 Task: Compose an email with the signature Isla Howard with the subject Request for feedback on a community service project and the message I would like to request a meeting to discuss the project specifications. from softage.2@softage.net to softage.6@softage.net with an attached image file Google_Map_screenshot.jpg Undo the message and rewrite the message as Could you please provide a list of the project milestones? Send the email. Finally, move the email from Sent Items to the label Halloween costumes
Action: Mouse moved to (159, 429)
Screenshot: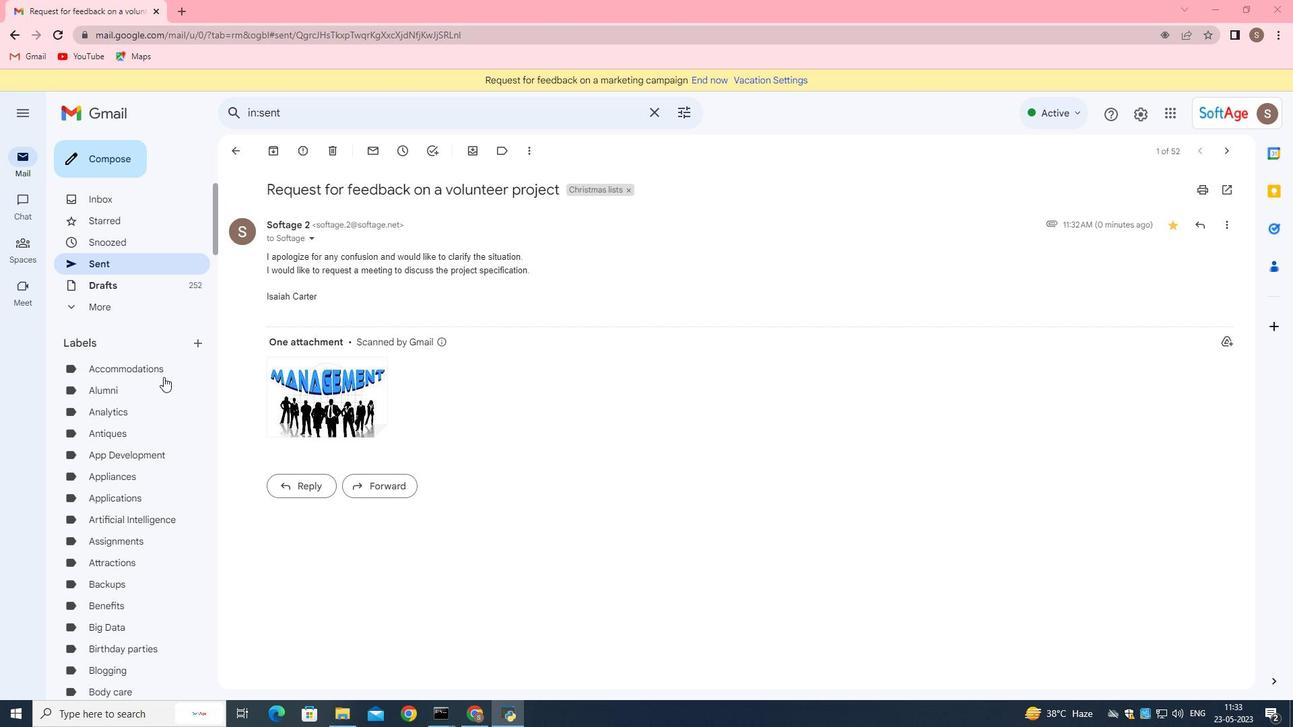 
Action: Mouse scrolled (159, 428) with delta (0, 0)
Screenshot: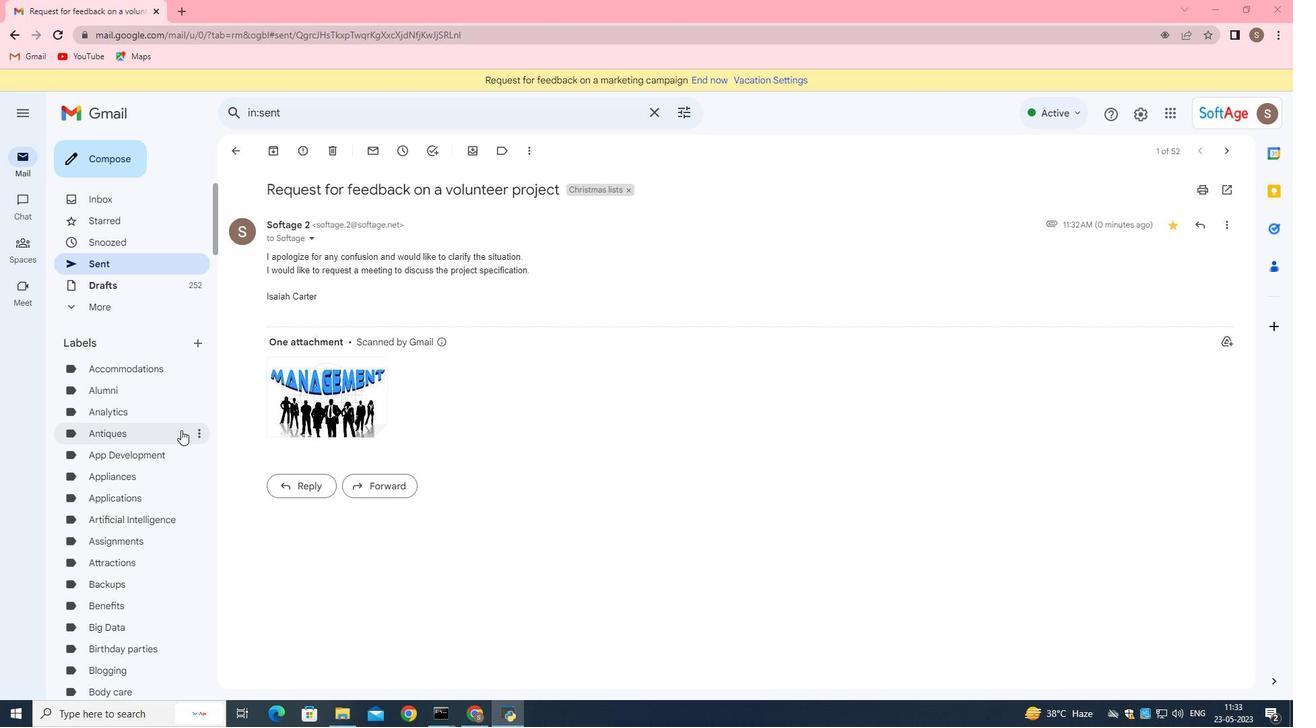 
Action: Mouse scrolled (159, 428) with delta (0, 0)
Screenshot: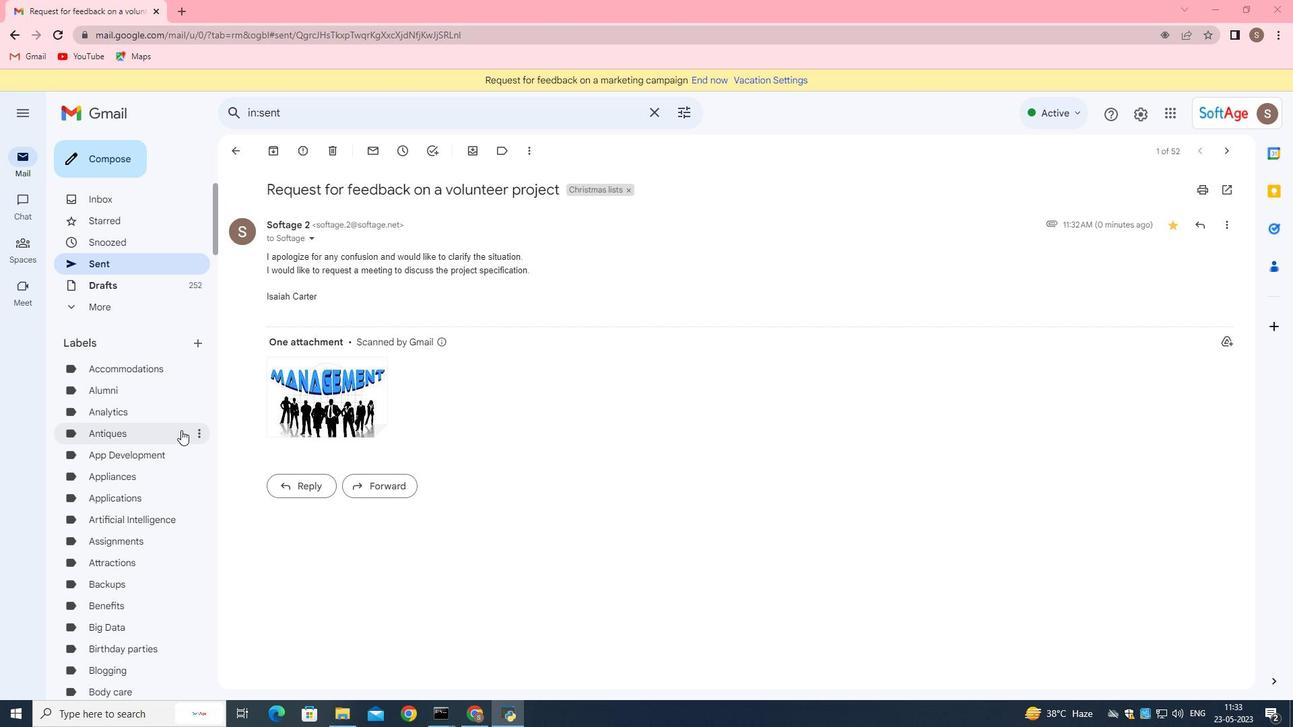 
Action: Mouse scrolled (159, 428) with delta (0, 0)
Screenshot: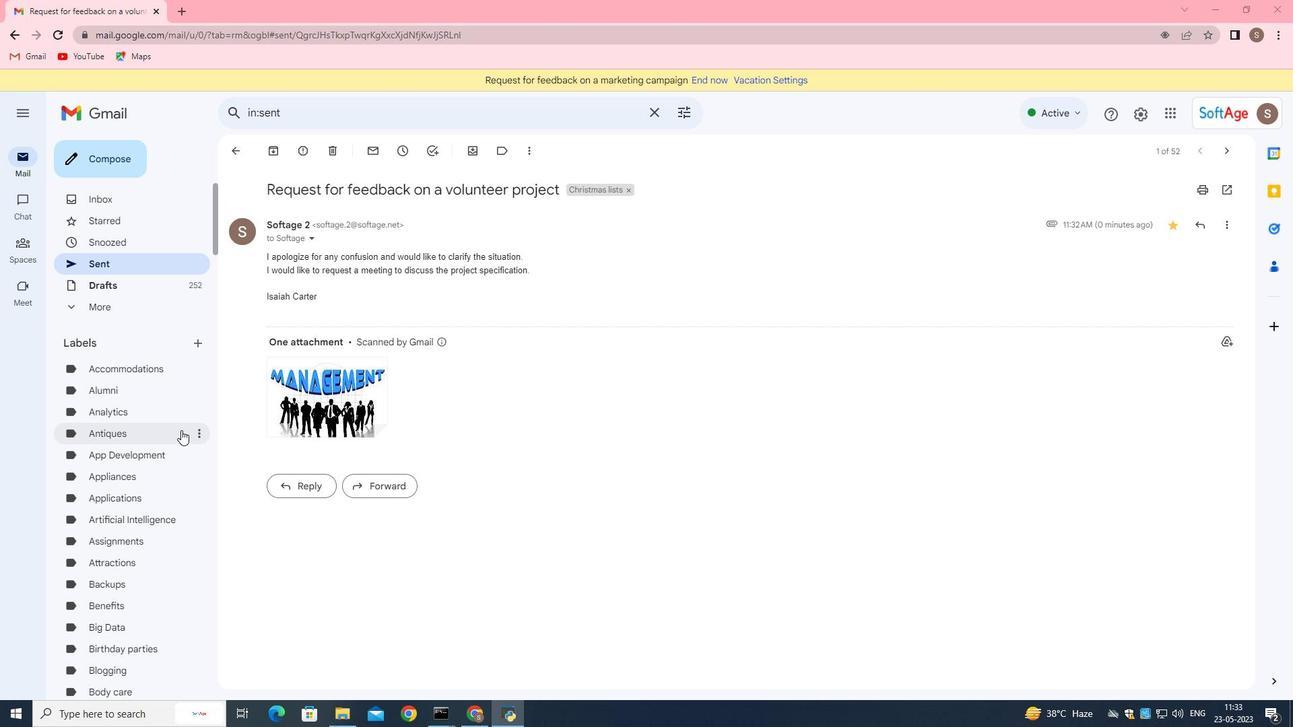 
Action: Mouse moved to (92, 426)
Screenshot: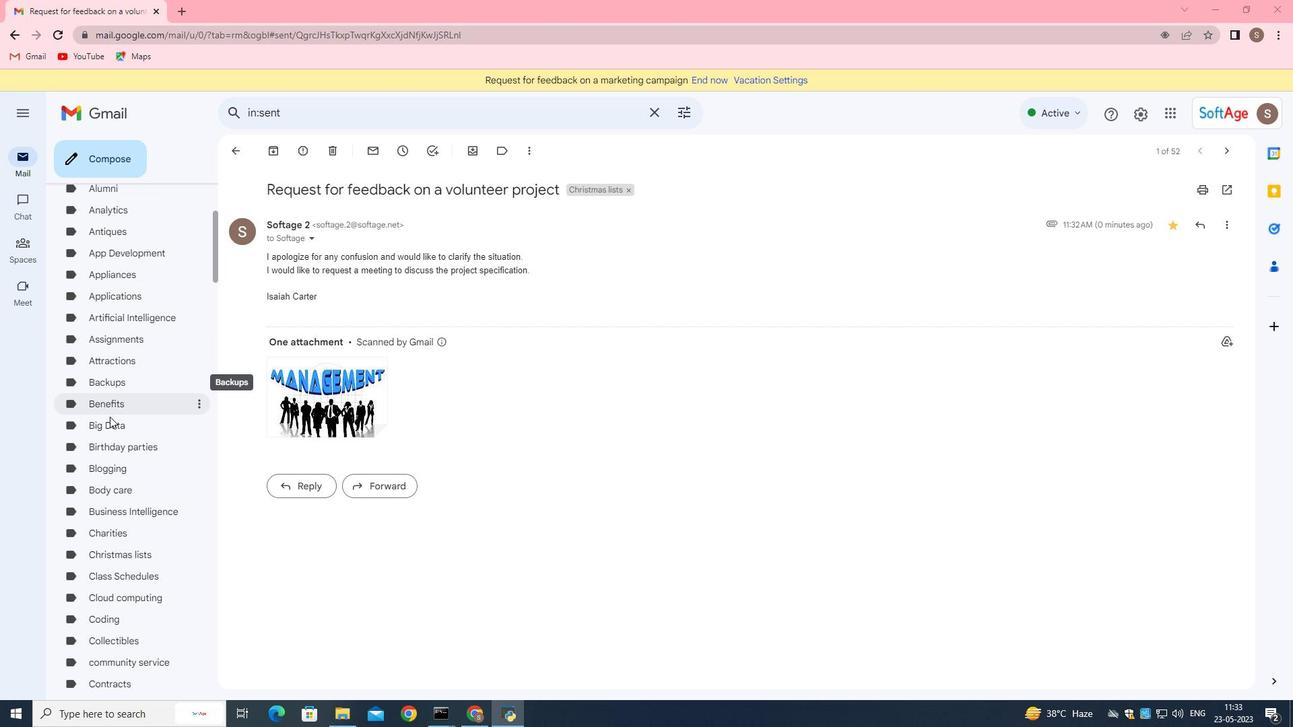 
Action: Mouse scrolled (92, 425) with delta (0, 0)
Screenshot: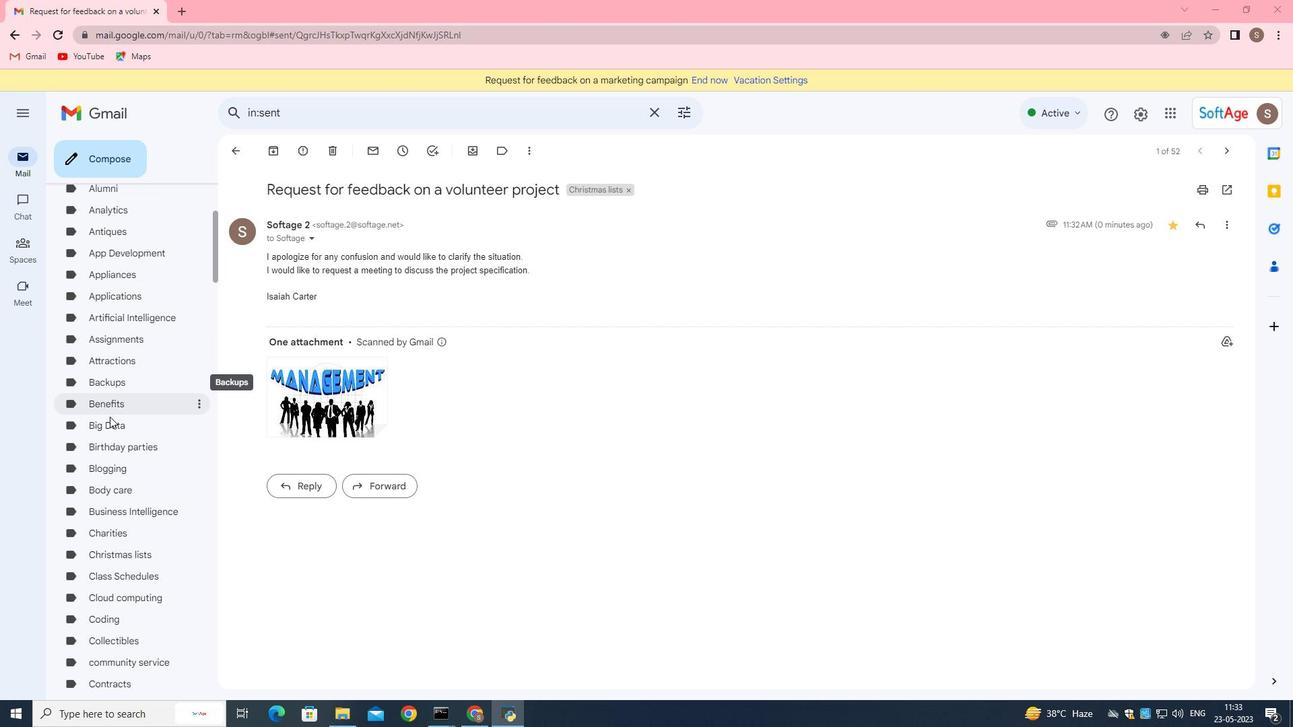 
Action: Mouse moved to (92, 427)
Screenshot: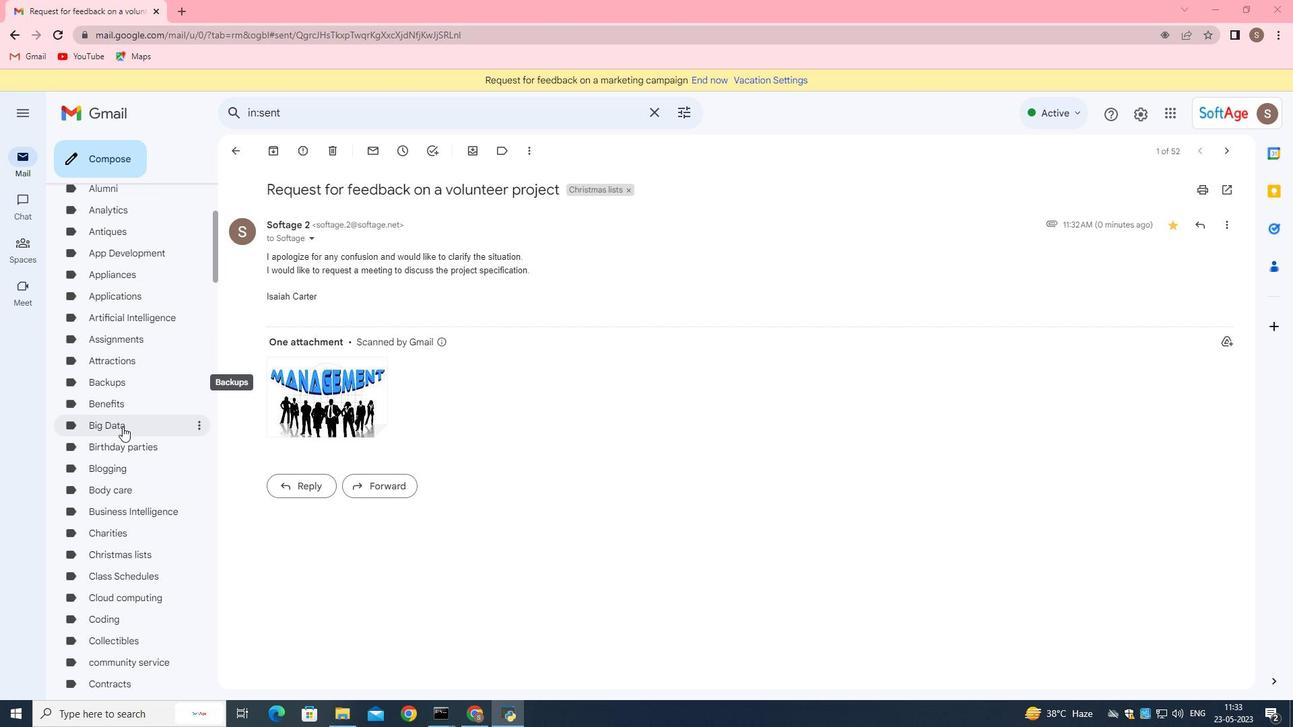 
Action: Mouse scrolled (92, 426) with delta (0, 0)
Screenshot: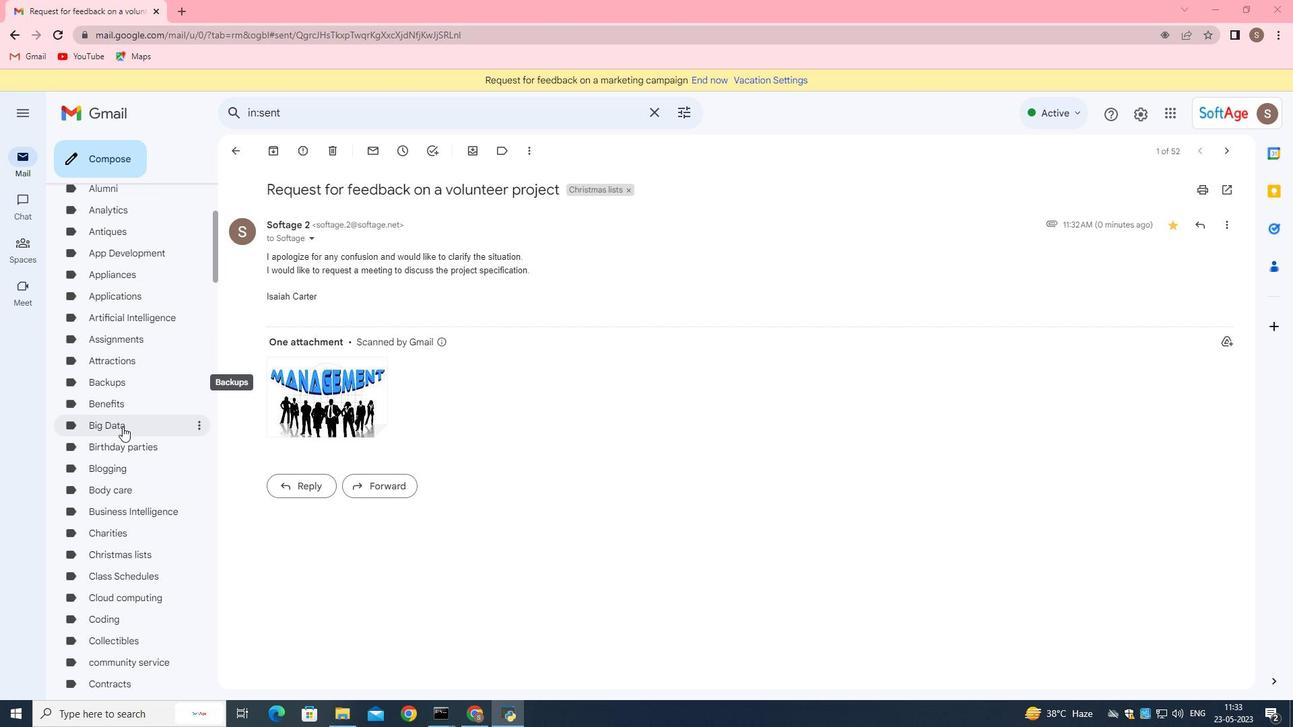 
Action: Mouse scrolled (92, 426) with delta (0, 0)
Screenshot: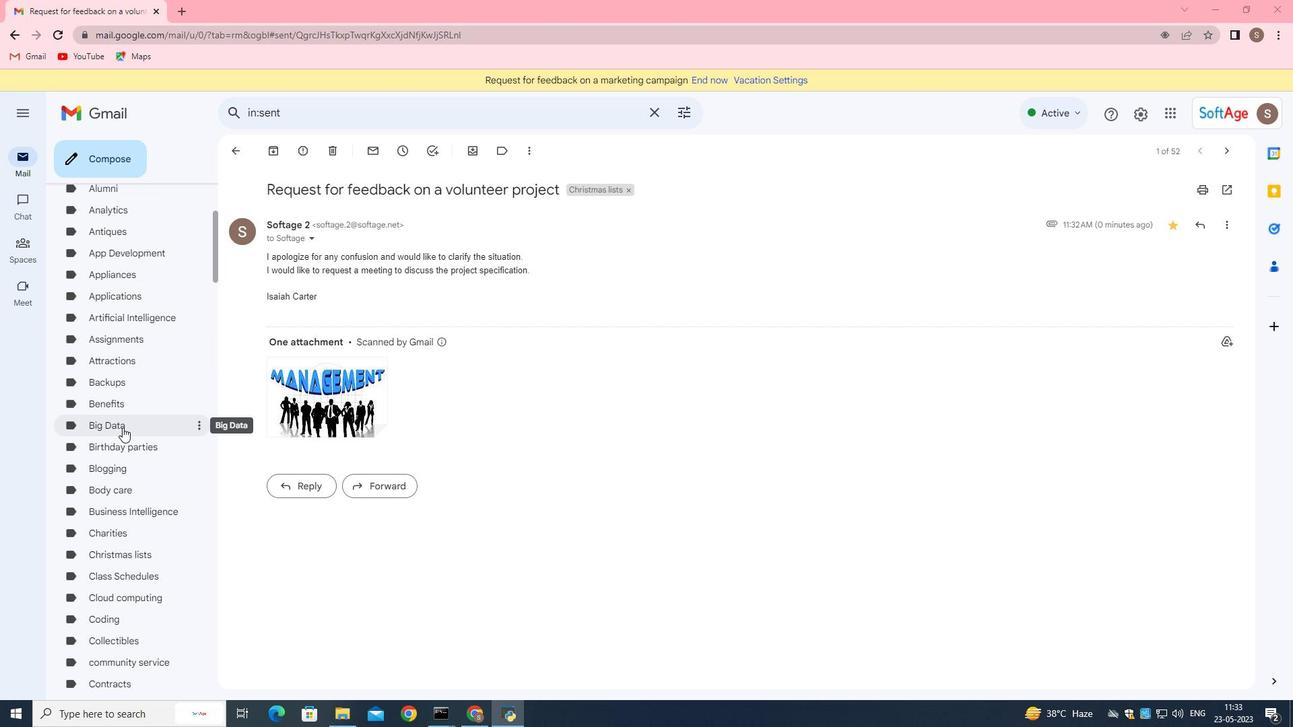 
Action: Mouse moved to (92, 428)
Screenshot: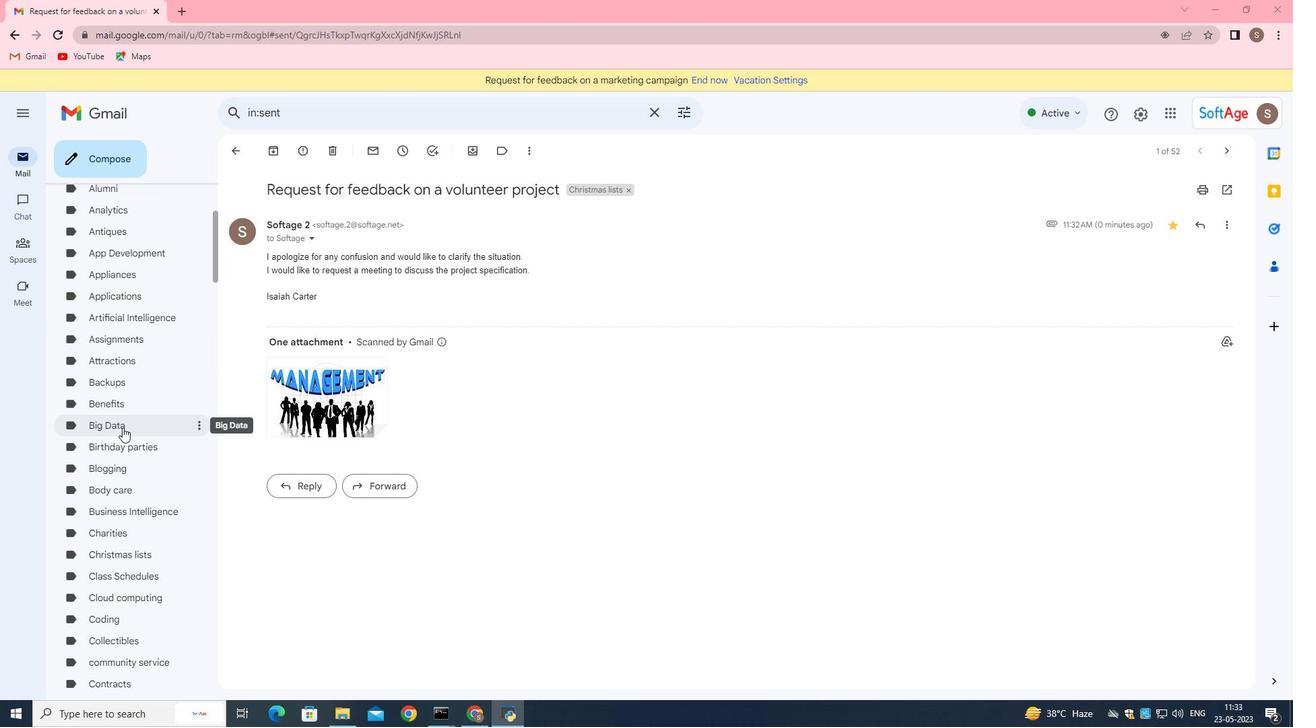 
Action: Mouse scrolled (92, 427) with delta (0, 0)
Screenshot: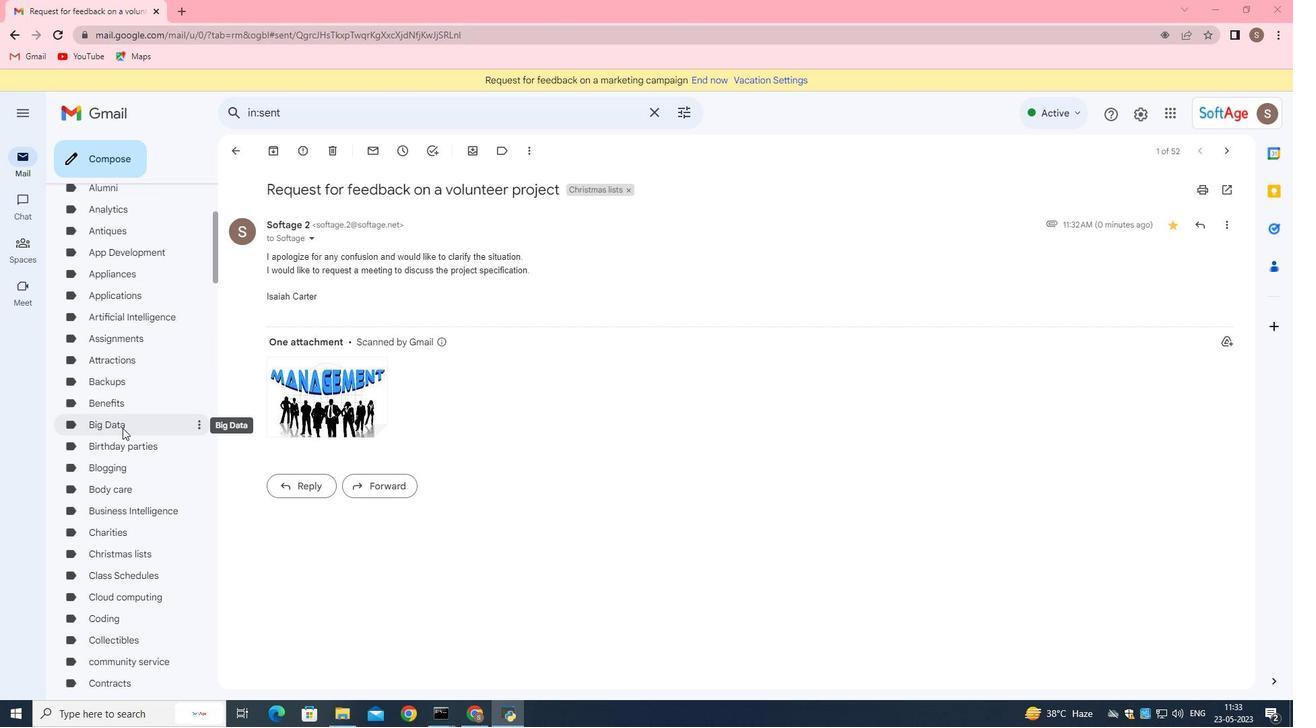 
Action: Mouse moved to (94, 430)
Screenshot: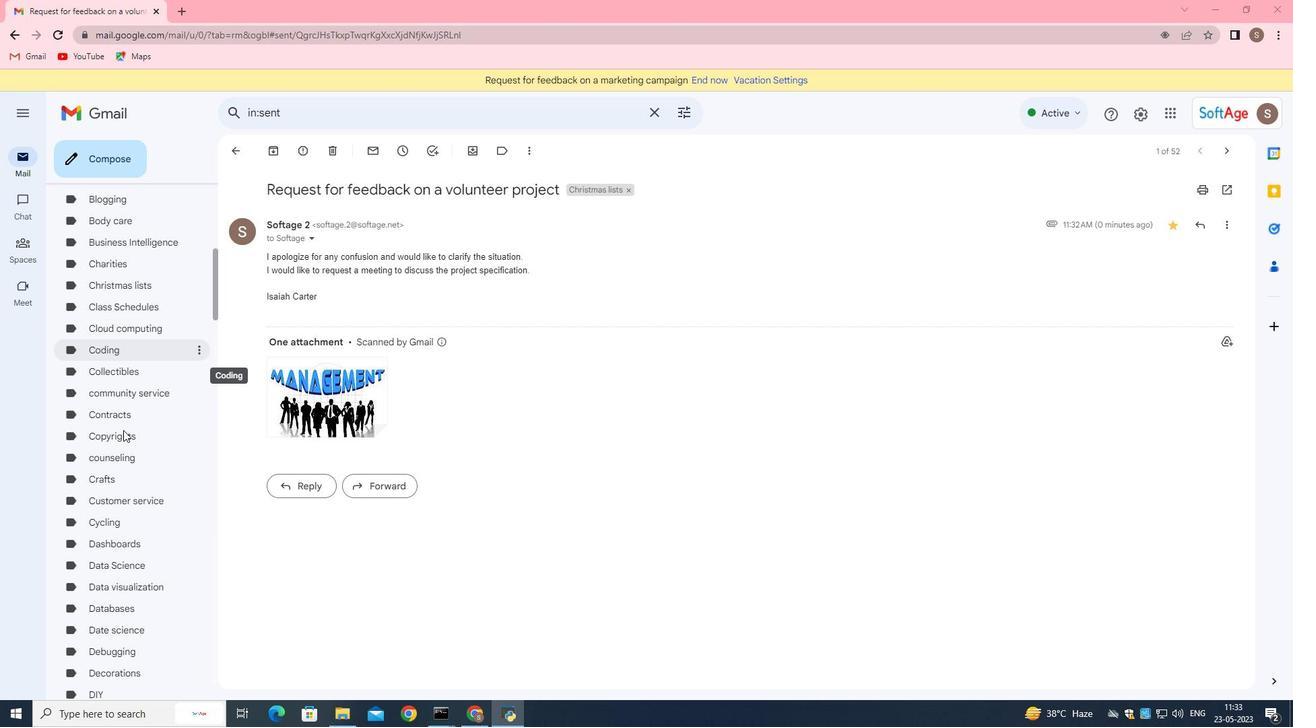 
Action: Mouse scrolled (94, 429) with delta (0, 0)
Screenshot: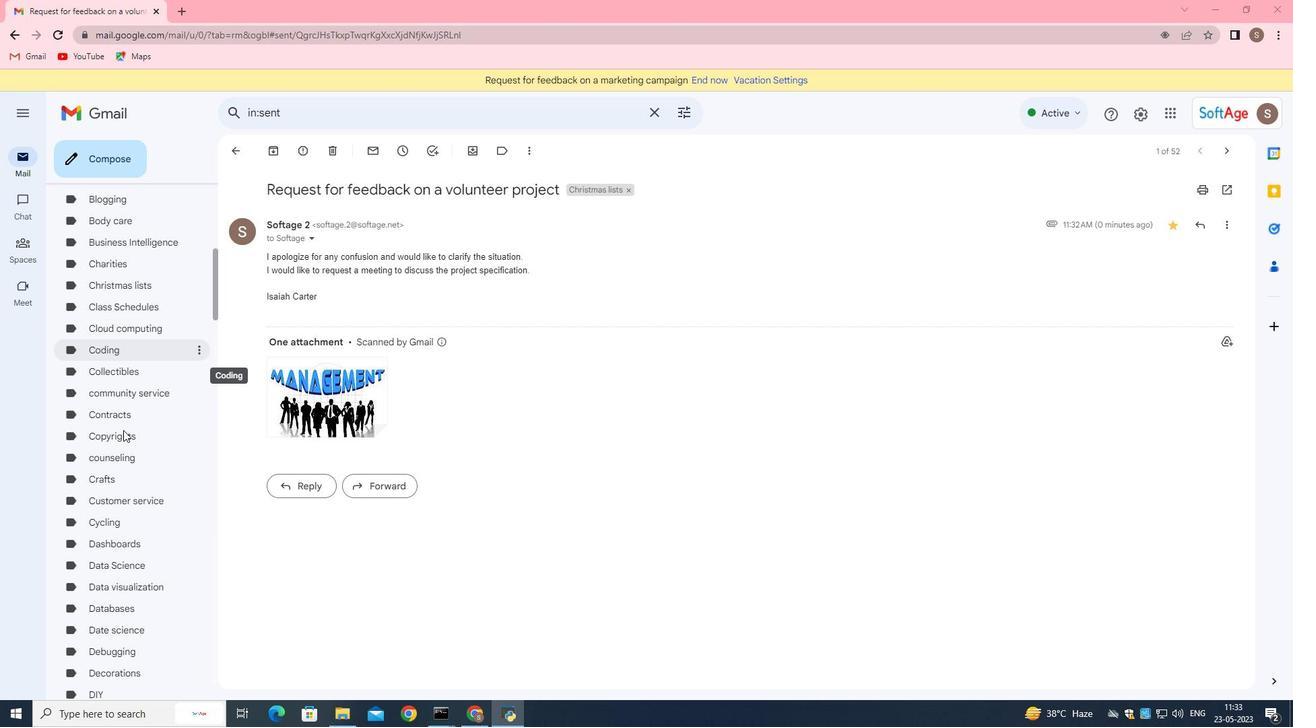 
Action: Mouse scrolled (94, 429) with delta (0, 0)
Screenshot: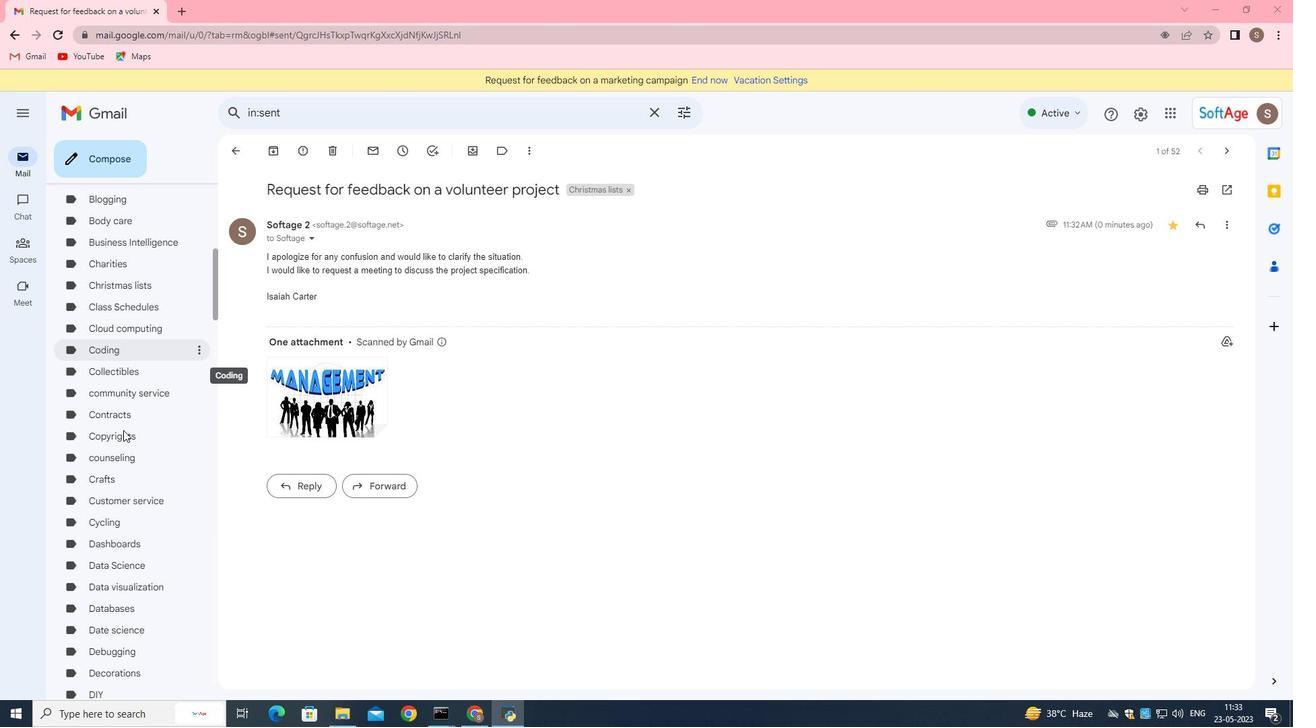 
Action: Mouse scrolled (94, 429) with delta (0, 0)
Screenshot: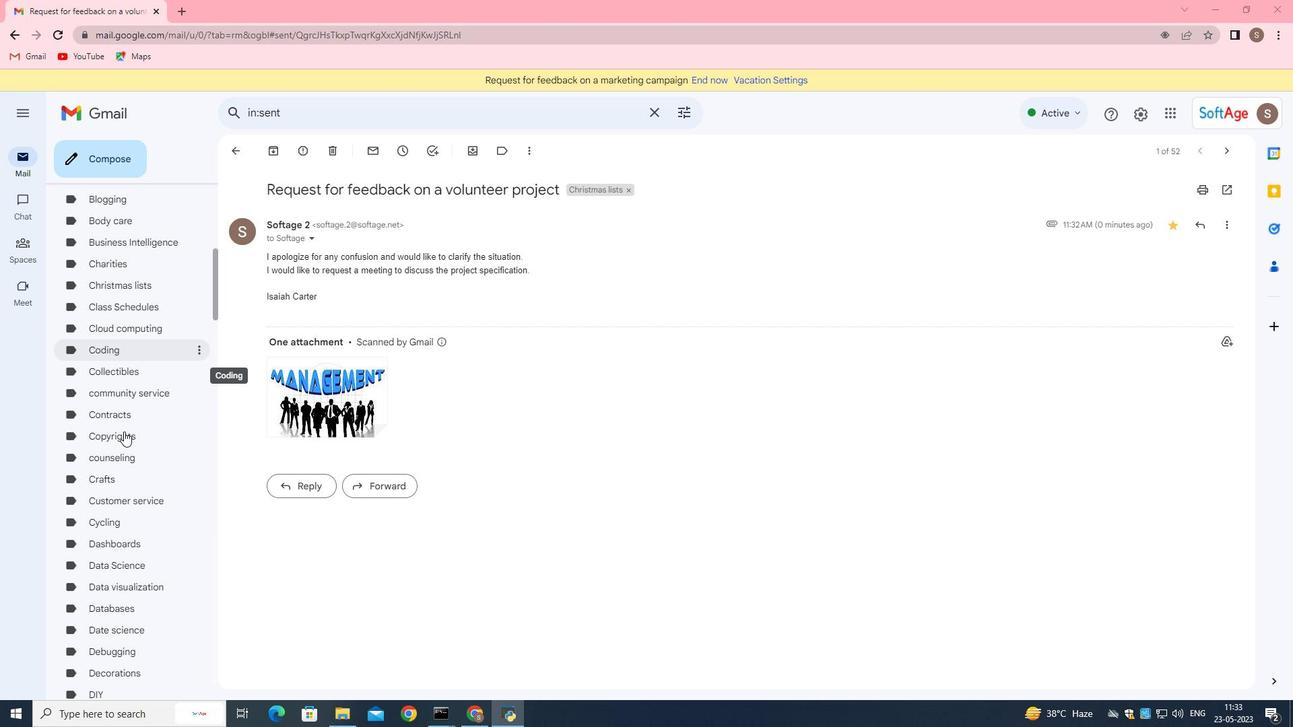 
Action: Mouse scrolled (94, 429) with delta (0, 0)
Screenshot: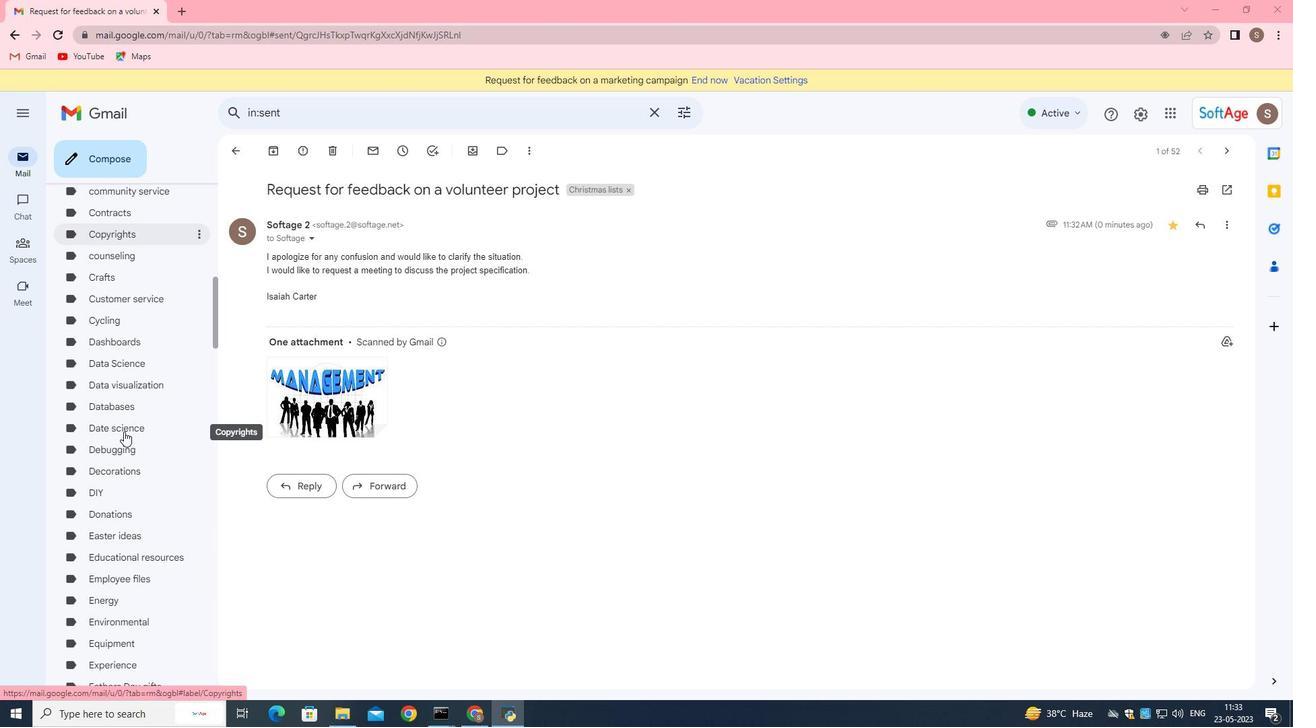
Action: Mouse moved to (95, 431)
Screenshot: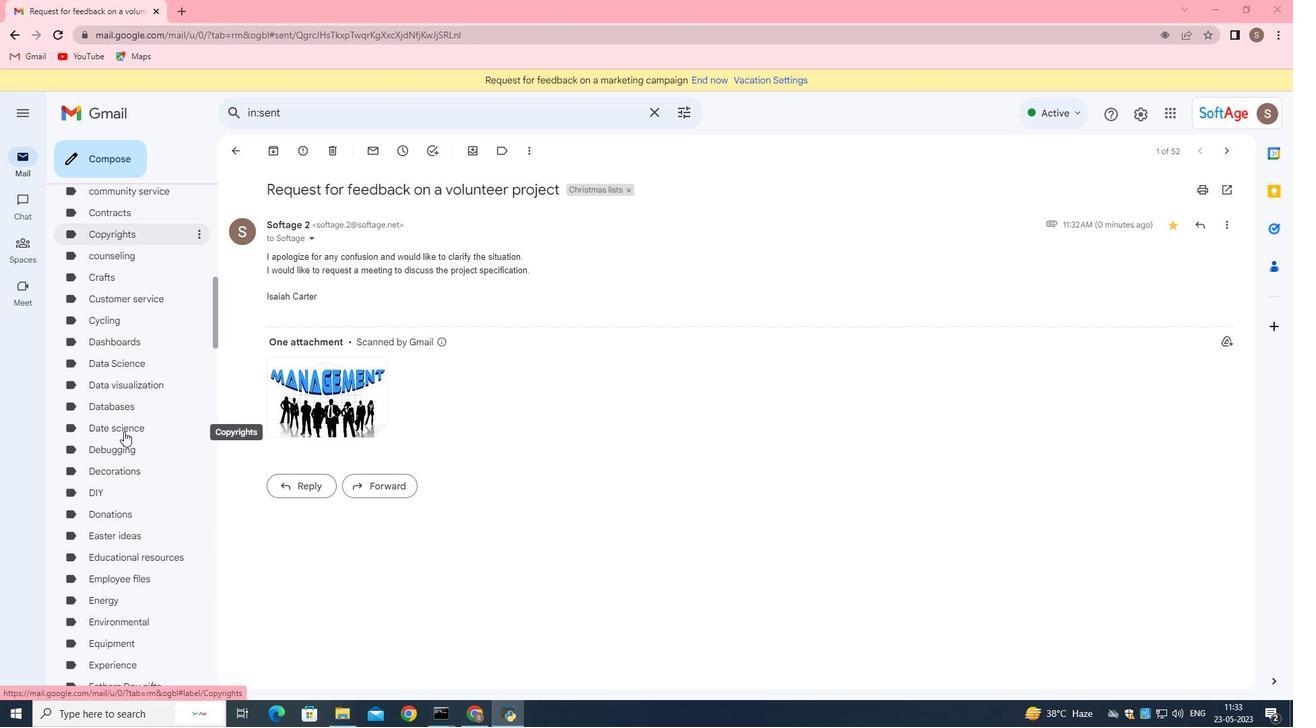 
Action: Mouse scrolled (95, 430) with delta (0, 0)
Screenshot: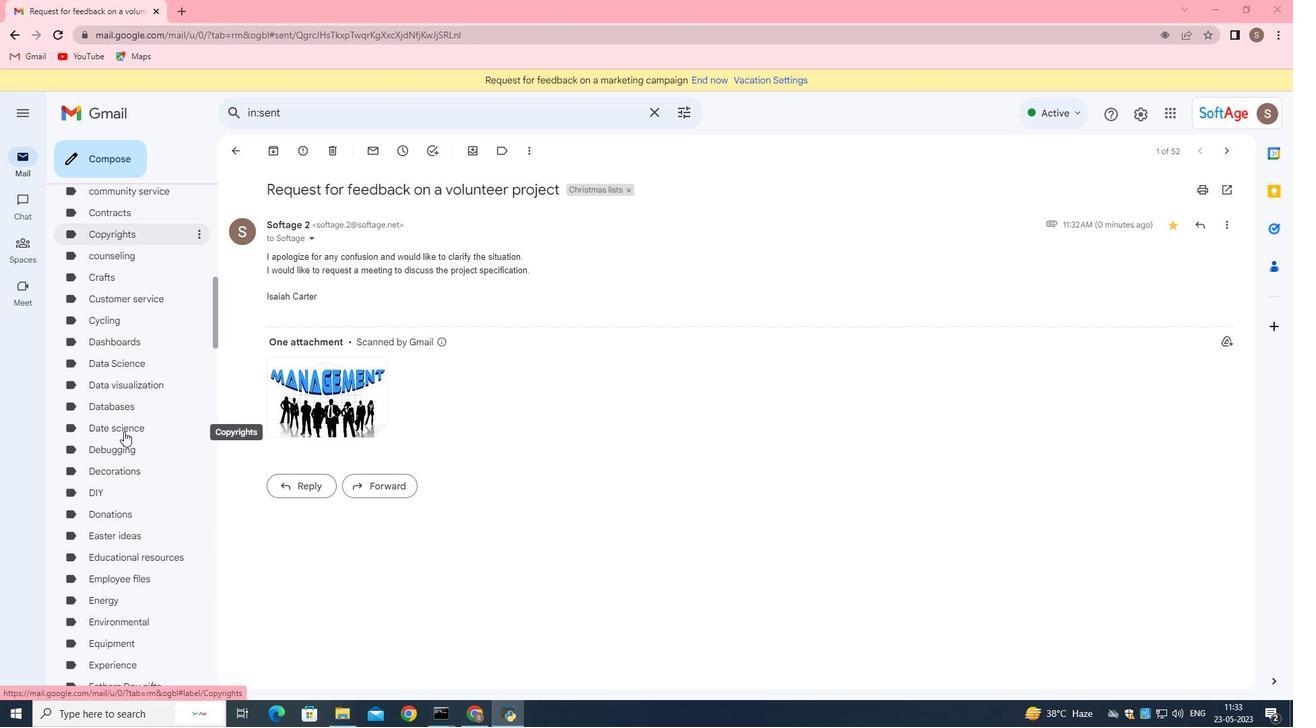 
Action: Mouse scrolled (95, 430) with delta (0, 0)
Screenshot: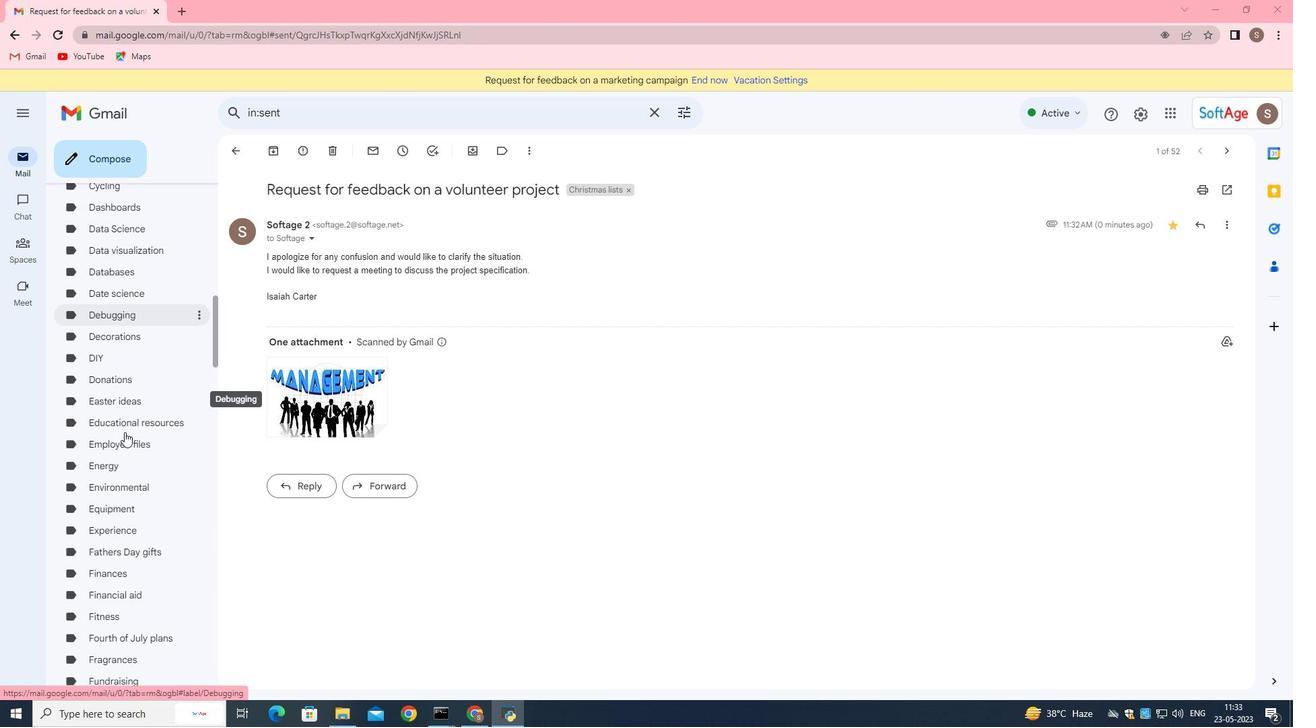 
Action: Mouse scrolled (95, 430) with delta (0, 0)
Screenshot: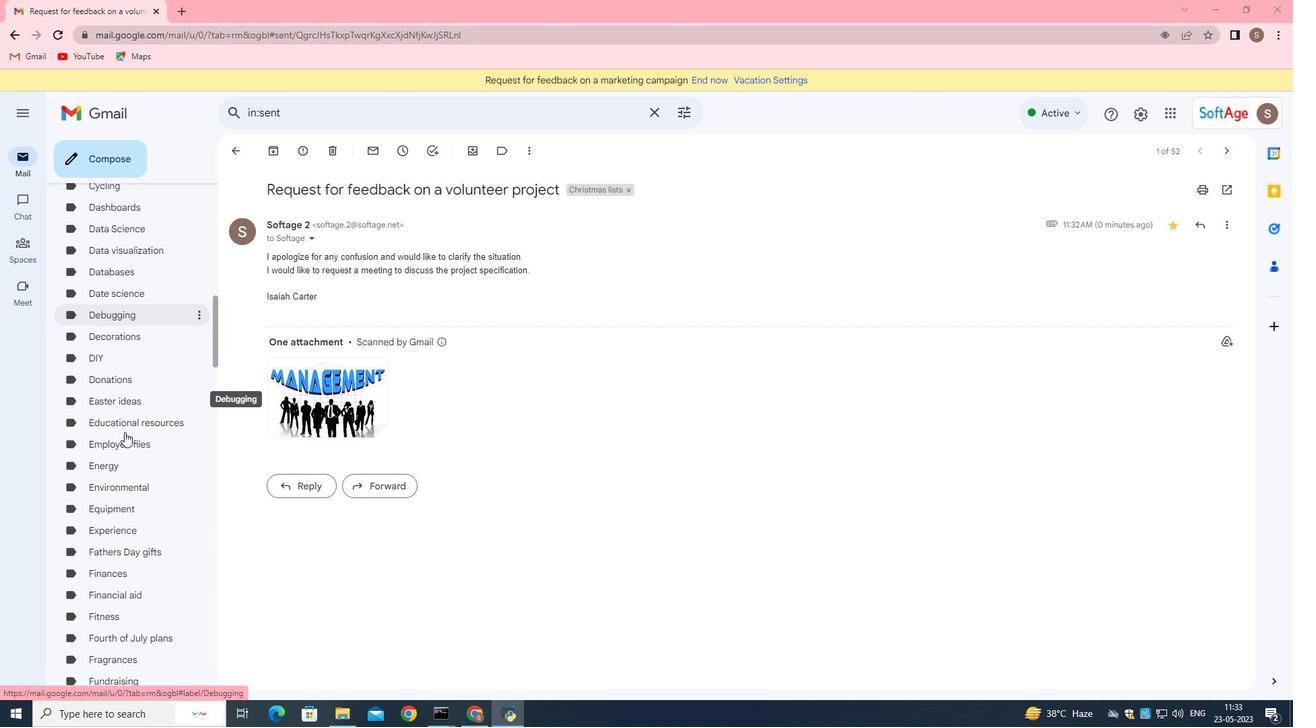 
Action: Mouse moved to (95, 431)
Screenshot: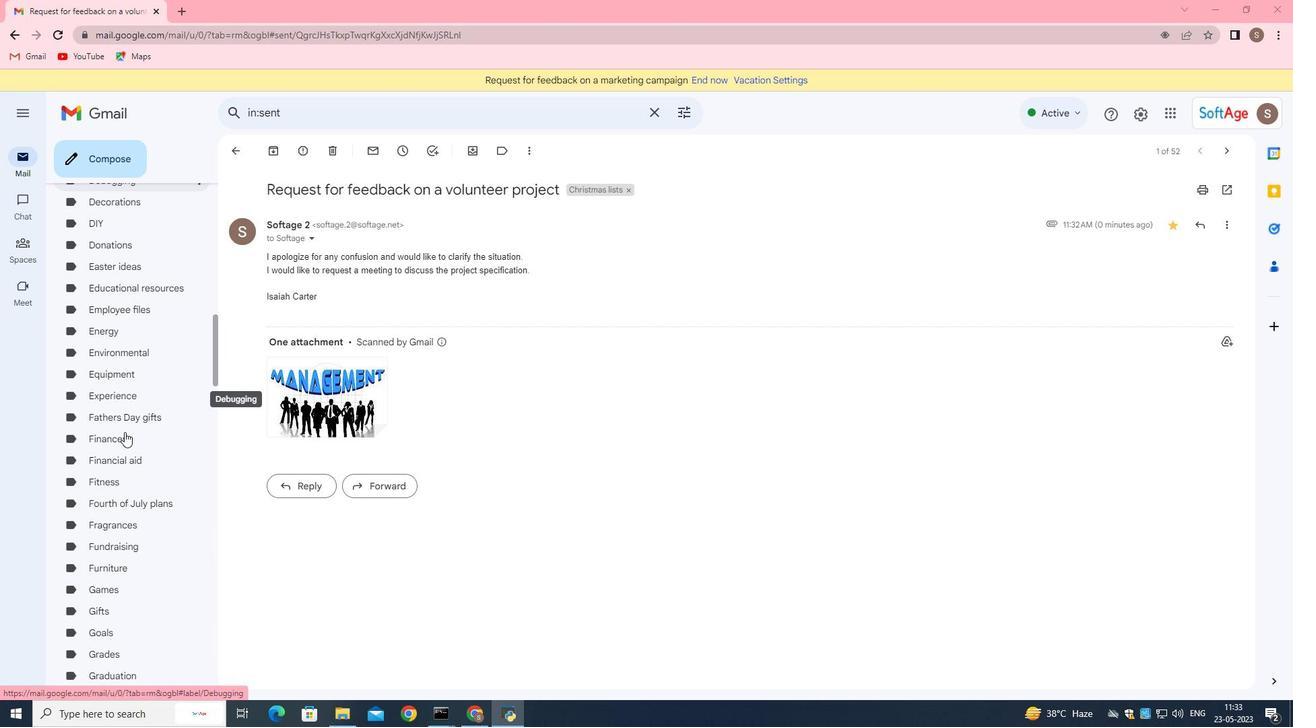 
Action: Mouse scrolled (95, 431) with delta (0, 0)
Screenshot: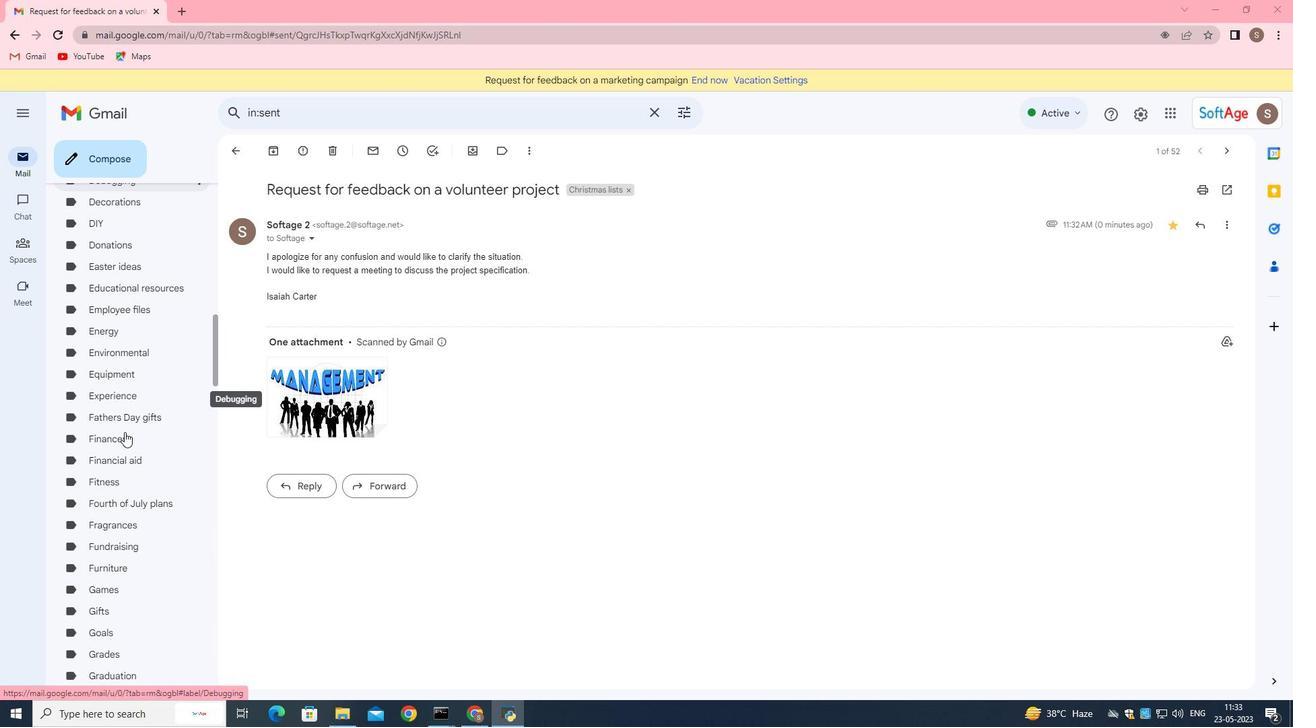 
Action: Mouse scrolled (95, 431) with delta (0, 0)
Screenshot: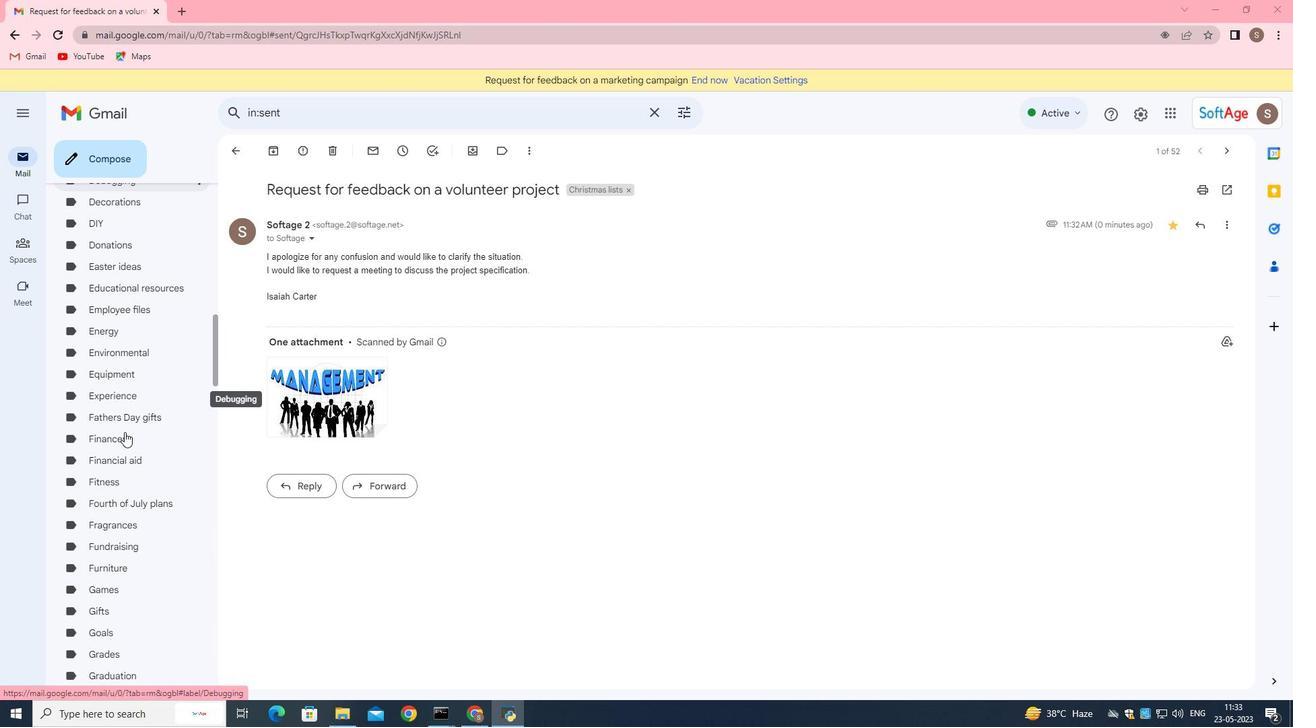 
Action: Mouse moved to (95, 433)
Screenshot: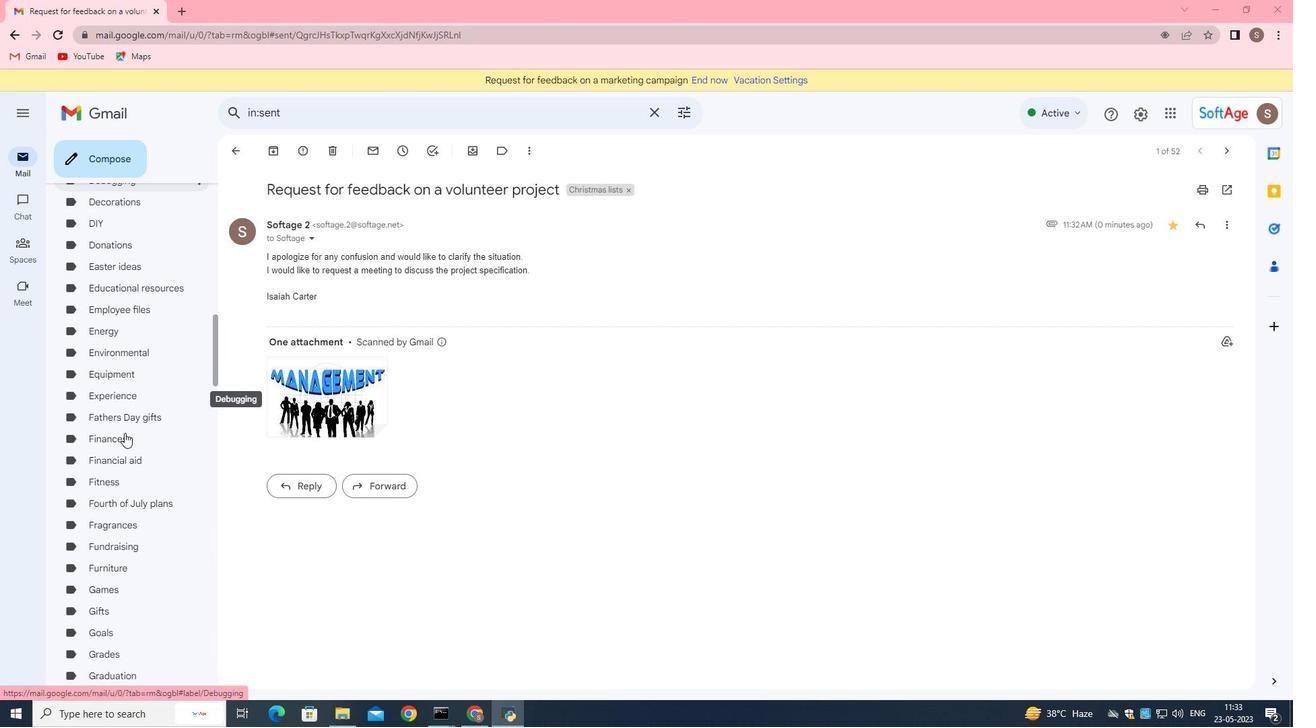 
Action: Mouse scrolled (95, 432) with delta (0, 0)
Screenshot: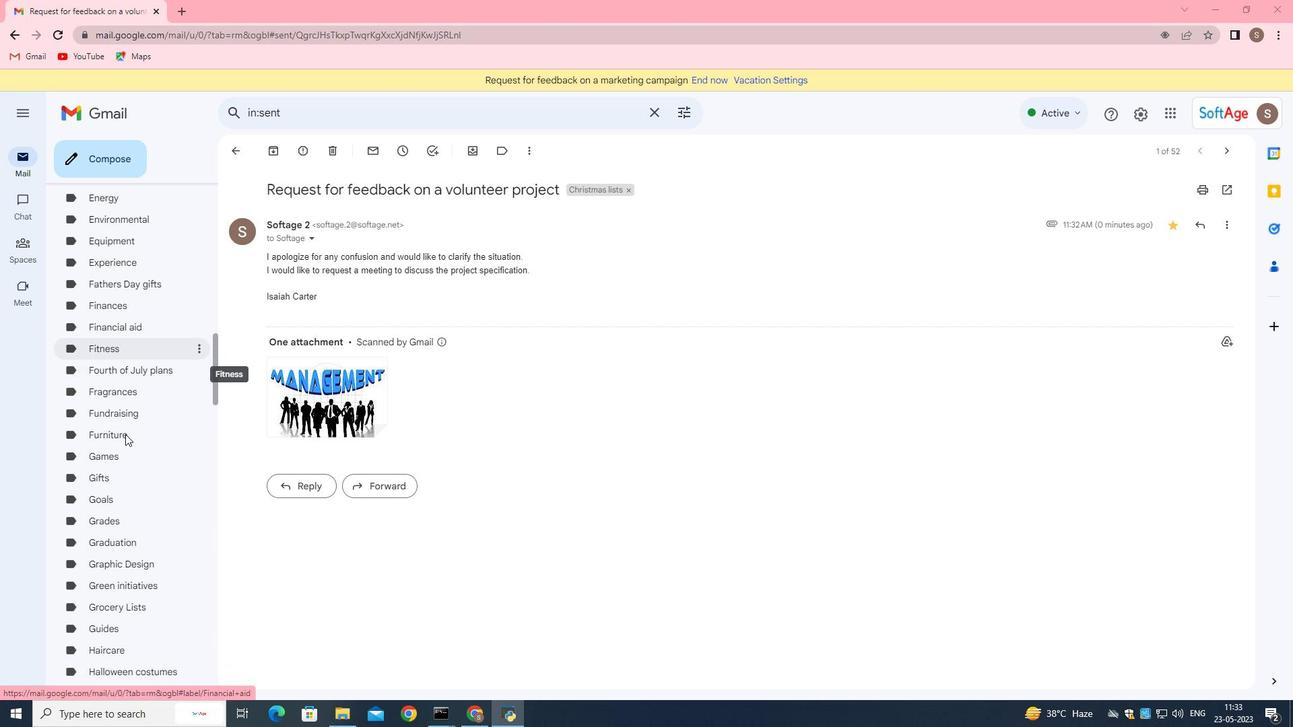 
Action: Mouse moved to (95, 435)
Screenshot: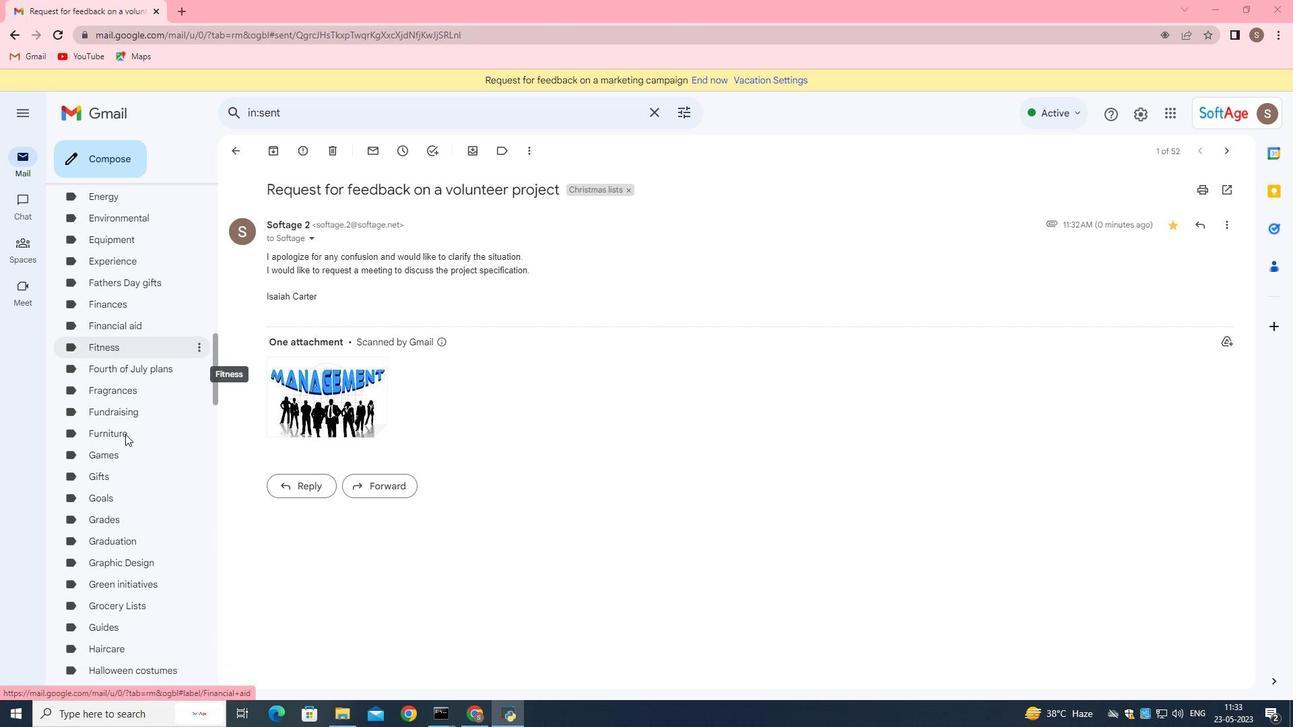 
Action: Mouse scrolled (95, 435) with delta (0, 0)
Screenshot: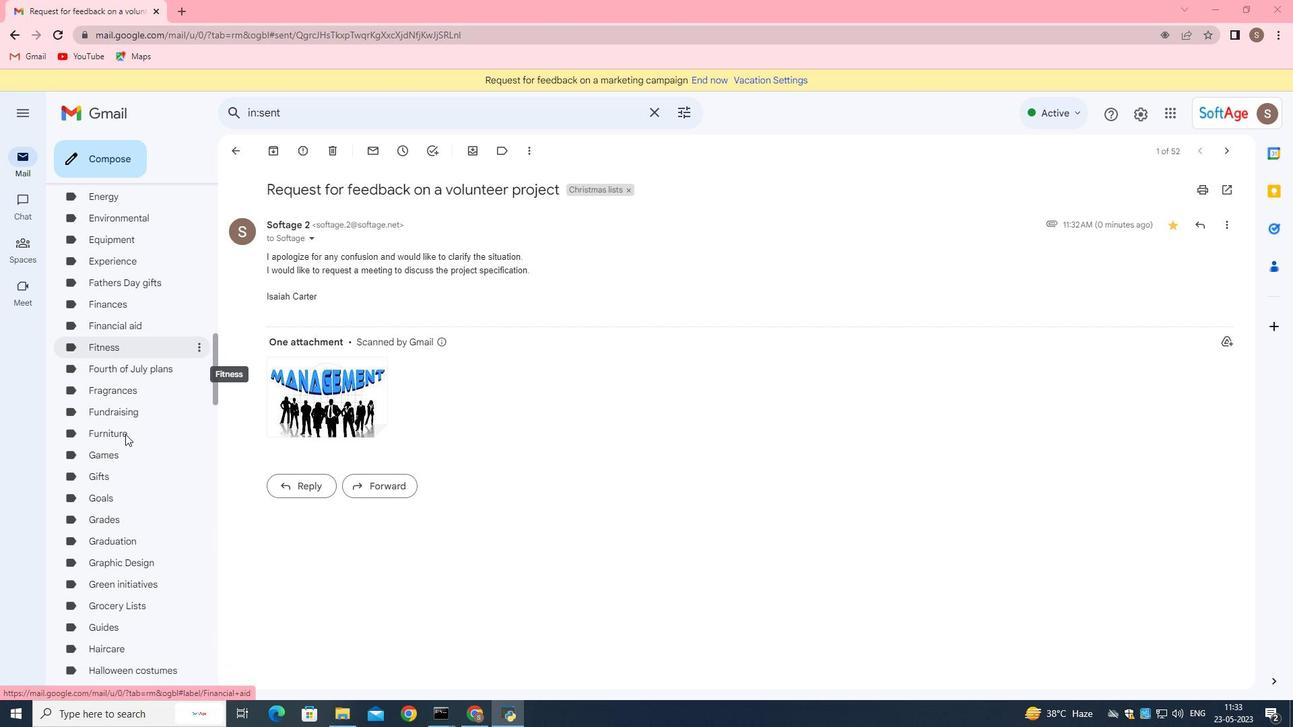 
Action: Mouse moved to (94, 435)
Screenshot: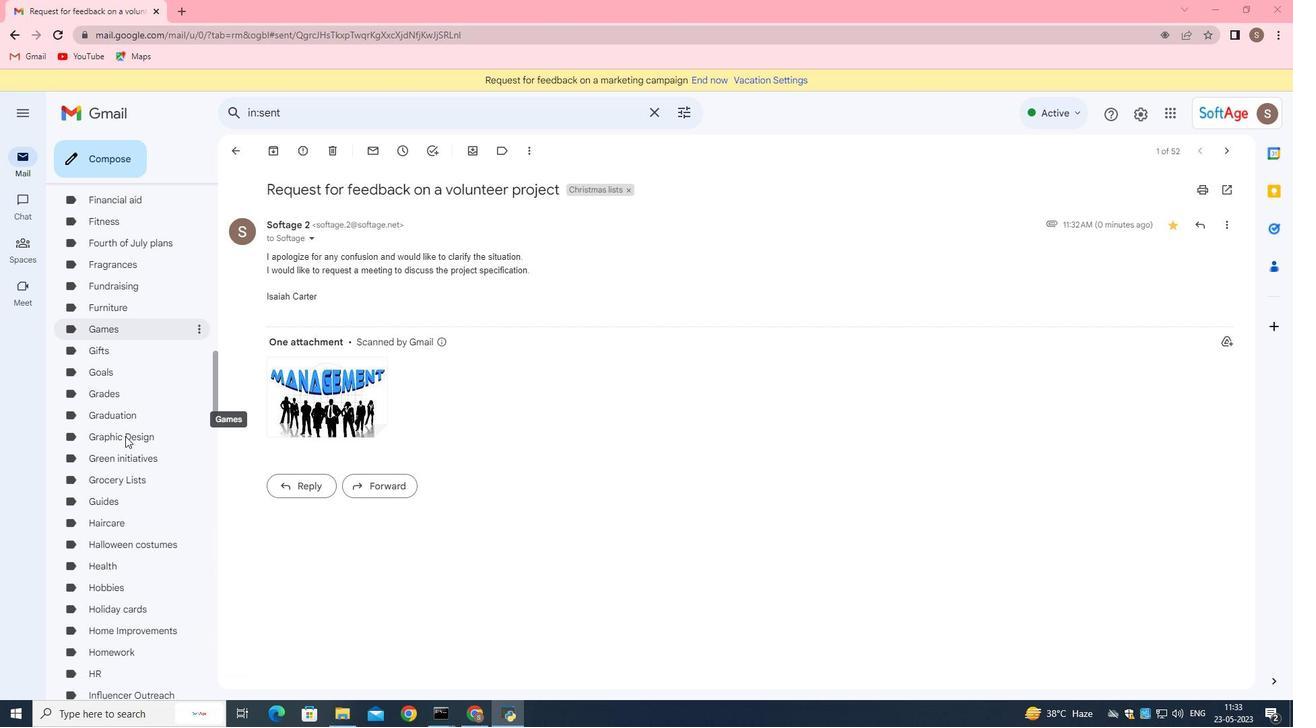 
Action: Mouse scrolled (94, 436) with delta (0, 0)
Screenshot: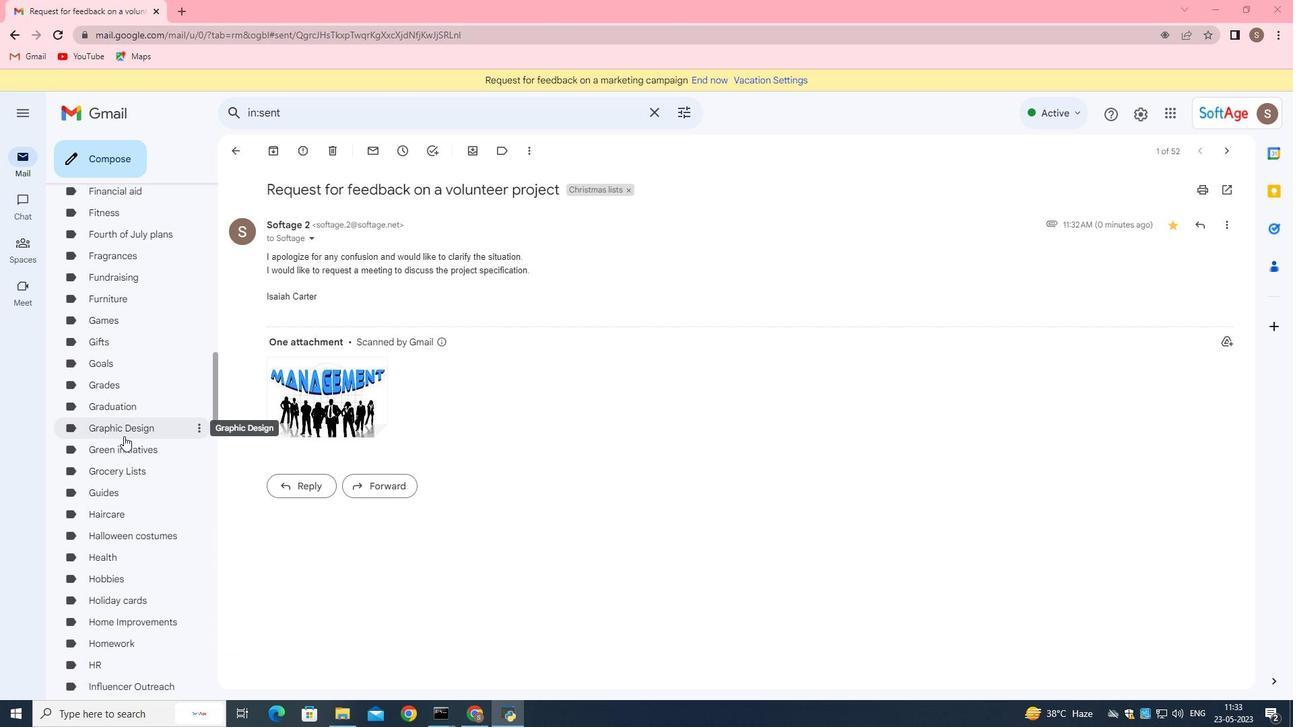 
Action: Mouse scrolled (94, 436) with delta (0, 0)
Screenshot: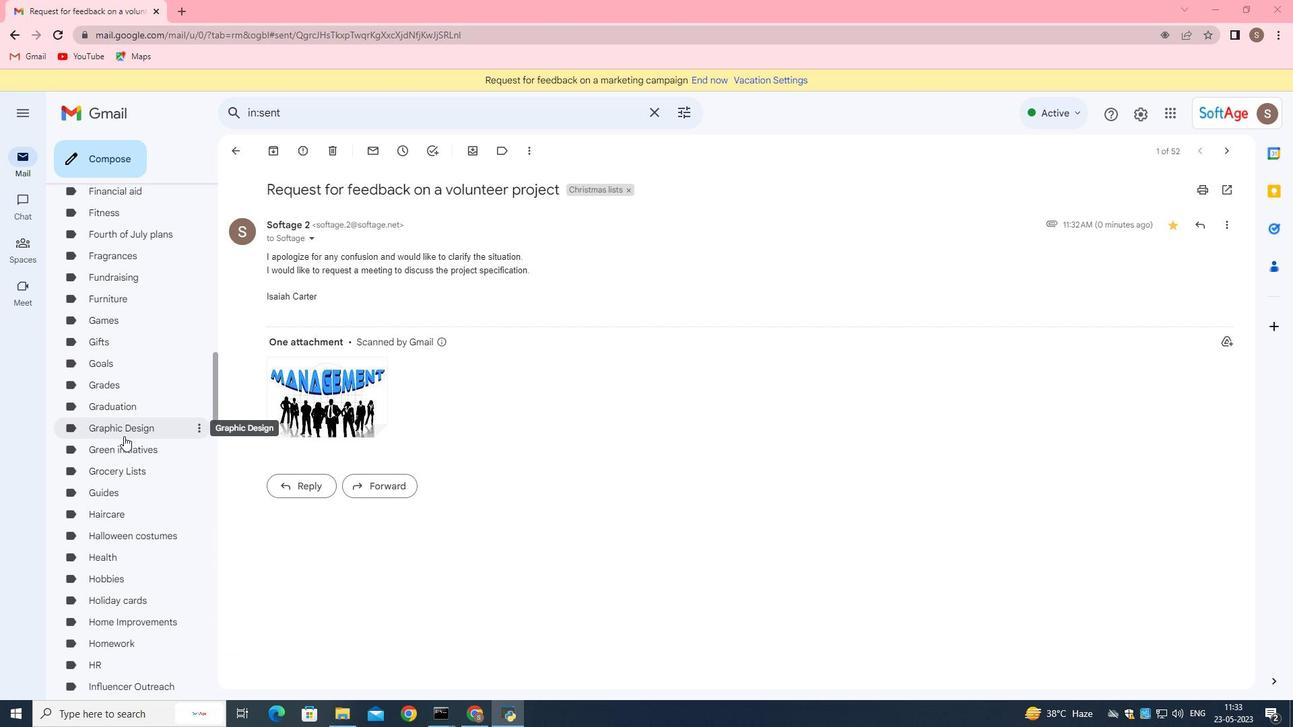 
Action: Mouse scrolled (94, 436) with delta (0, 0)
Screenshot: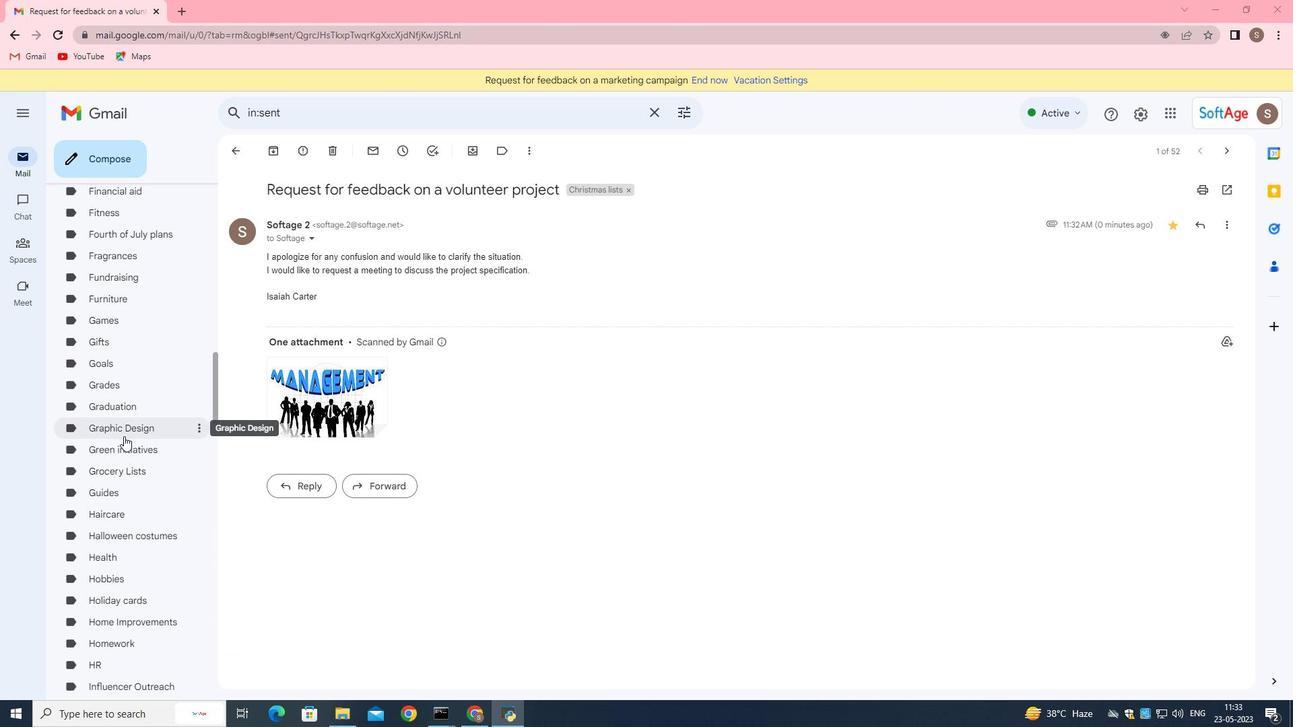 
Action: Mouse moved to (74, 385)
Screenshot: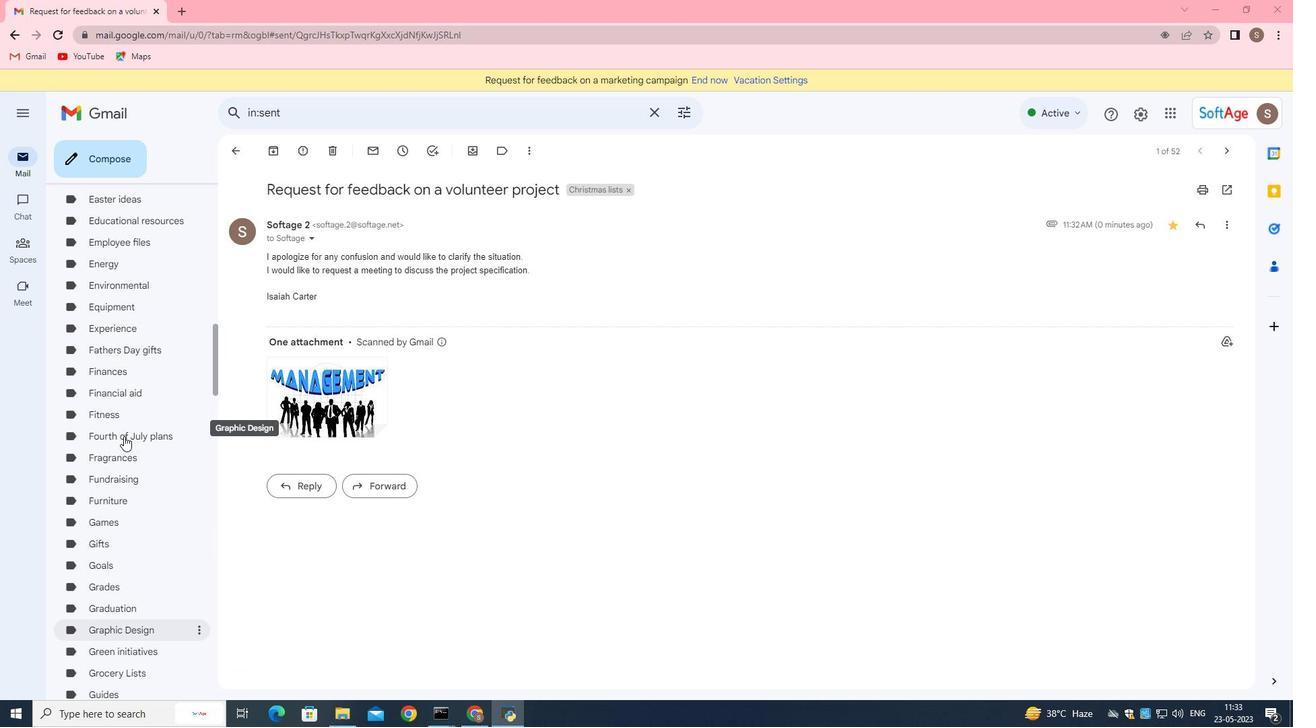 
Action: Mouse scrolled (74, 386) with delta (0, 0)
Screenshot: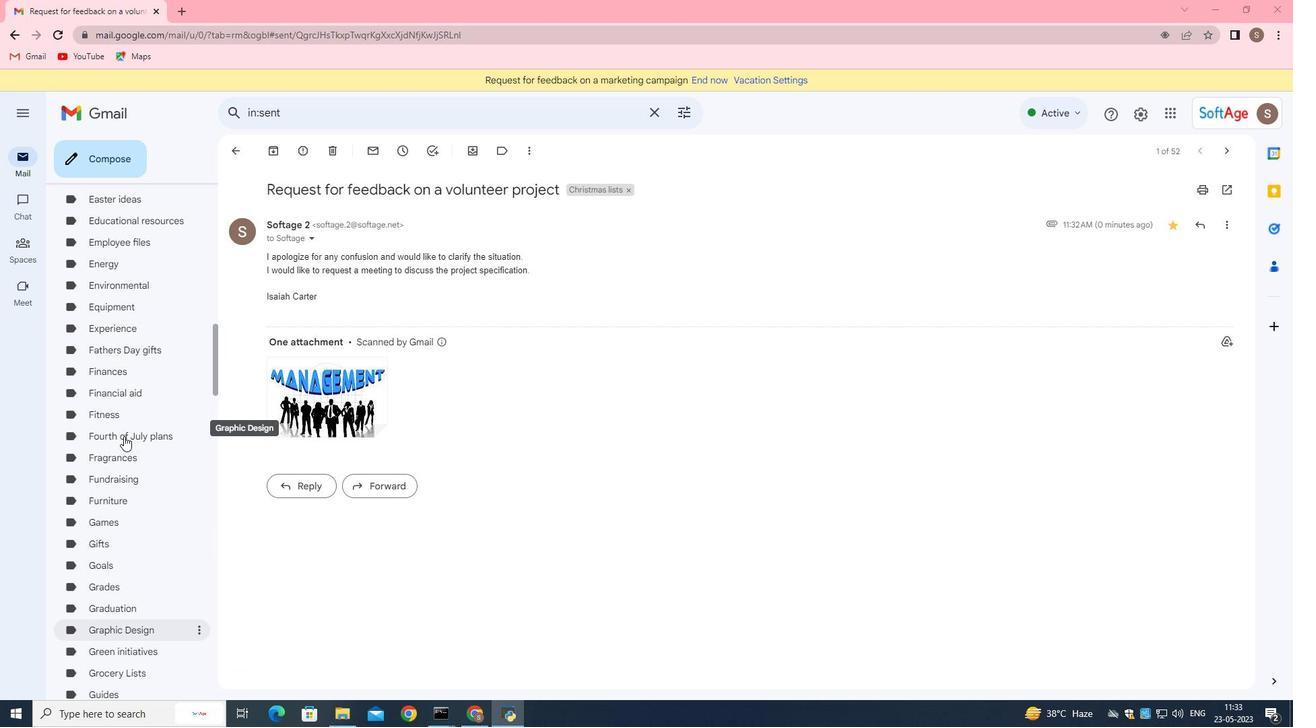 
Action: Mouse moved to (72, 374)
Screenshot: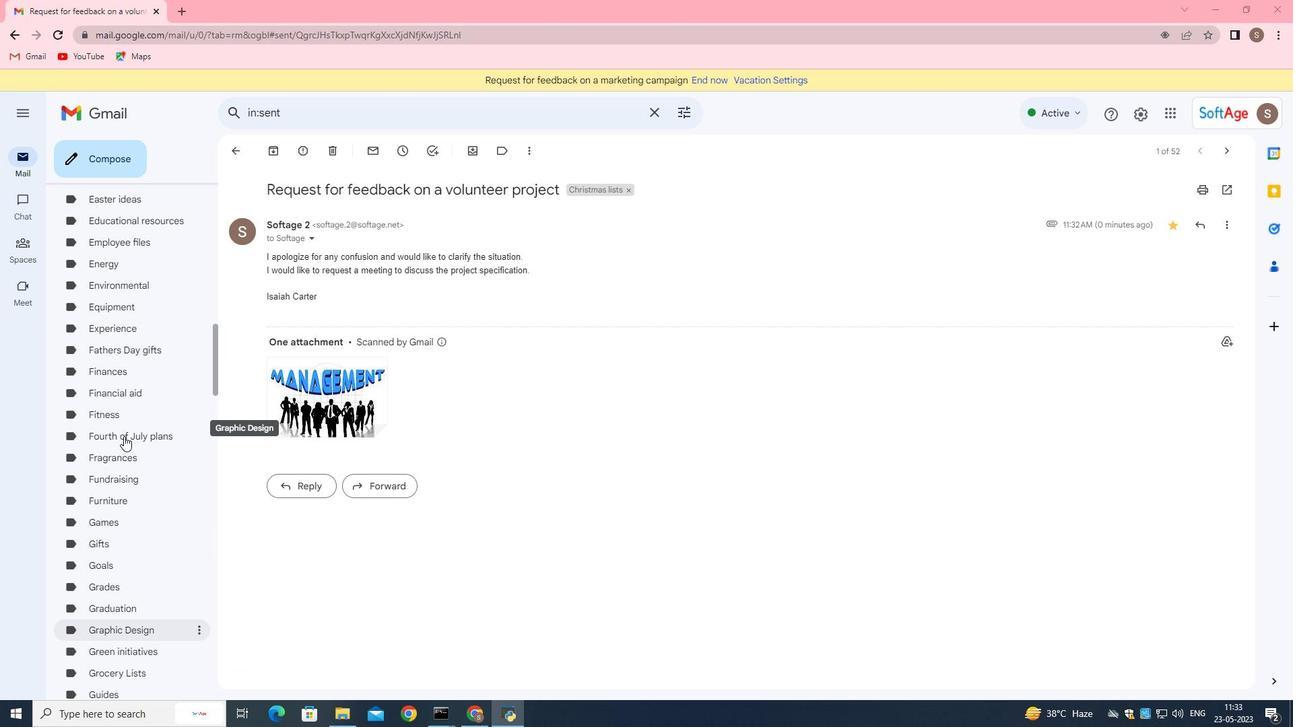 
Action: Mouse scrolled (72, 375) with delta (0, 0)
Screenshot: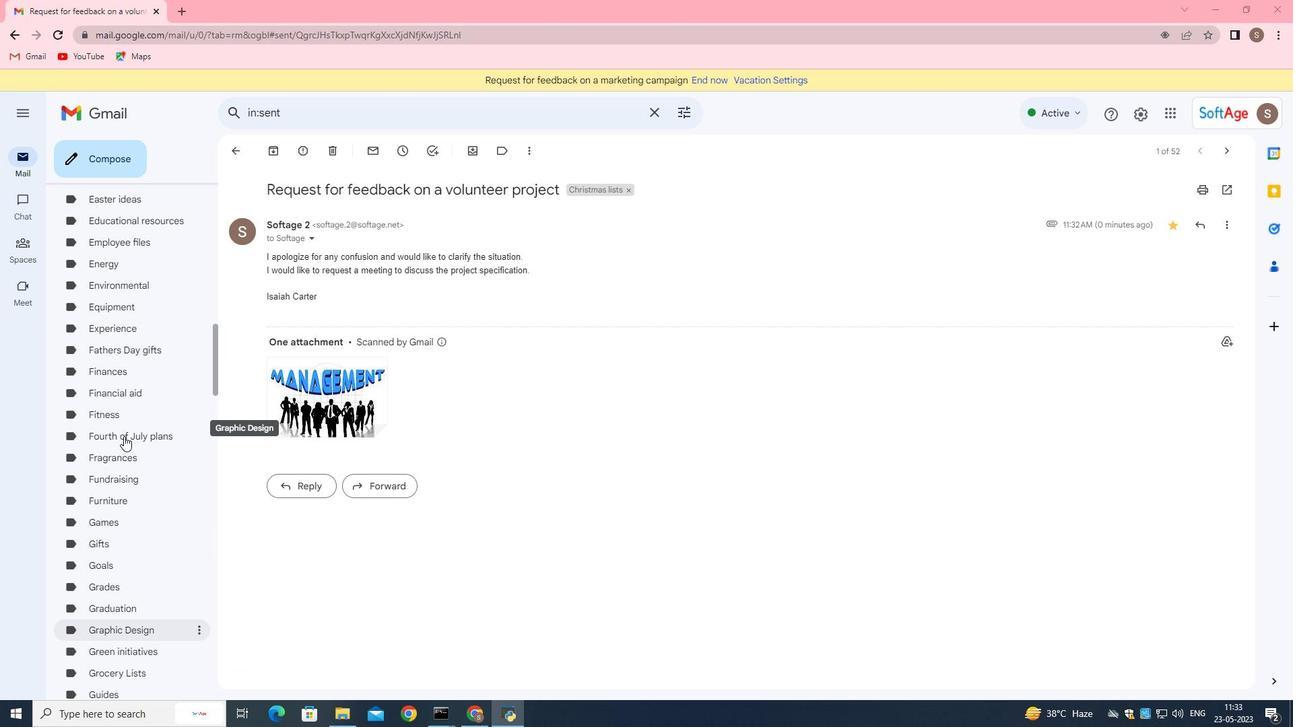 
Action: Mouse moved to (69, 359)
Screenshot: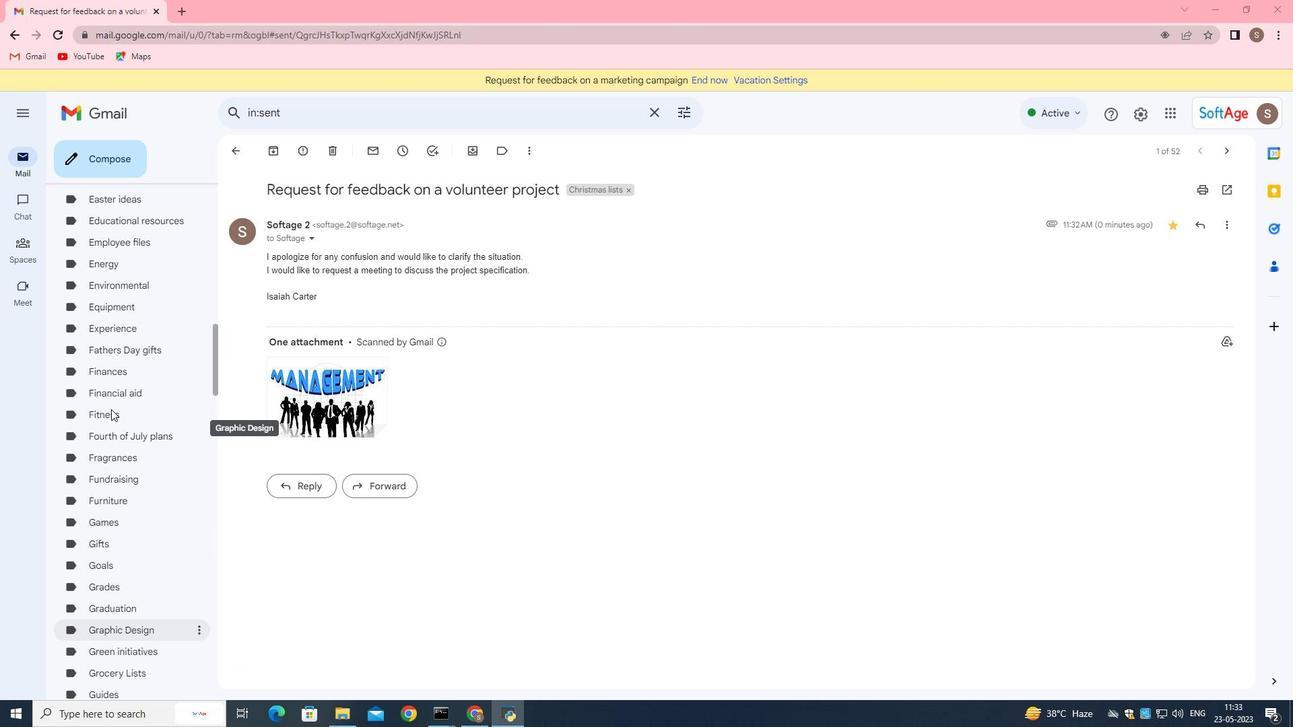 
Action: Mouse scrolled (69, 360) with delta (0, 0)
Screenshot: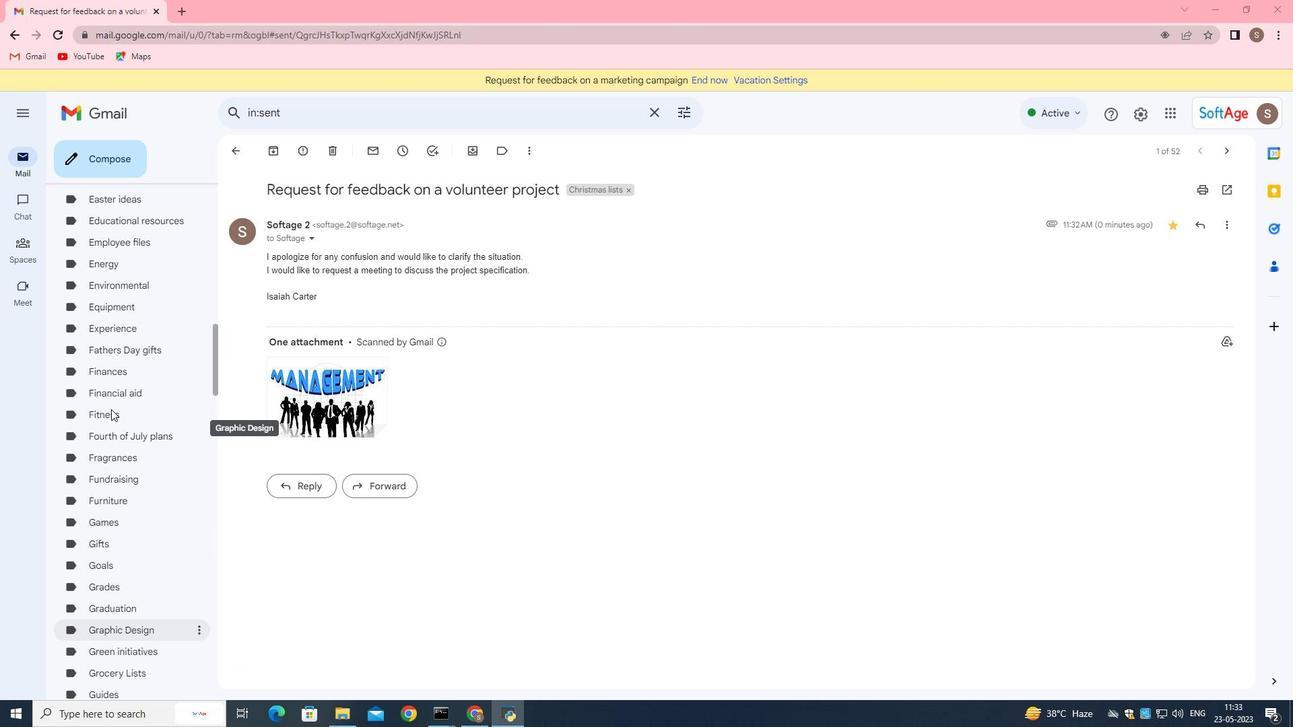
Action: Mouse moved to (39, 102)
Screenshot: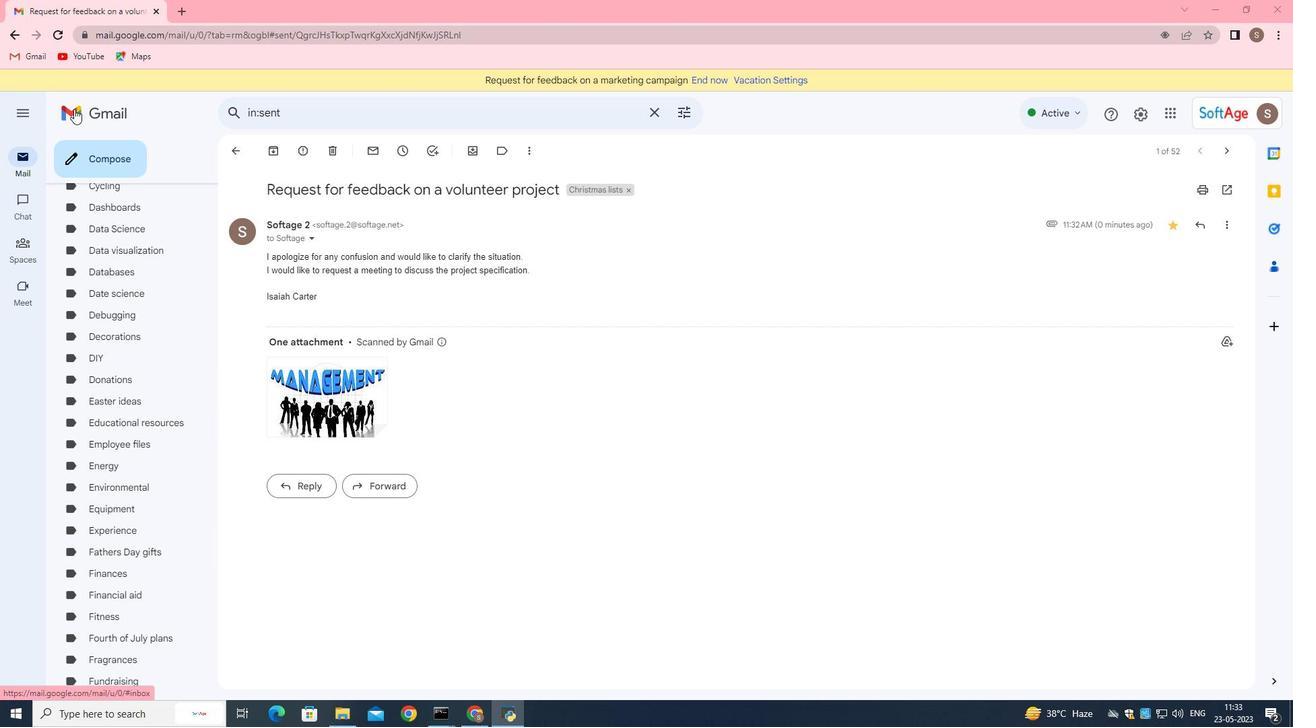 
Action: Mouse pressed left at (39, 102)
Screenshot: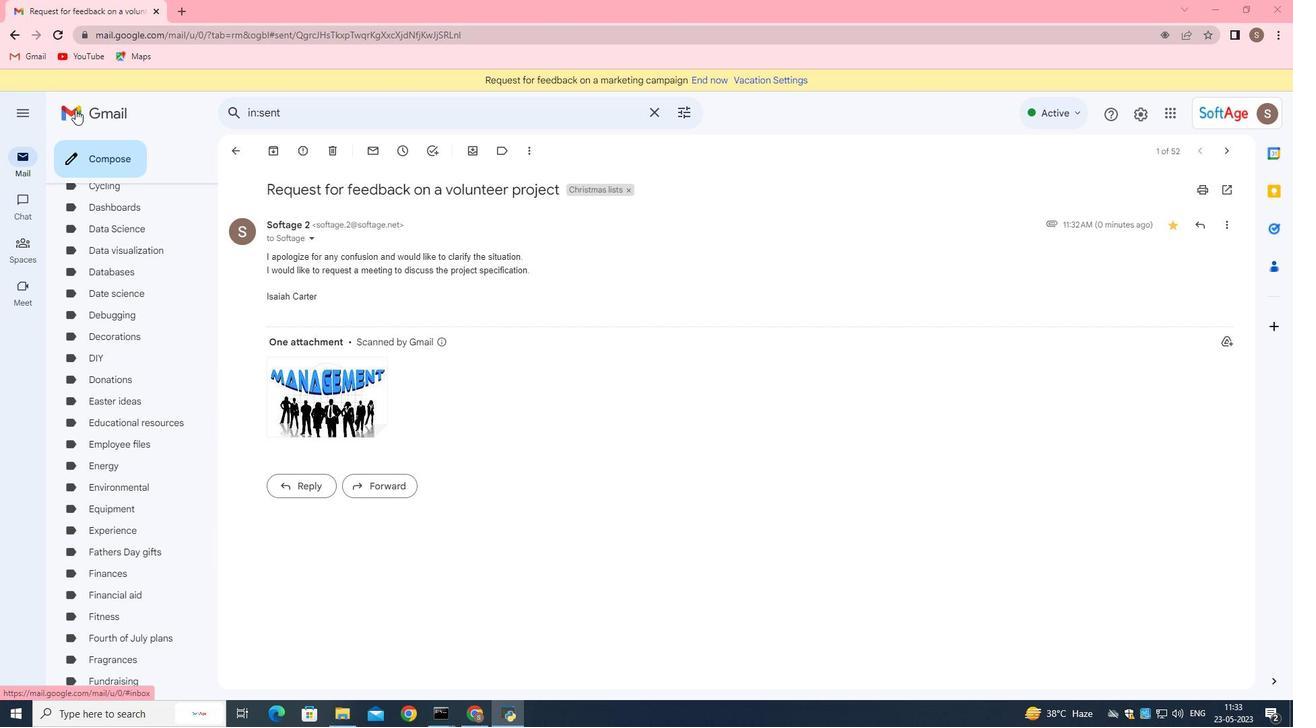
Action: Mouse moved to (78, 150)
Screenshot: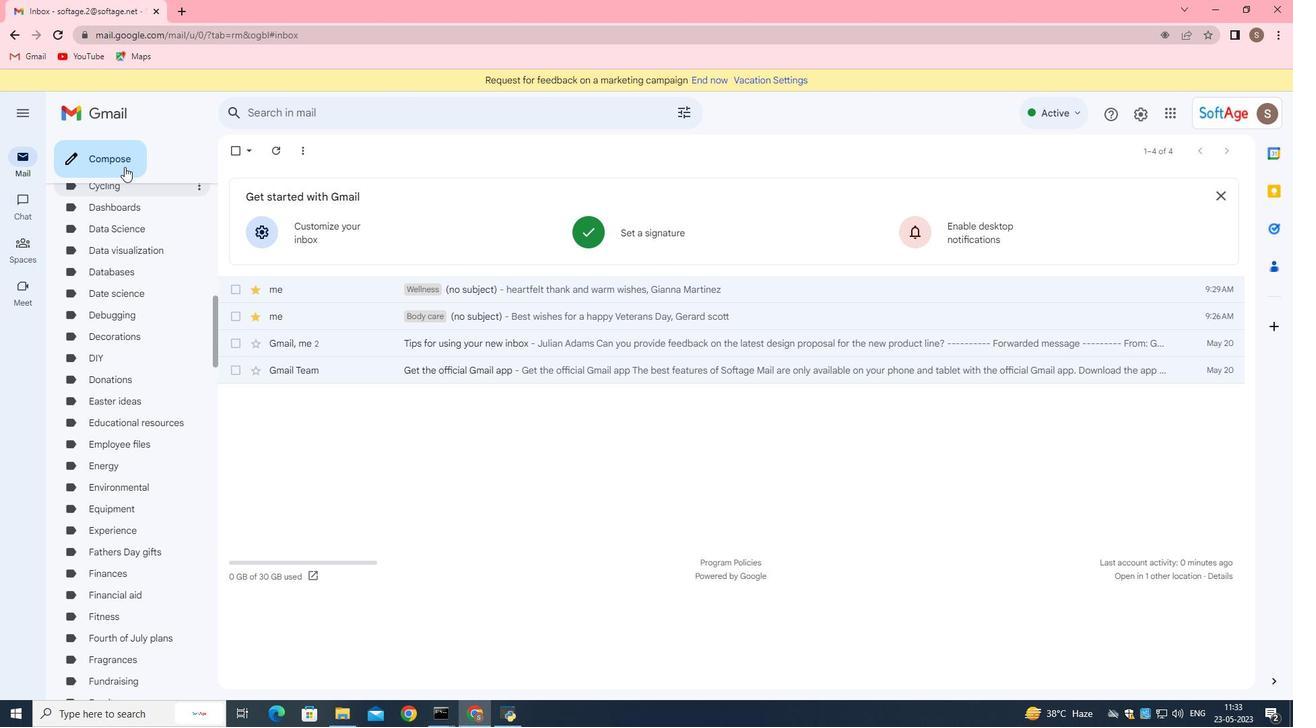 
Action: Mouse pressed left at (78, 150)
Screenshot: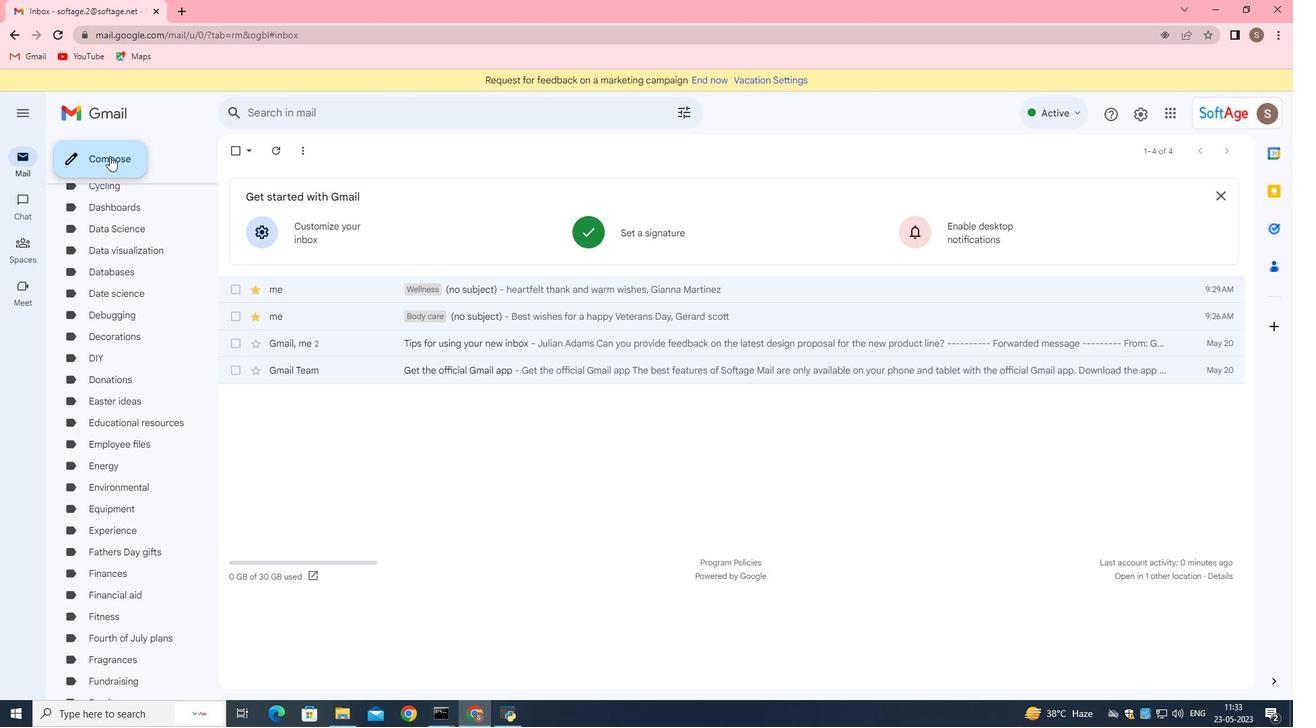 
Action: Mouse moved to (350, 656)
Screenshot: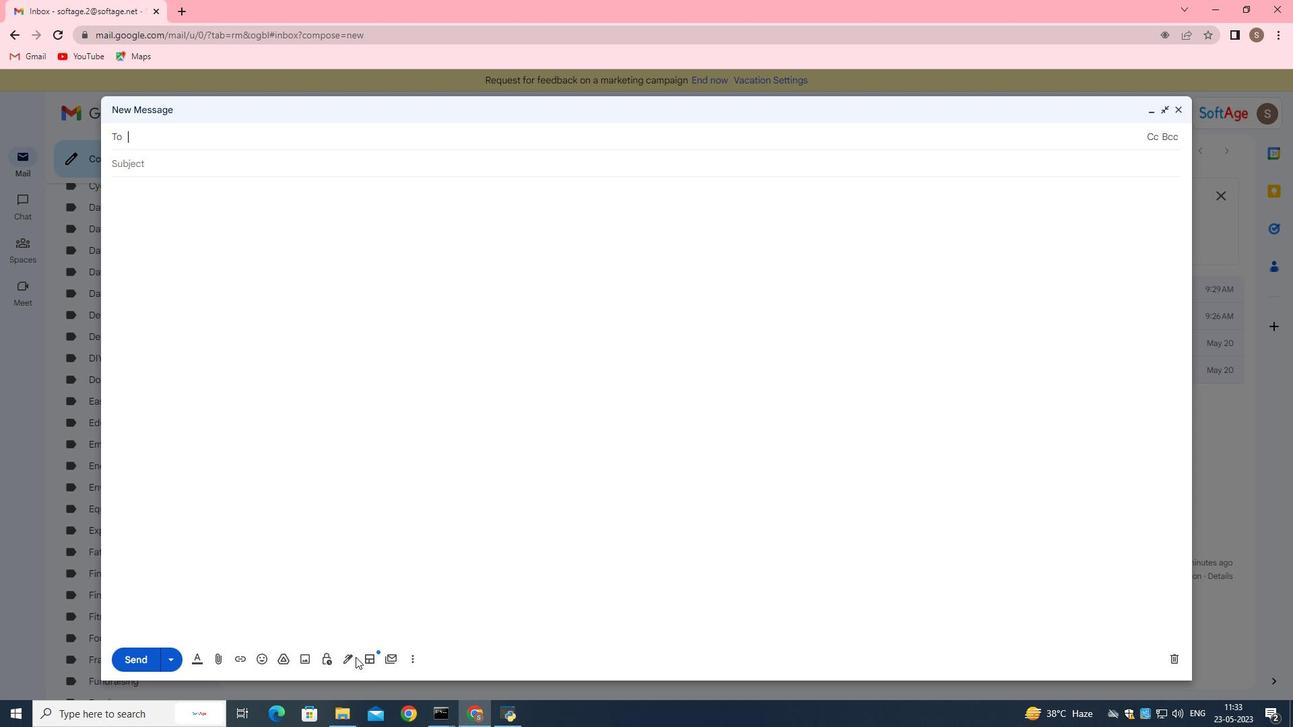 
Action: Mouse pressed left at (350, 656)
Screenshot: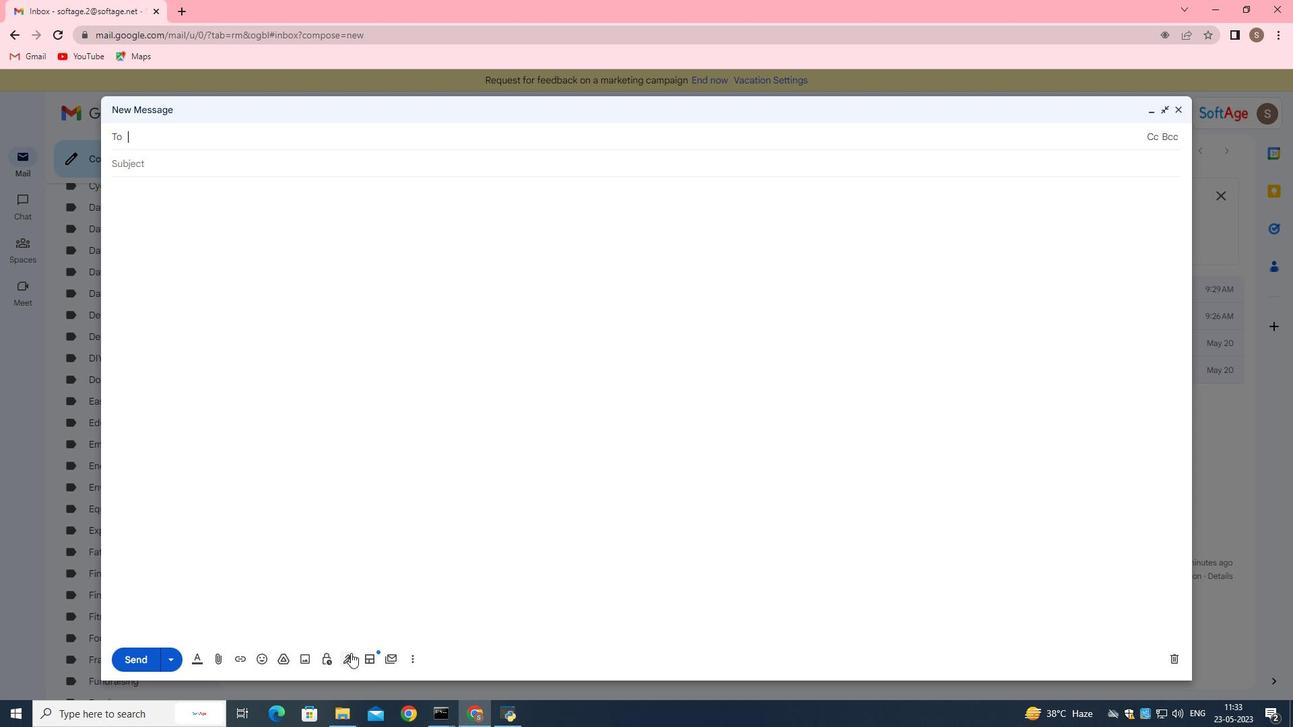 
Action: Mouse moved to (390, 589)
Screenshot: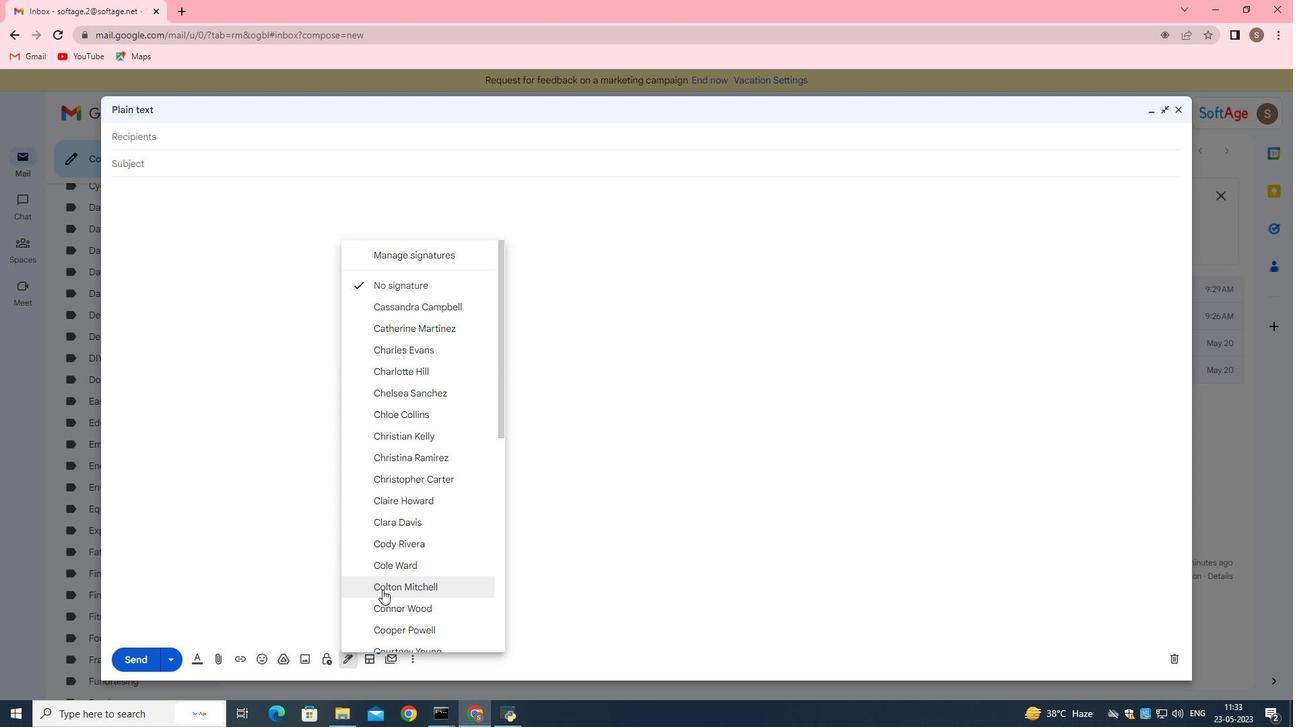 
Action: Mouse scrolled (390, 588) with delta (0, 0)
Screenshot: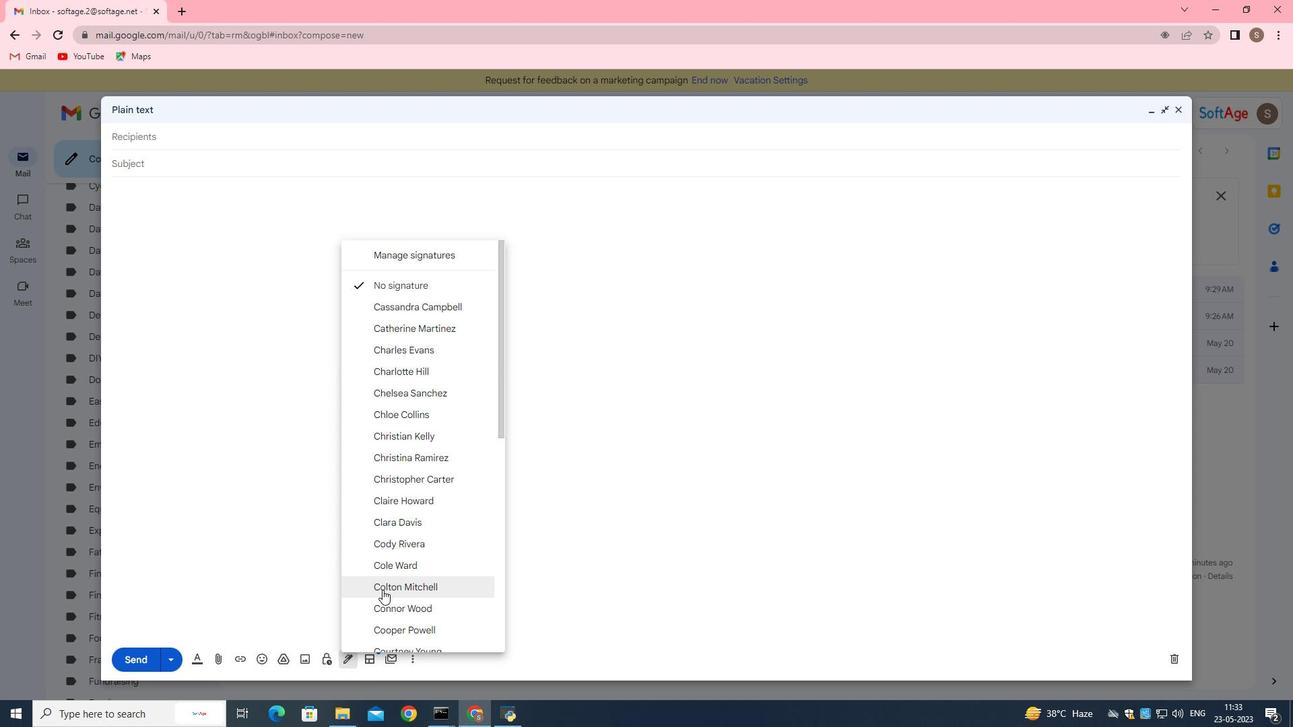 
Action: Mouse scrolled (390, 588) with delta (0, 0)
Screenshot: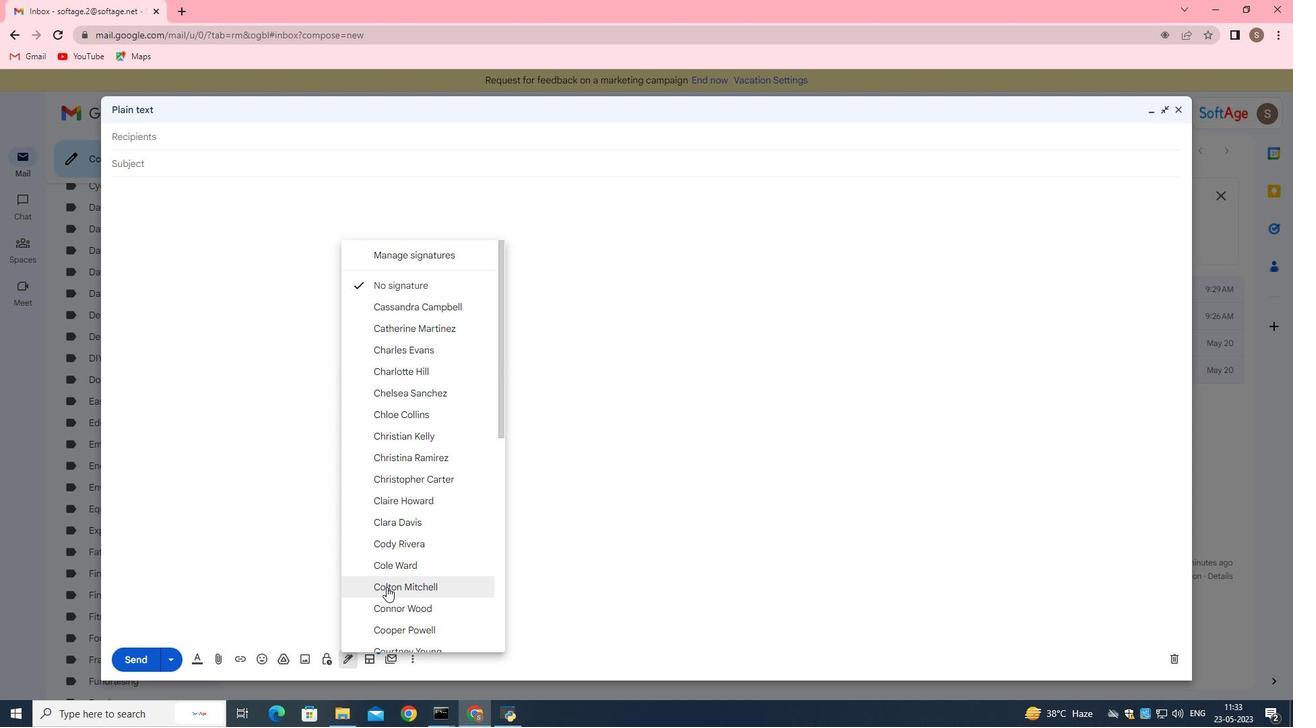 
Action: Mouse scrolled (390, 588) with delta (0, 0)
Screenshot: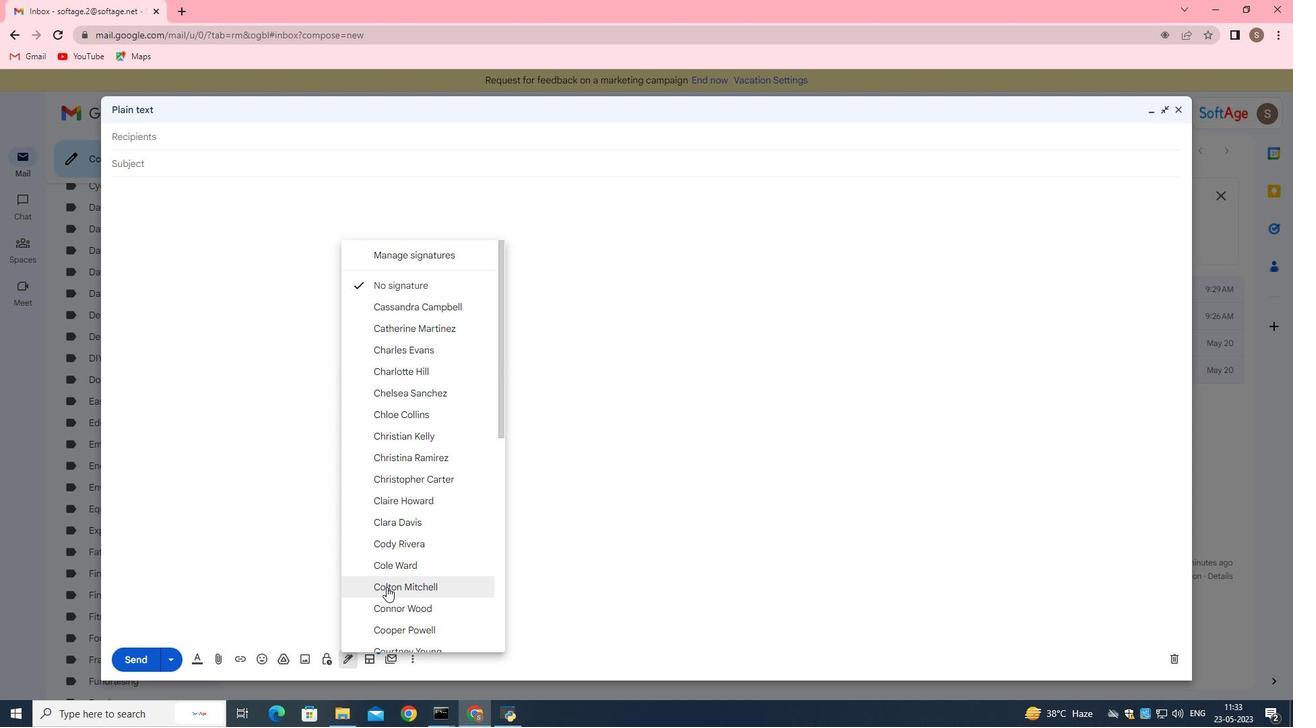 
Action: Mouse scrolled (390, 588) with delta (0, 0)
Screenshot: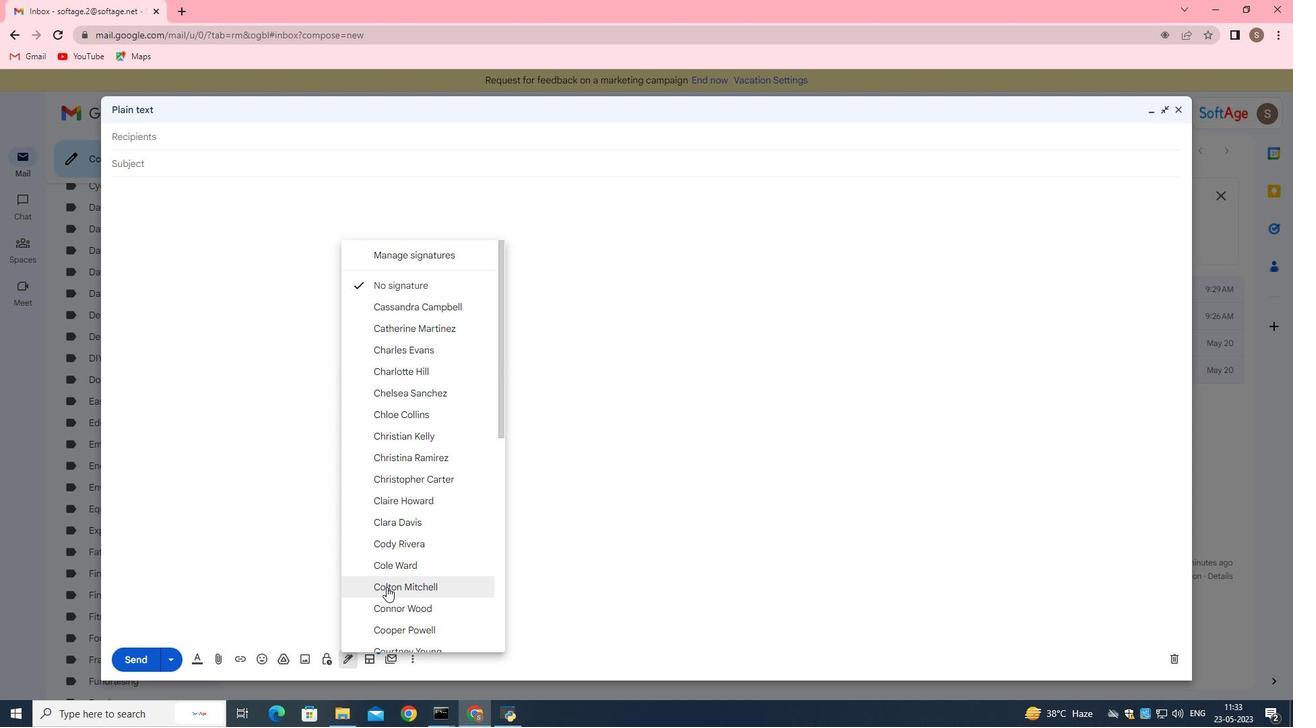
Action: Mouse scrolled (390, 588) with delta (0, 0)
Screenshot: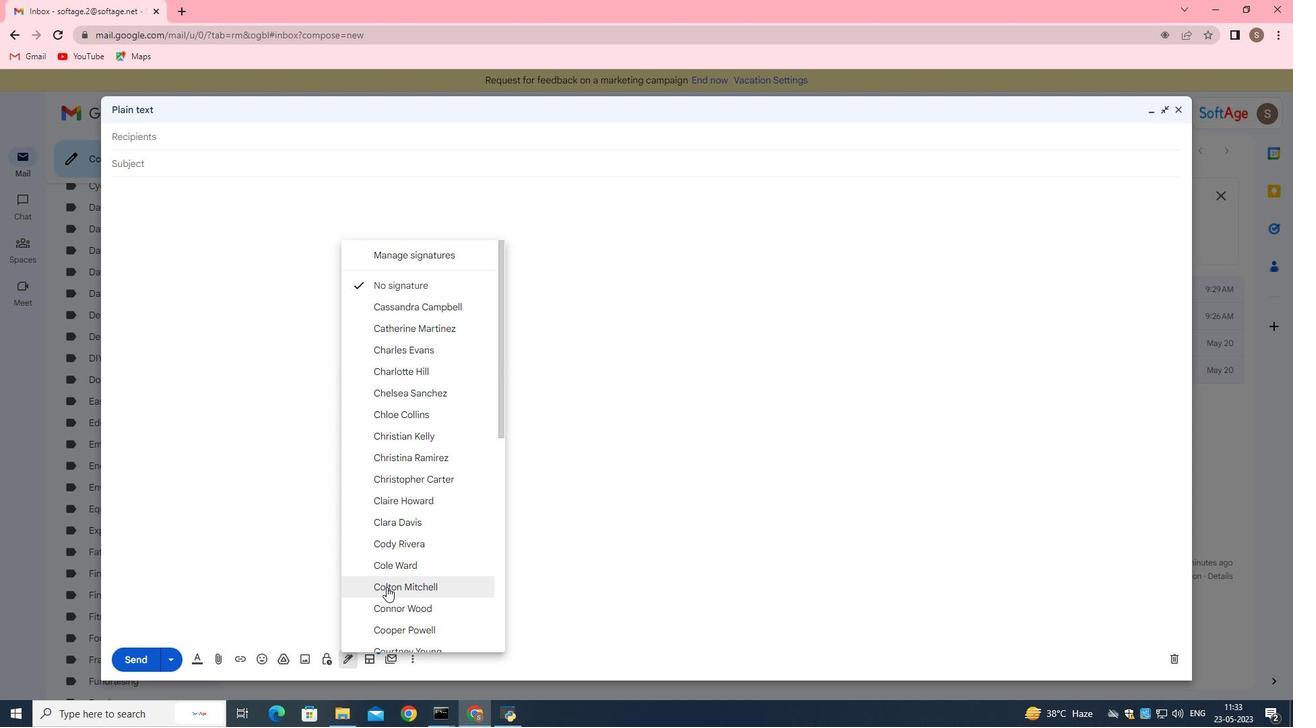 
Action: Mouse scrolled (390, 588) with delta (0, 0)
Screenshot: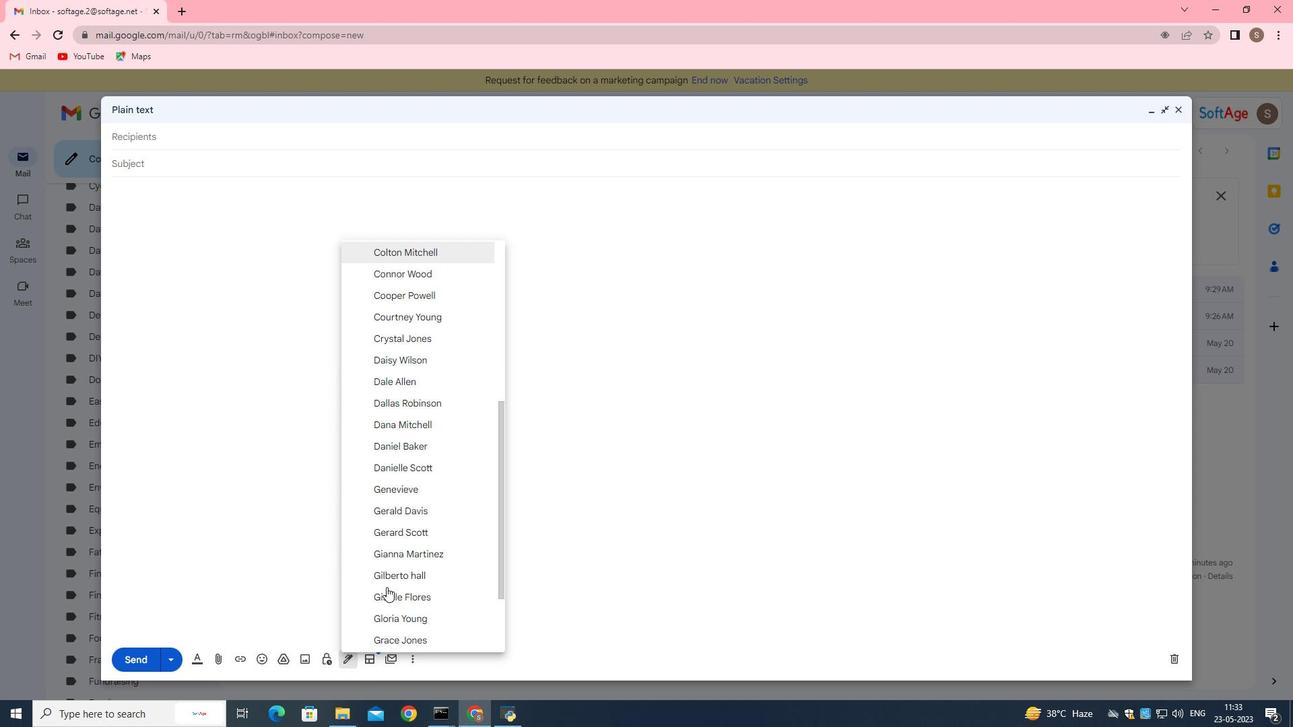 
Action: Mouse moved to (391, 589)
Screenshot: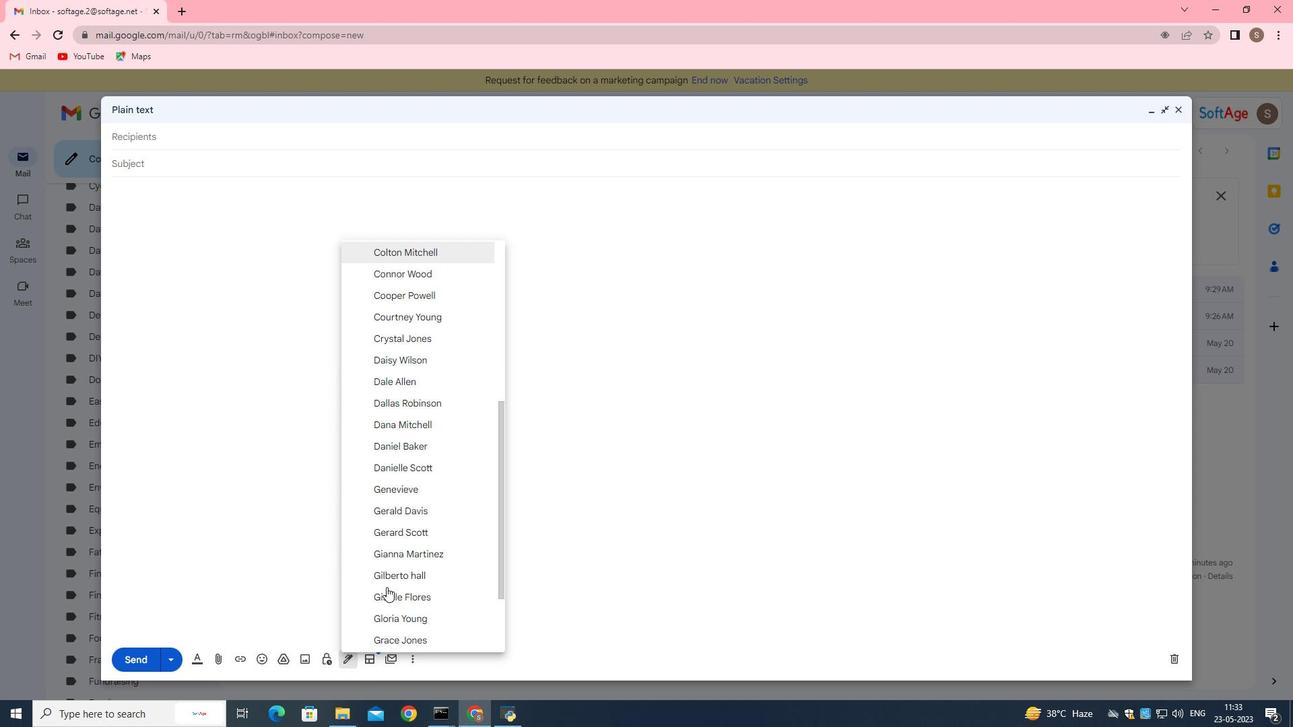 
Action: Mouse scrolled (391, 588) with delta (0, 0)
Screenshot: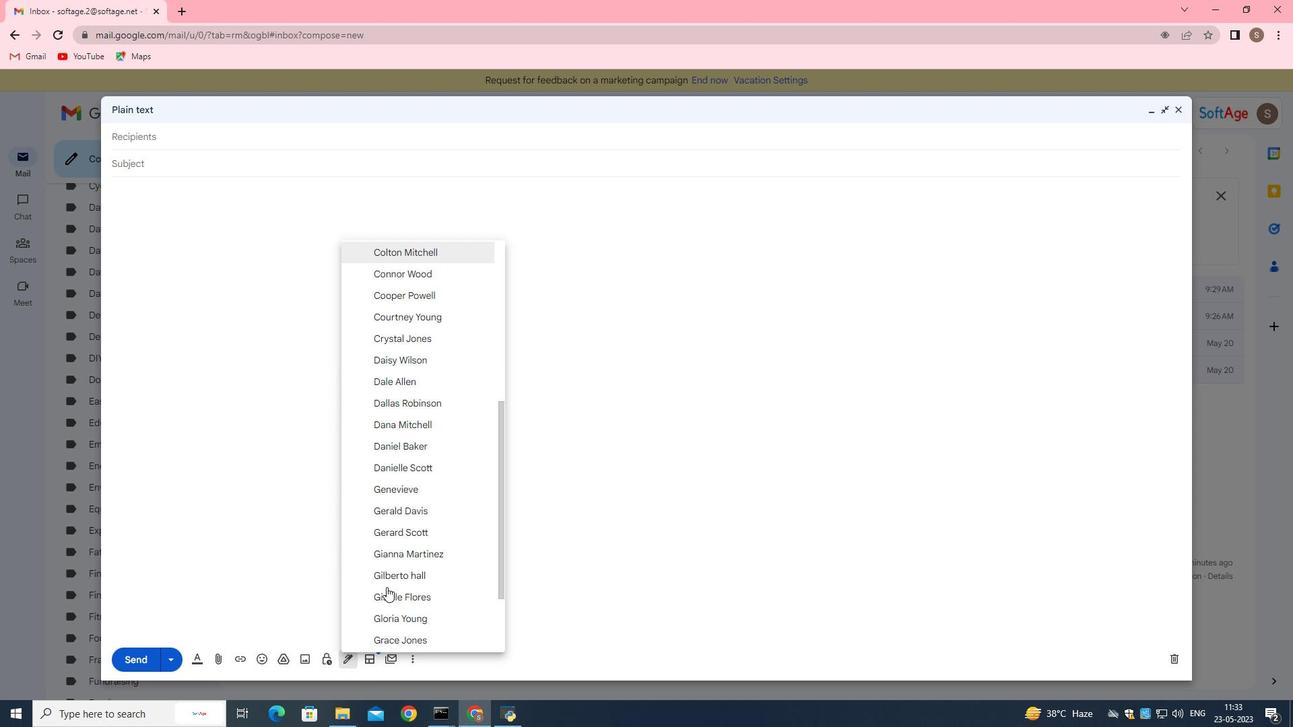 
Action: Mouse scrolled (391, 588) with delta (0, 0)
Screenshot: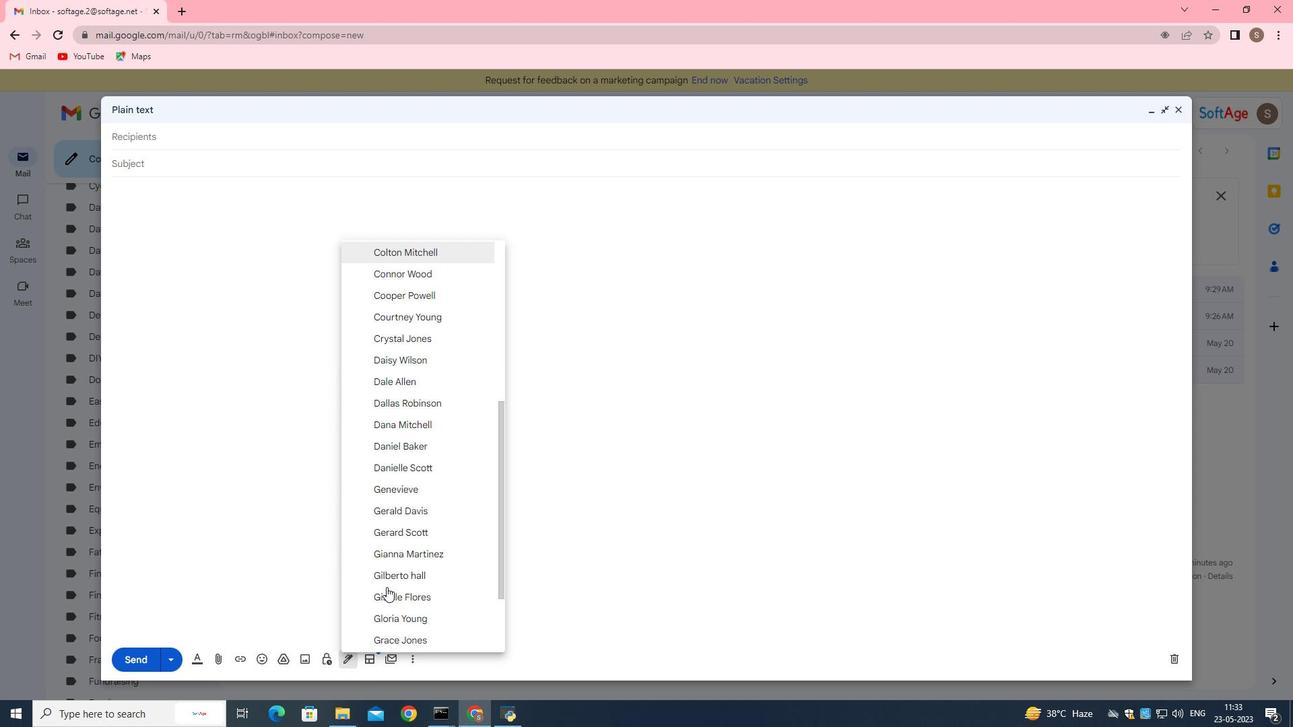 
Action: Mouse moved to (392, 589)
Screenshot: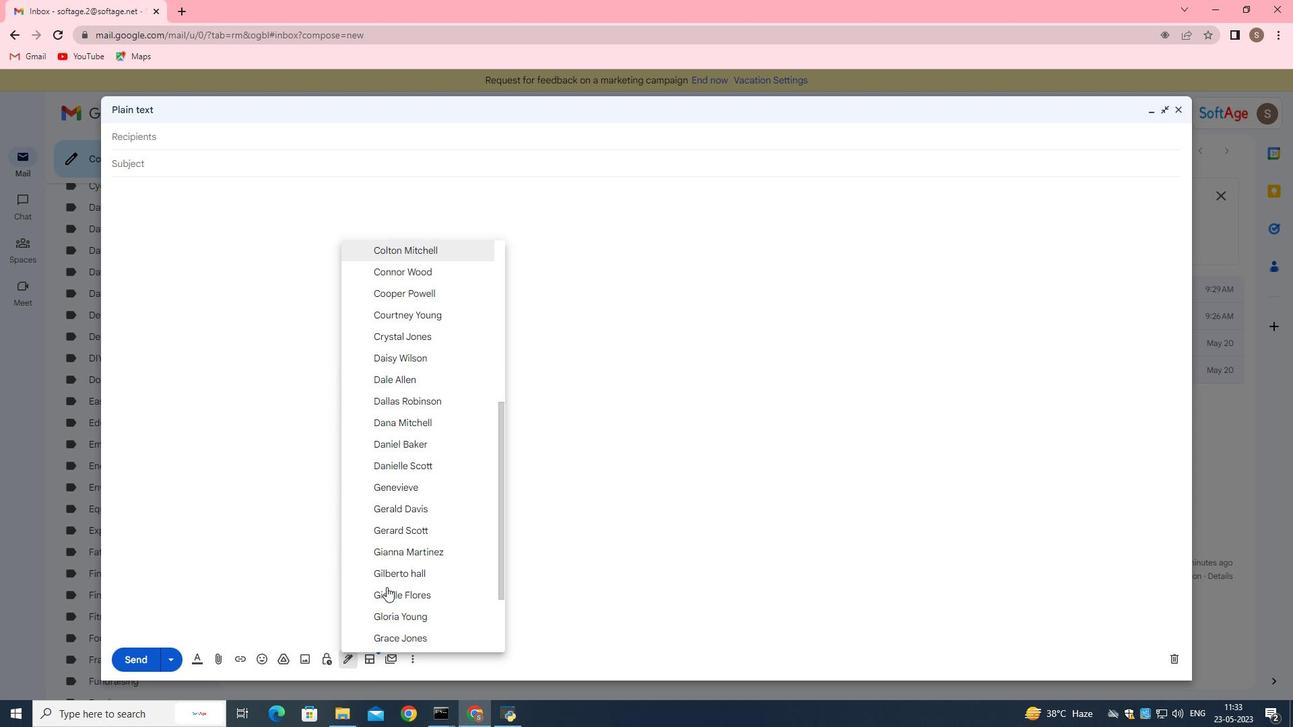 
Action: Mouse scrolled (392, 588) with delta (0, 0)
Screenshot: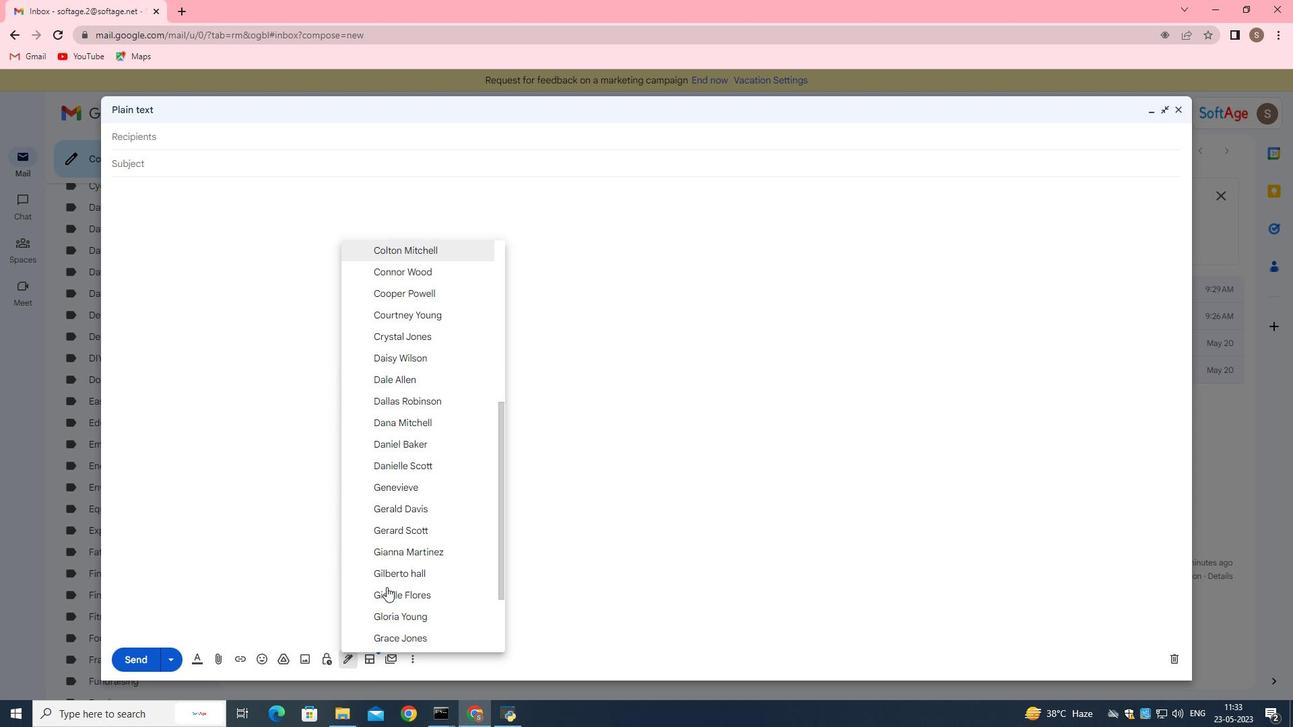 
Action: Mouse moved to (392, 590)
Screenshot: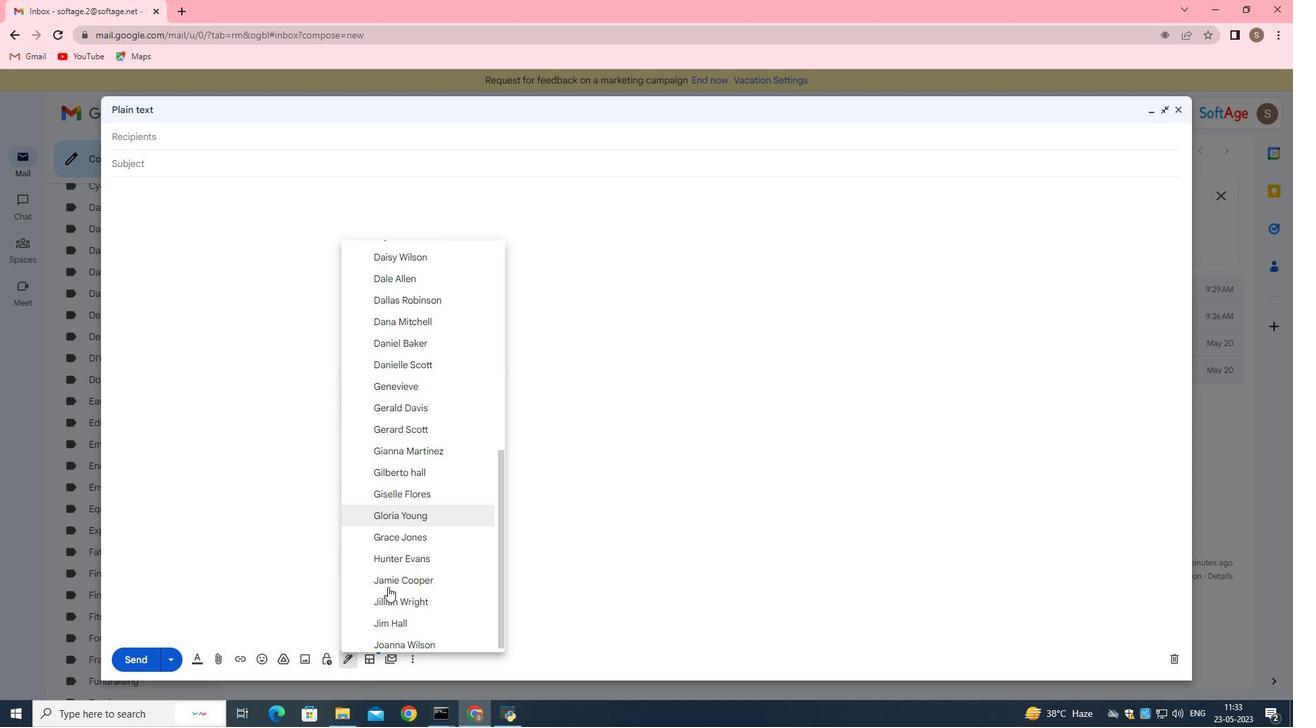 
Action: Mouse scrolled (392, 589) with delta (0, 0)
Screenshot: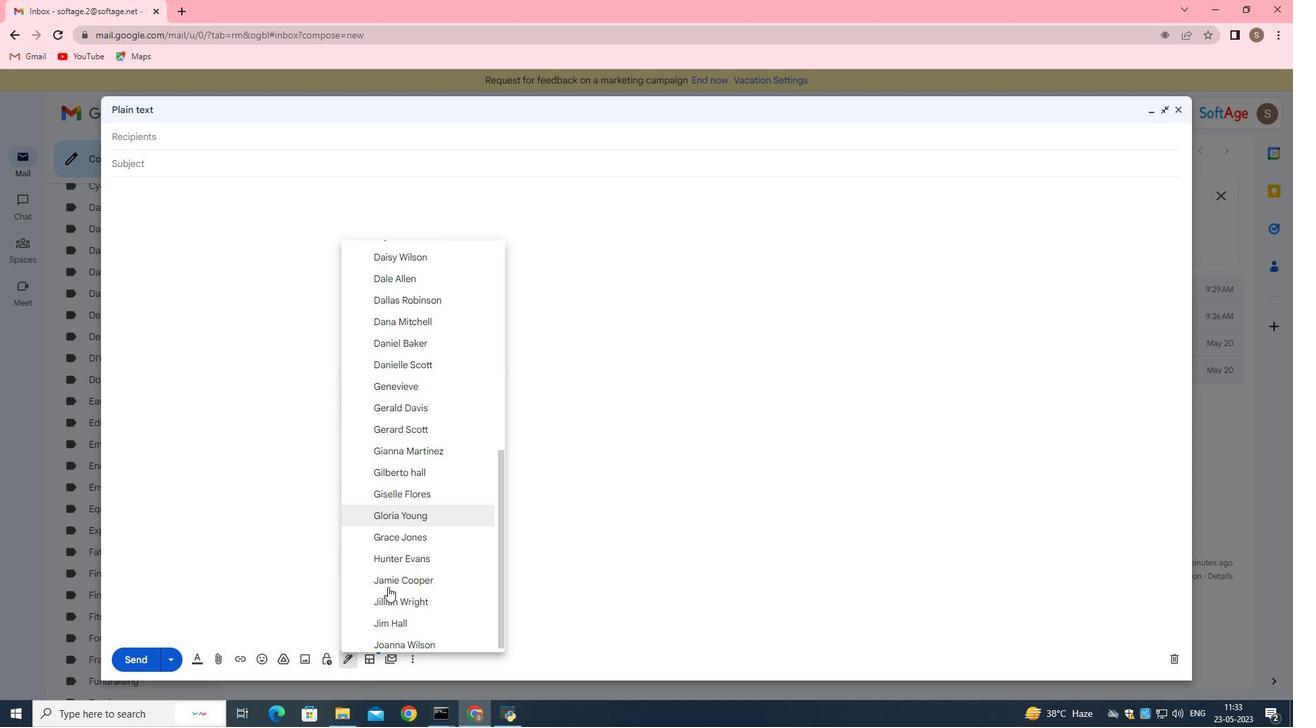 
Action: Mouse moved to (392, 590)
Screenshot: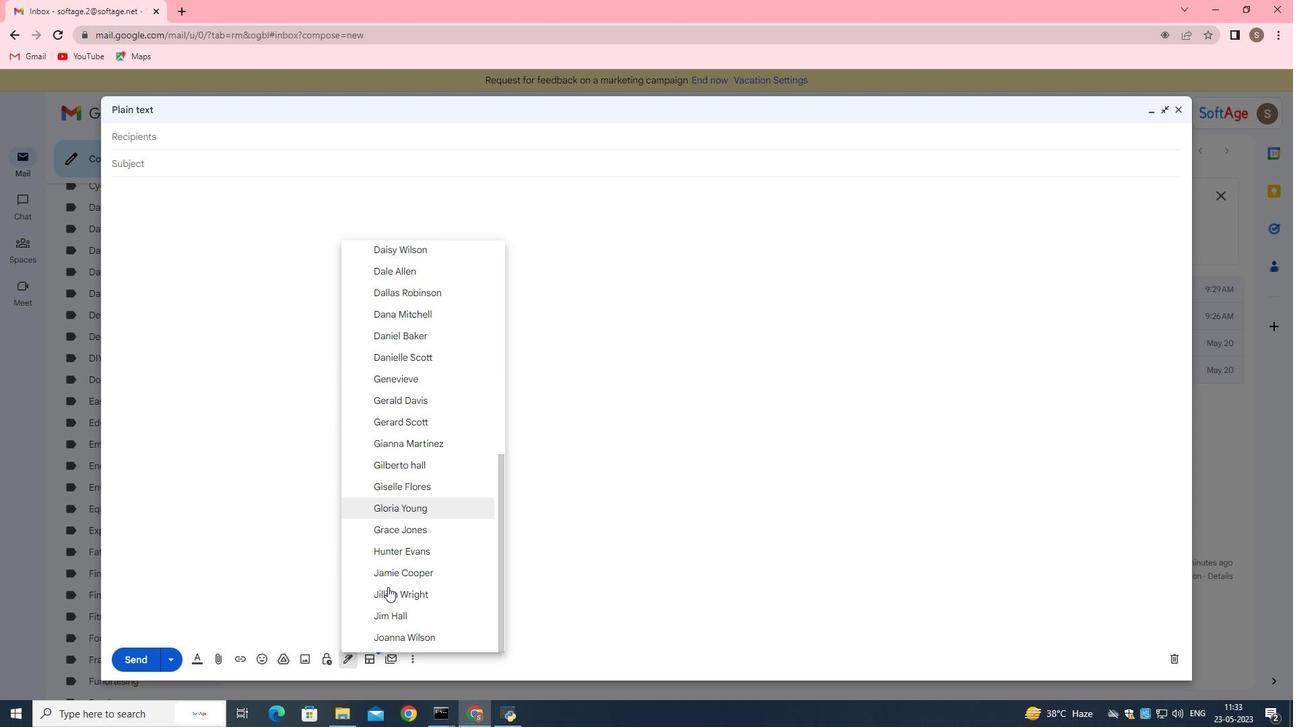
Action: Mouse scrolled (392, 589) with delta (0, 0)
Screenshot: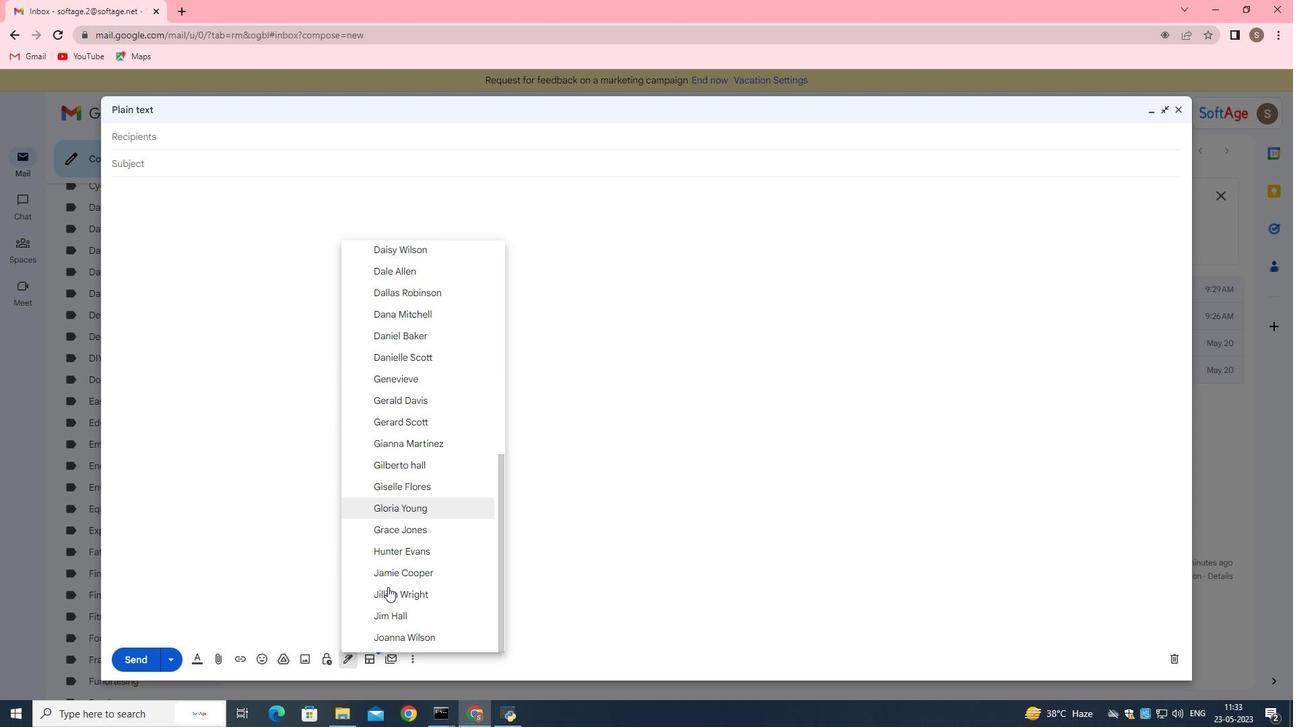 
Action: Mouse moved to (392, 590)
Screenshot: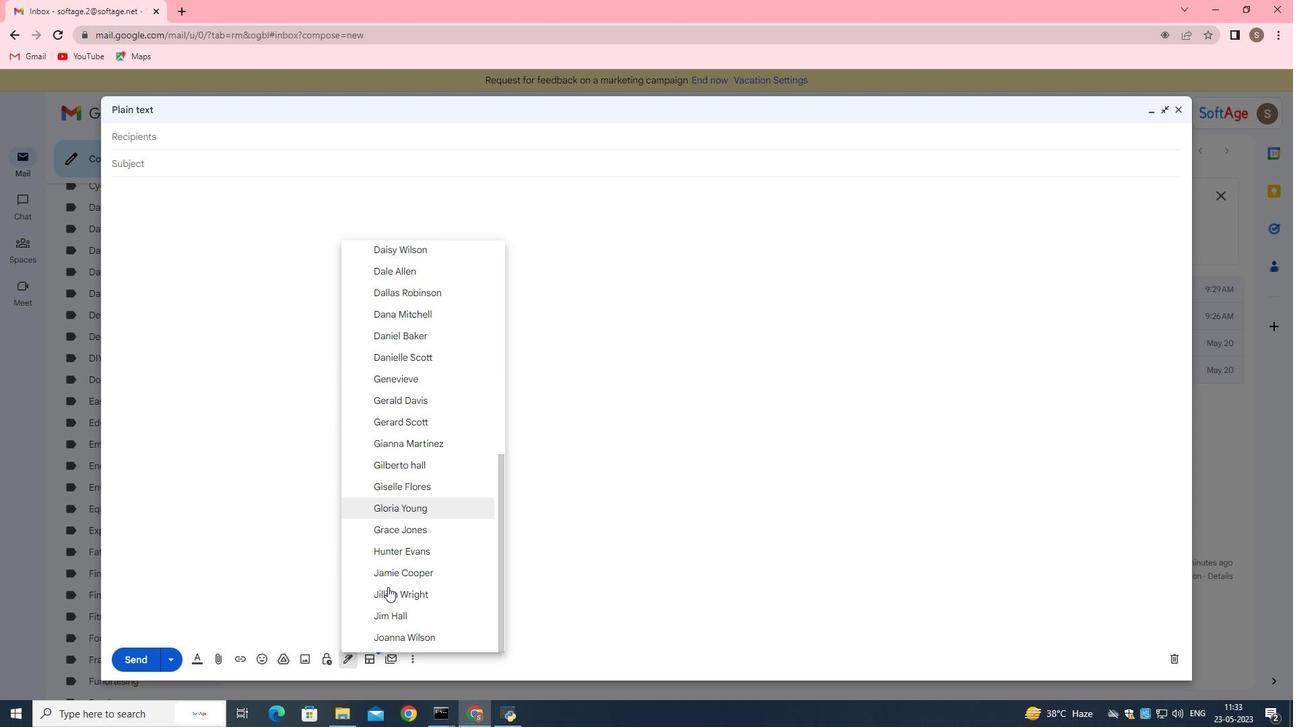 
Action: Mouse scrolled (392, 590) with delta (0, 0)
Screenshot: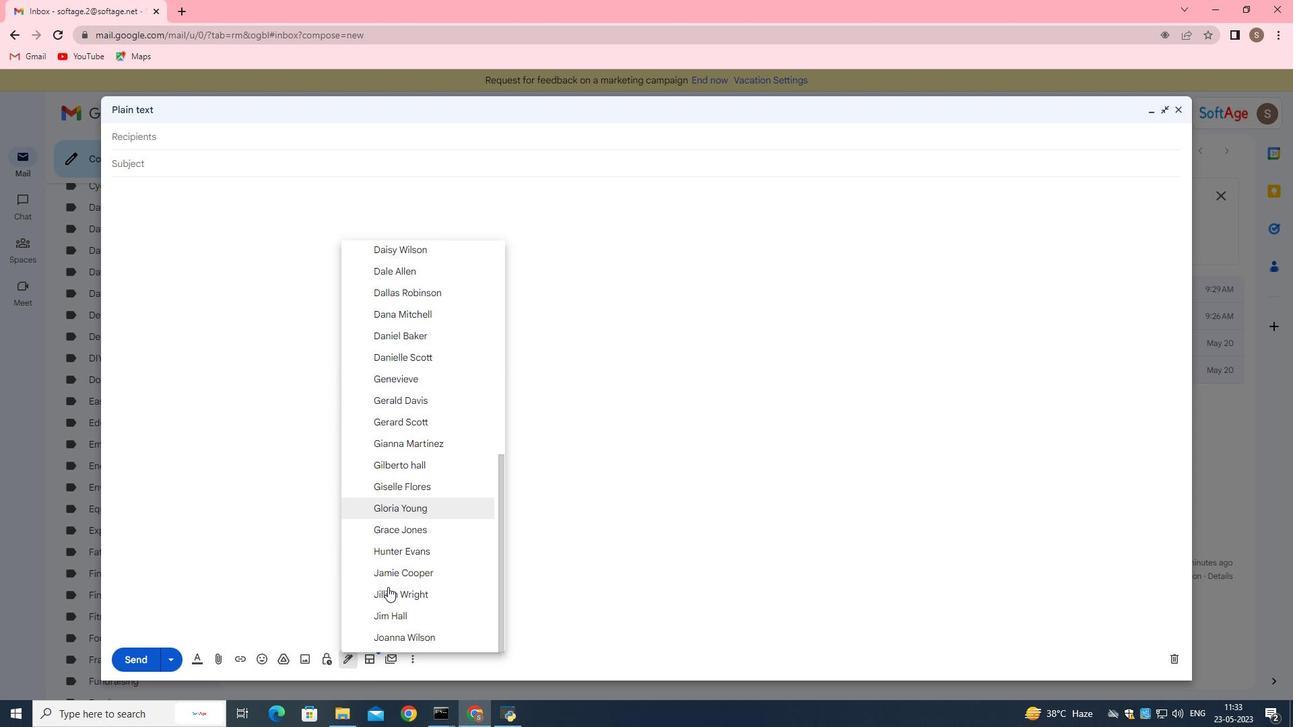 
Action: Mouse scrolled (392, 590) with delta (0, 0)
Screenshot: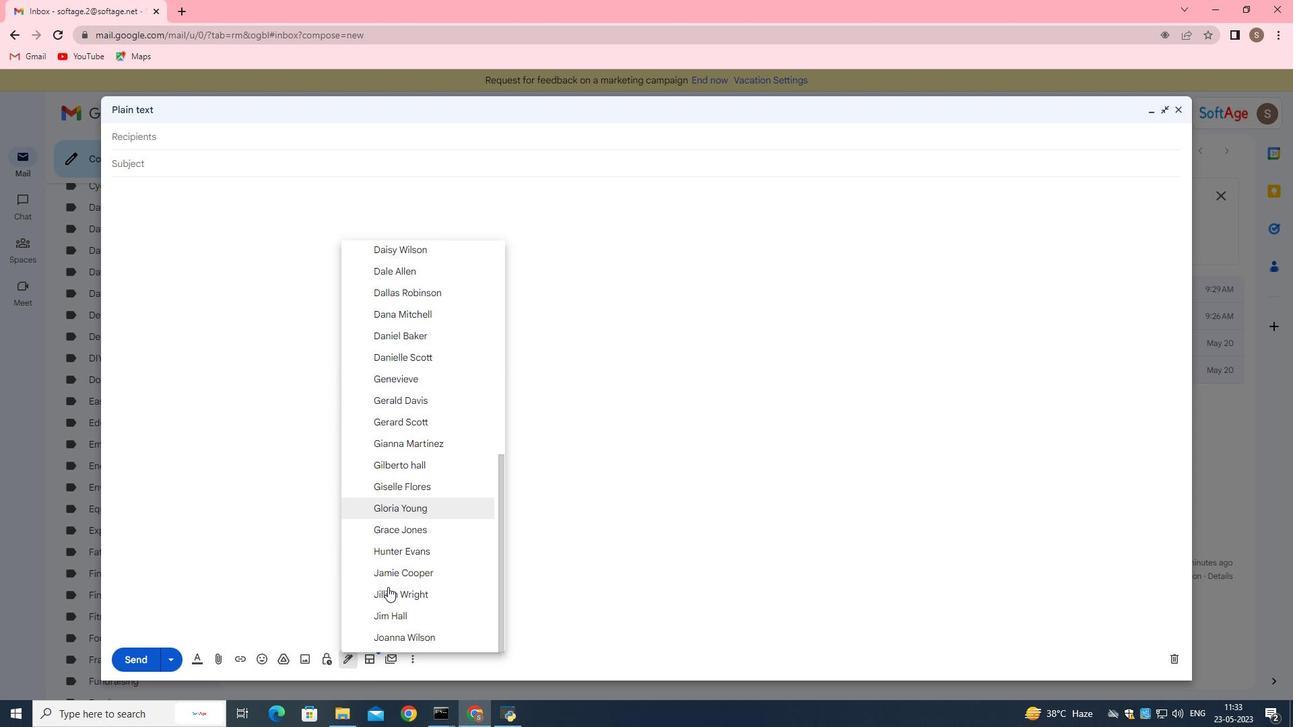 
Action: Mouse moved to (392, 590)
Screenshot: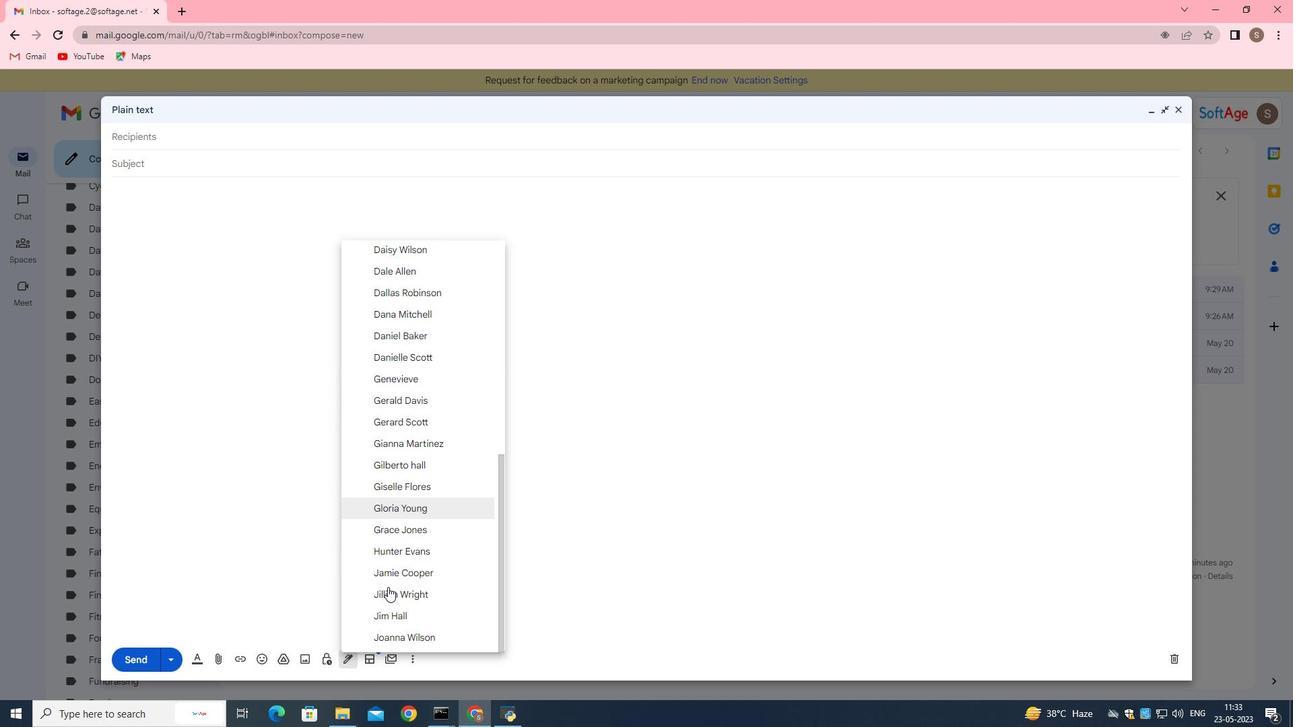 
Action: Mouse scrolled (392, 590) with delta (0, 0)
Screenshot: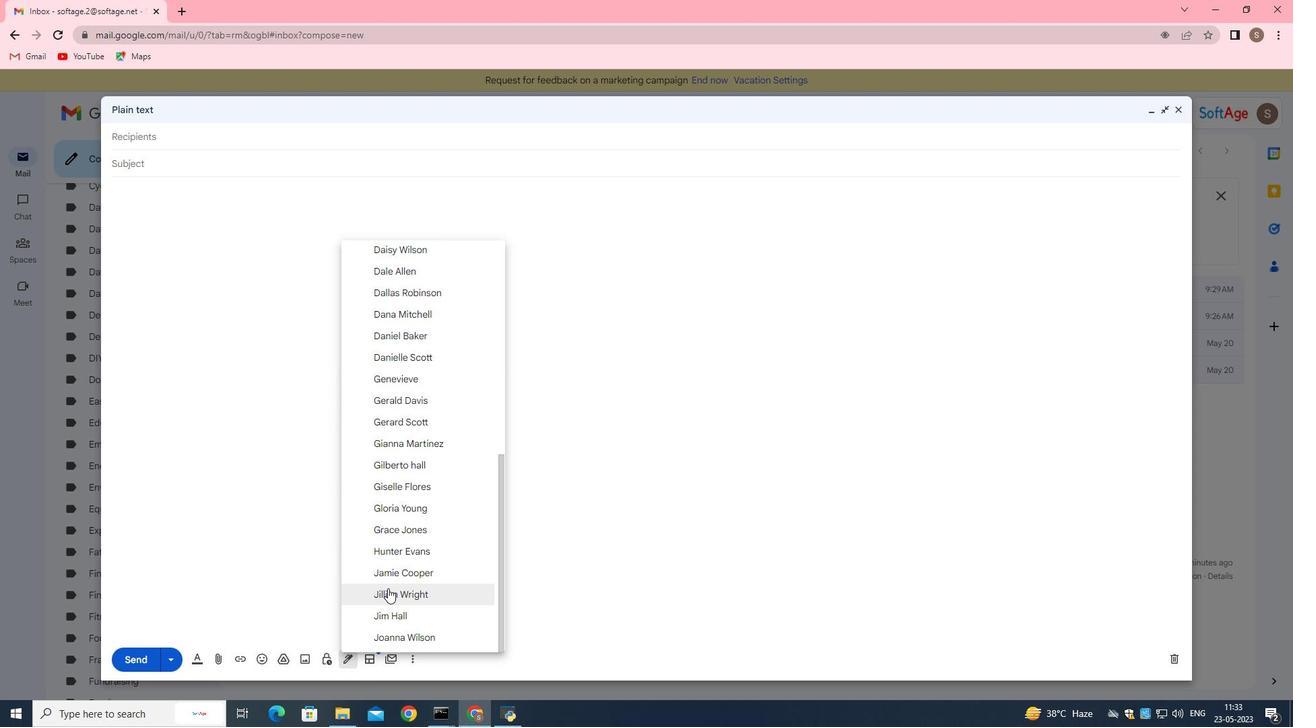 
Action: Mouse moved to (392, 592)
Screenshot: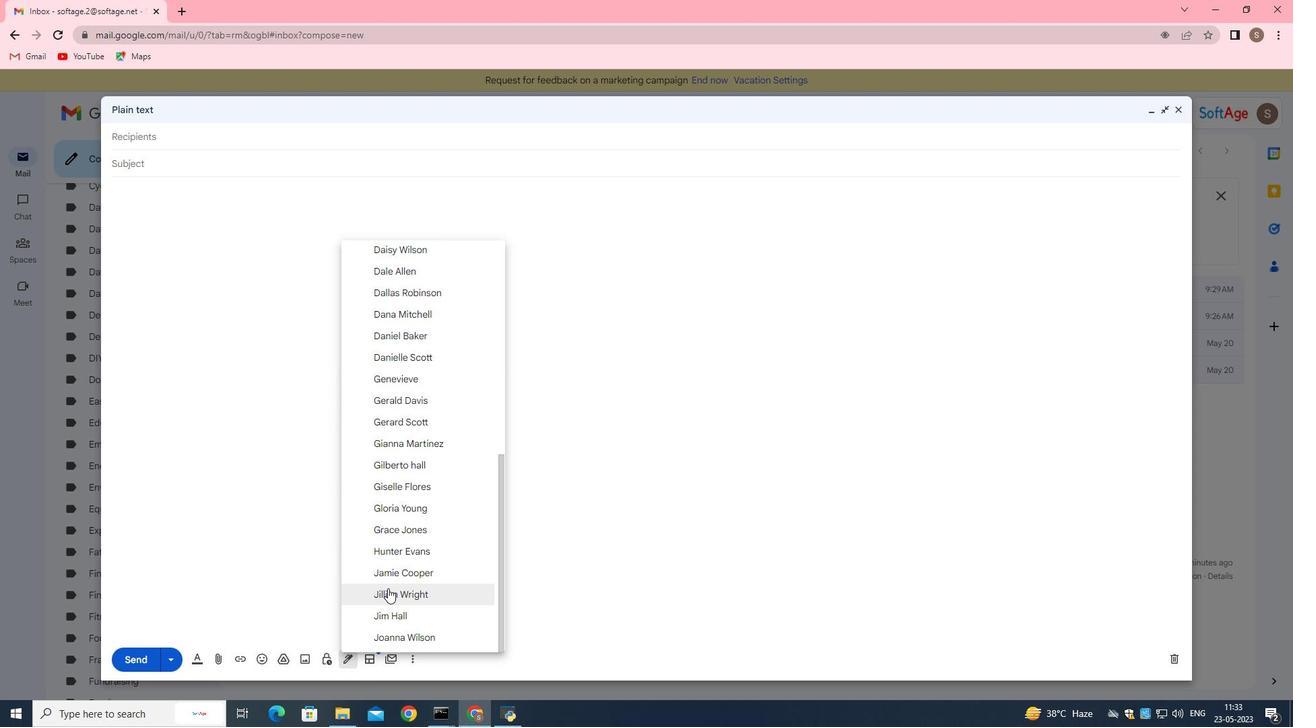 
Action: Mouse scrolled (392, 591) with delta (0, 0)
Screenshot: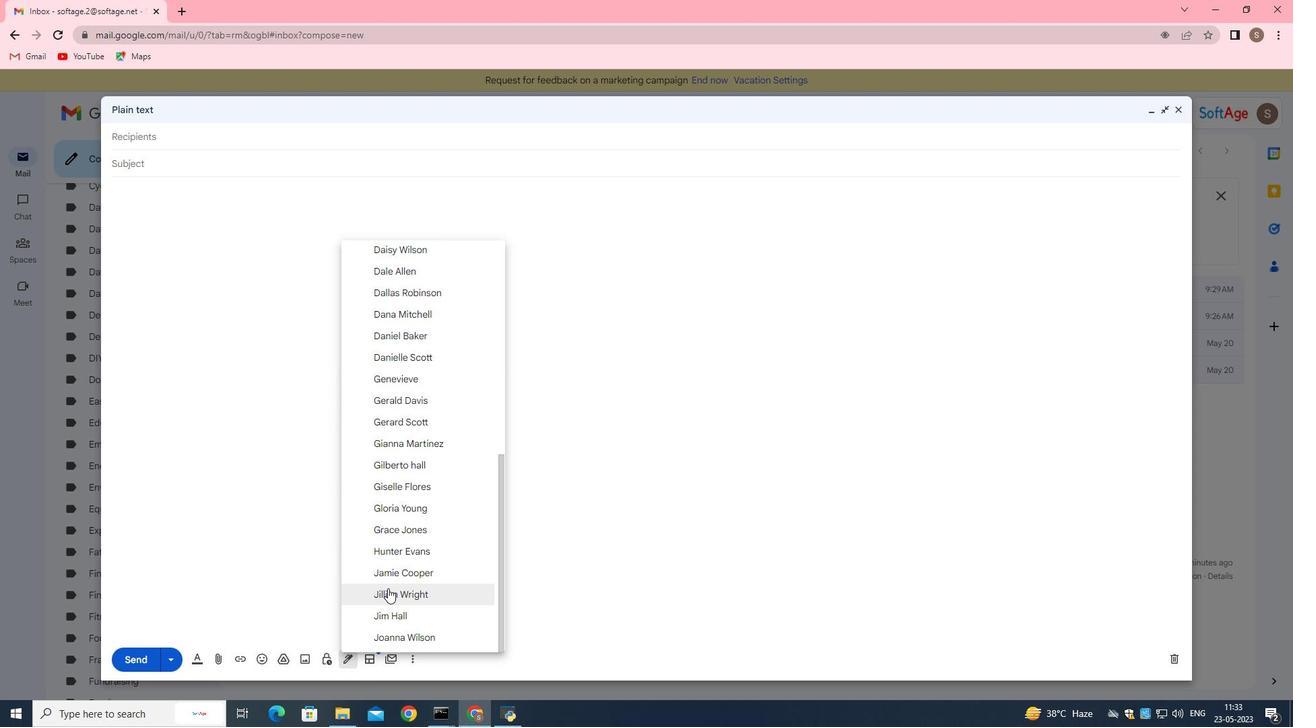 
Action: Mouse moved to (417, 644)
Screenshot: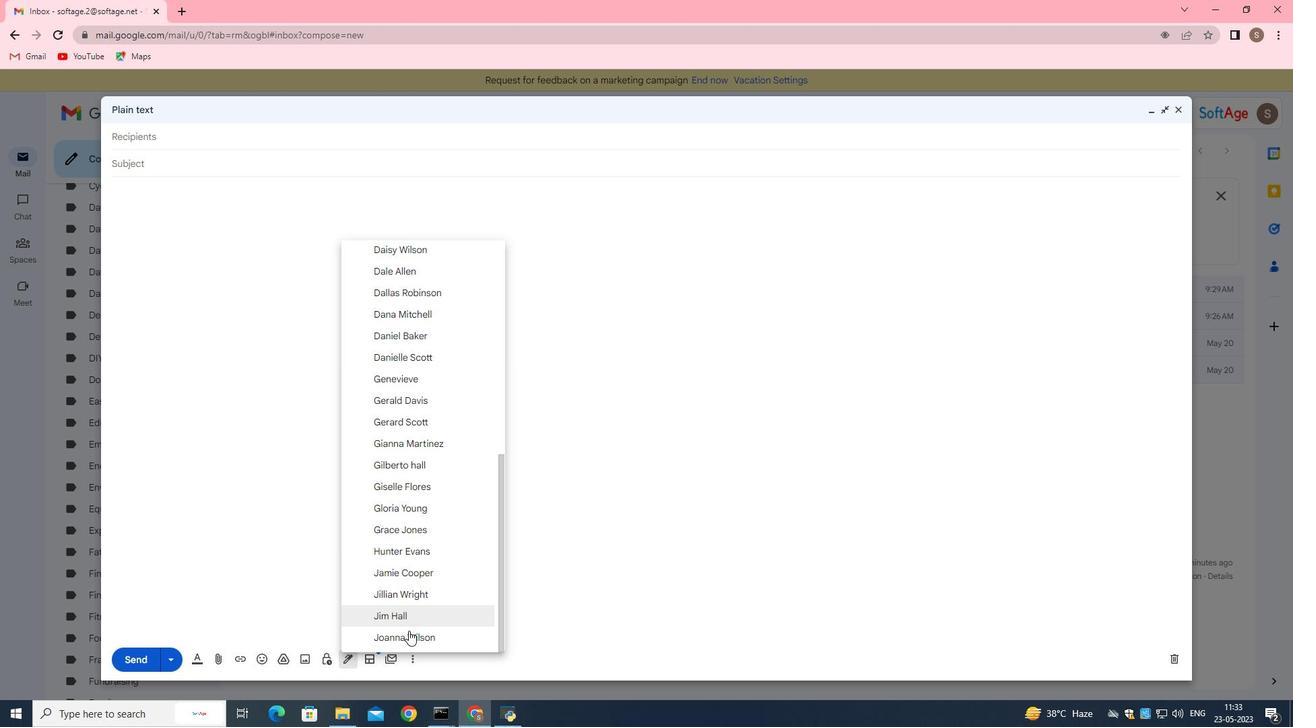
Action: Mouse pressed left at (417, 644)
Screenshot: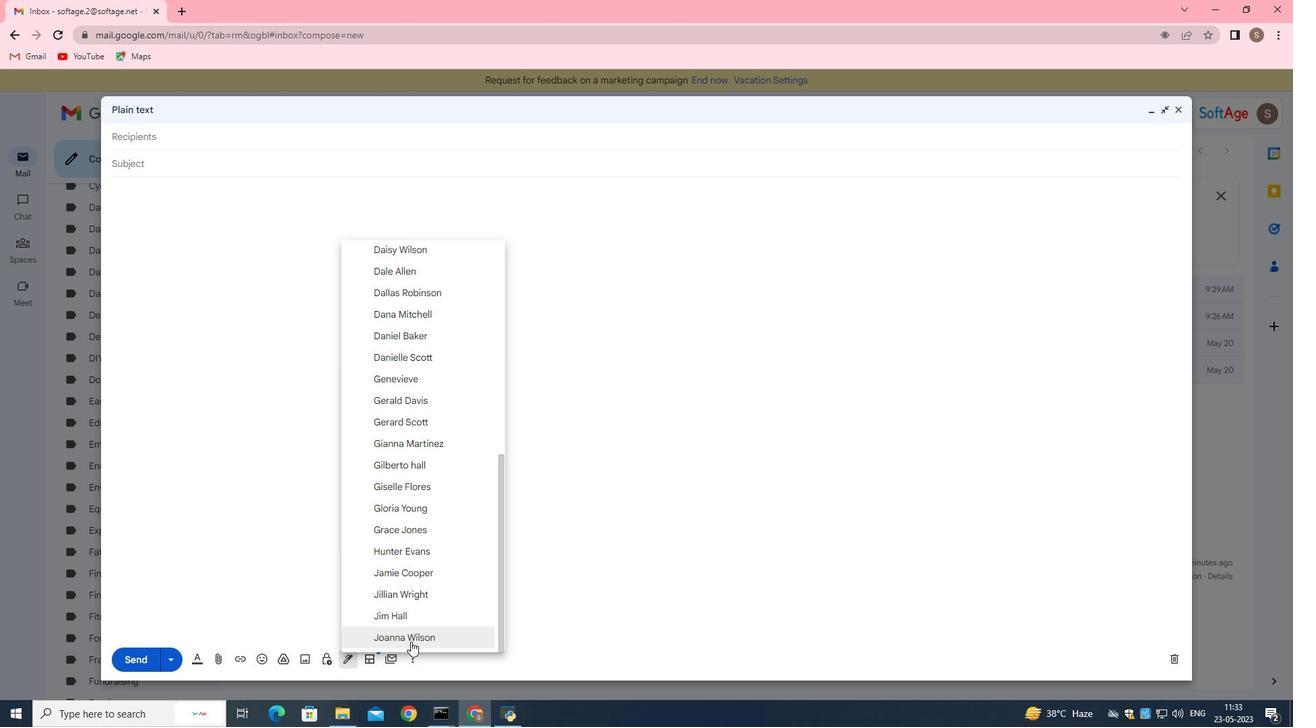 
Action: Mouse moved to (152, 216)
Screenshot: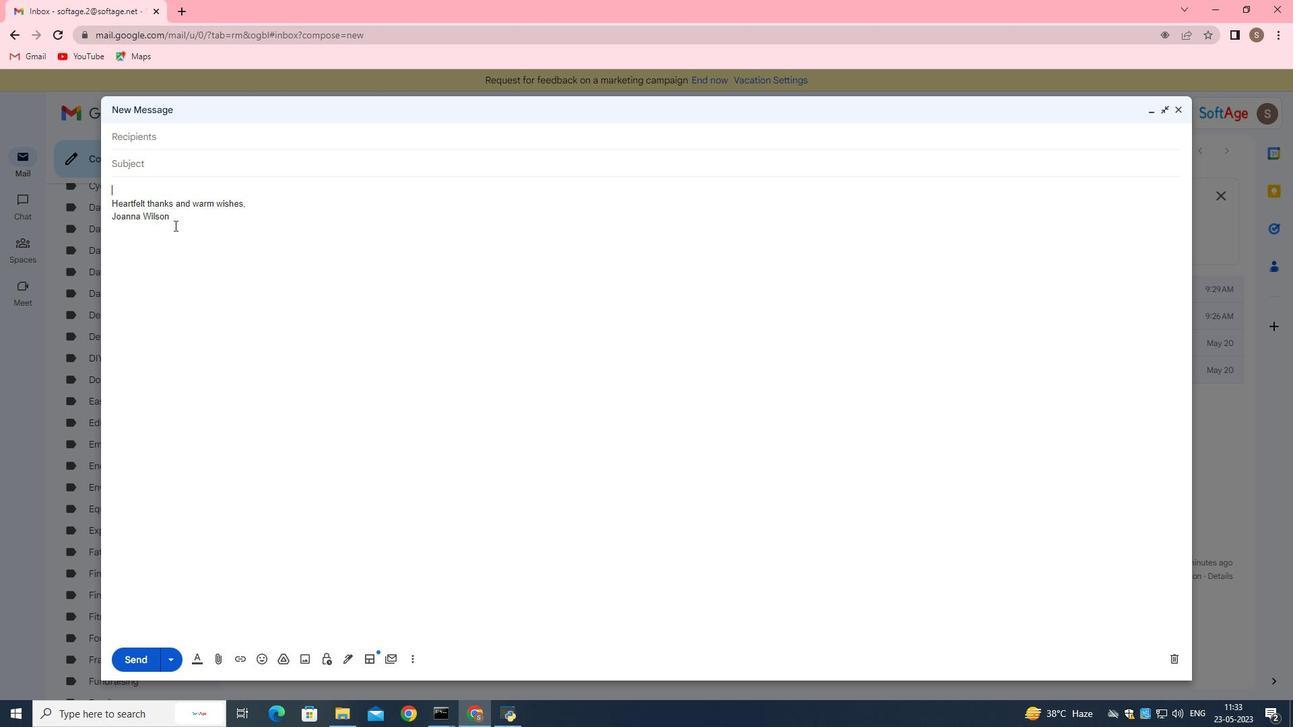 
Action: Mouse pressed left at (152, 216)
Screenshot: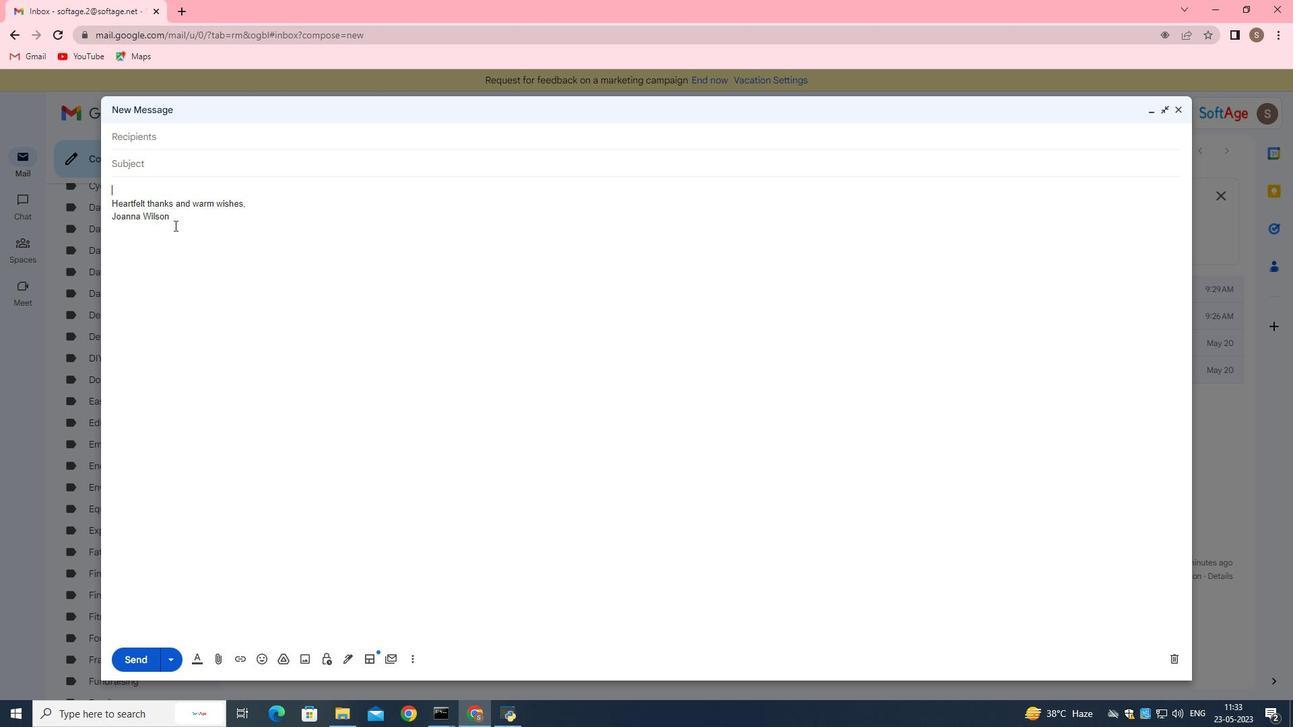
Action: Mouse moved to (64, 221)
Screenshot: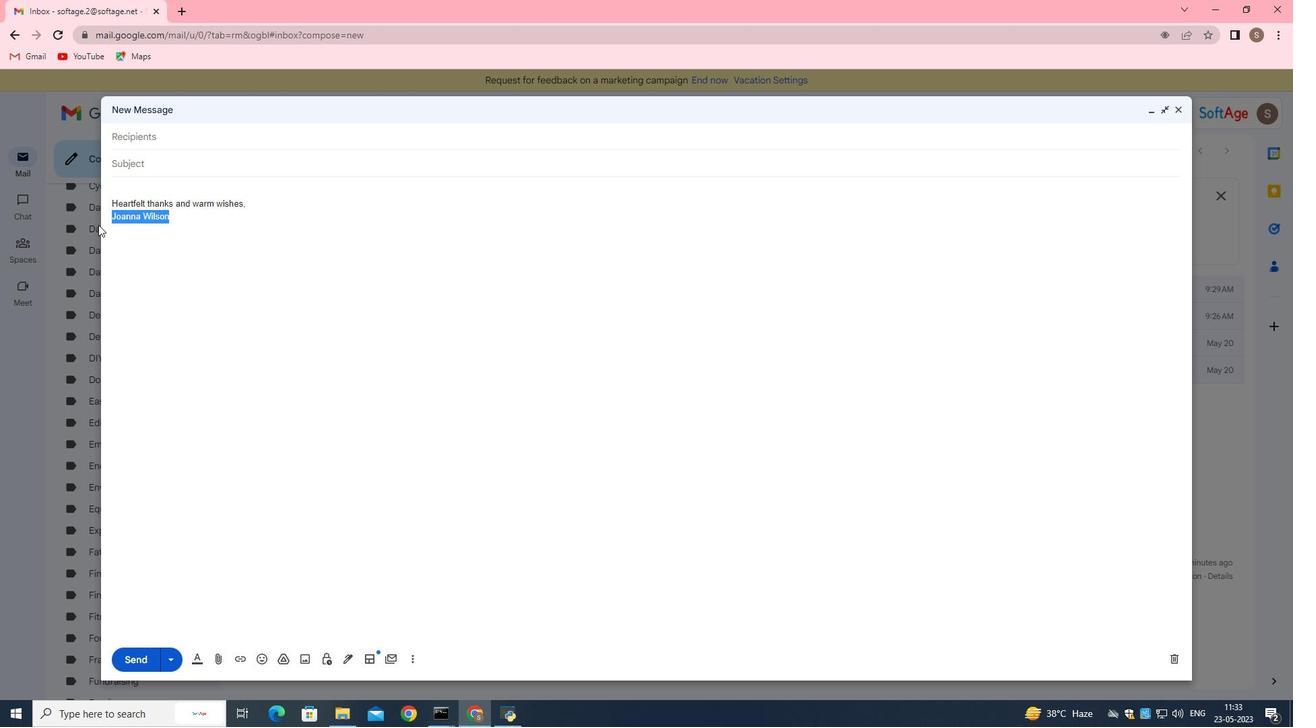 
Action: Key pressed <Key.backspace>
Screenshot: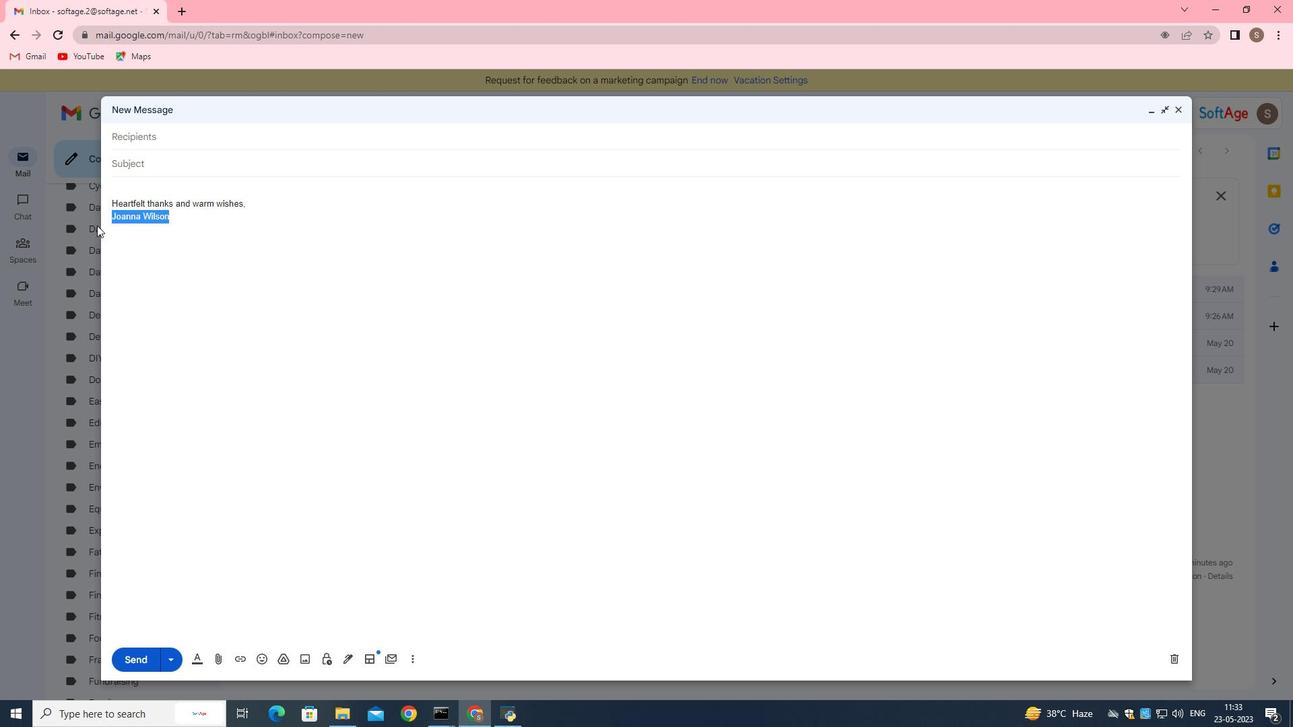 
Action: Mouse moved to (347, 663)
Screenshot: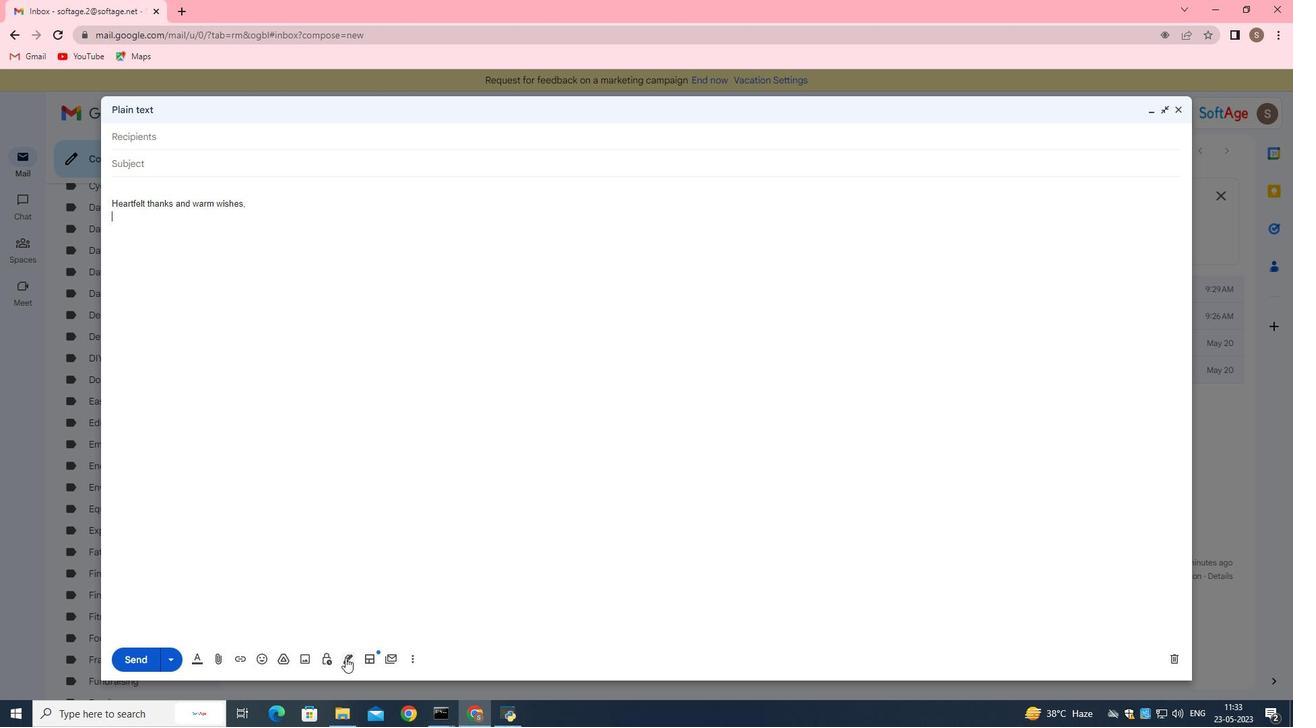 
Action: Mouse pressed left at (347, 663)
Screenshot: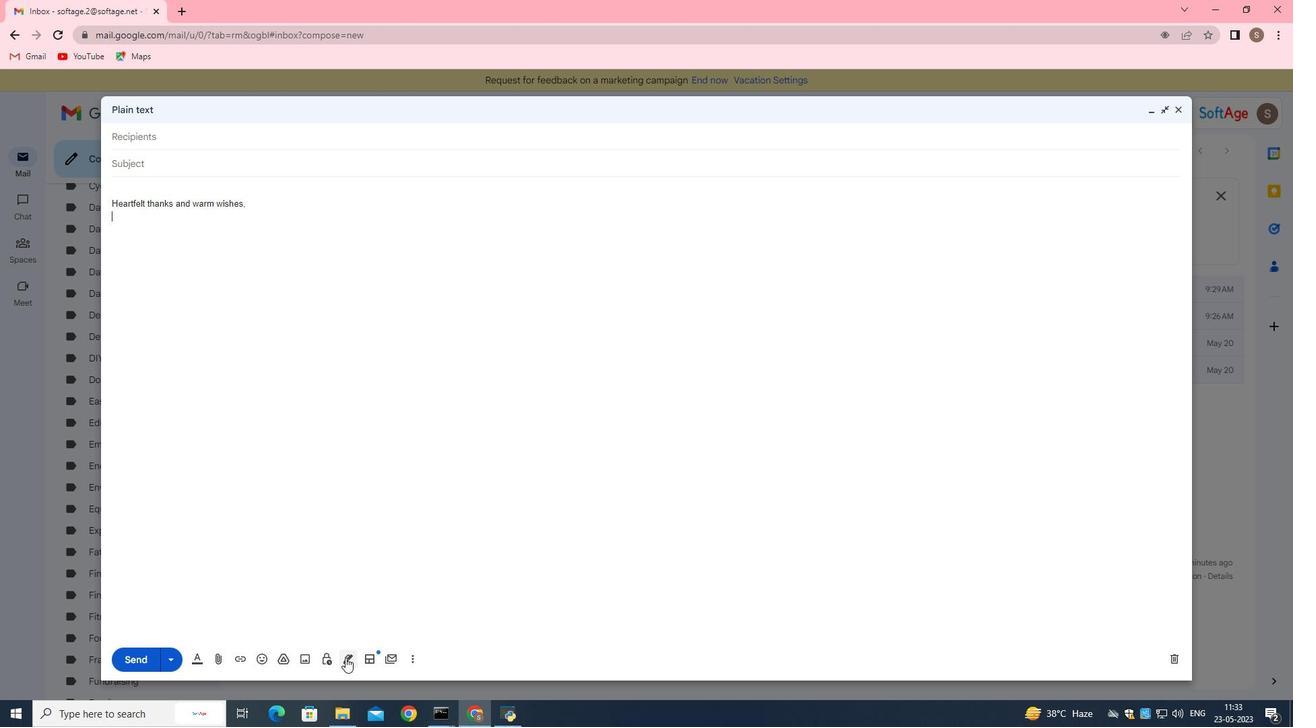 
Action: Mouse moved to (407, 329)
Screenshot: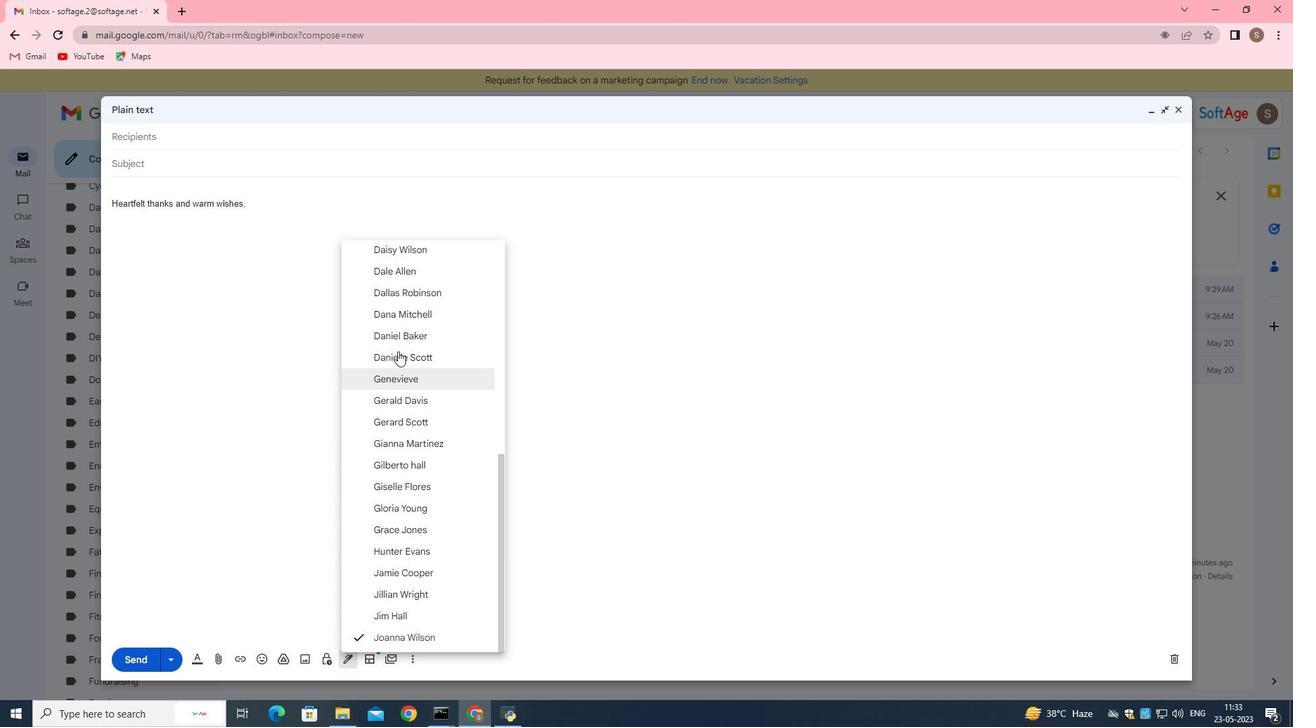 
Action: Mouse scrolled (407, 330) with delta (0, 0)
Screenshot: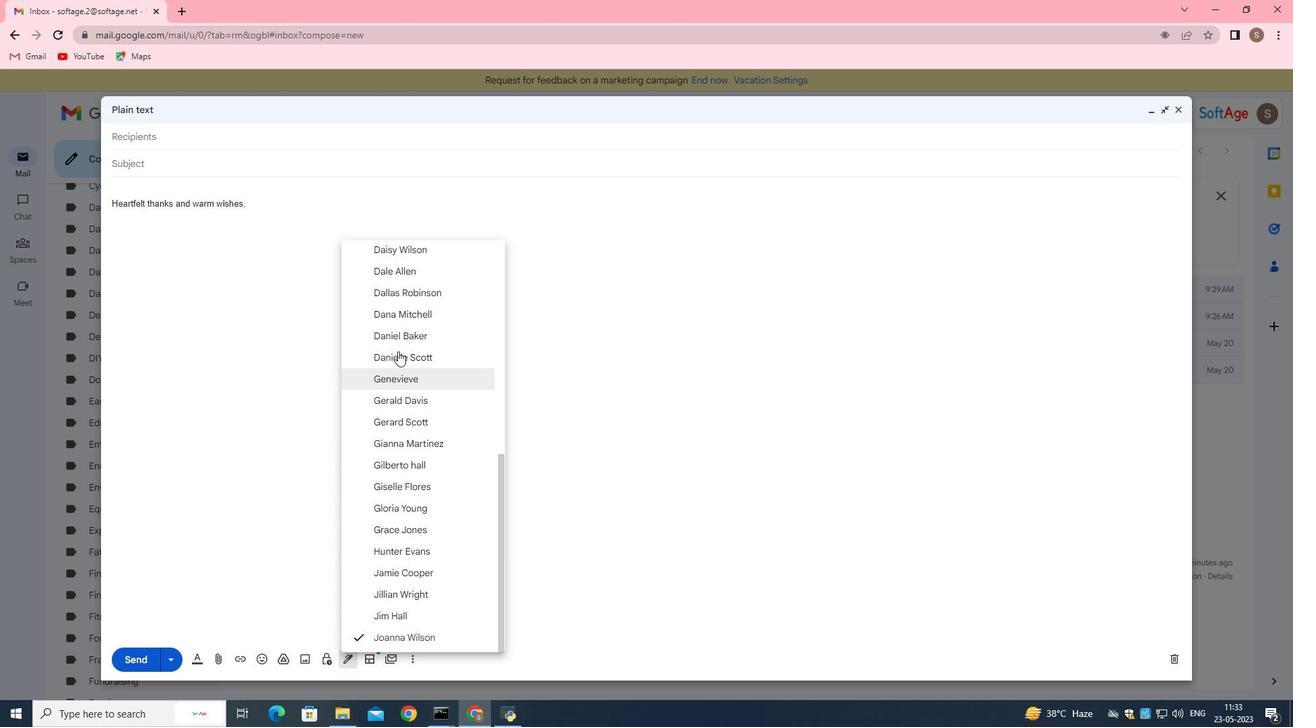 
Action: Mouse moved to (407, 327)
Screenshot: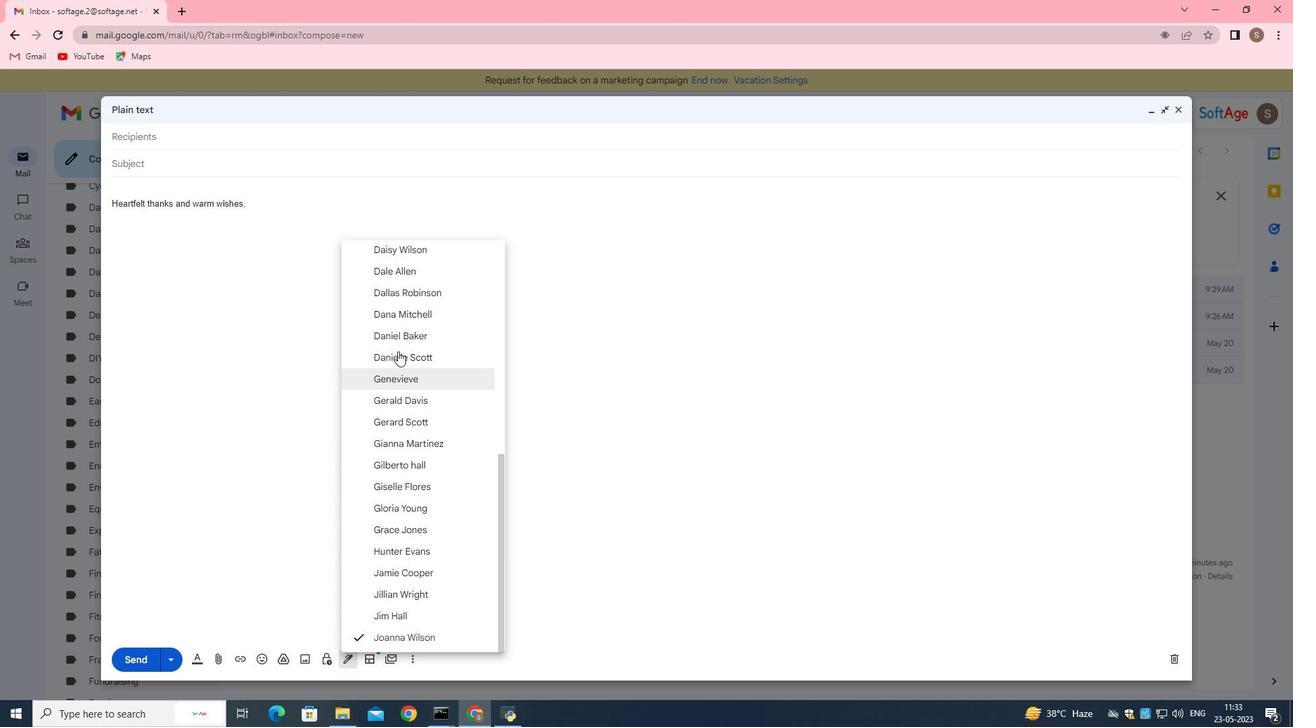 
Action: Mouse scrolled (407, 328) with delta (0, 0)
Screenshot: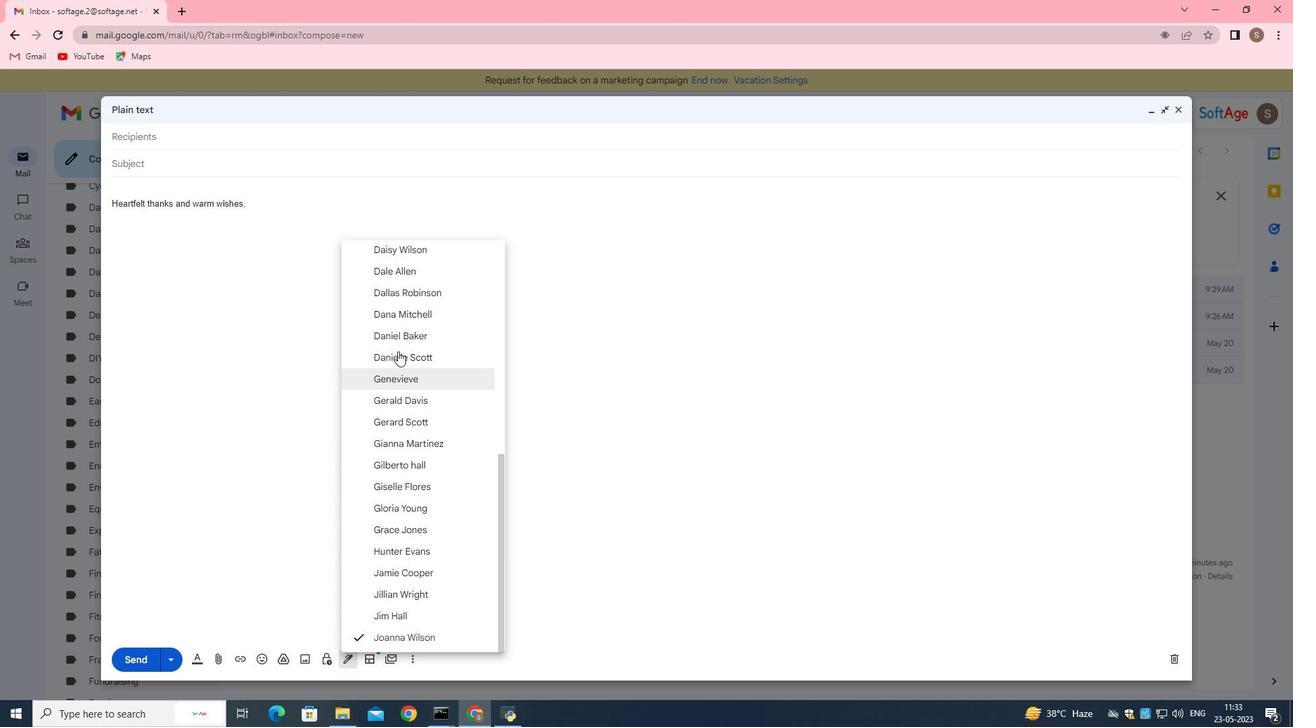 
Action: Mouse moved to (407, 324)
Screenshot: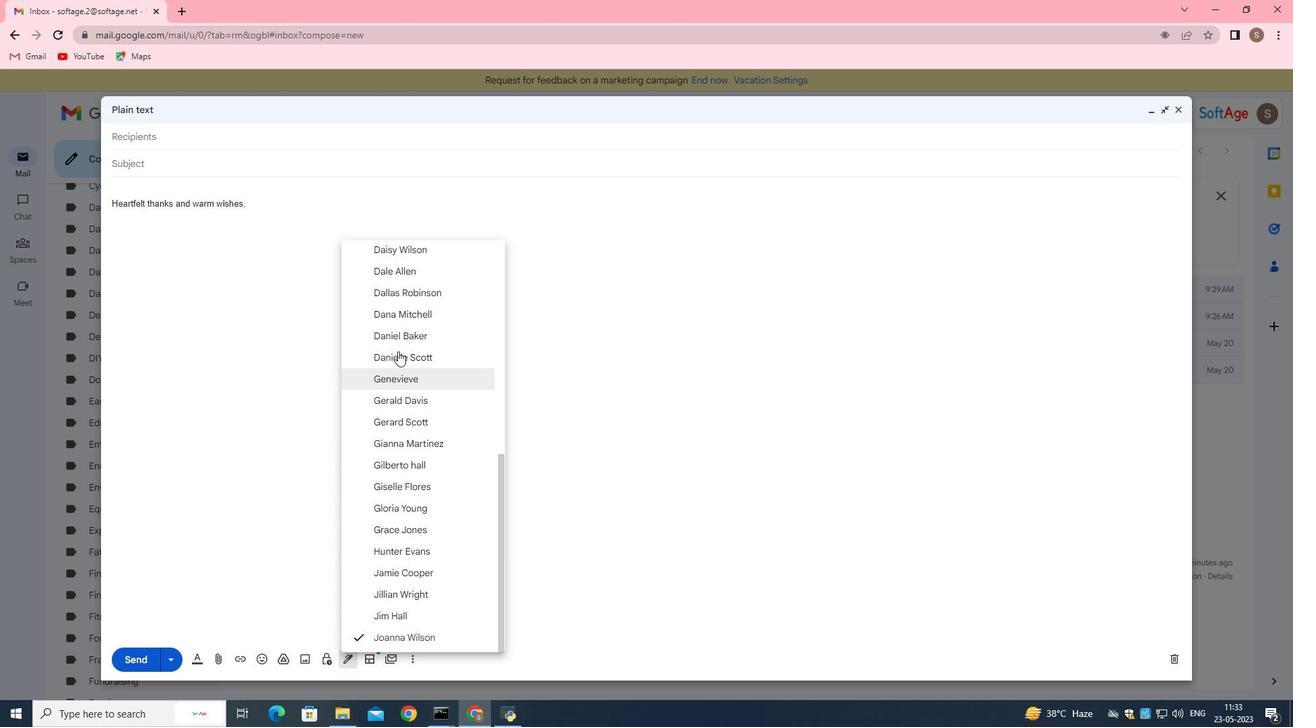 
Action: Mouse scrolled (407, 325) with delta (0, 1)
Screenshot: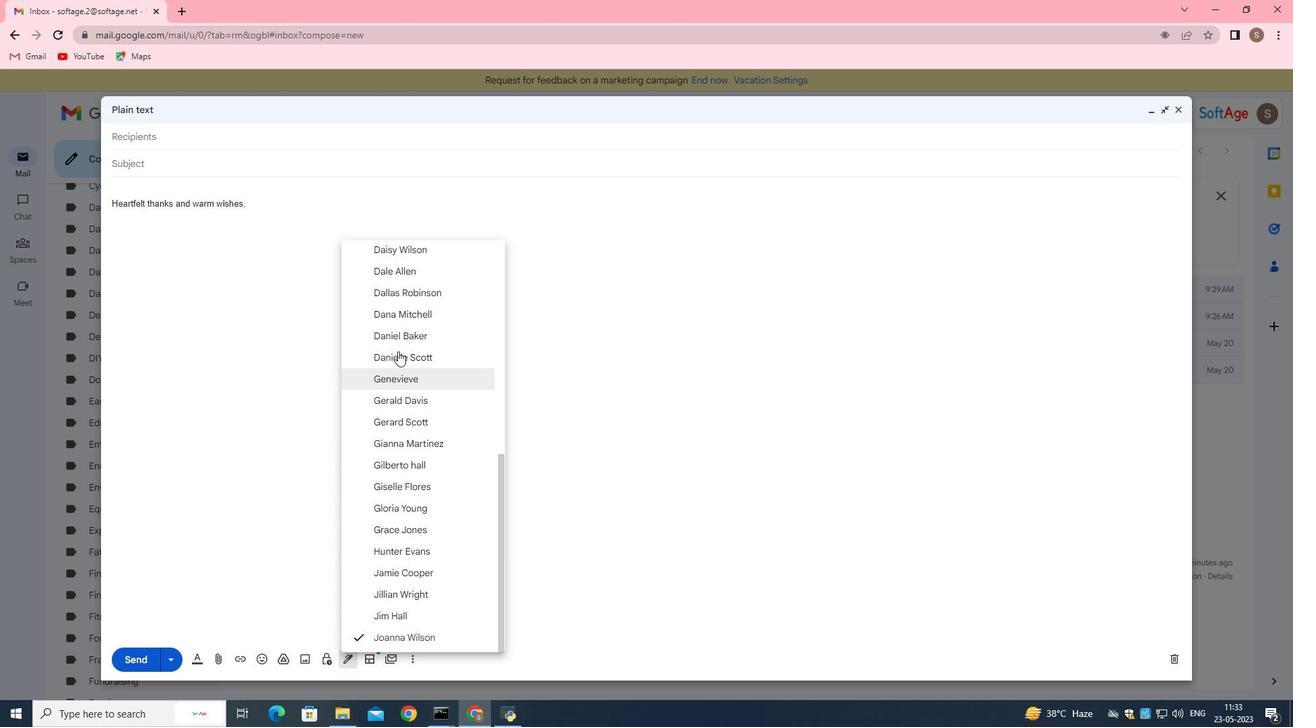 
Action: Mouse moved to (406, 315)
Screenshot: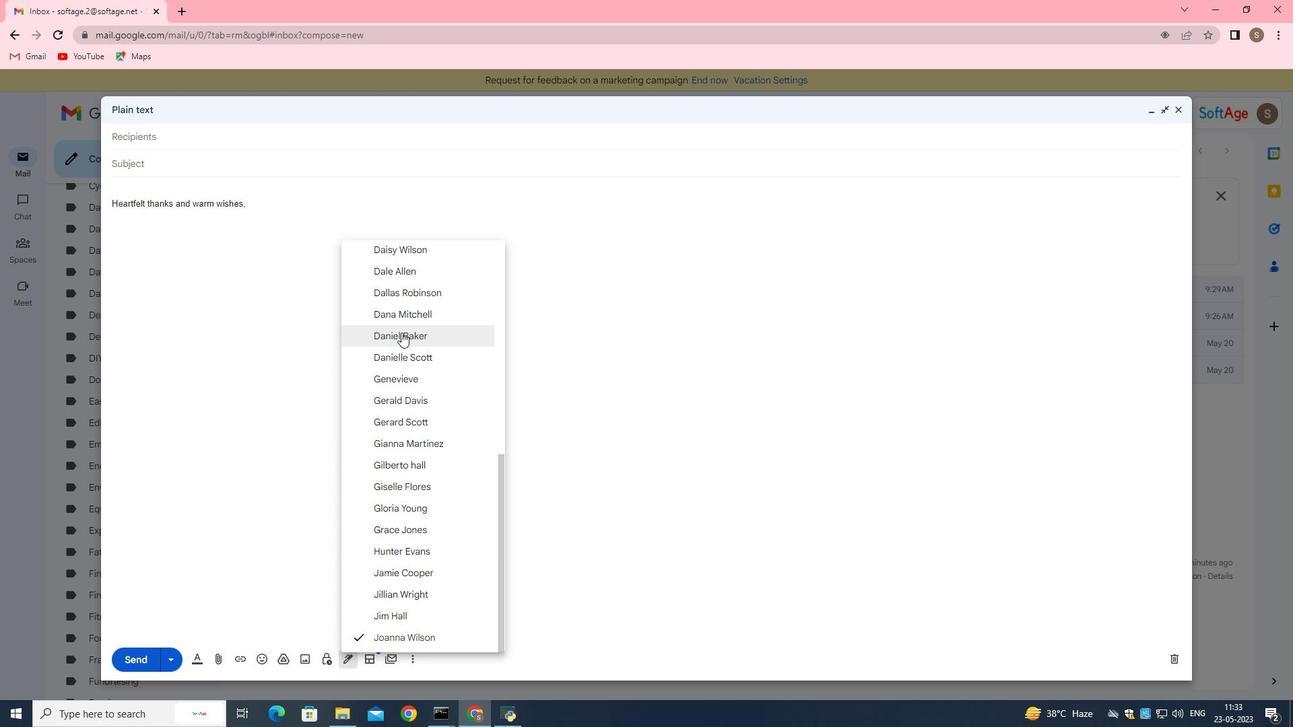 
Action: Mouse scrolled (406, 317) with delta (0, 0)
Screenshot: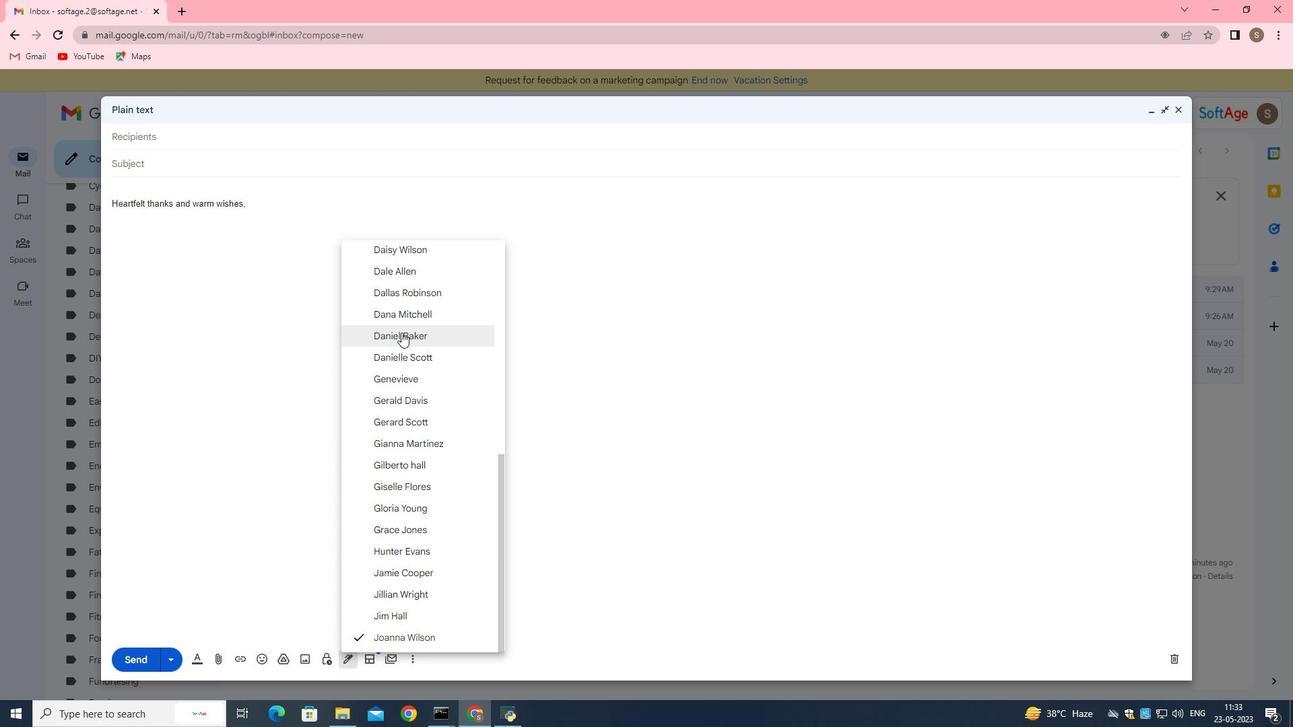 
Action: Mouse moved to (409, 312)
Screenshot: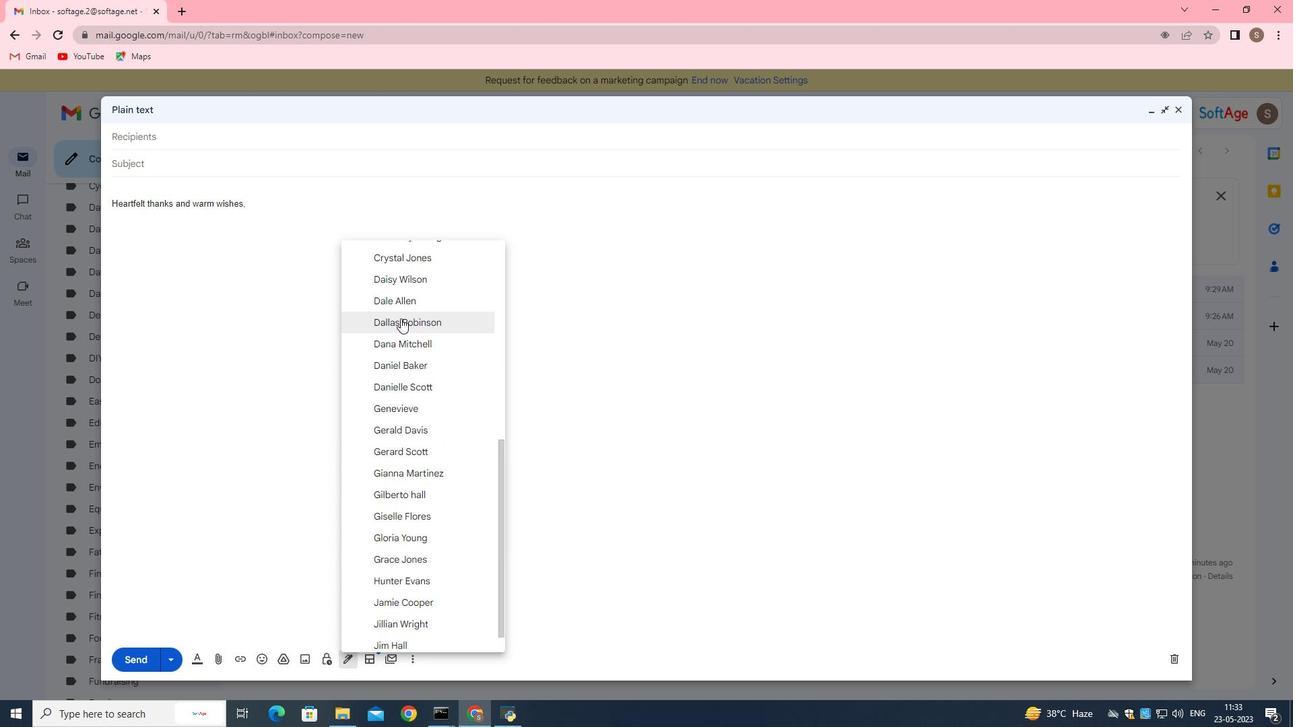 
Action: Mouse scrolled (409, 313) with delta (0, 0)
Screenshot: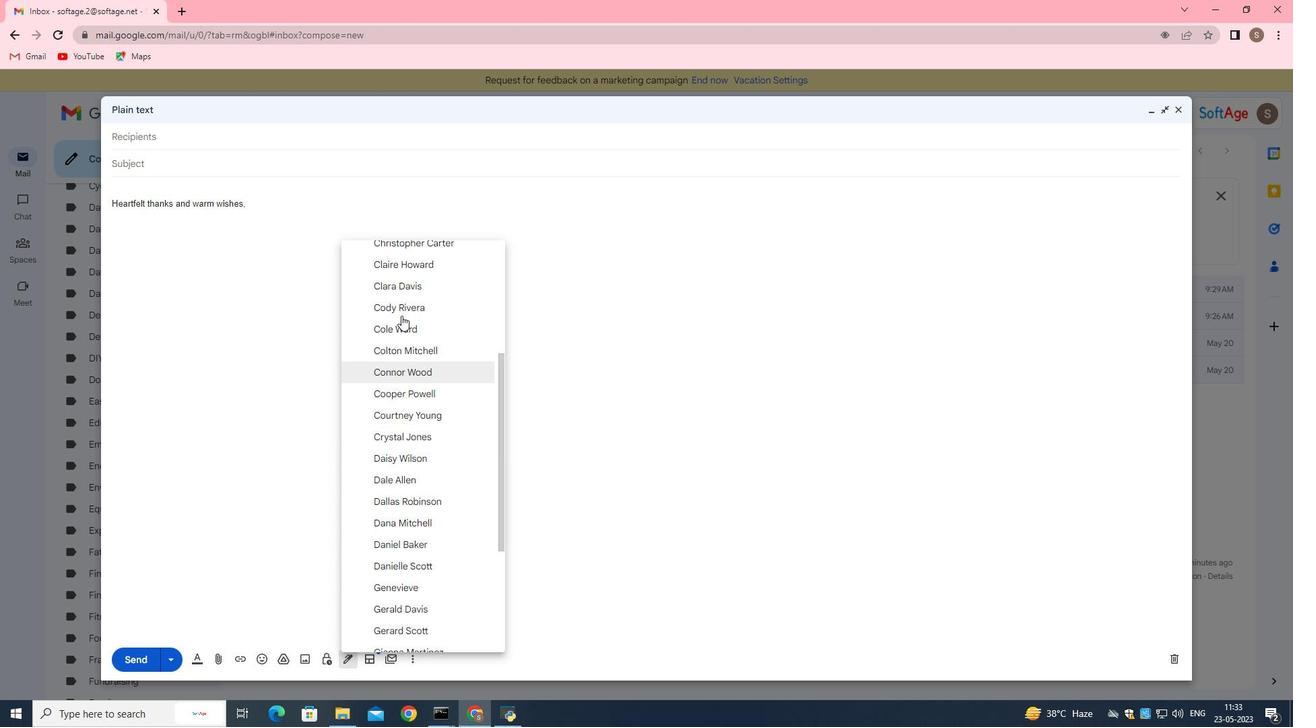 
Action: Mouse scrolled (409, 313) with delta (0, 0)
Screenshot: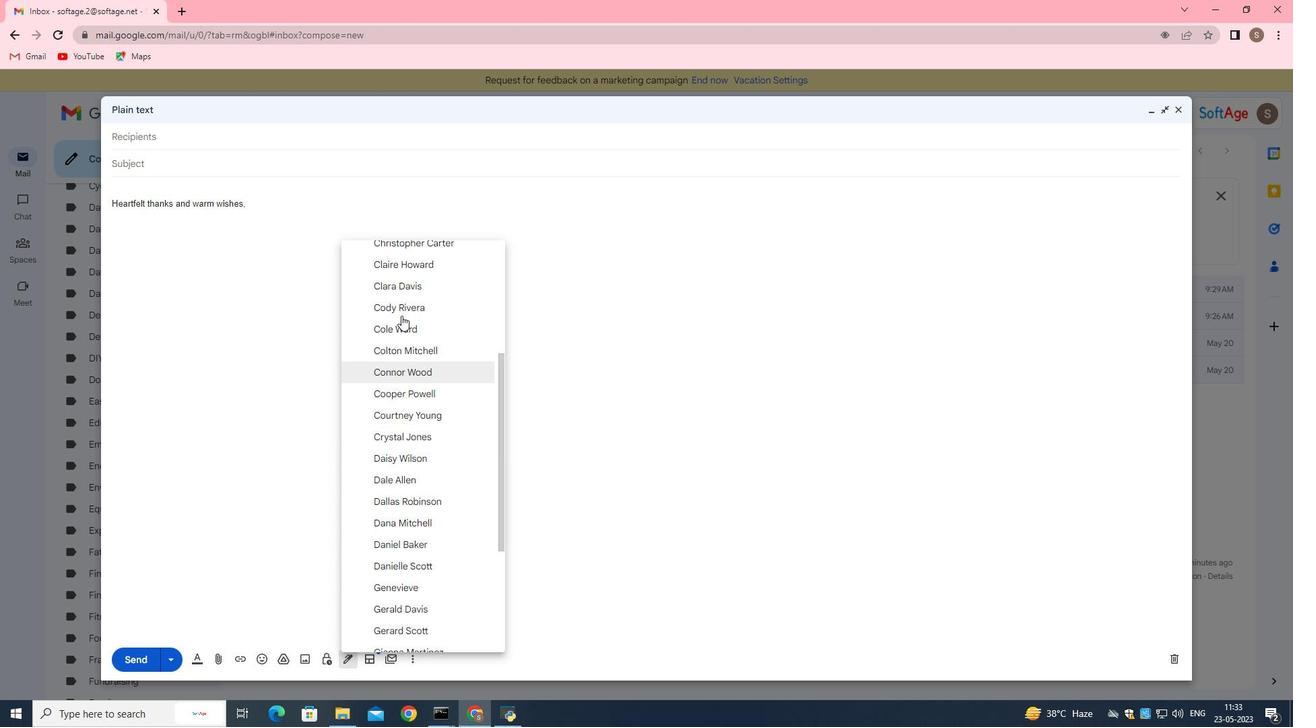 
Action: Mouse scrolled (409, 313) with delta (0, 0)
Screenshot: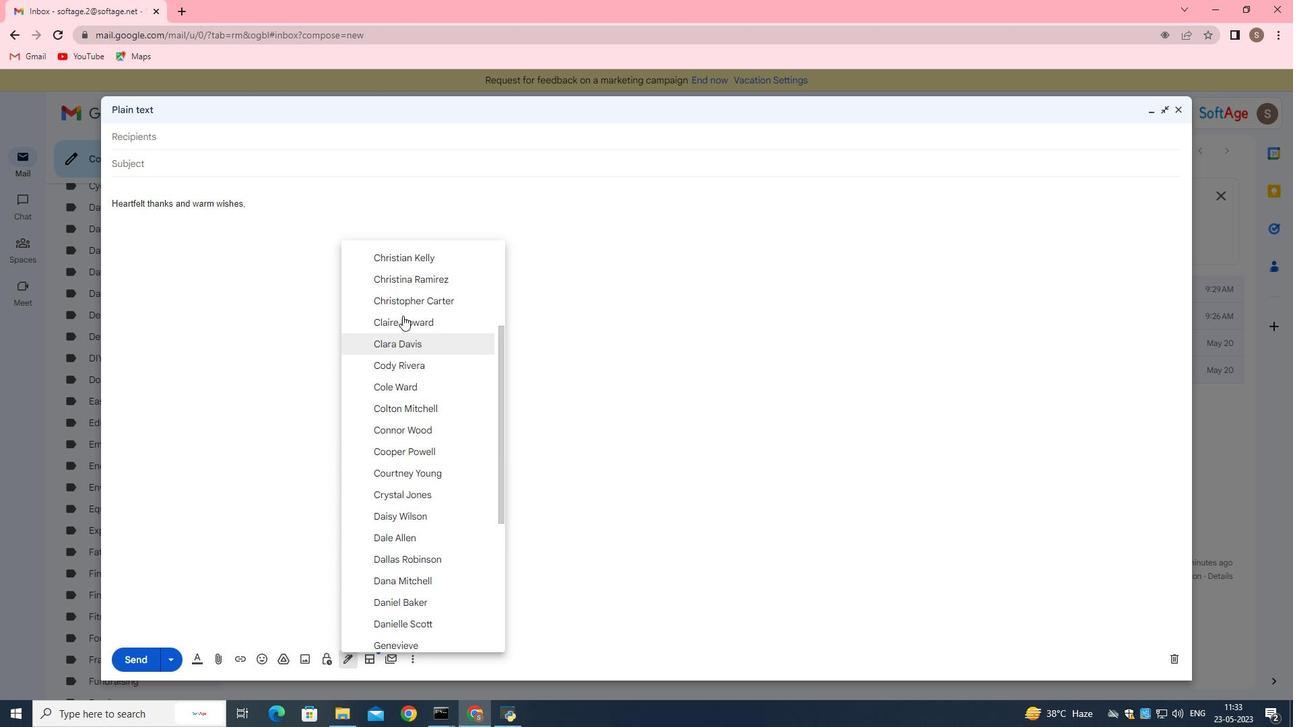 
Action: Mouse moved to (409, 312)
Screenshot: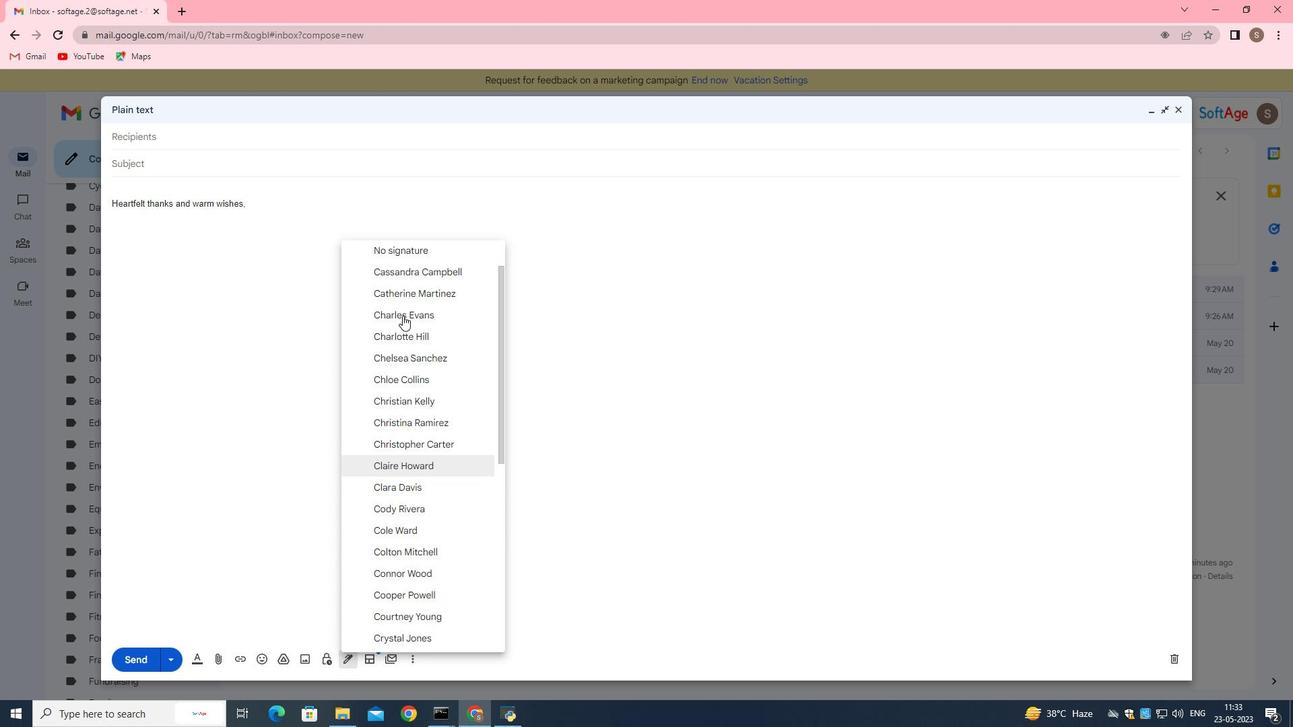 
Action: Mouse scrolled (409, 313) with delta (0, 0)
Screenshot: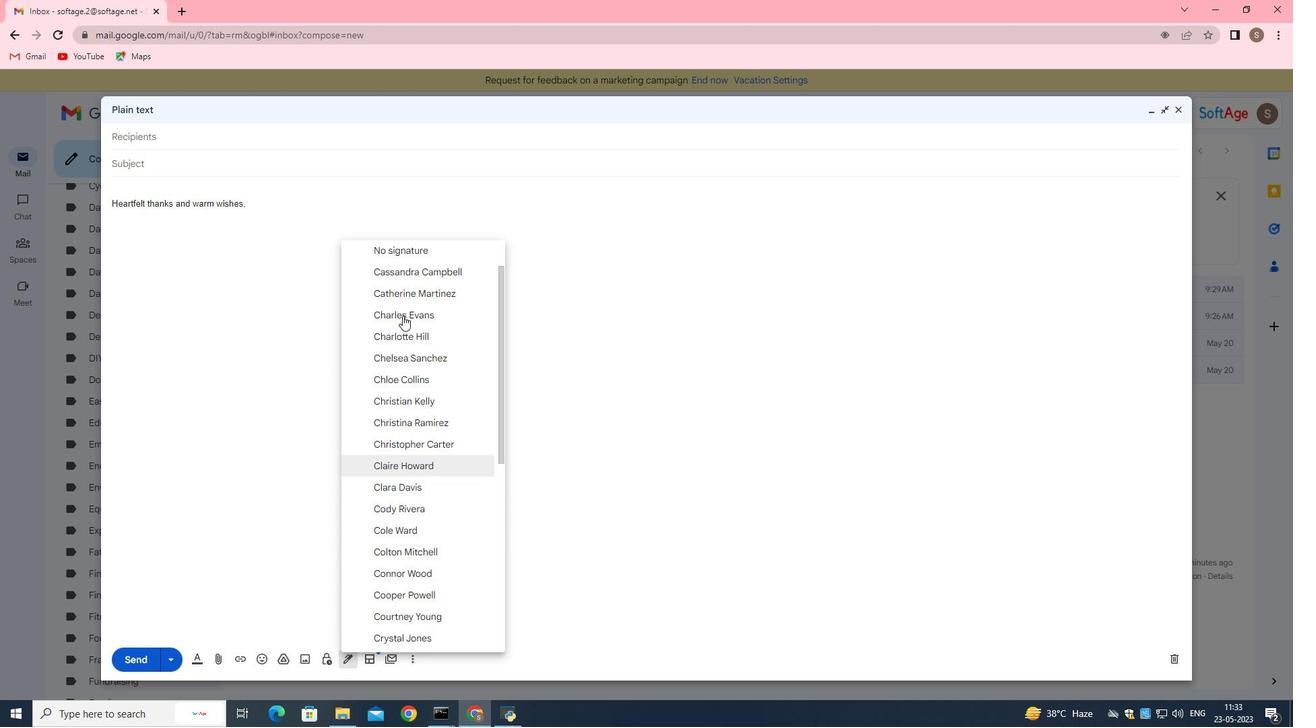 
Action: Mouse moved to (409, 311)
Screenshot: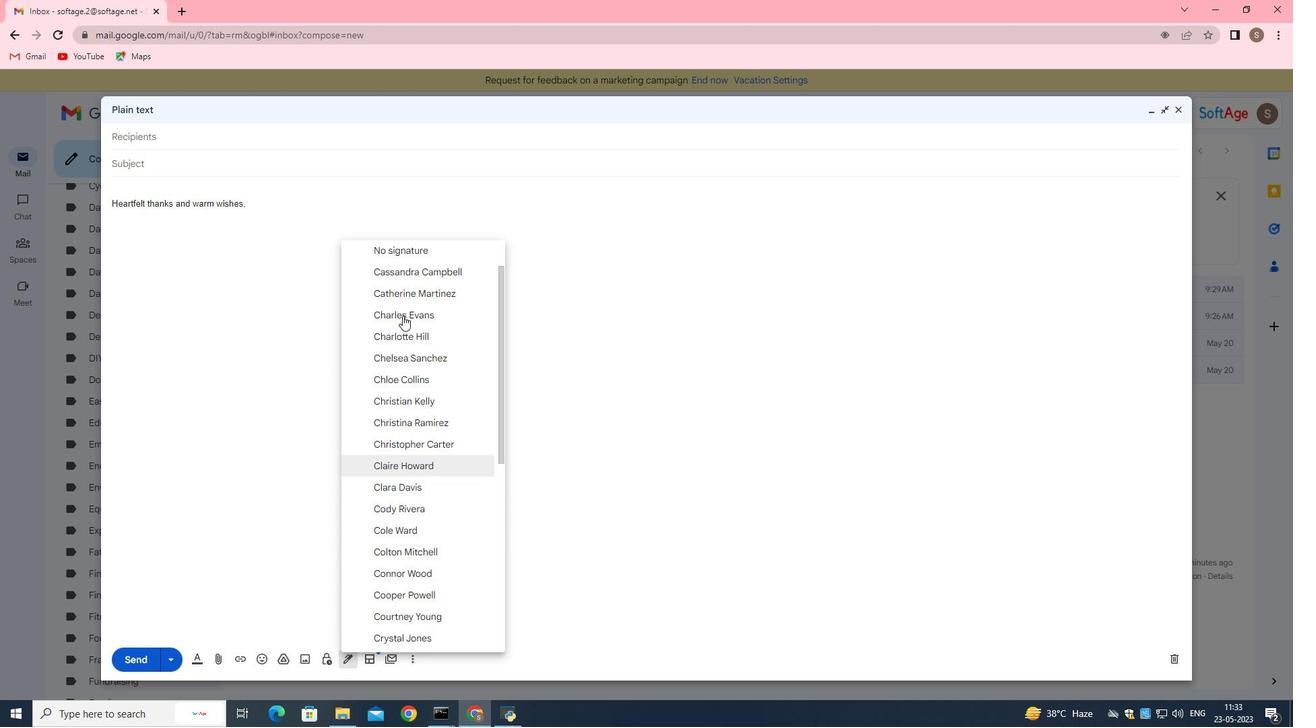 
Action: Mouse scrolled (409, 312) with delta (0, 0)
Screenshot: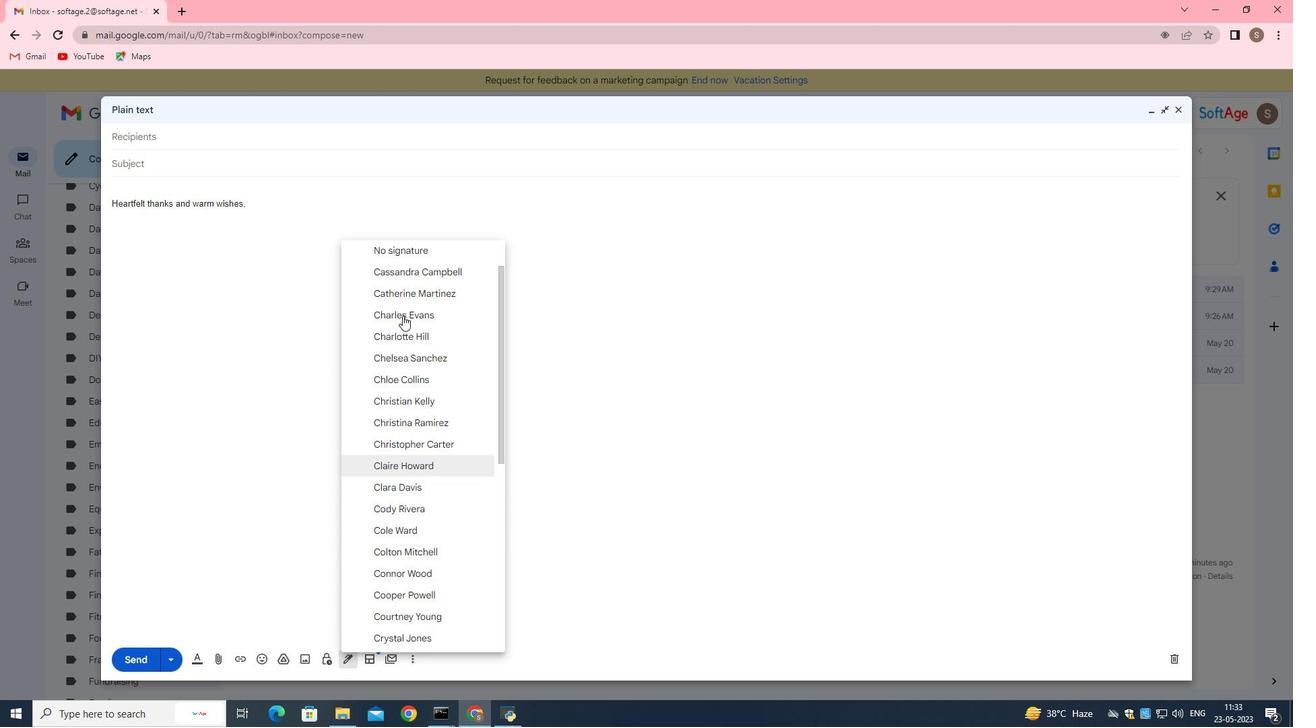 
Action: Mouse moved to (409, 310)
Screenshot: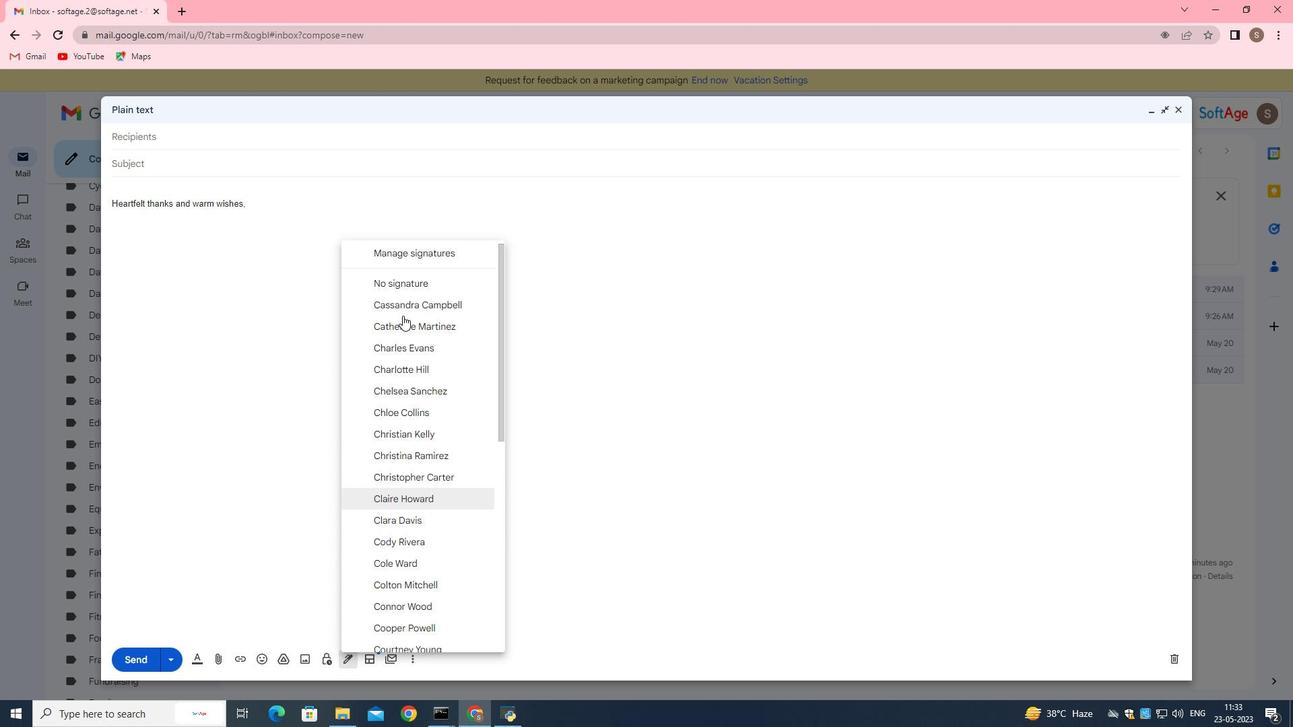 
Action: Mouse scrolled (409, 311) with delta (0, 0)
Screenshot: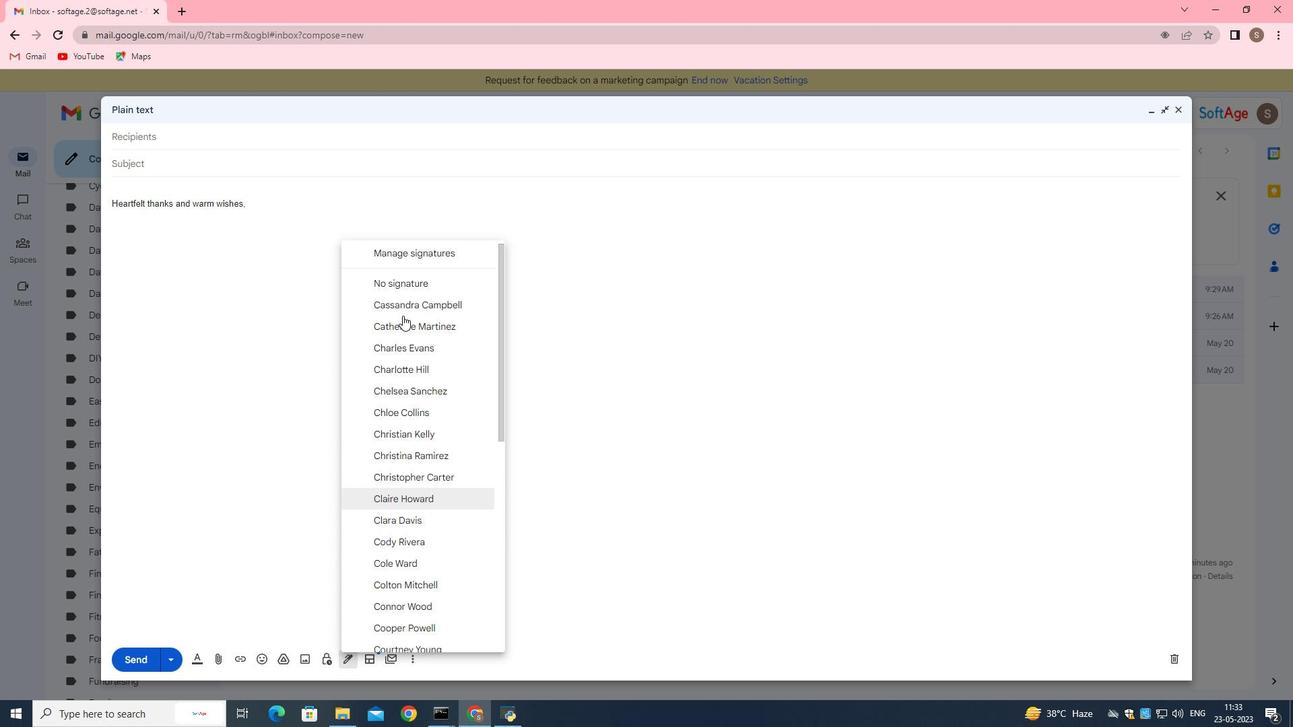 
Action: Mouse moved to (413, 278)
Screenshot: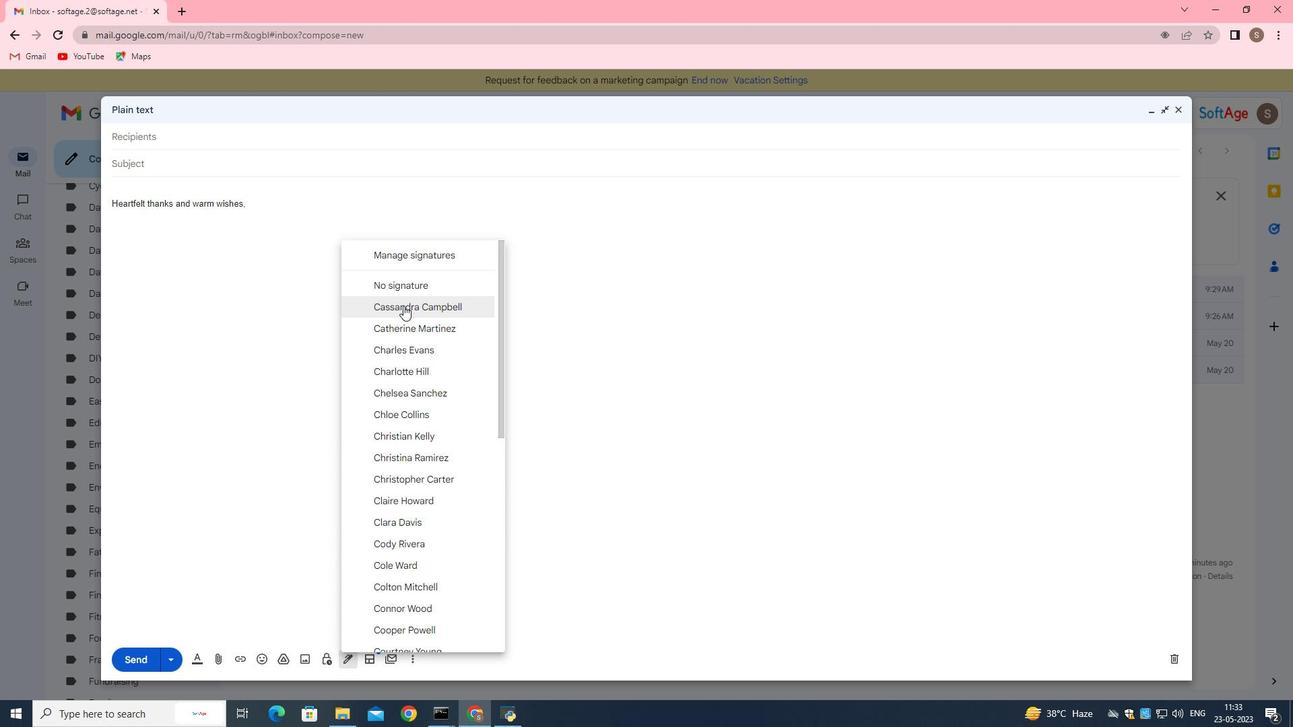 
Action: Mouse scrolled (413, 278) with delta (0, 0)
Screenshot: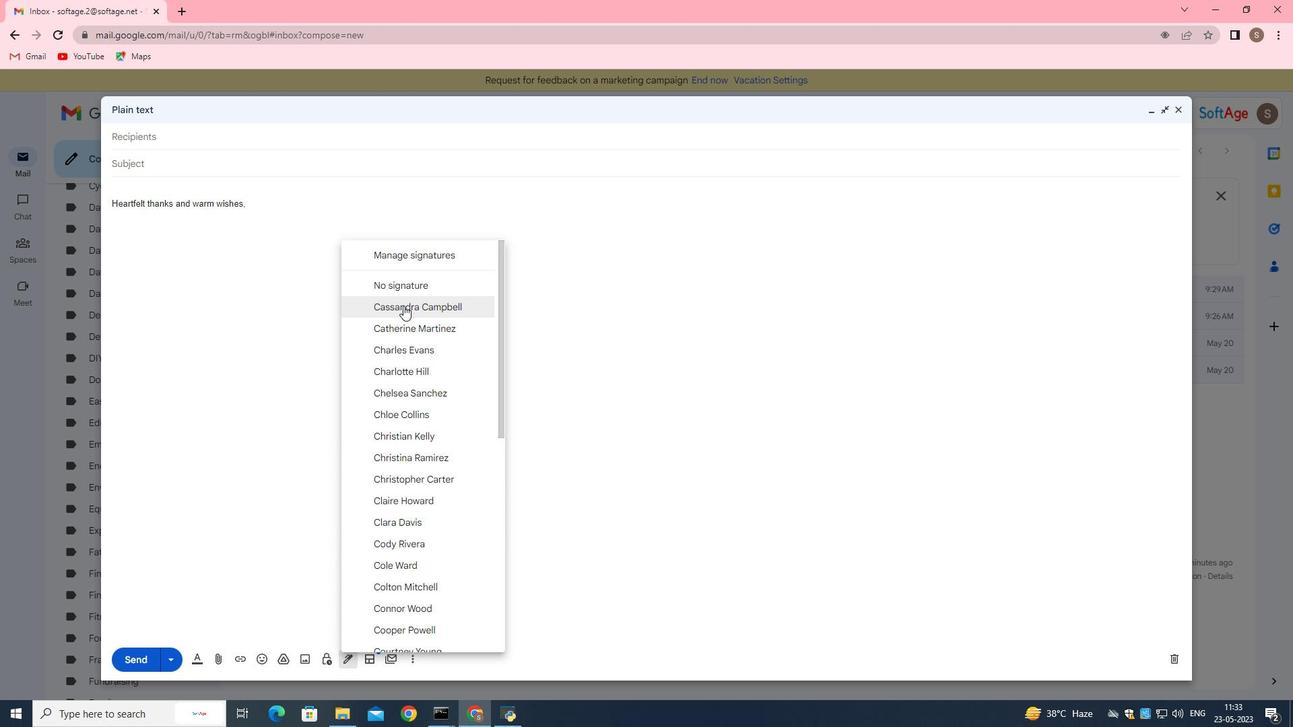 
Action: Mouse moved to (419, 253)
Screenshot: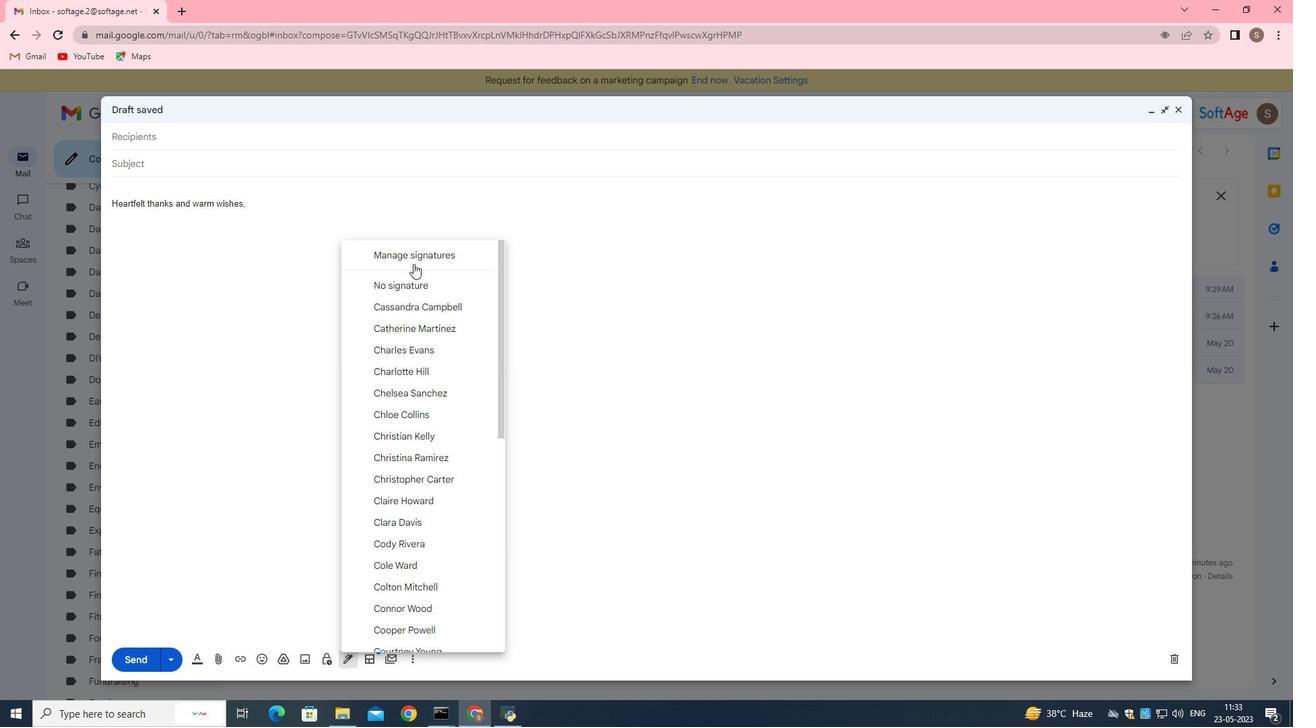 
Action: Mouse pressed left at (419, 253)
Screenshot: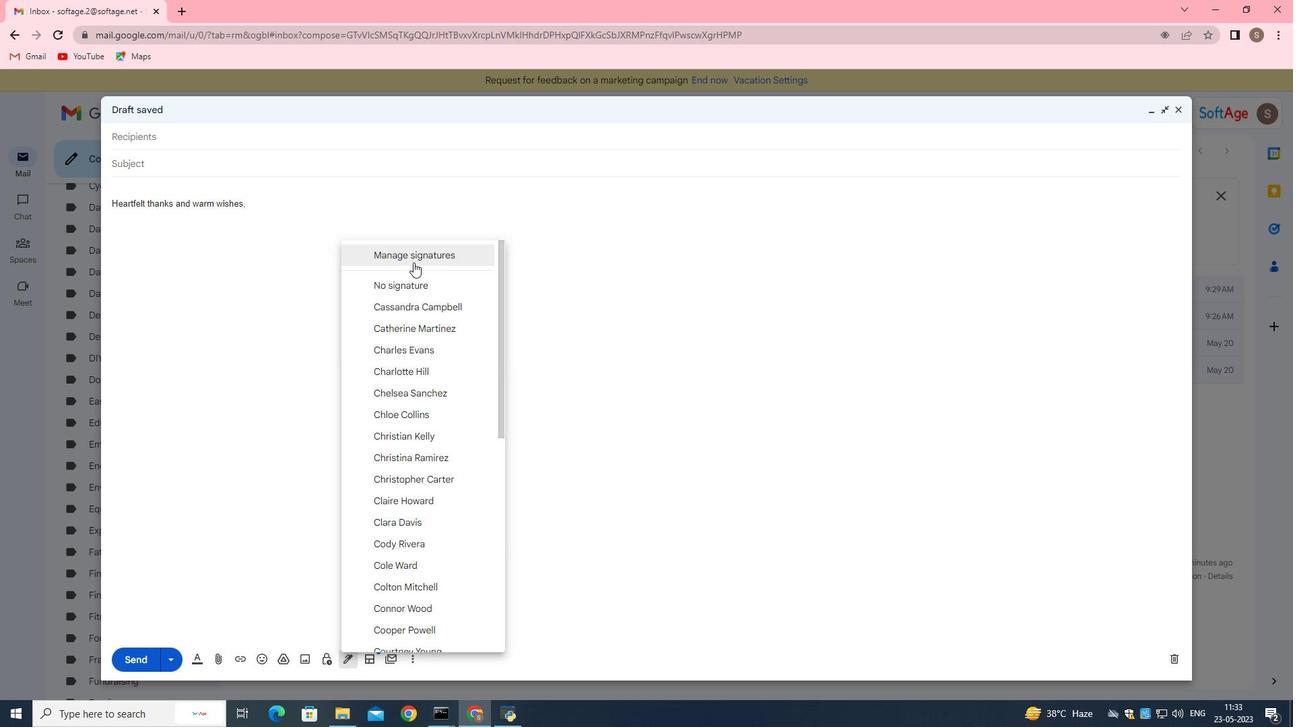 
Action: Mouse moved to (1251, 109)
Screenshot: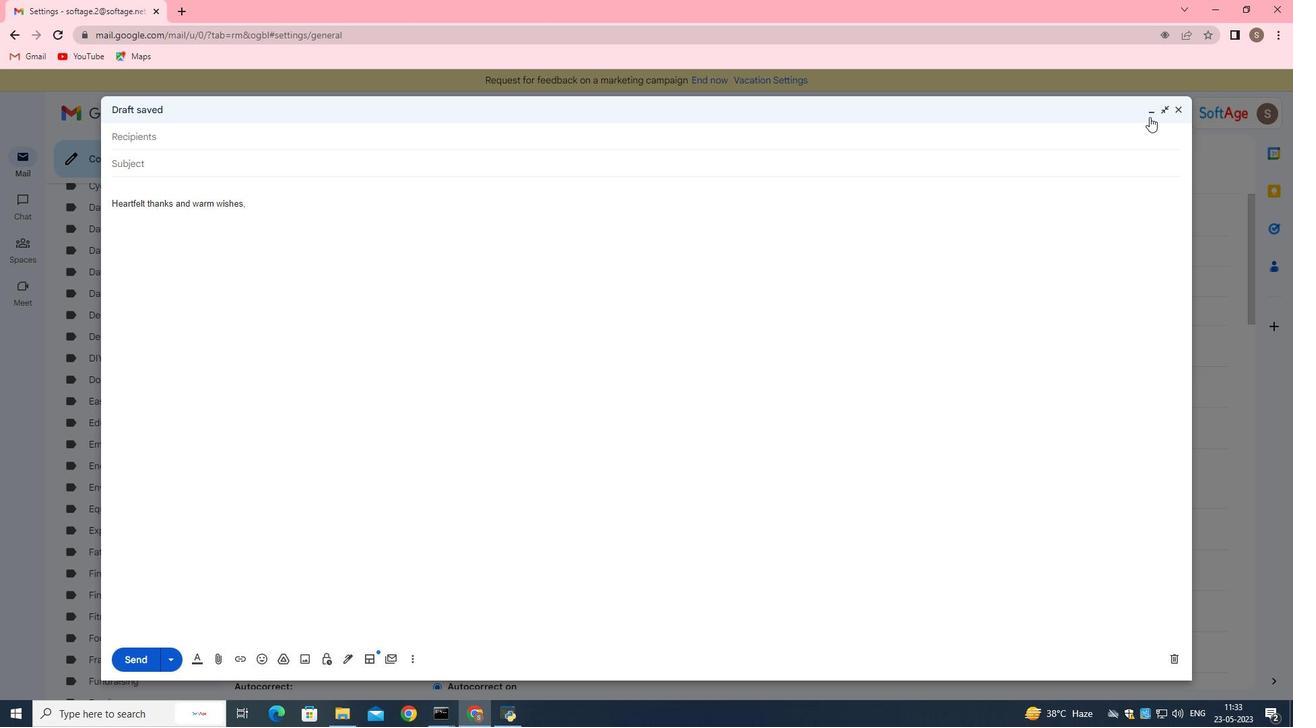 
Action: Mouse pressed left at (1251, 109)
Screenshot: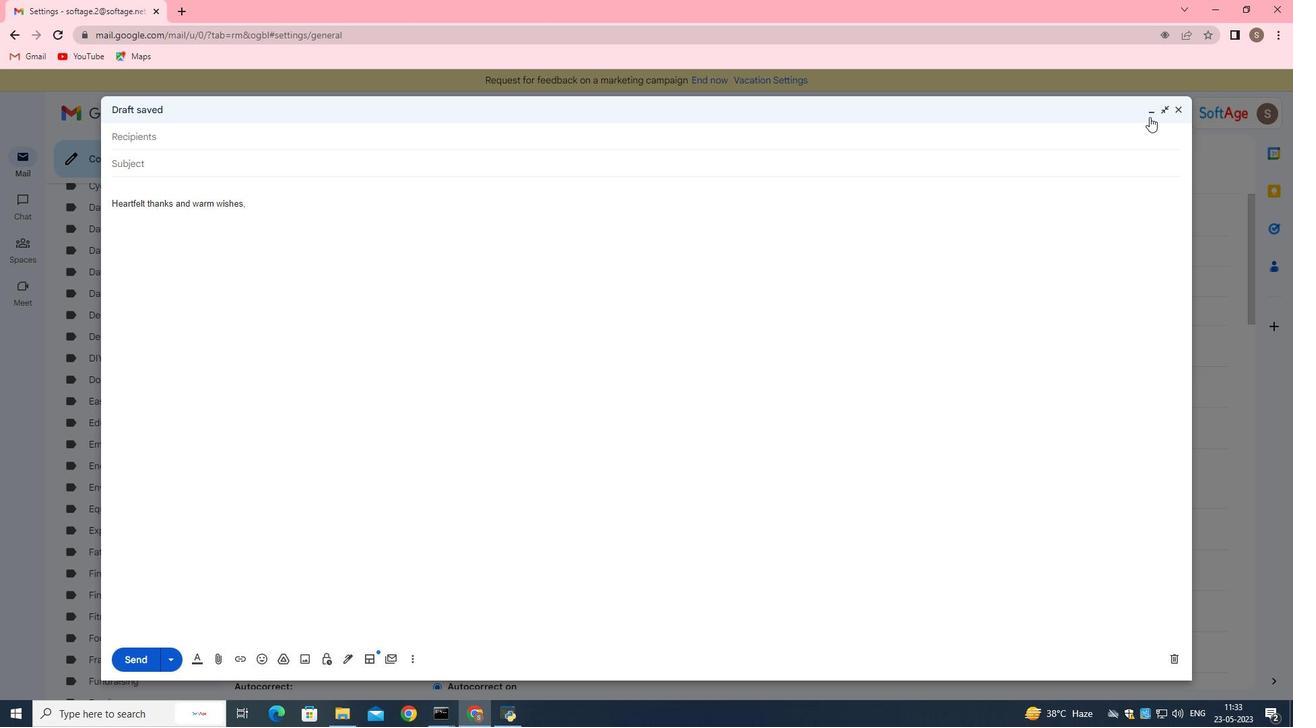 
Action: Mouse moved to (744, 574)
Screenshot: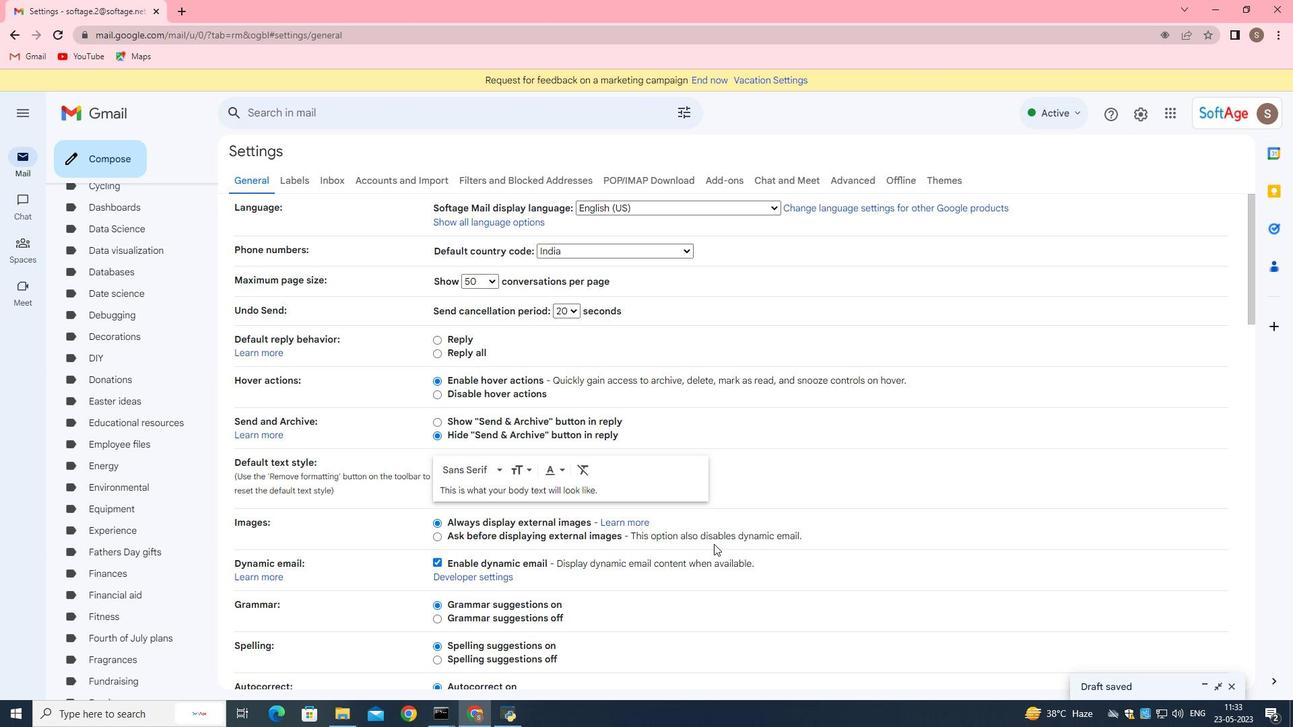
Action: Mouse scrolled (745, 569) with delta (0, 0)
Screenshot: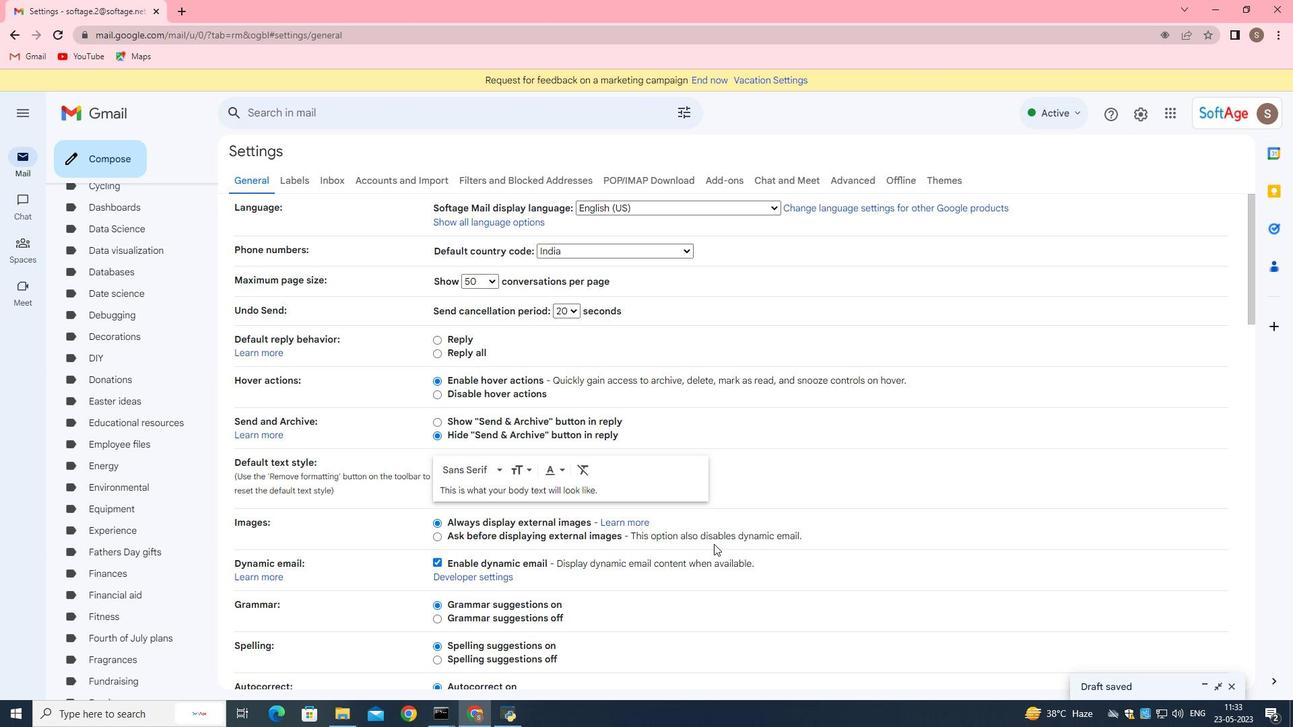 
Action: Mouse scrolled (744, 574) with delta (0, 0)
Screenshot: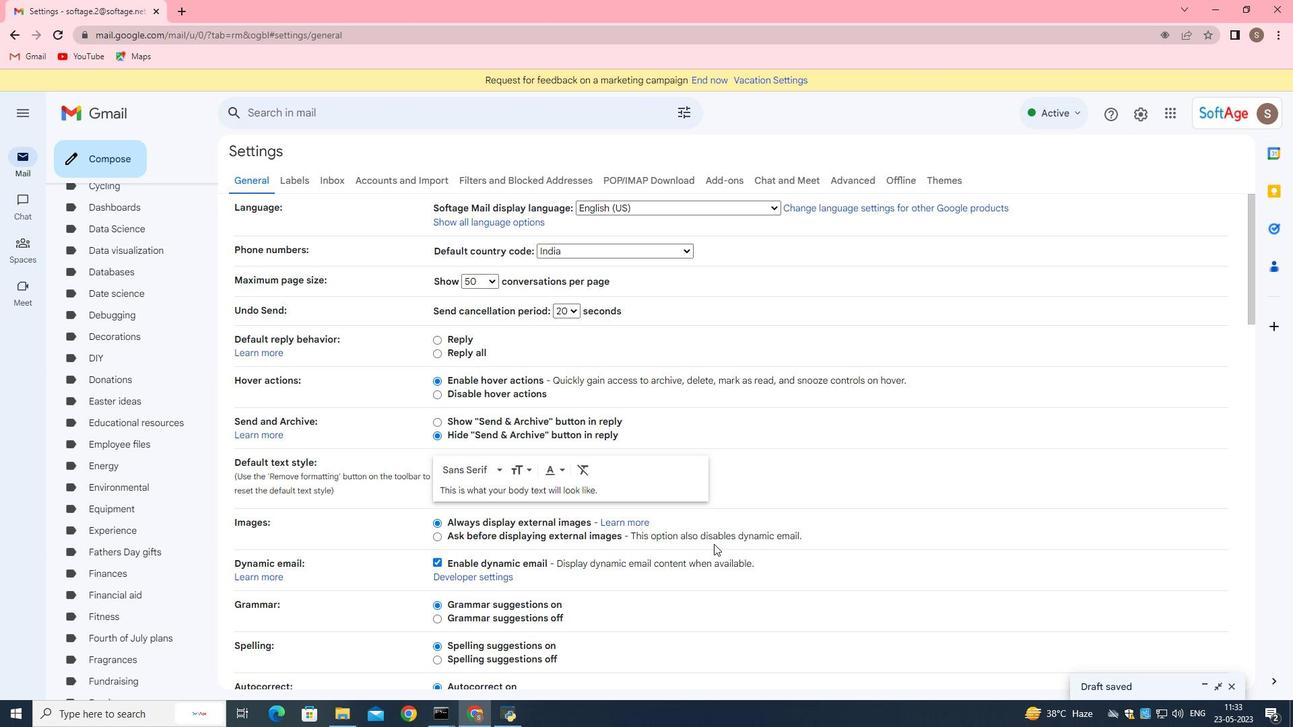 
Action: Mouse scrolled (744, 574) with delta (0, 0)
Screenshot: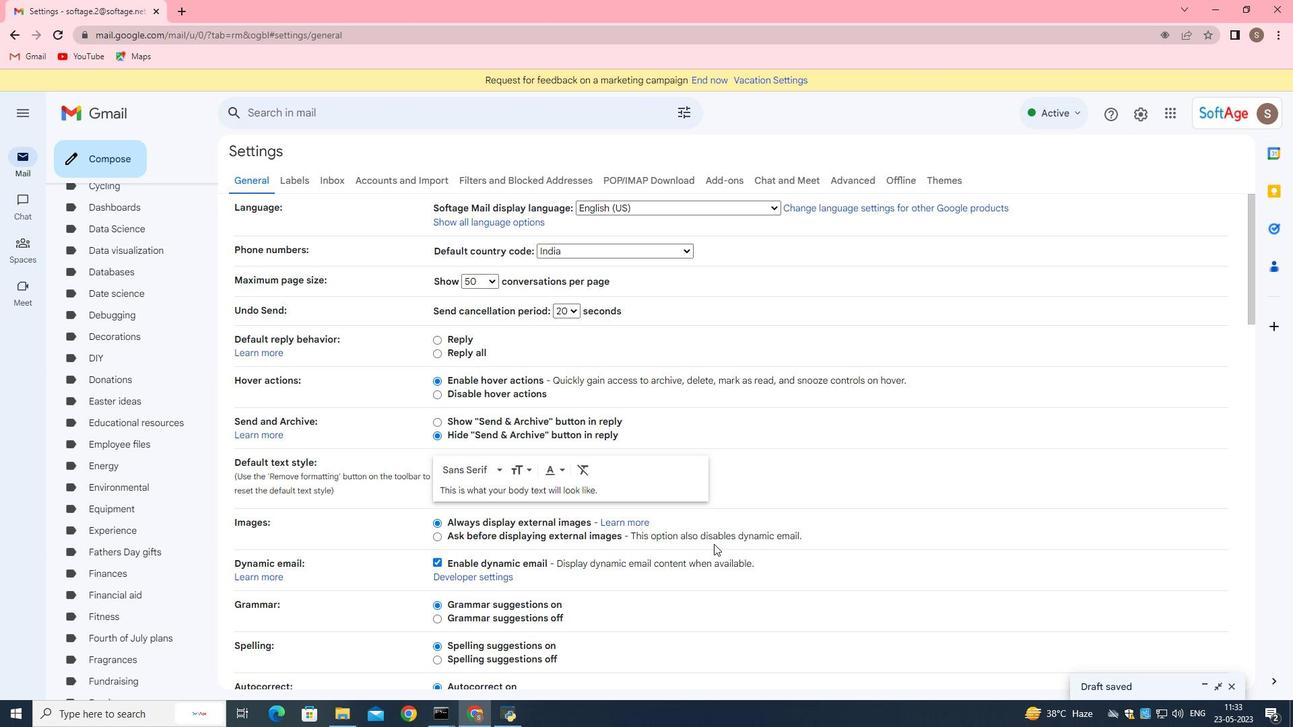 
Action: Mouse scrolled (744, 574) with delta (0, 0)
Screenshot: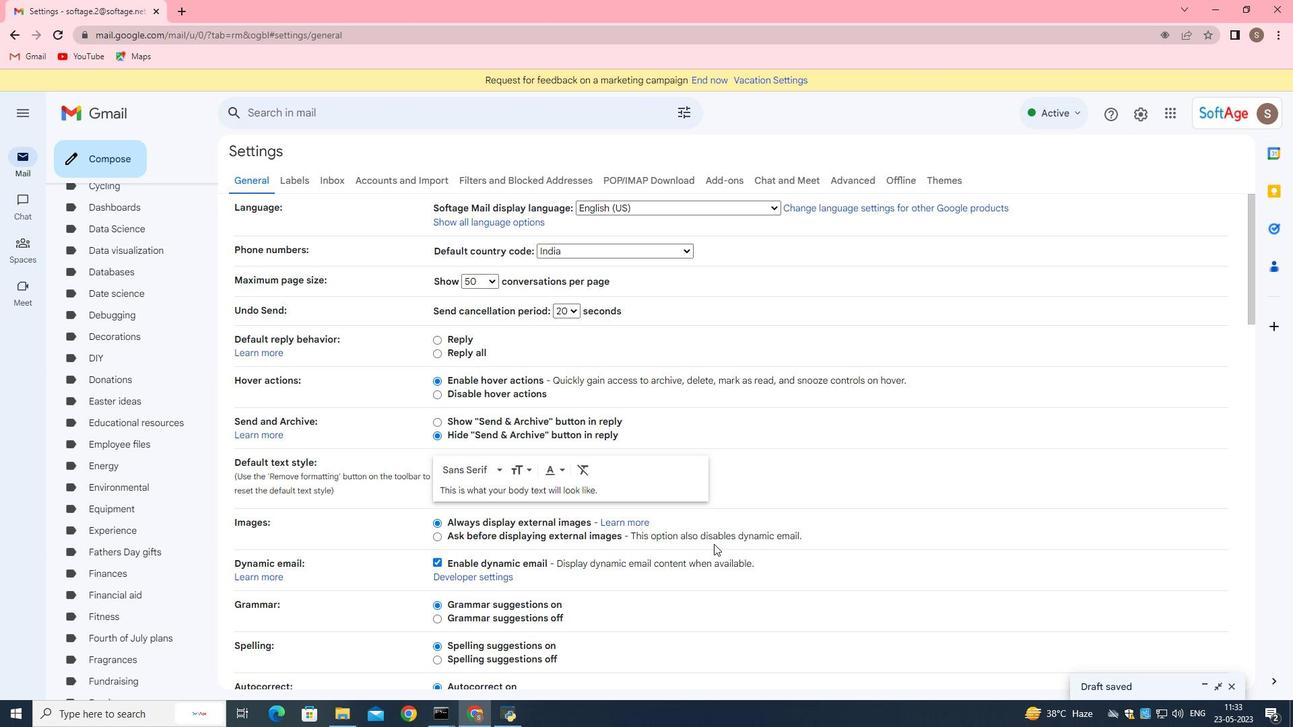 
Action: Mouse scrolled (744, 574) with delta (0, 0)
Screenshot: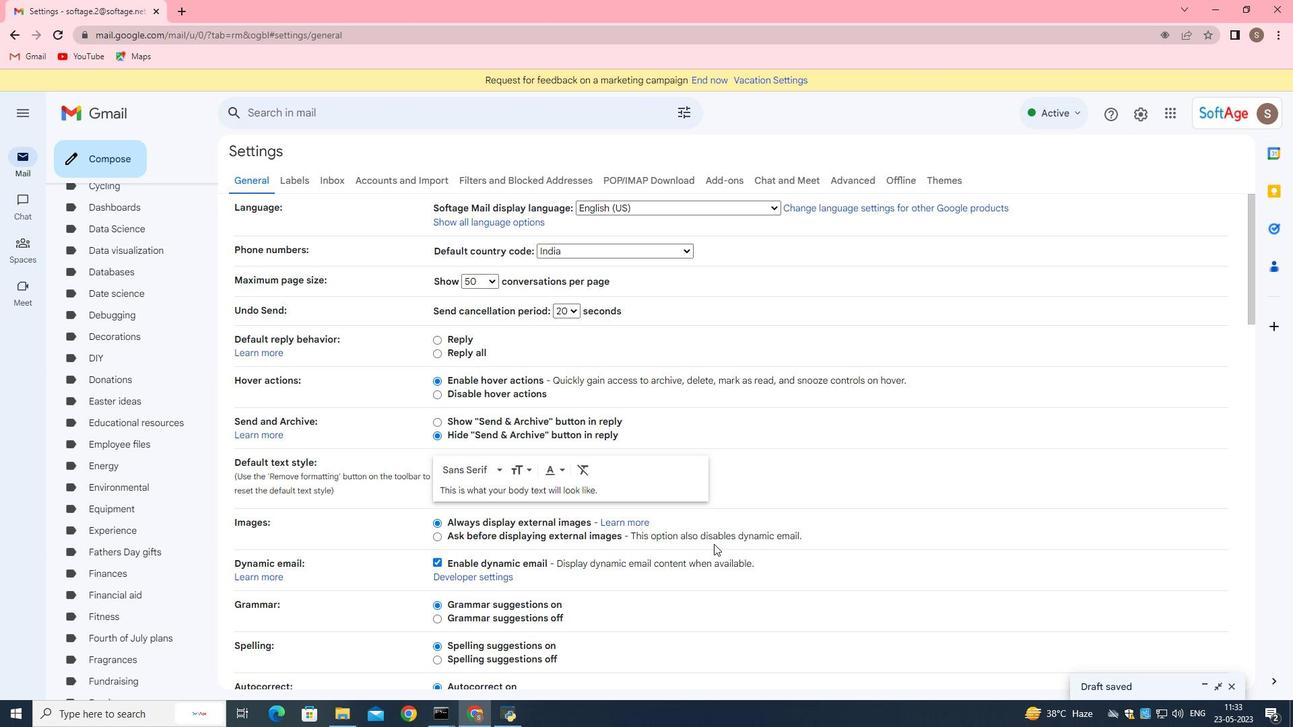 
Action: Mouse moved to (743, 571)
Screenshot: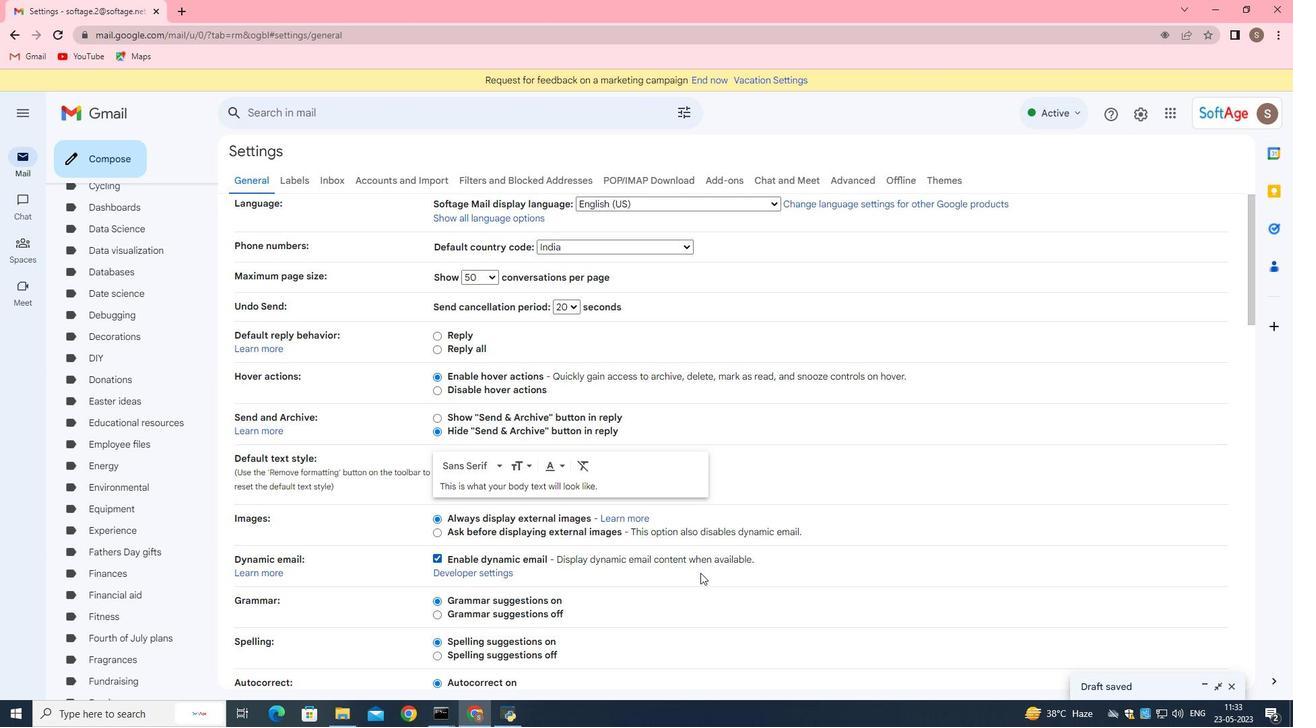 
Action: Mouse scrolled (743, 570) with delta (0, 0)
Screenshot: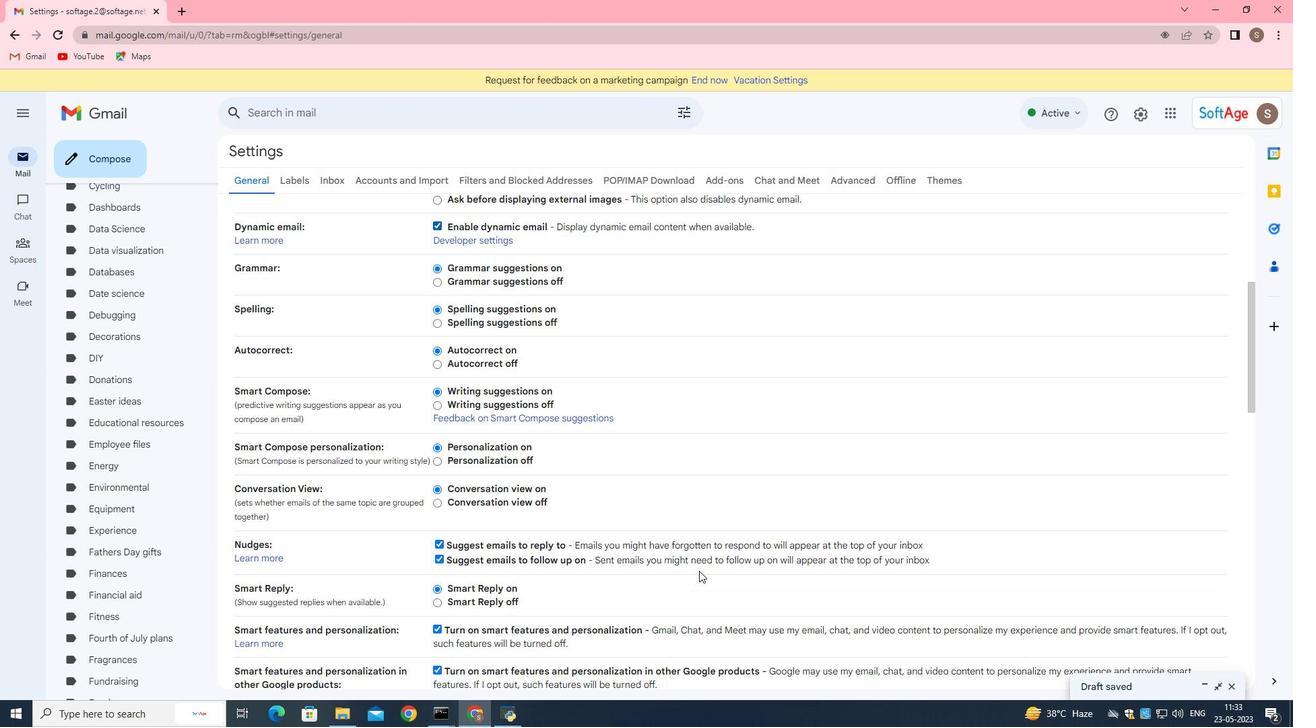 
Action: Mouse moved to (742, 571)
Screenshot: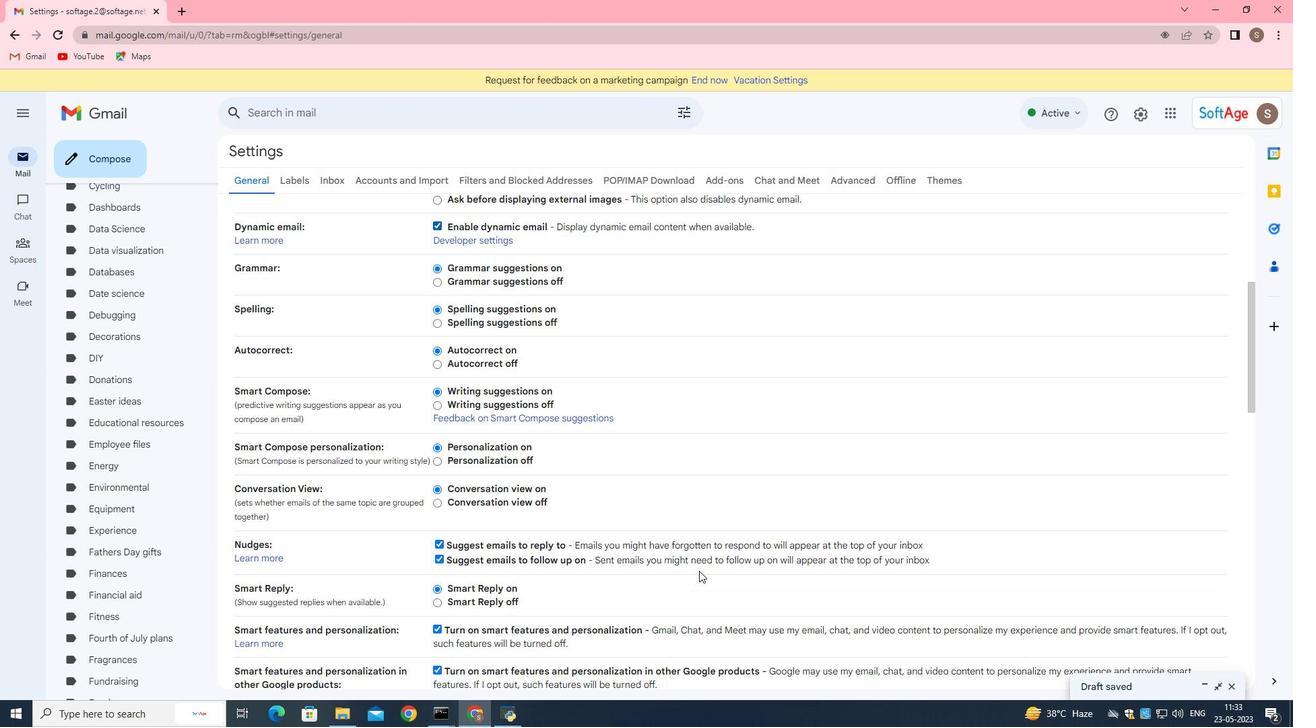 
Action: Mouse scrolled (742, 570) with delta (0, 0)
Screenshot: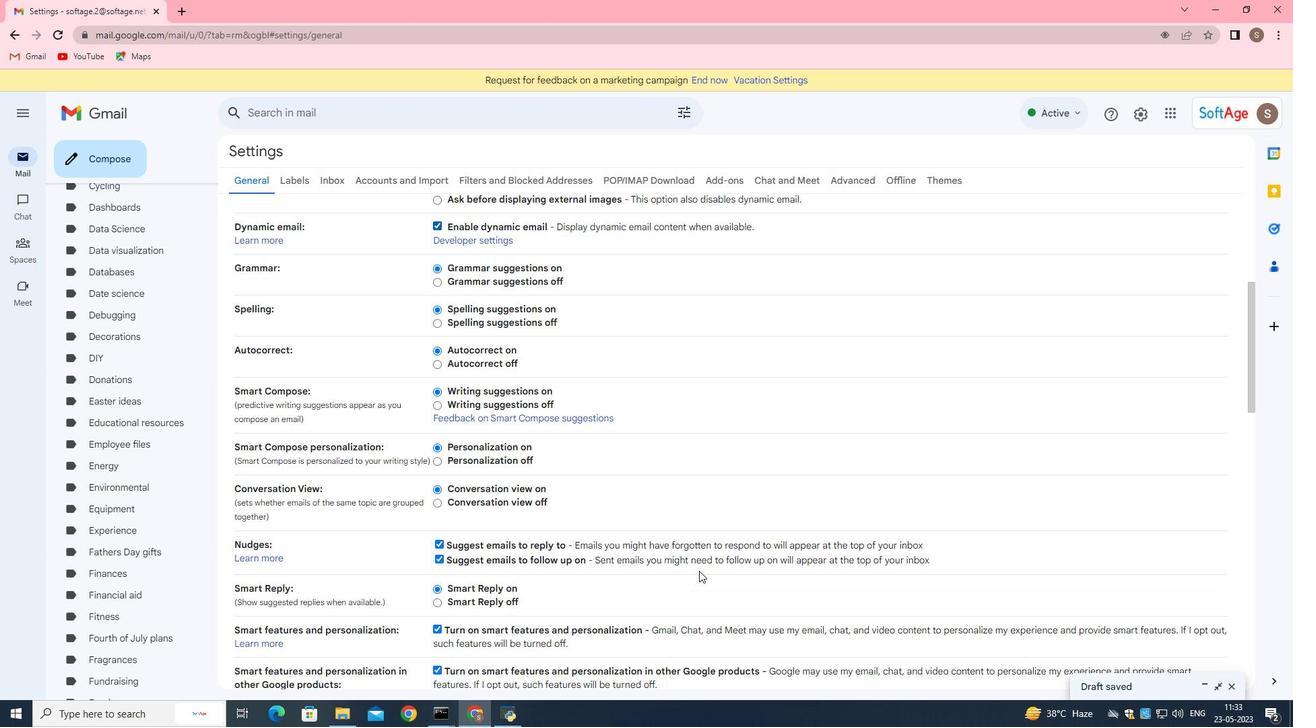 
Action: Mouse scrolled (742, 570) with delta (0, 0)
Screenshot: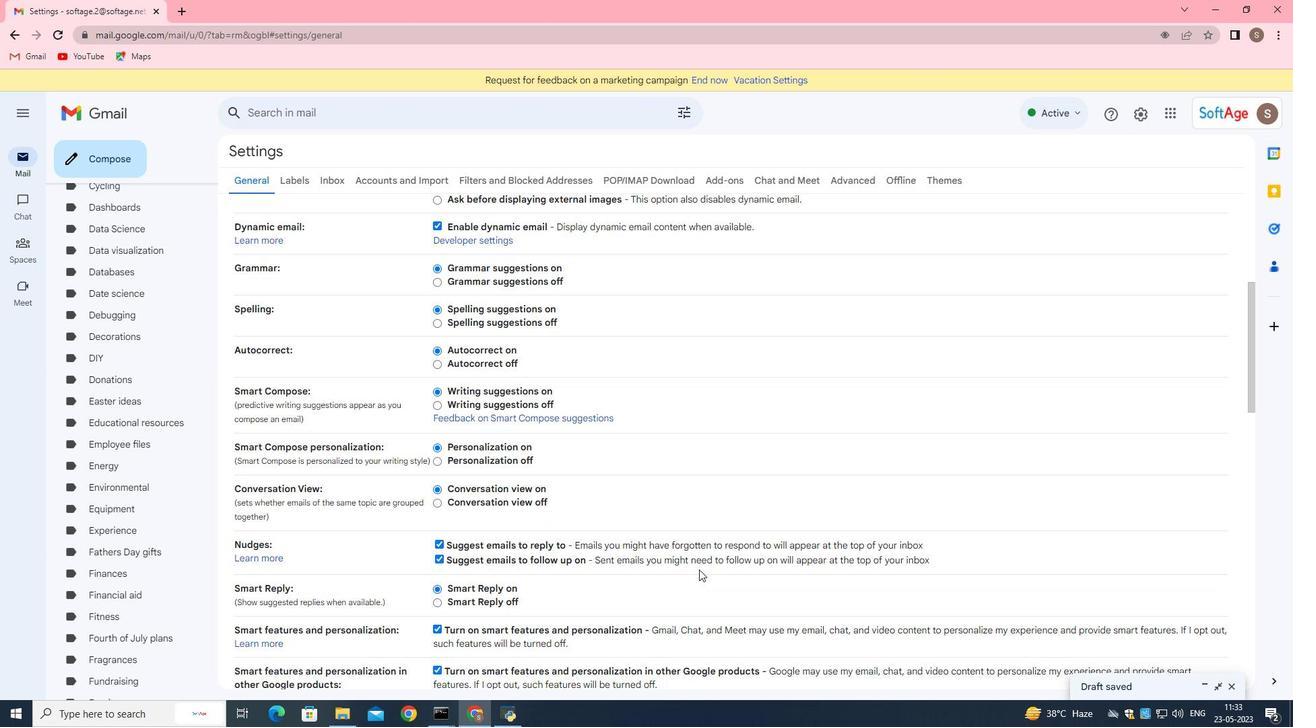 
Action: Mouse scrolled (742, 570) with delta (0, 0)
Screenshot: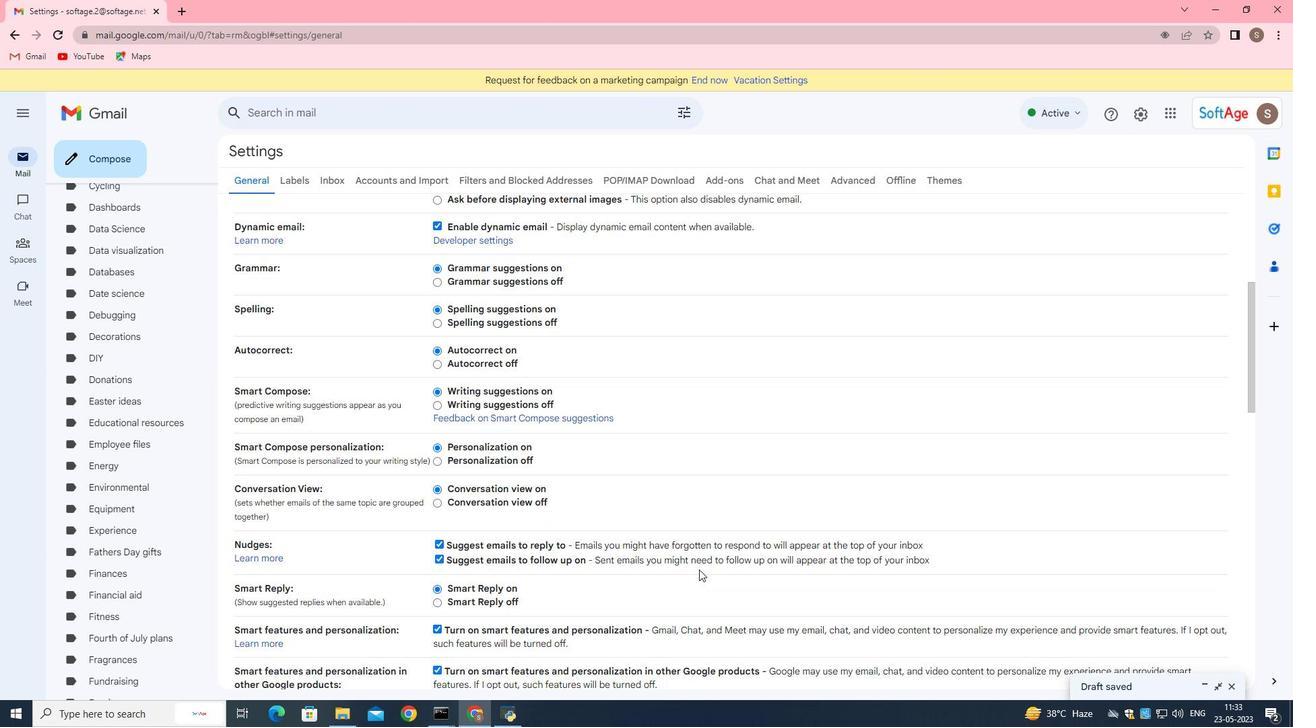 
Action: Mouse scrolled (742, 570) with delta (0, 0)
Screenshot: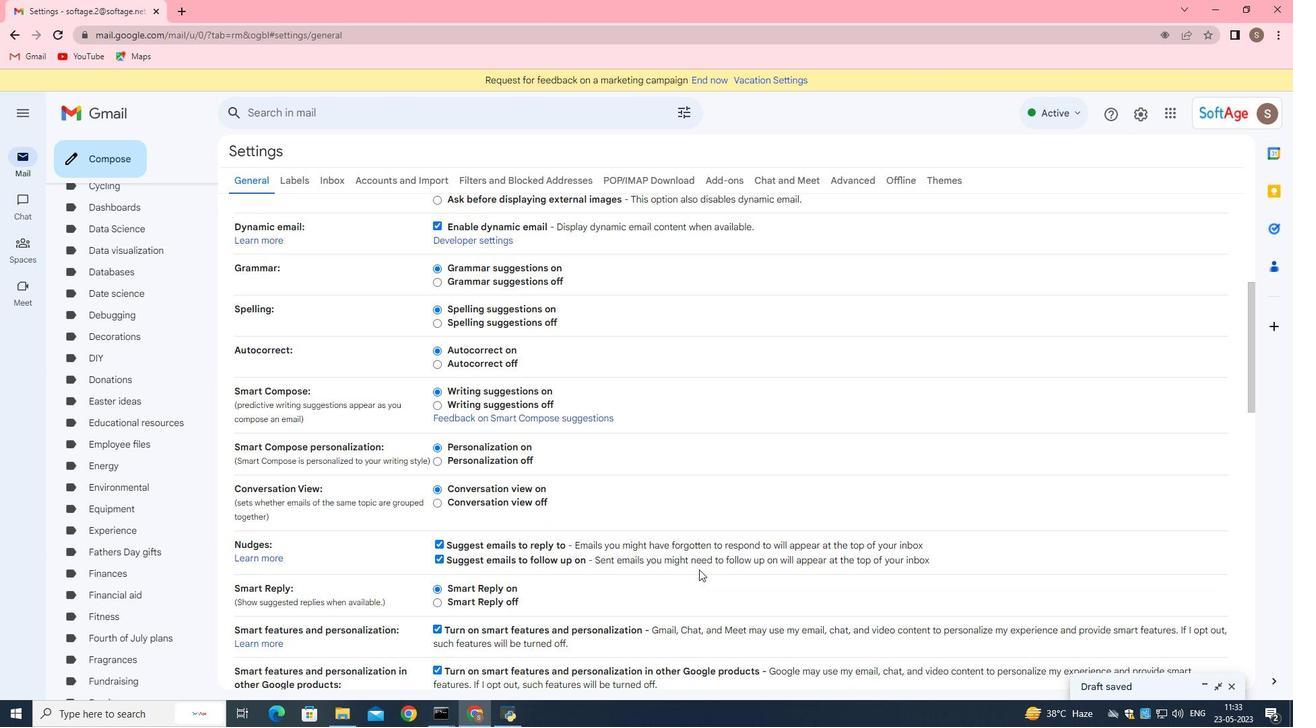 
Action: Mouse moved to (738, 561)
Screenshot: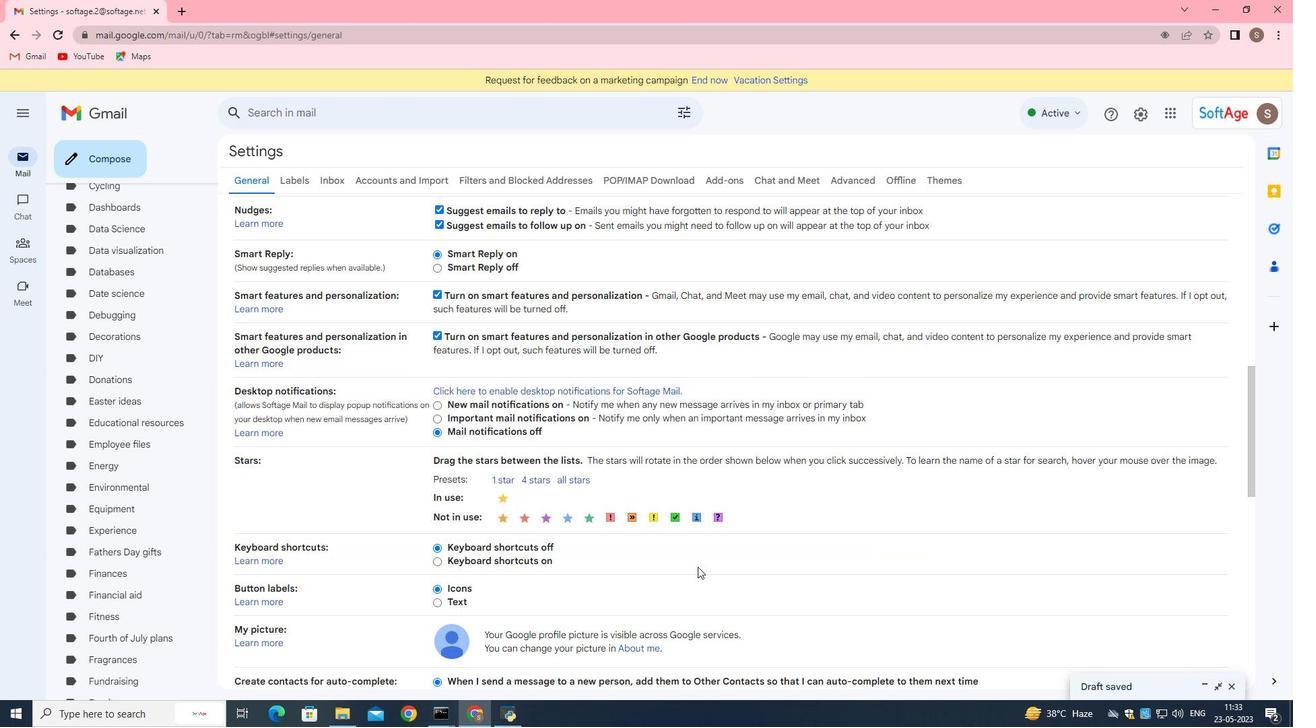 
Action: Mouse scrolled (738, 560) with delta (0, 0)
Screenshot: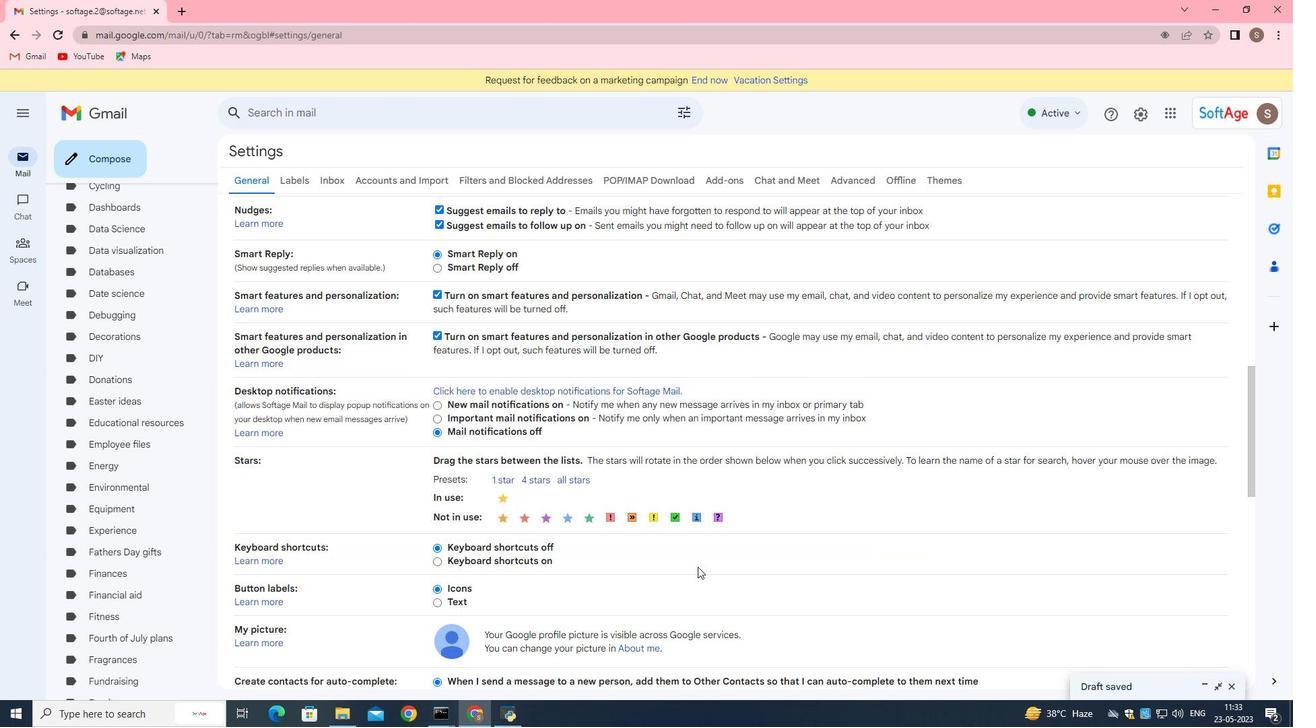 
Action: Mouse scrolled (738, 560) with delta (0, 0)
Screenshot: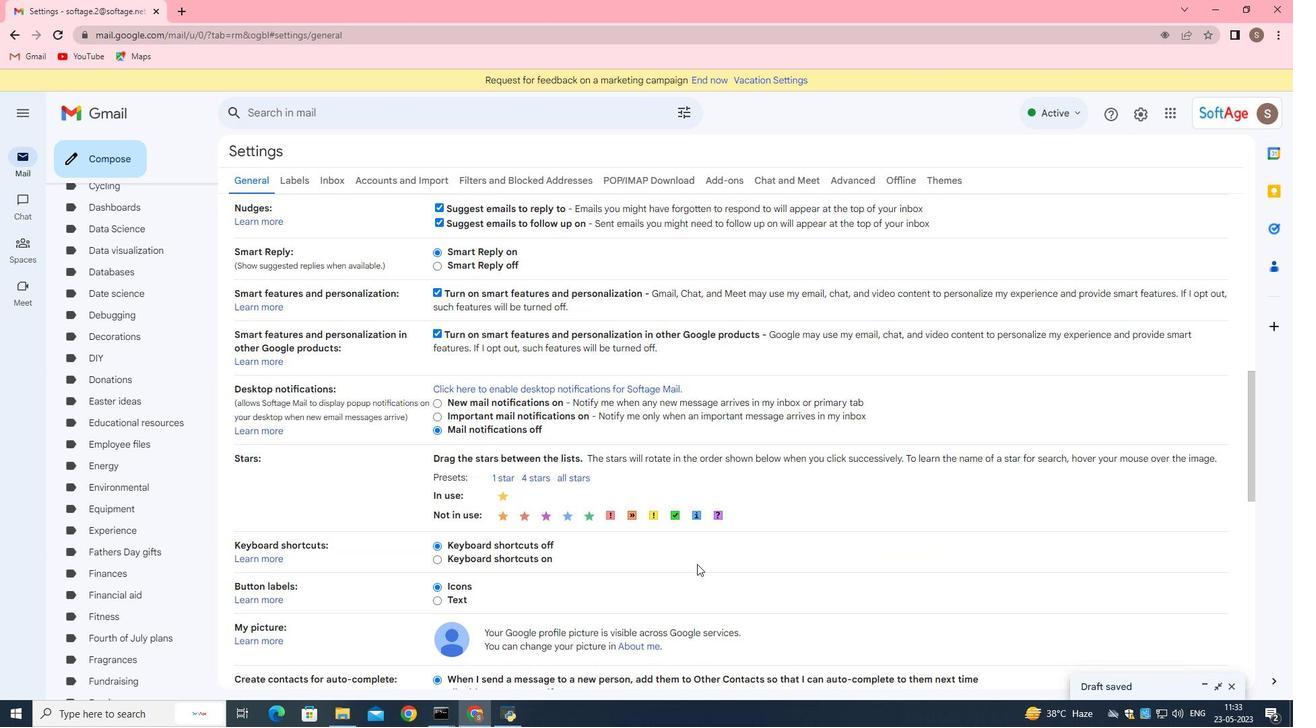 
Action: Mouse scrolled (738, 560) with delta (0, 0)
Screenshot: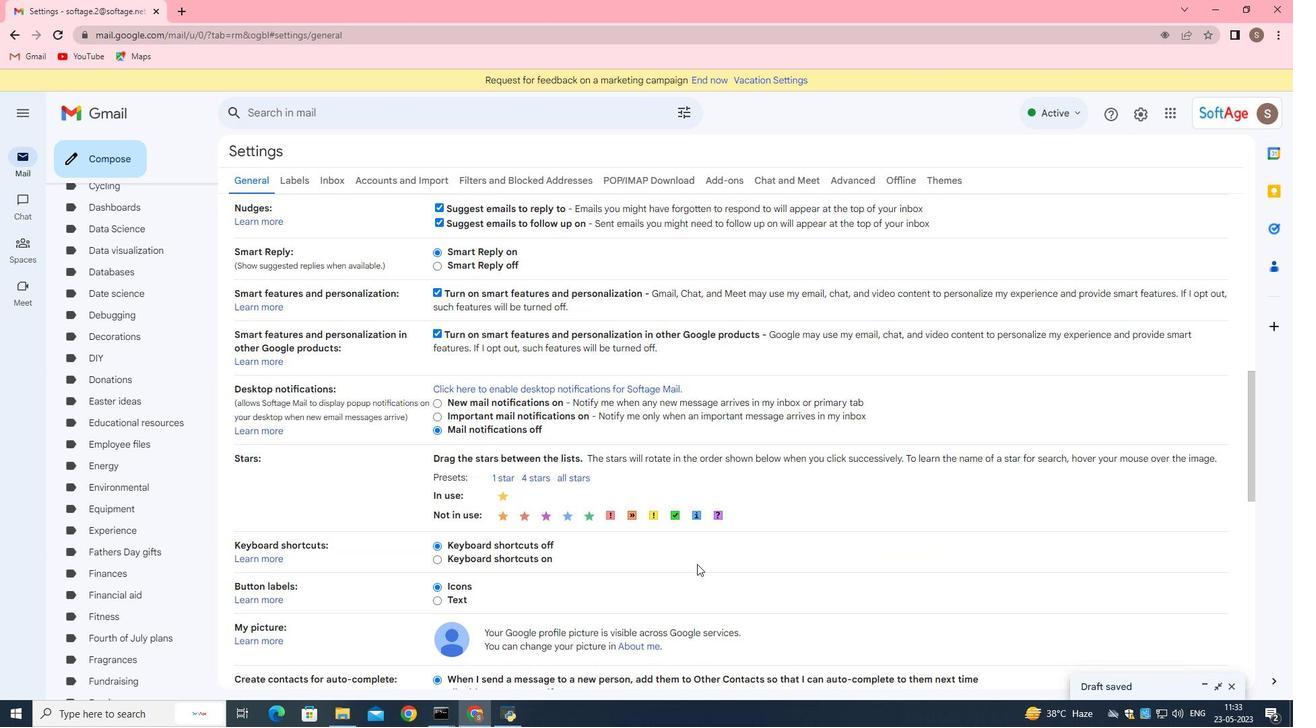 
Action: Mouse scrolled (738, 560) with delta (0, 0)
Screenshot: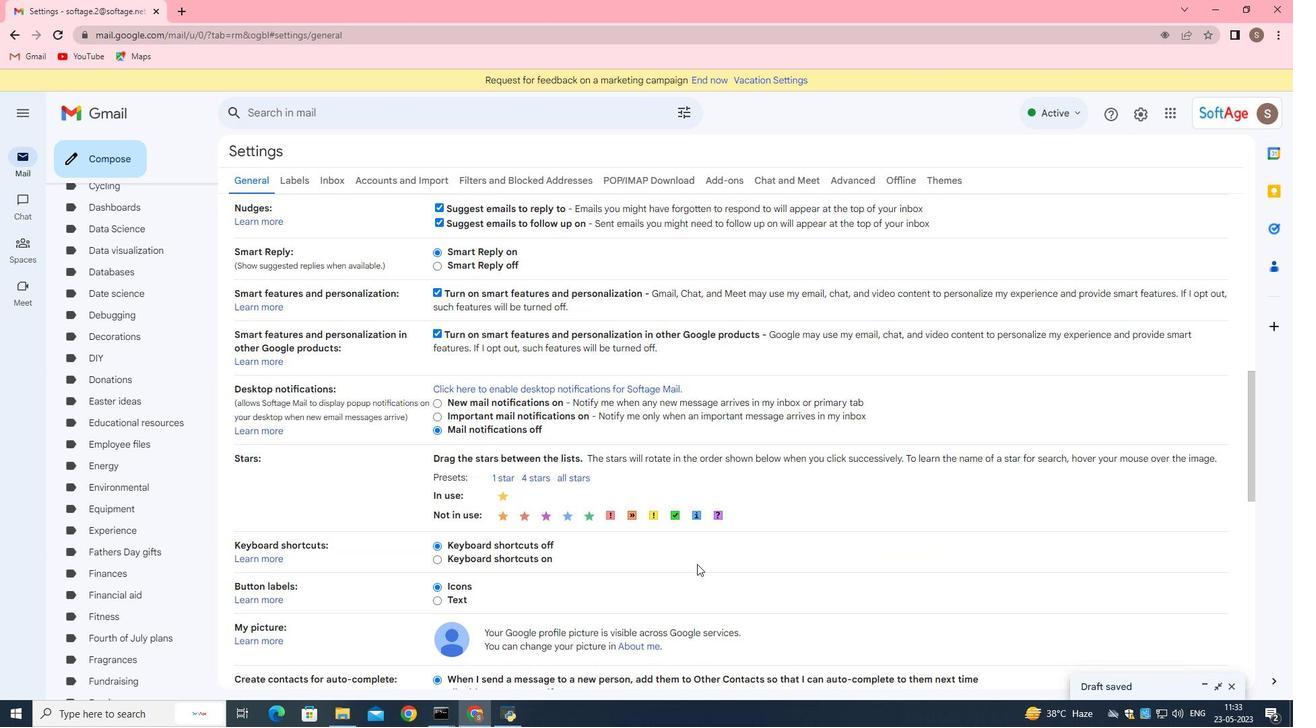 
Action: Mouse scrolled (738, 560) with delta (0, 0)
Screenshot: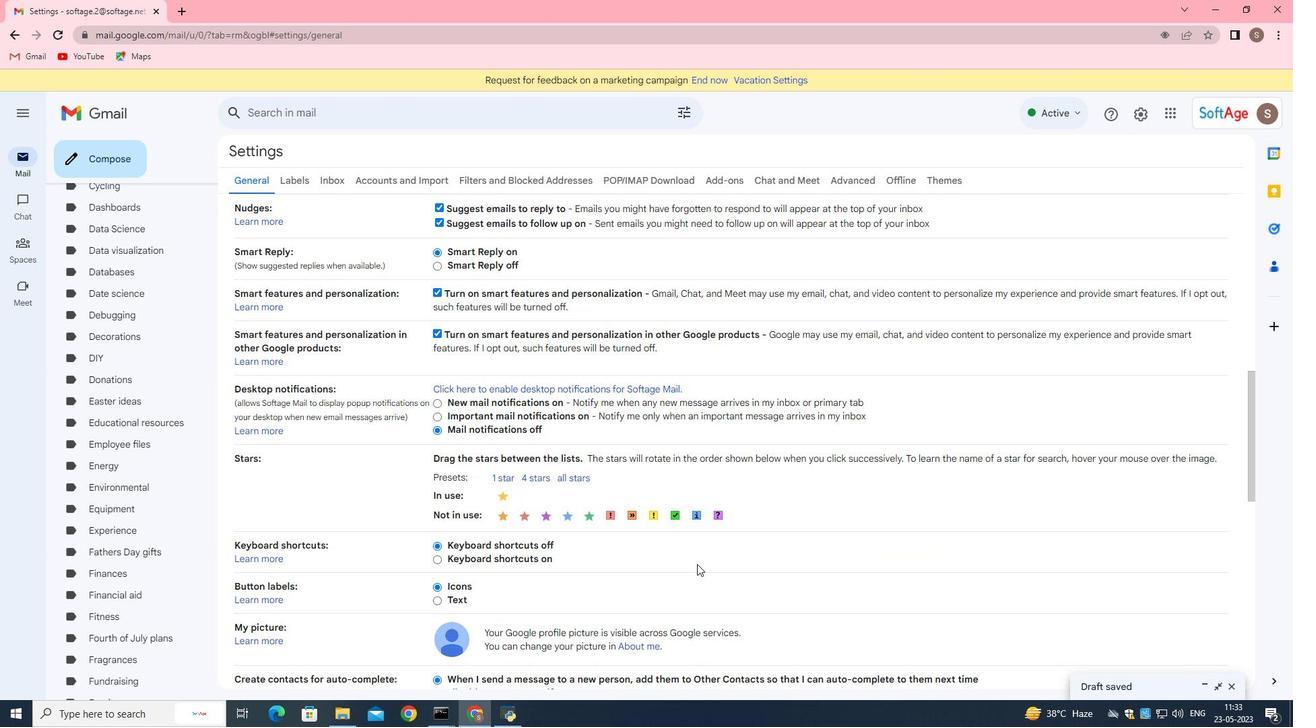 
Action: Mouse moved to (551, 507)
Screenshot: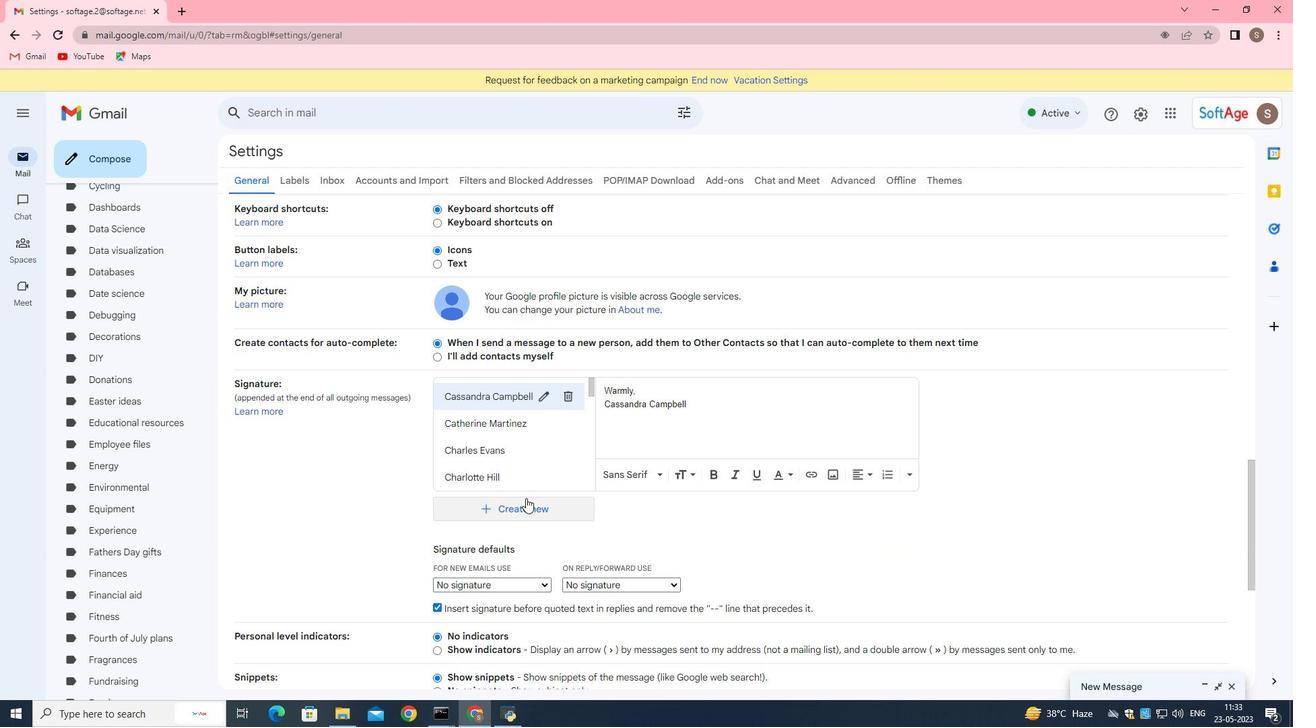 
Action: Mouse pressed left at (551, 507)
Screenshot: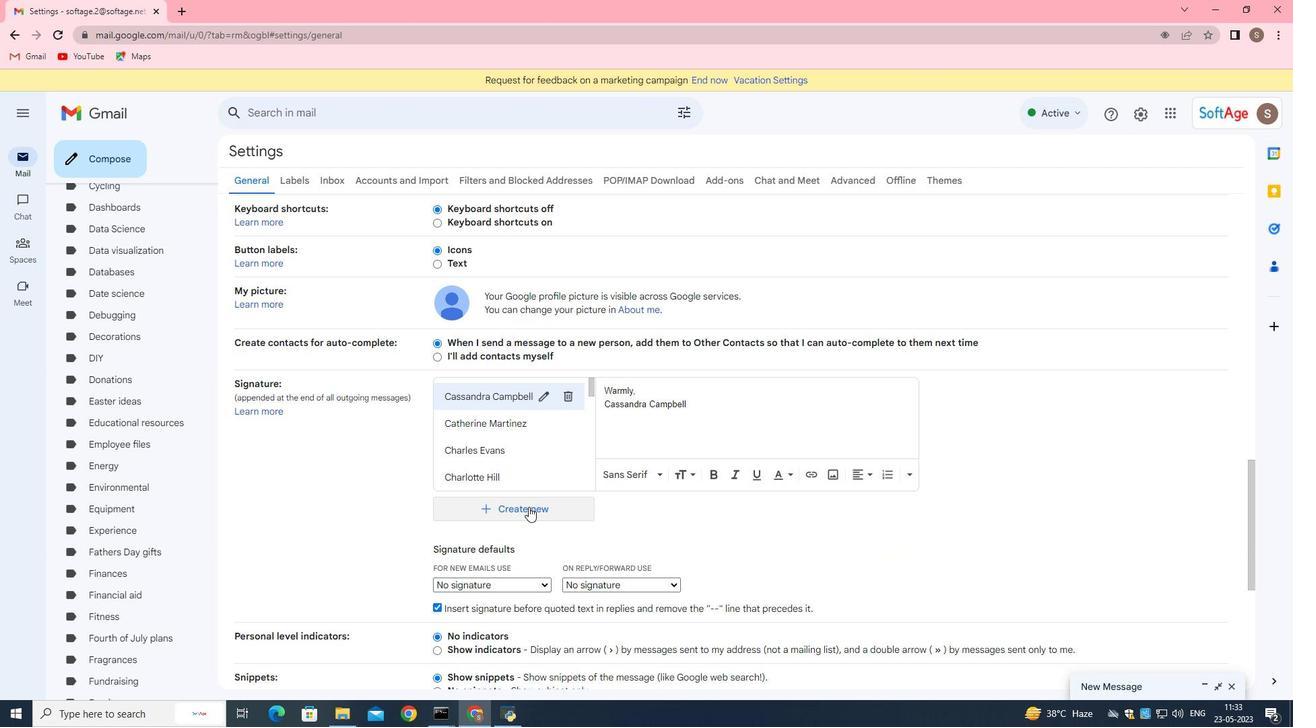 
Action: Mouse moved to (548, 506)
Screenshot: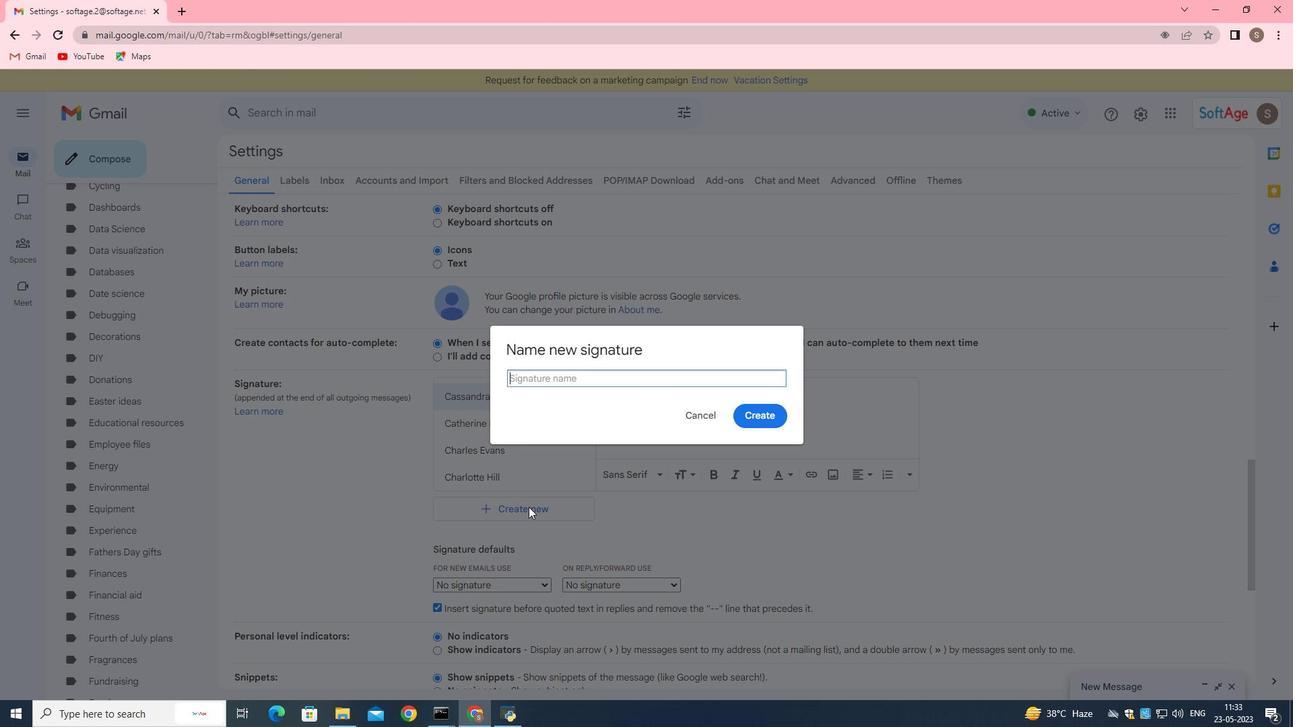 
Action: Key pressed <Key.shift><Key.shift><Key.shift><Key.shift><Key.shift><Key.shift><Key.shift><Key.shift>Isla<Key.space><Key.shift><Key.shift>Howardctrl+A<'\x03'>
Screenshot: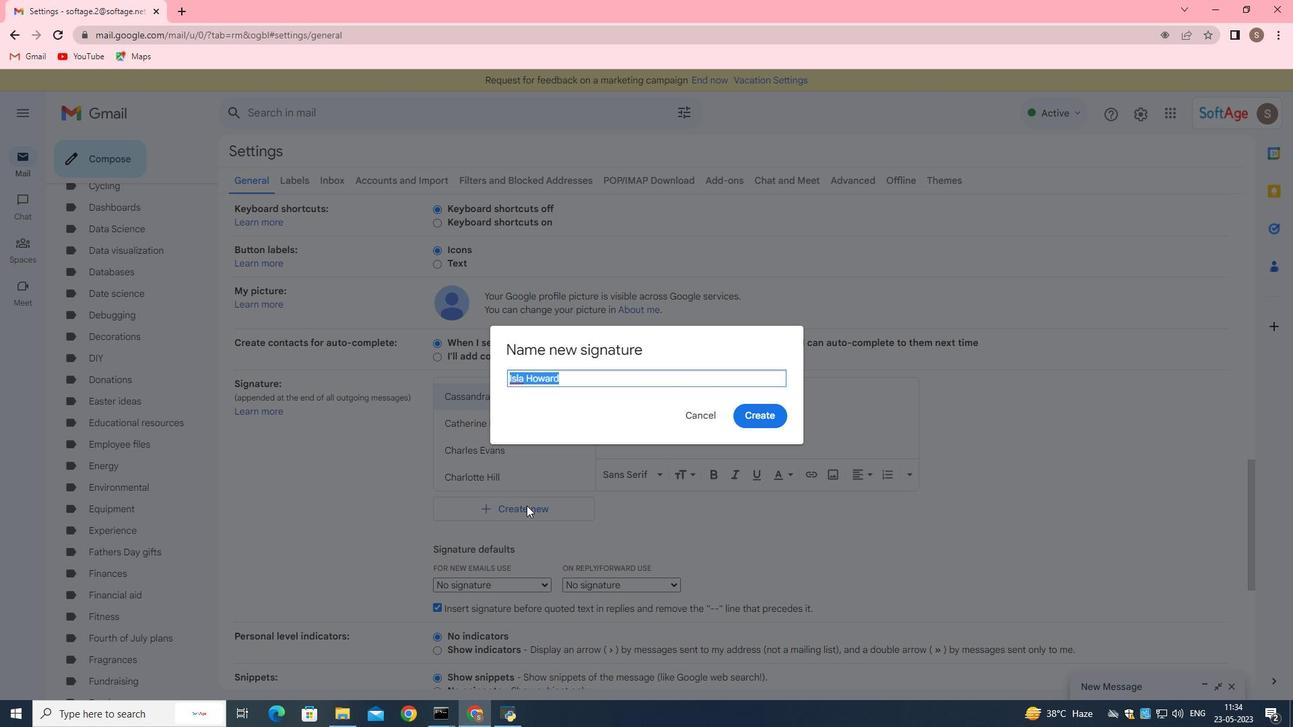 
Action: Mouse moved to (739, 444)
Screenshot: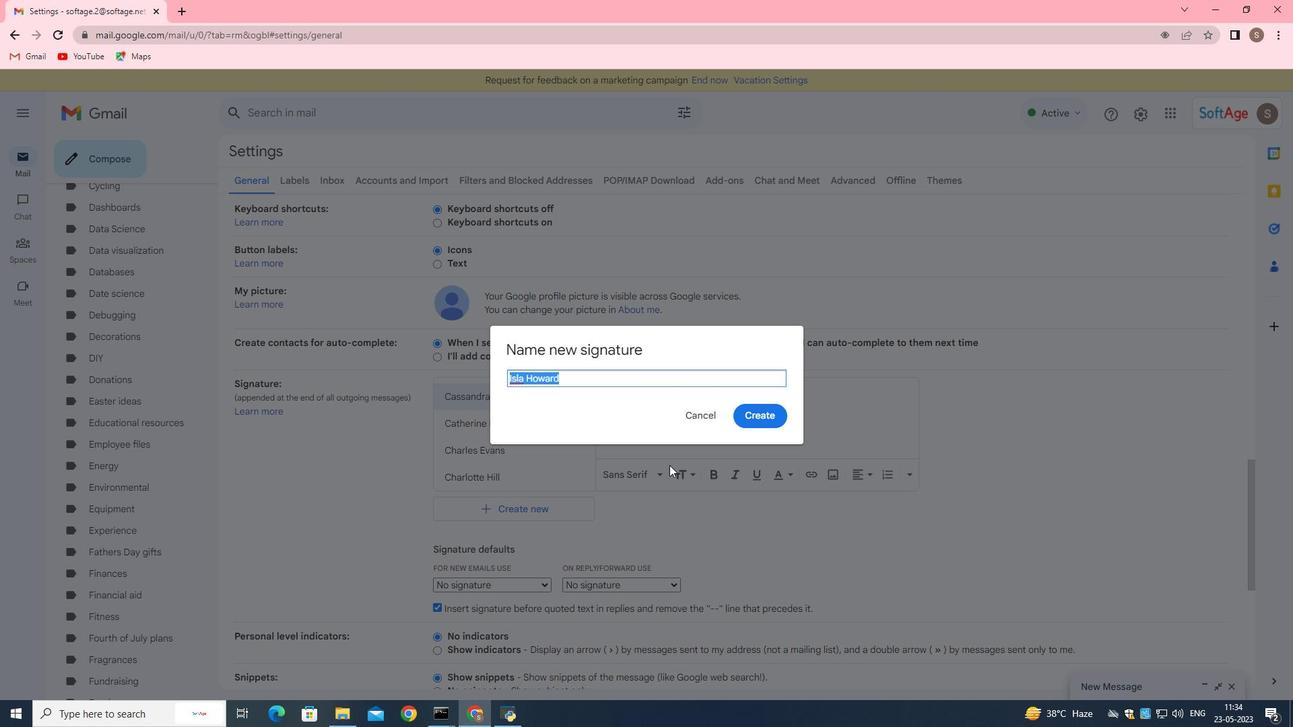 
Action: Mouse pressed left at (739, 444)
Screenshot: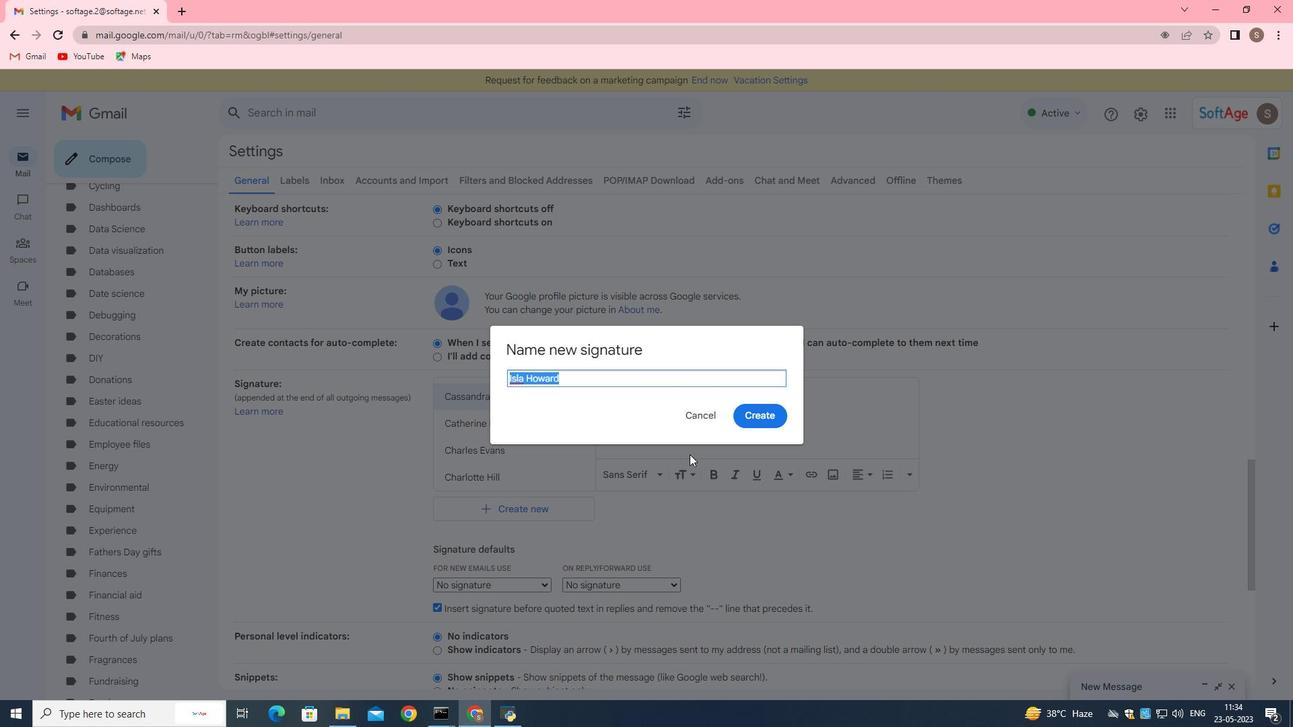 
Action: Mouse moved to (757, 389)
Screenshot: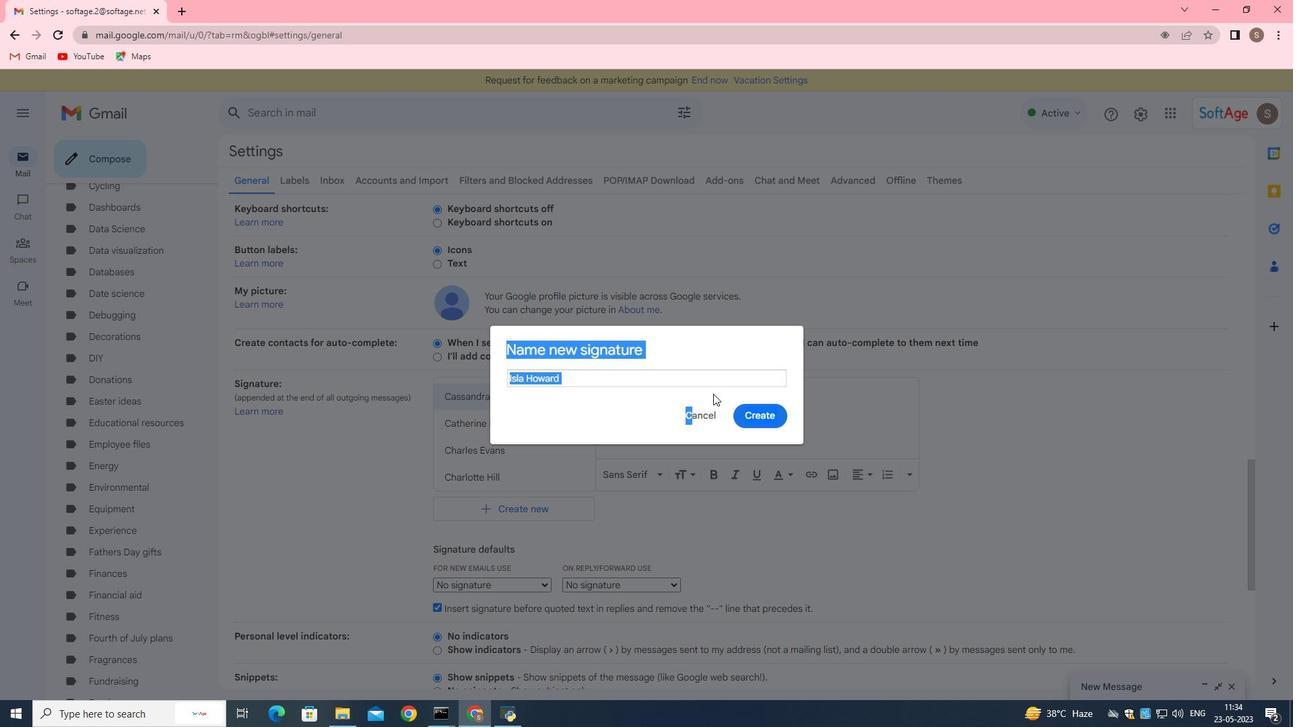 
Action: Mouse pressed left at (757, 389)
Screenshot: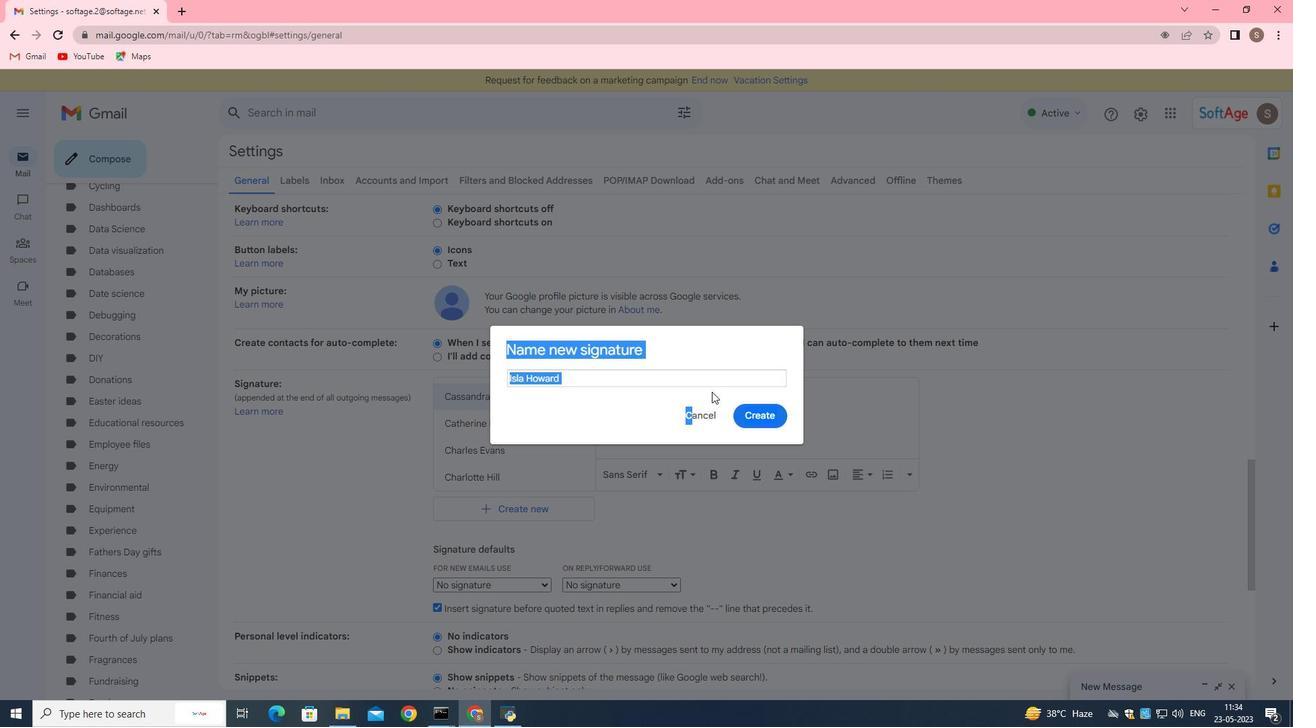 
Action: Mouse moved to (826, 411)
Screenshot: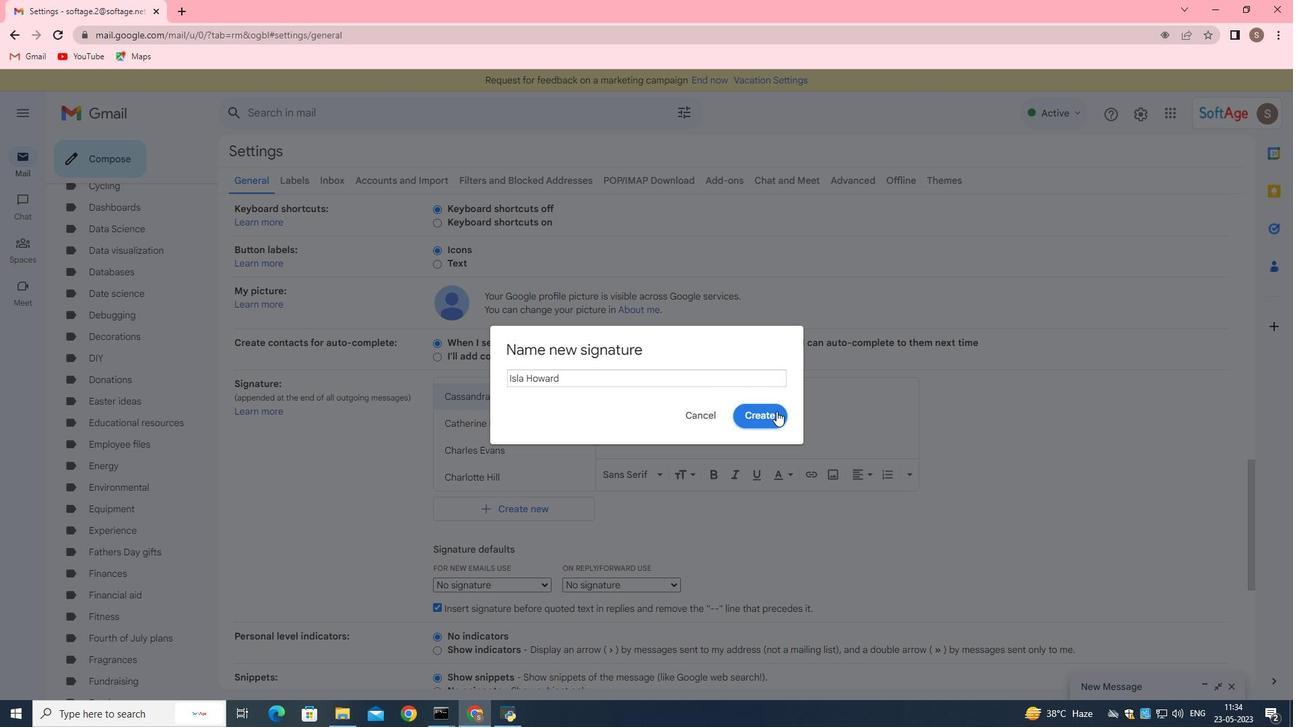 
Action: Mouse pressed left at (826, 411)
Screenshot: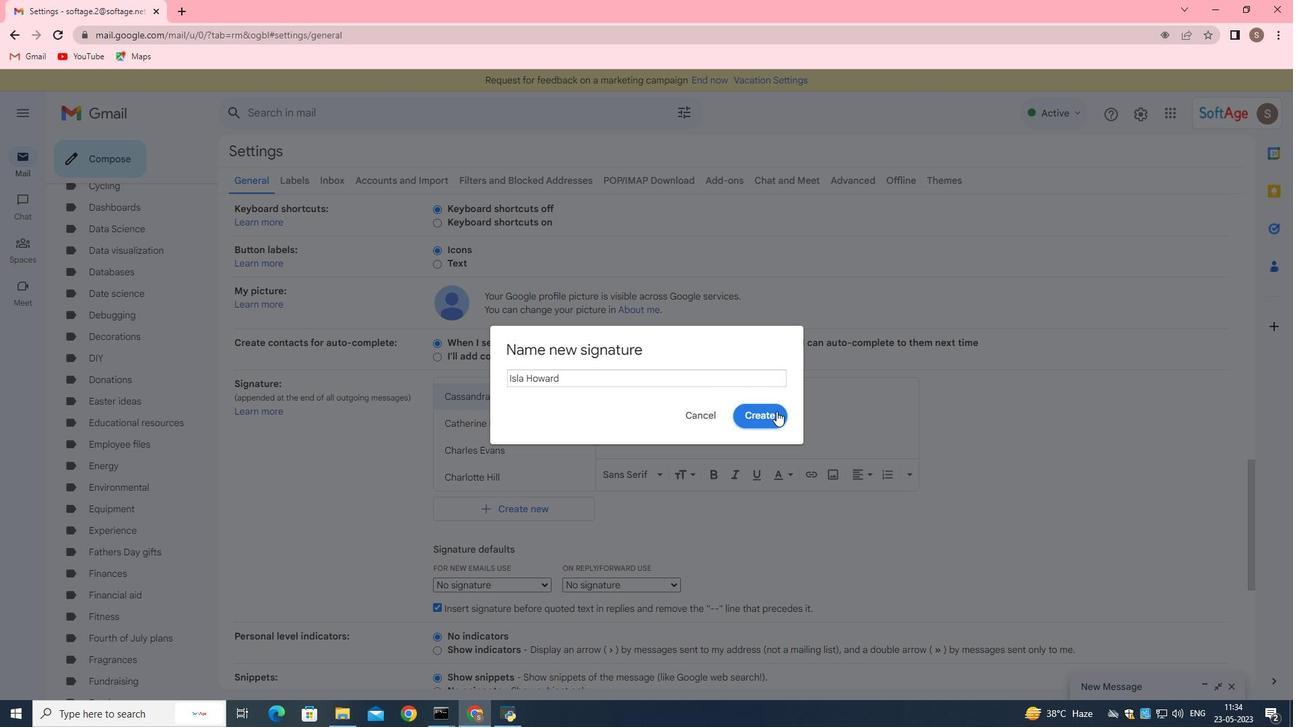 
Action: Mouse moved to (605, 382)
Screenshot: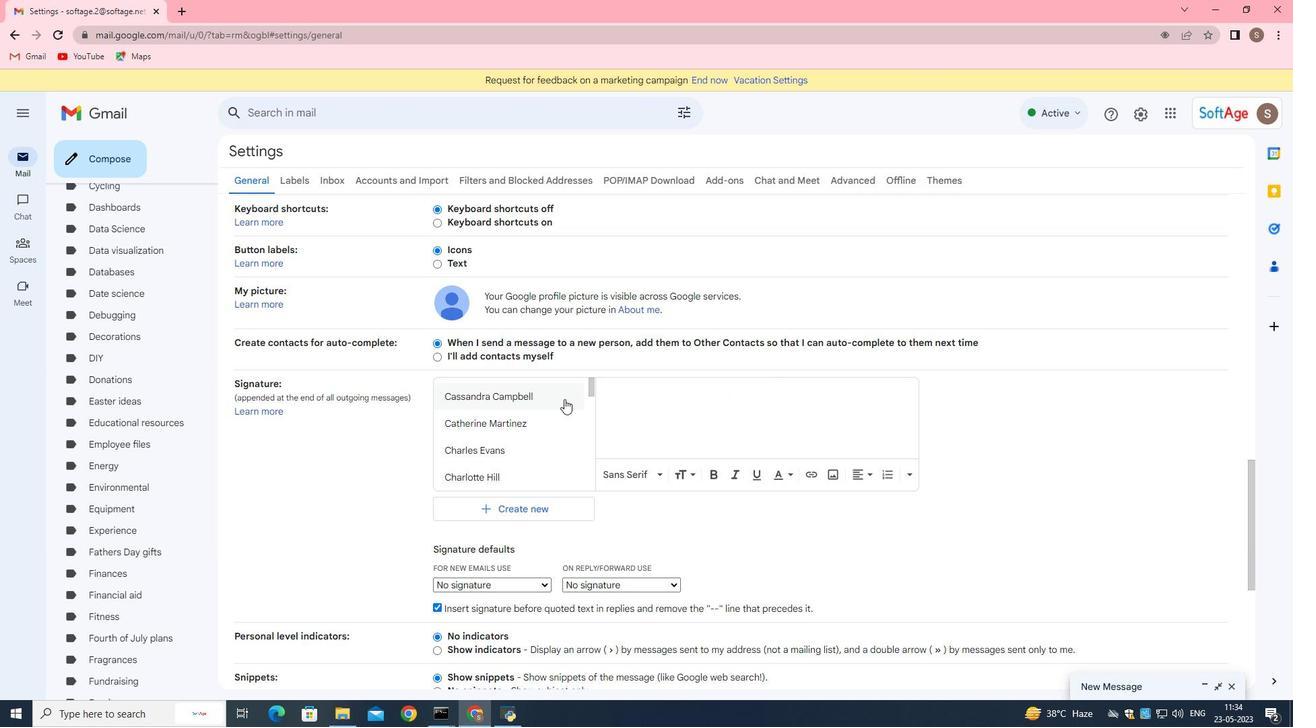 
Action: Mouse scrolled (605, 381) with delta (0, 0)
Screenshot: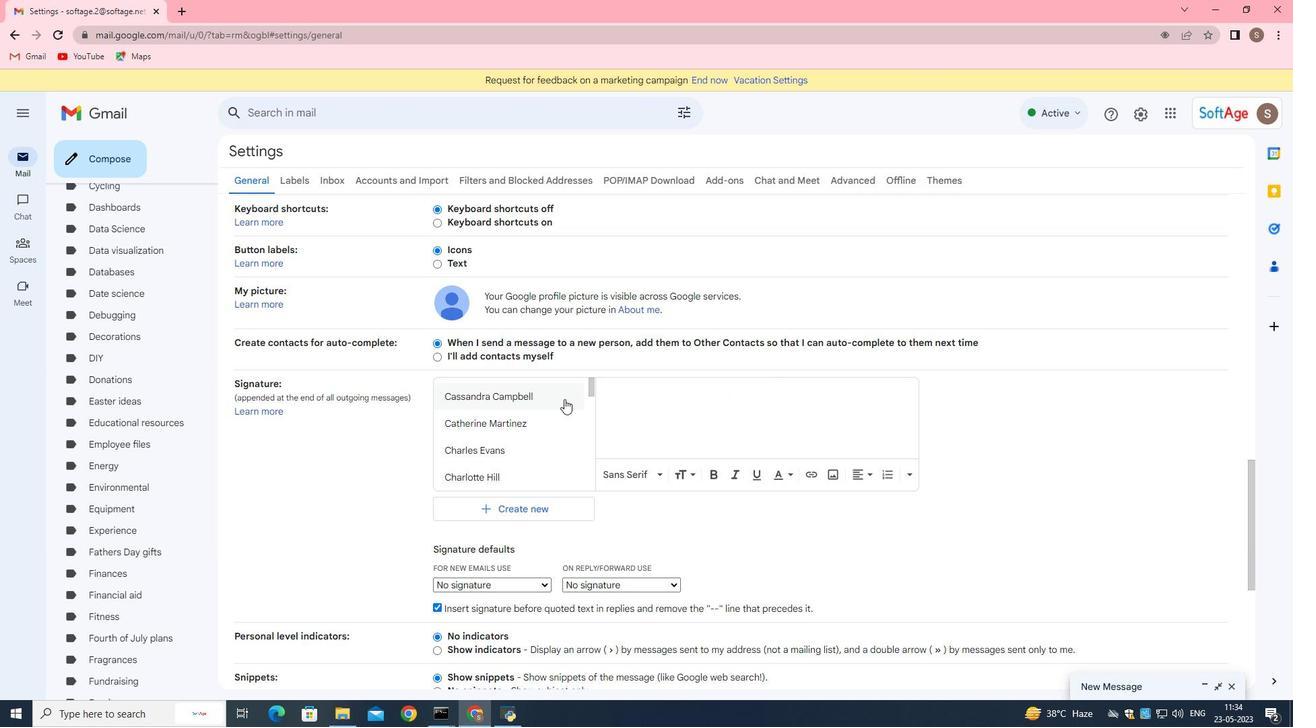 
Action: Mouse moved to (605, 380)
Screenshot: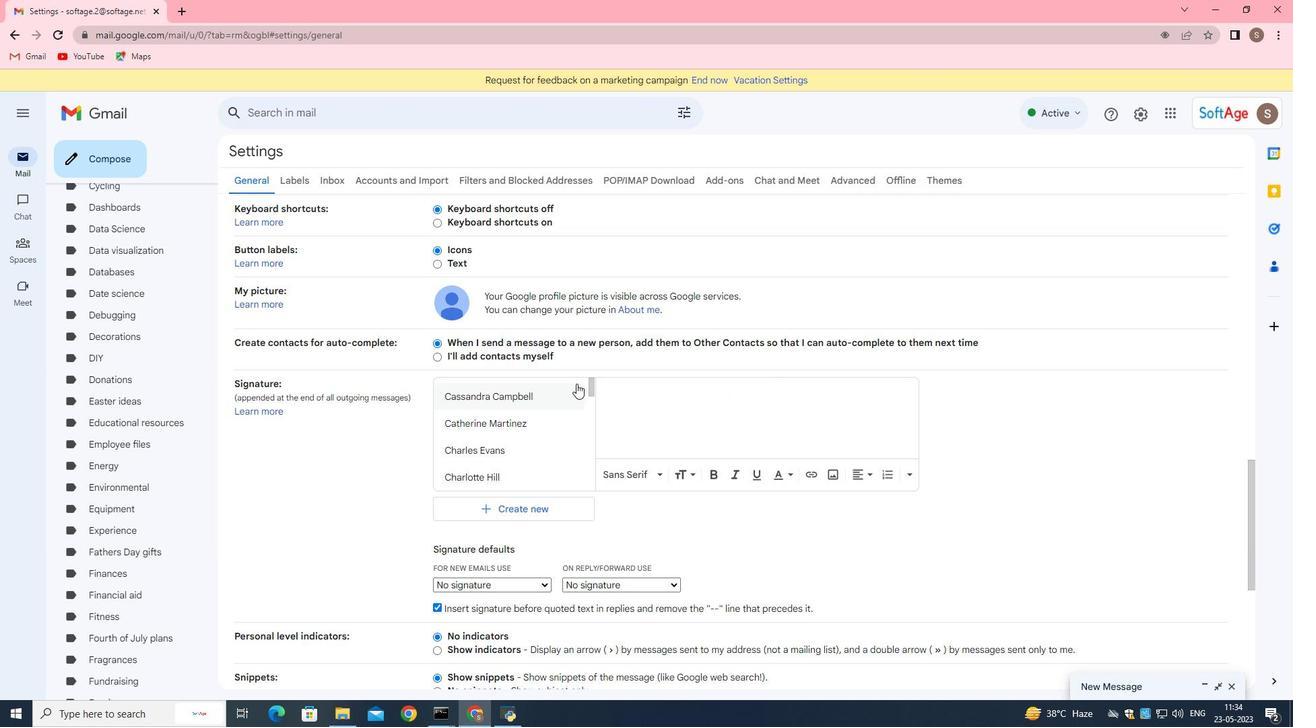 
Action: Mouse scrolled (605, 379) with delta (0, 0)
Screenshot: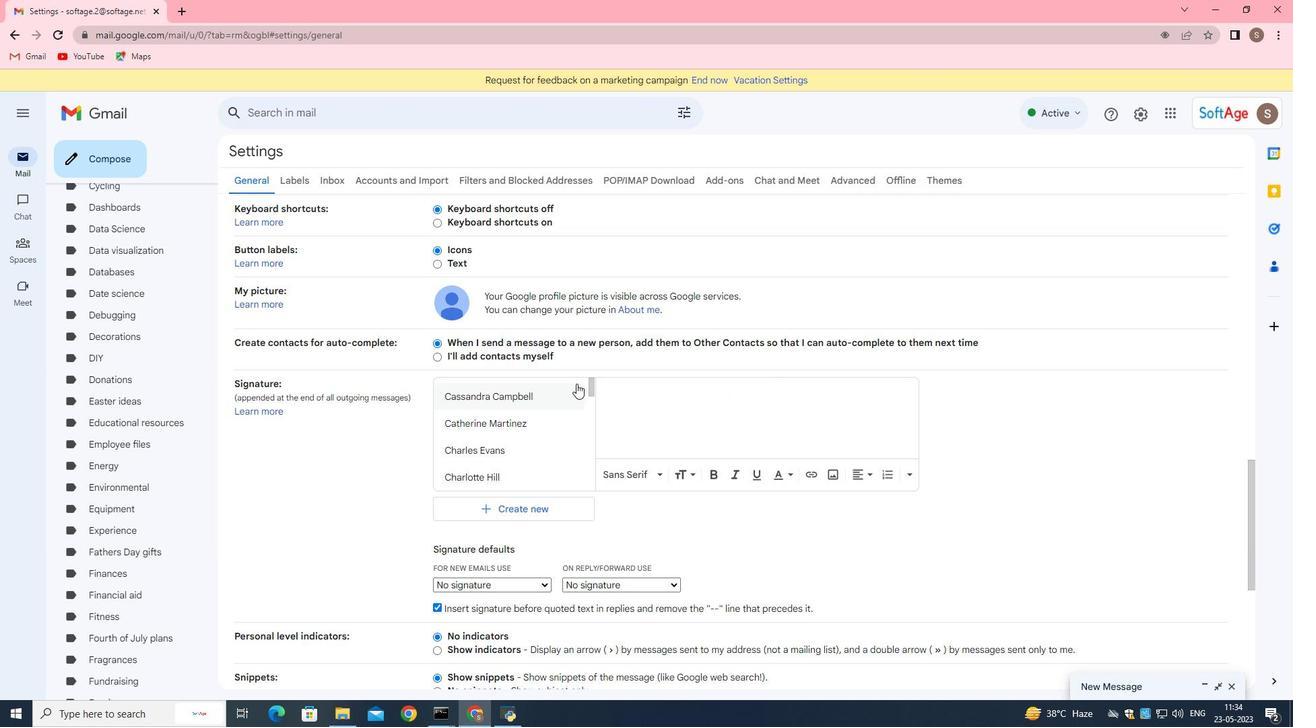 
Action: Mouse moved to (578, 353)
Screenshot: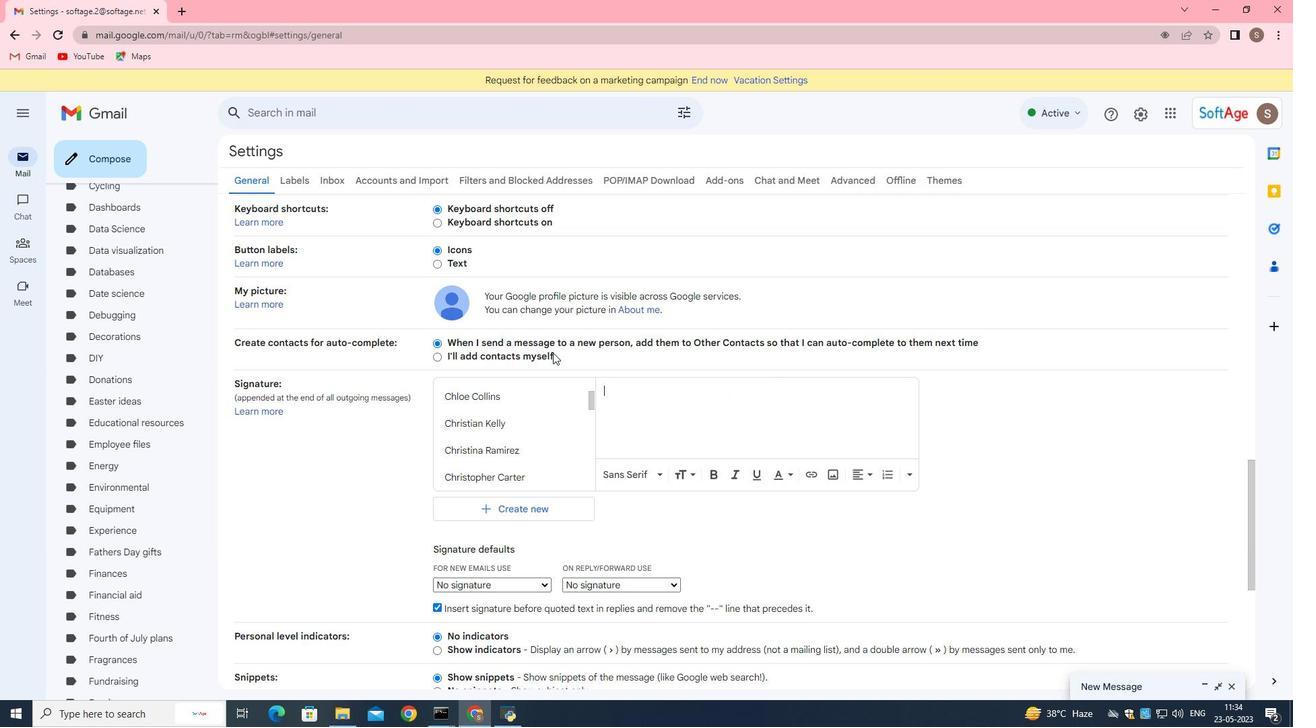 
Action: Mouse scrolled (578, 353) with delta (0, 0)
Screenshot: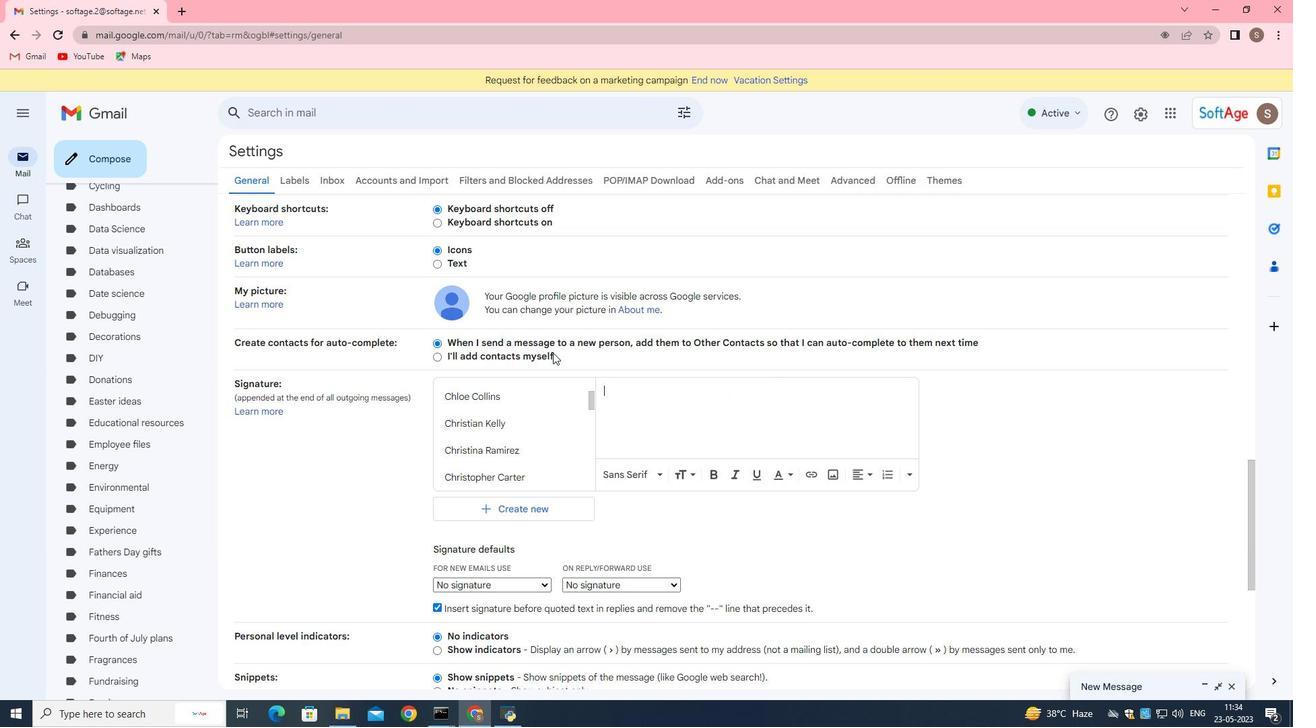 
Action: Mouse moved to (574, 369)
Screenshot: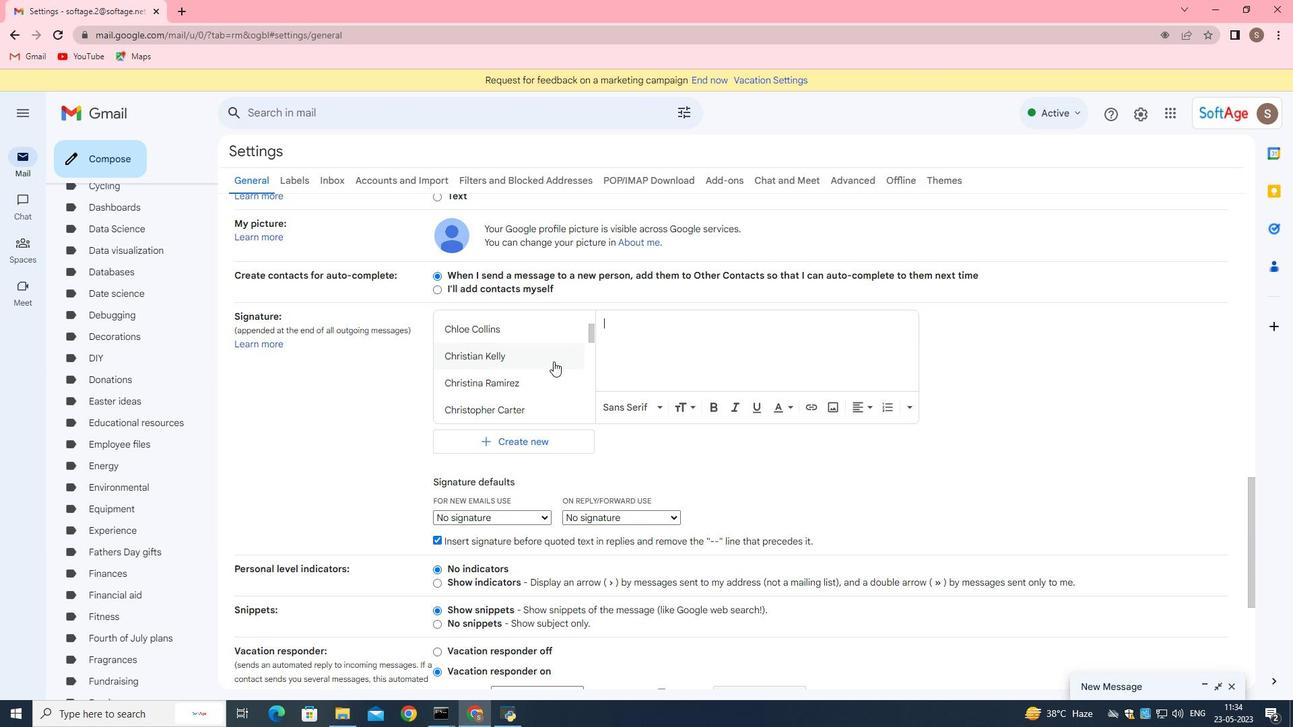 
Action: Mouse scrolled (574, 368) with delta (0, 0)
Screenshot: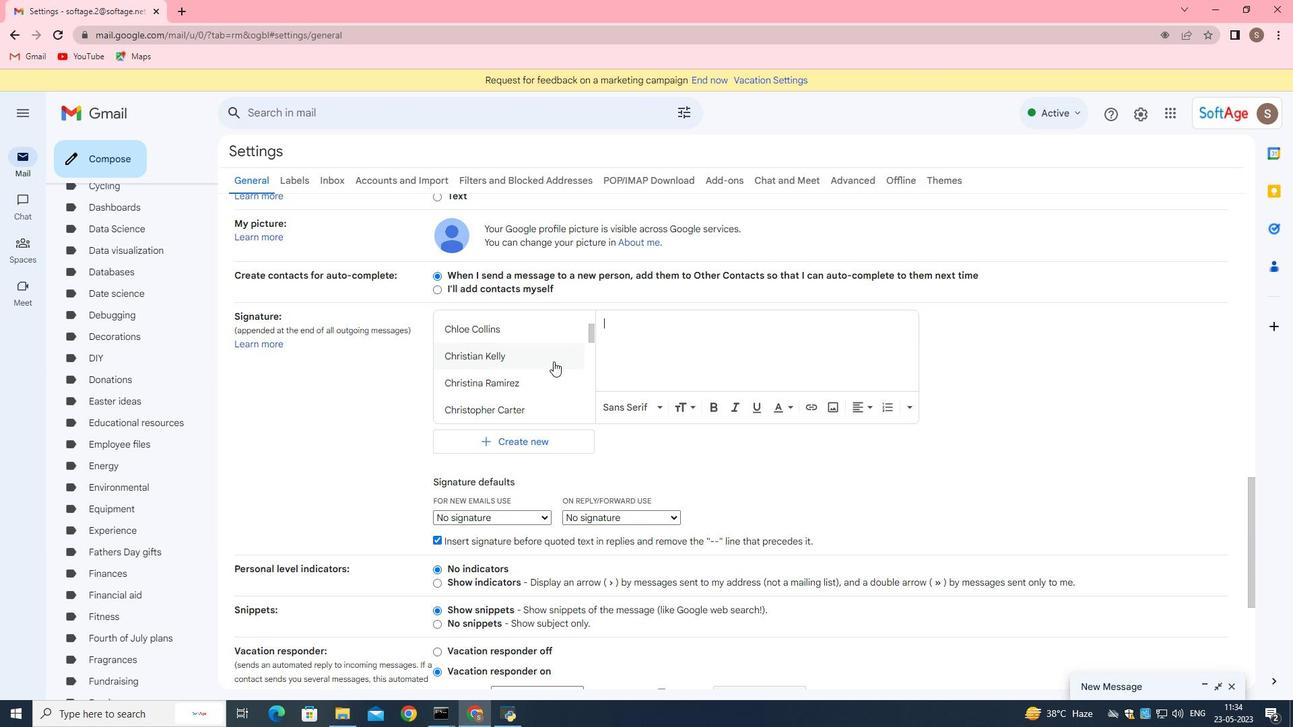 
Action: Mouse moved to (568, 378)
Screenshot: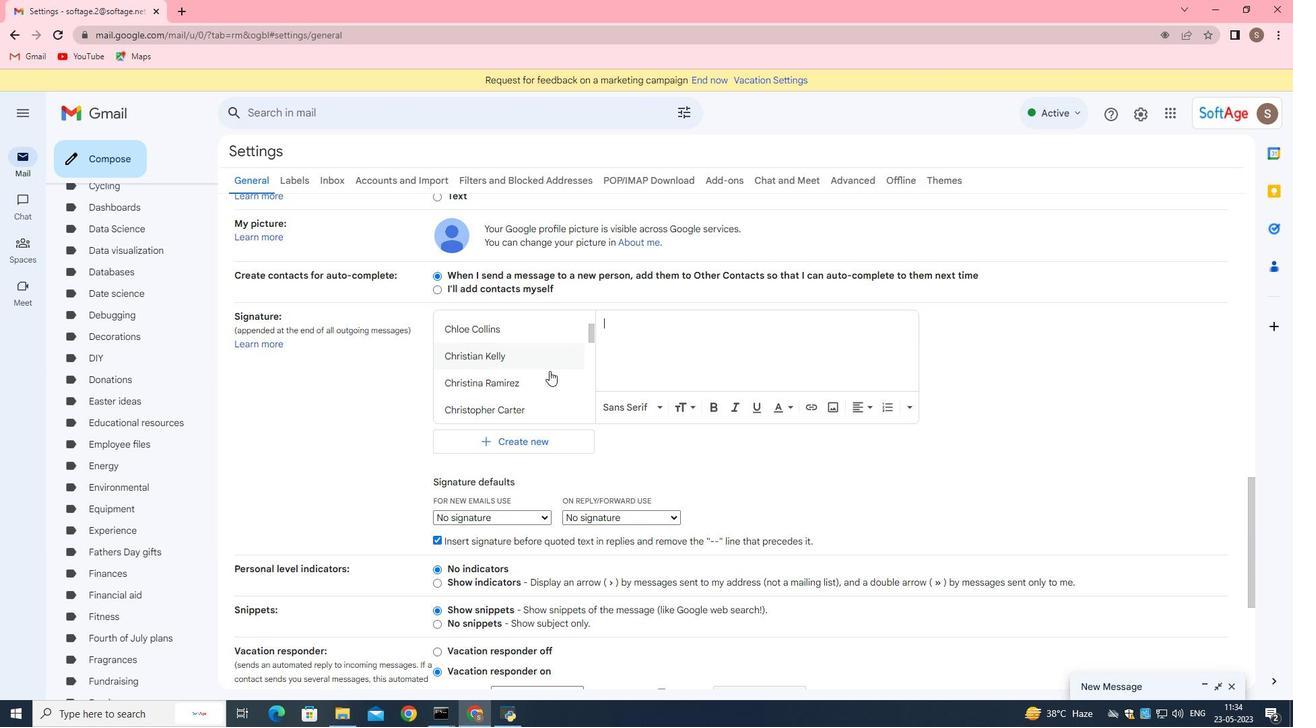 
Action: Mouse scrolled (568, 377) with delta (0, 0)
Screenshot: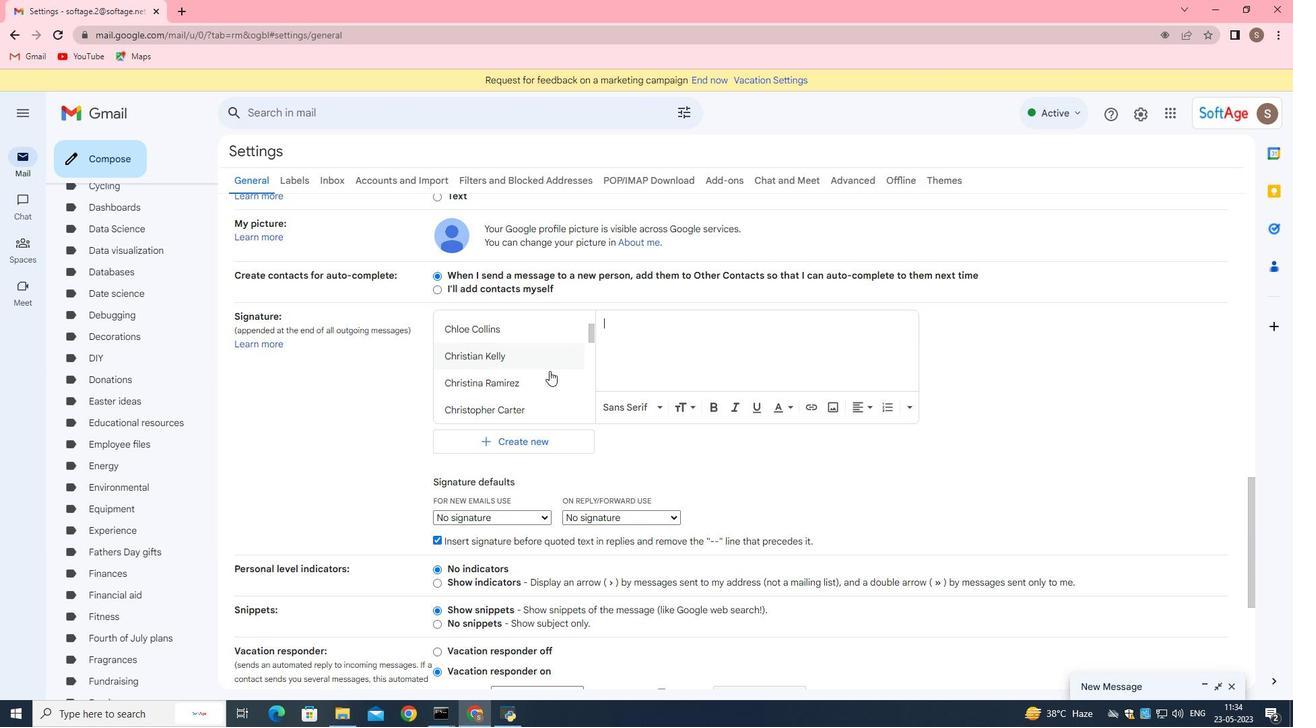 
Action: Mouse scrolled (568, 377) with delta (0, 0)
Screenshot: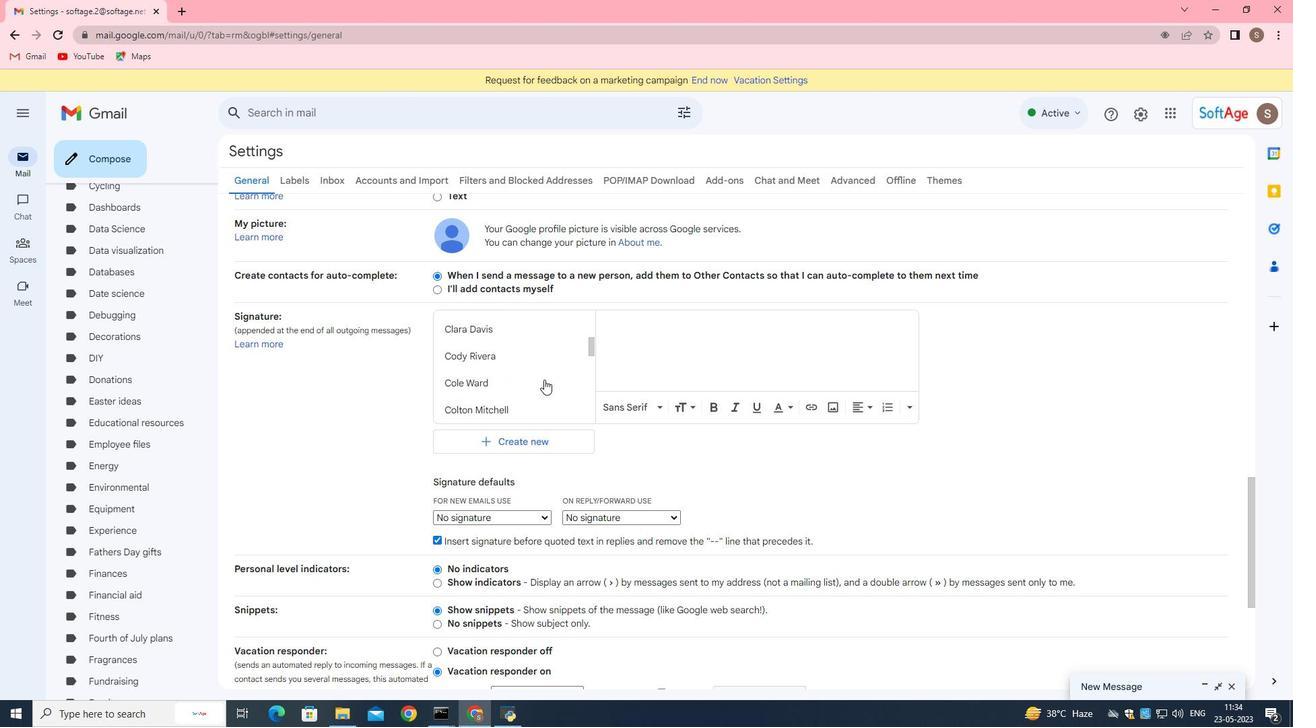 
Action: Mouse moved to (567, 379)
Screenshot: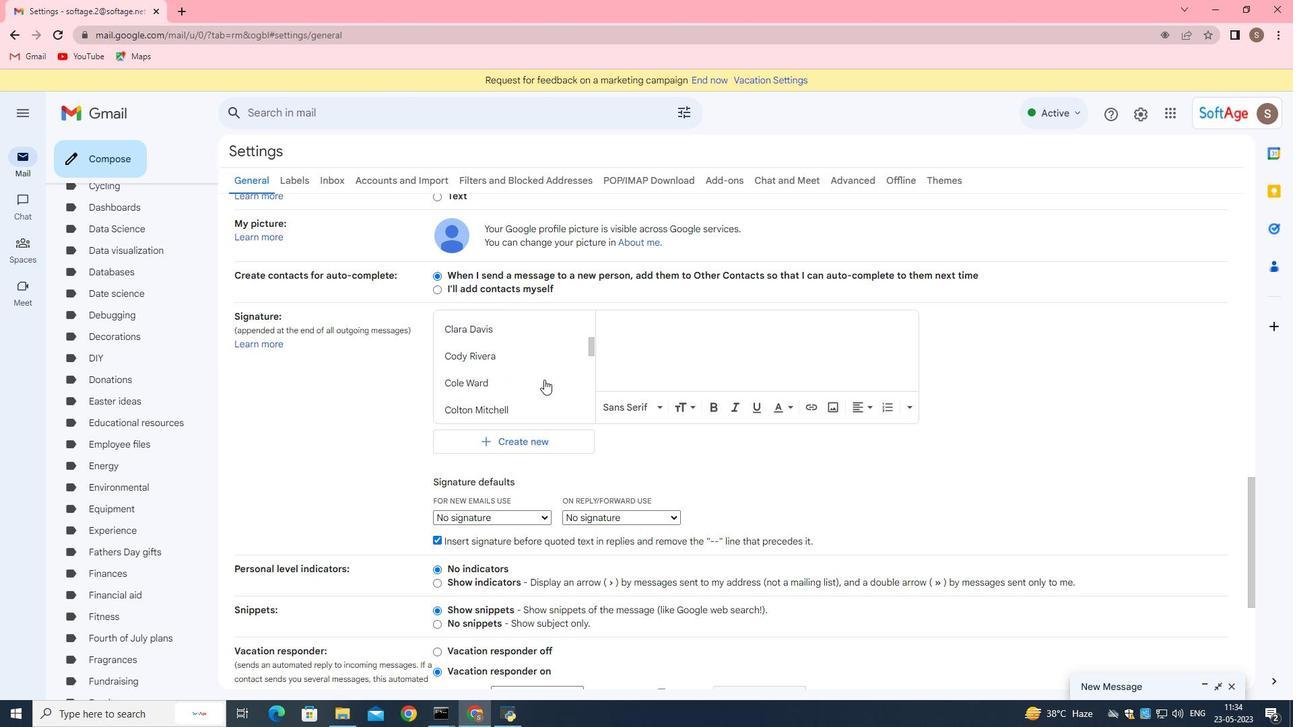 
Action: Mouse scrolled (567, 378) with delta (0, 0)
Screenshot: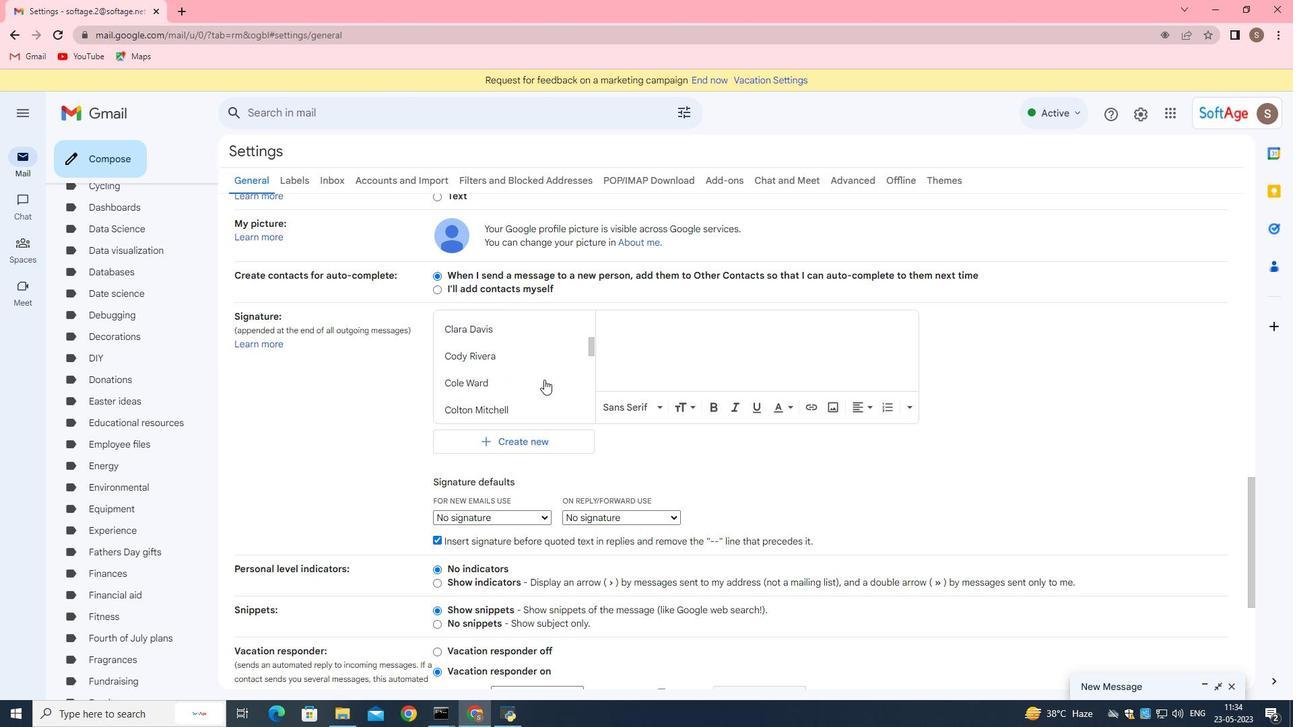 
Action: Mouse moved to (565, 382)
Screenshot: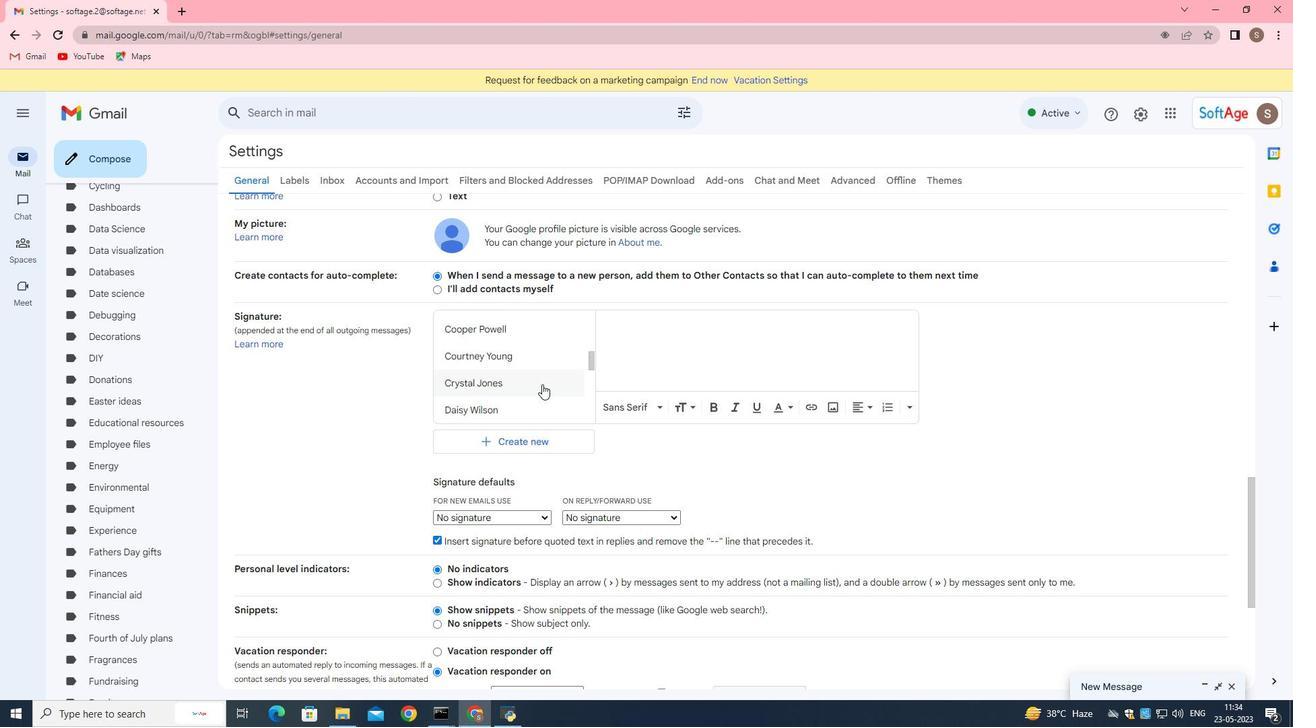 
Action: Mouse scrolled (565, 382) with delta (0, 0)
Screenshot: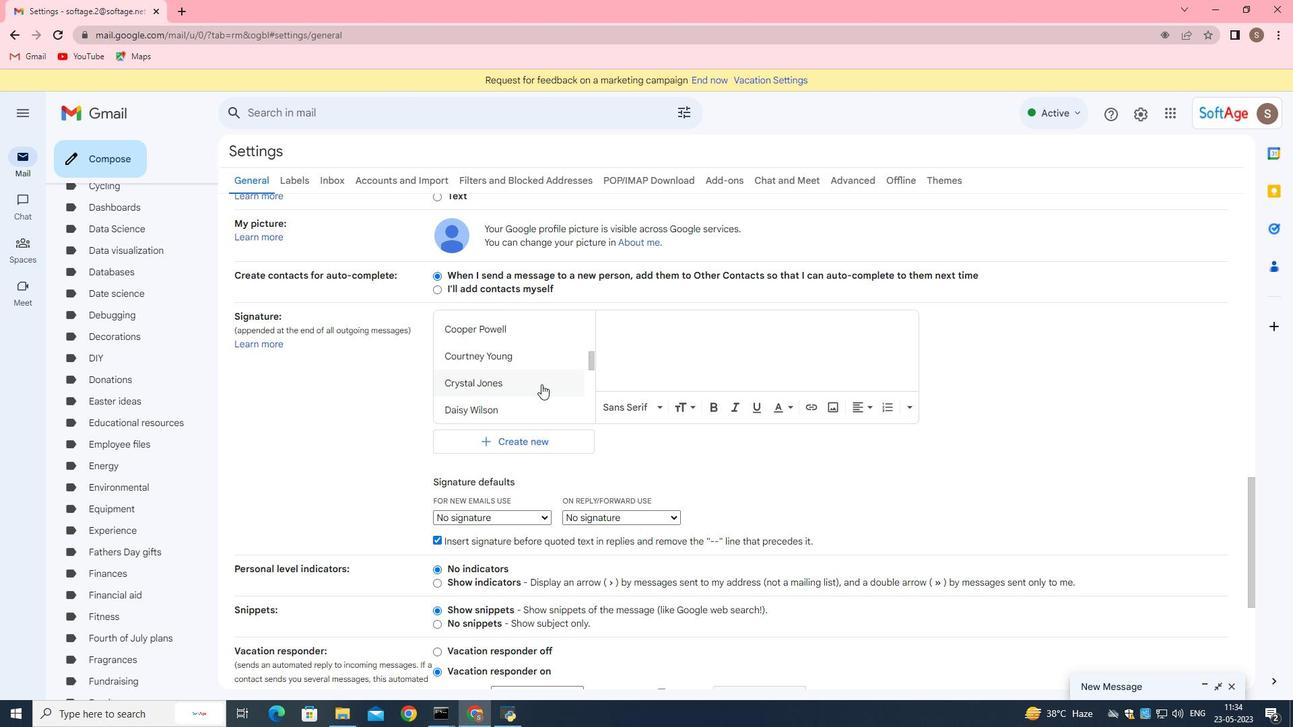 
Action: Mouse scrolled (565, 382) with delta (0, 0)
Screenshot: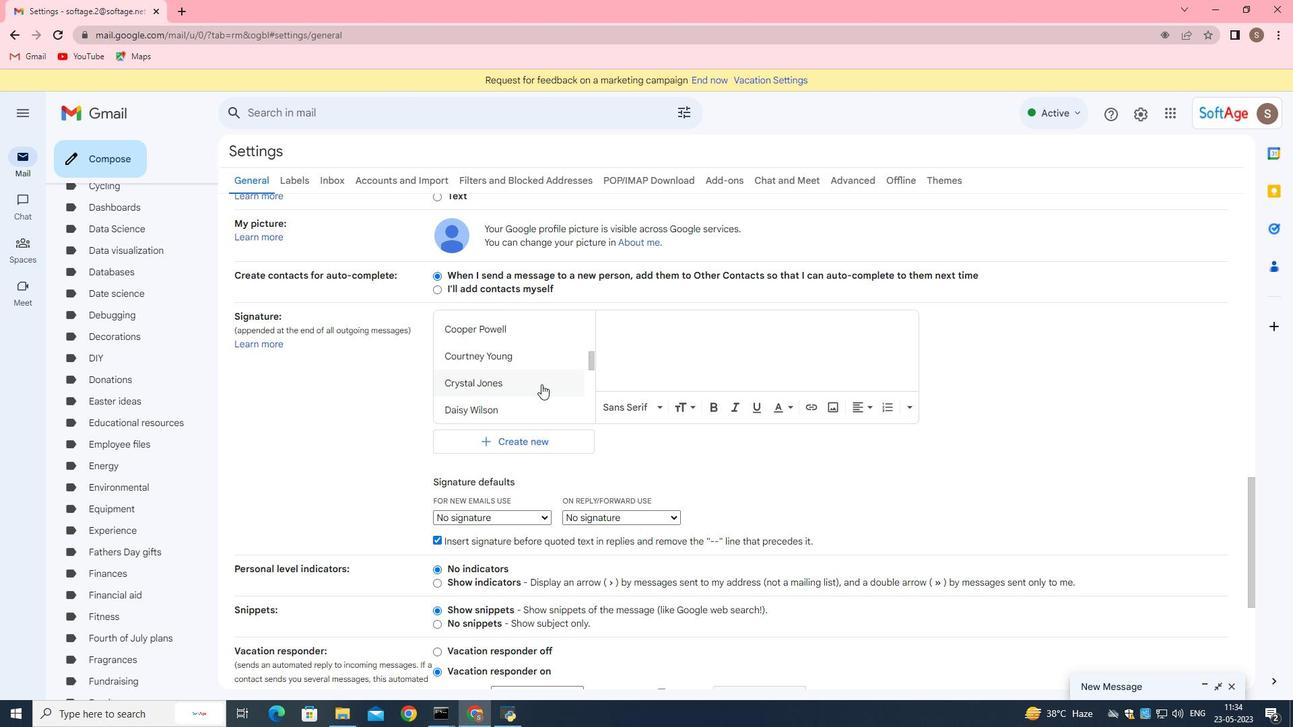 
Action: Mouse moved to (563, 382)
Screenshot: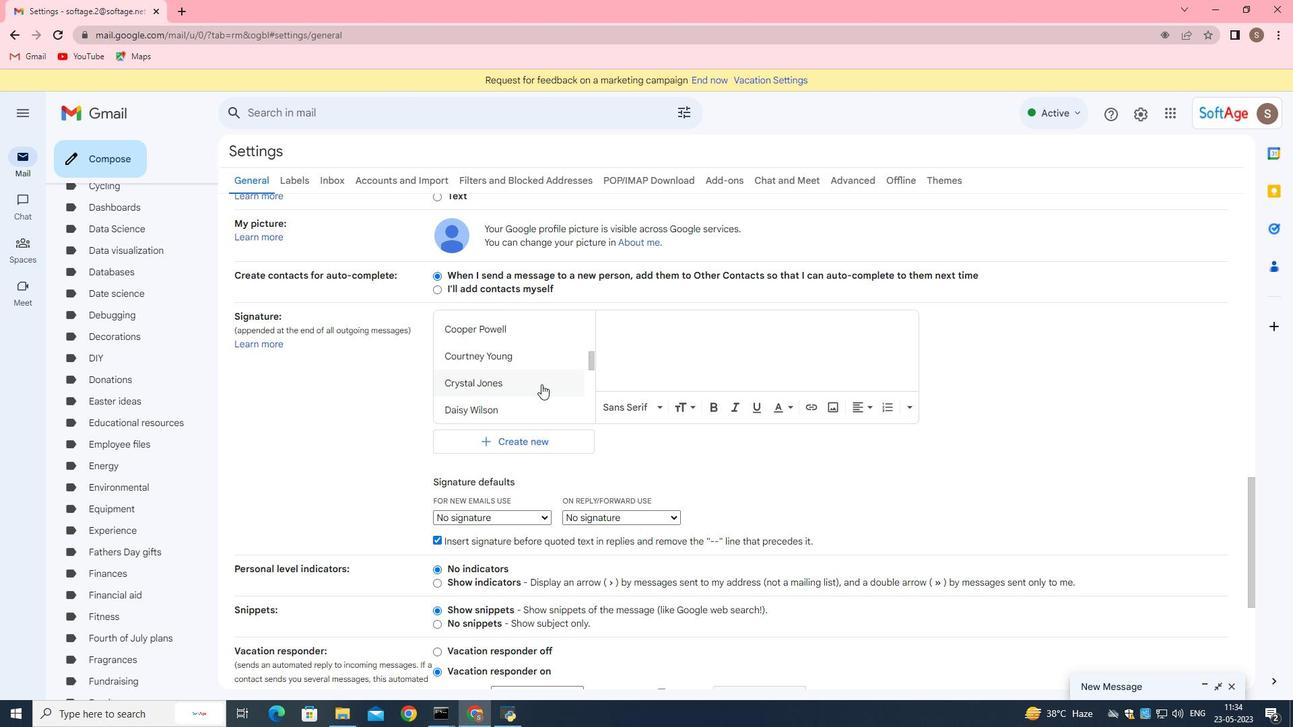 
Action: Mouse scrolled (563, 382) with delta (0, 0)
Screenshot: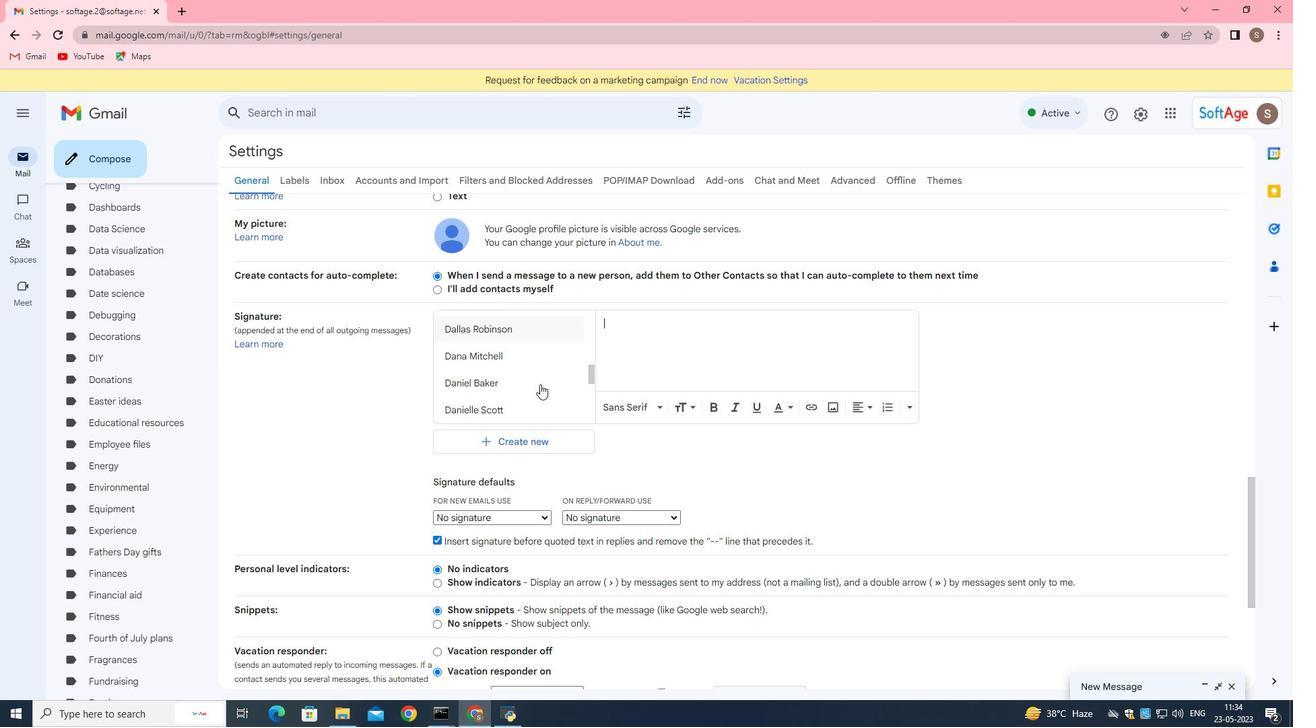 
Action: Mouse scrolled (563, 382) with delta (0, 0)
Screenshot: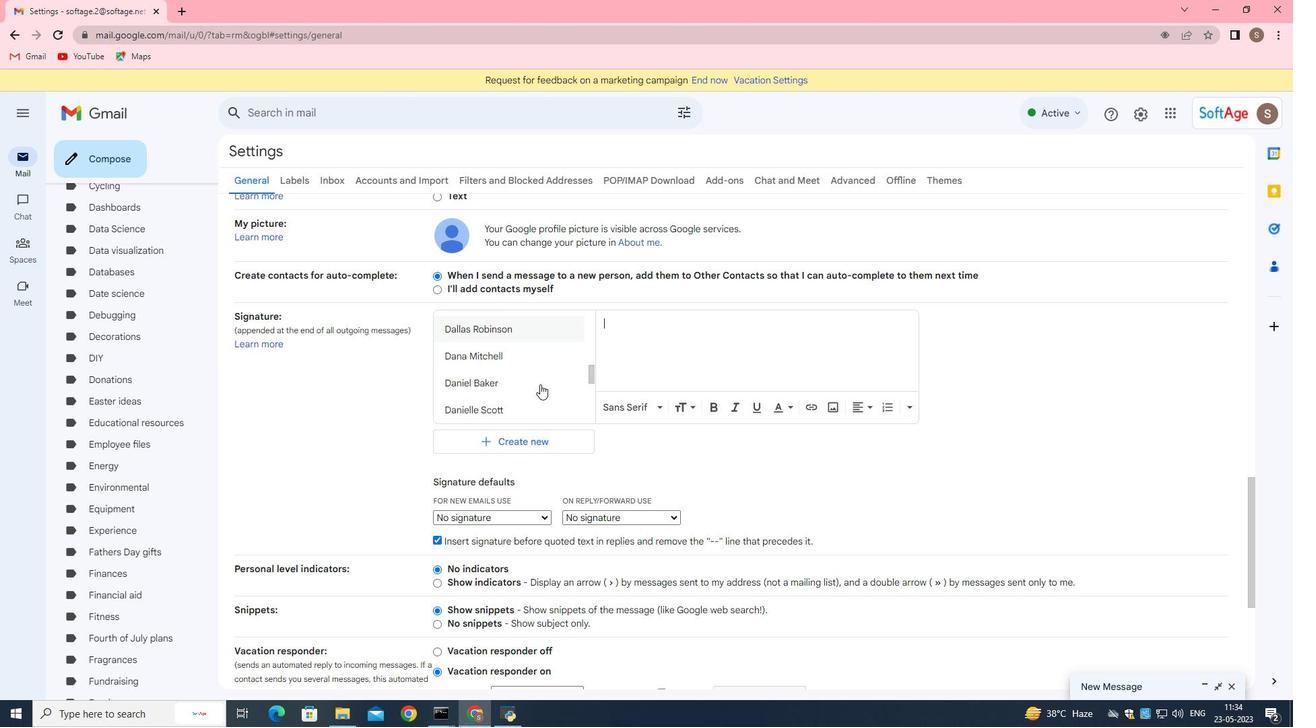 
Action: Mouse scrolled (563, 382) with delta (0, 0)
Screenshot: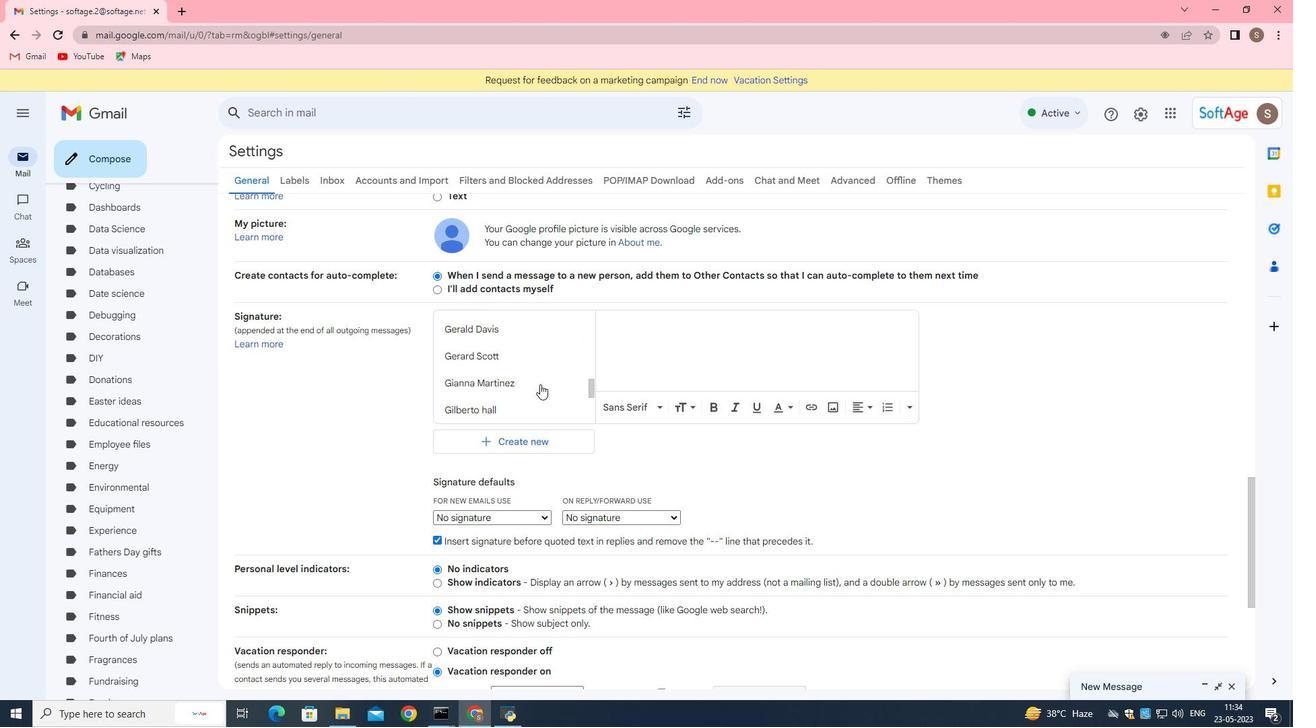 
Action: Mouse scrolled (563, 382) with delta (0, 0)
Screenshot: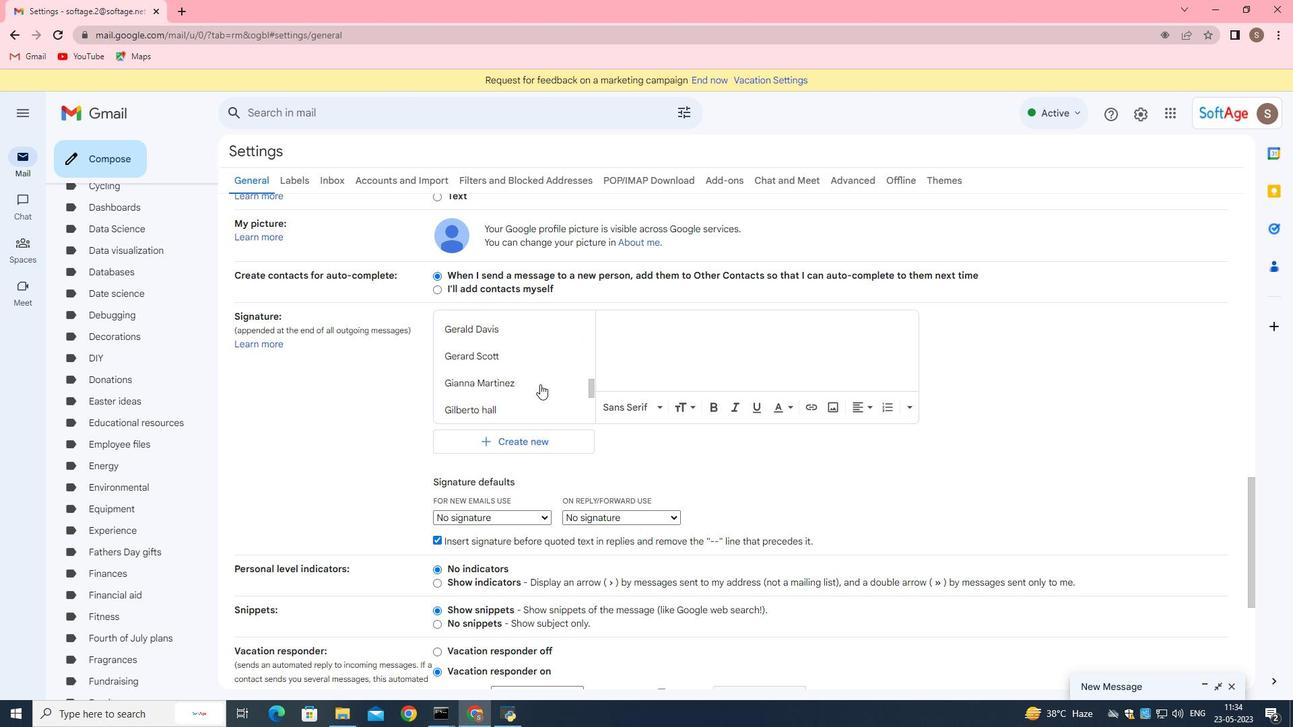 
Action: Mouse scrolled (563, 382) with delta (0, 0)
Screenshot: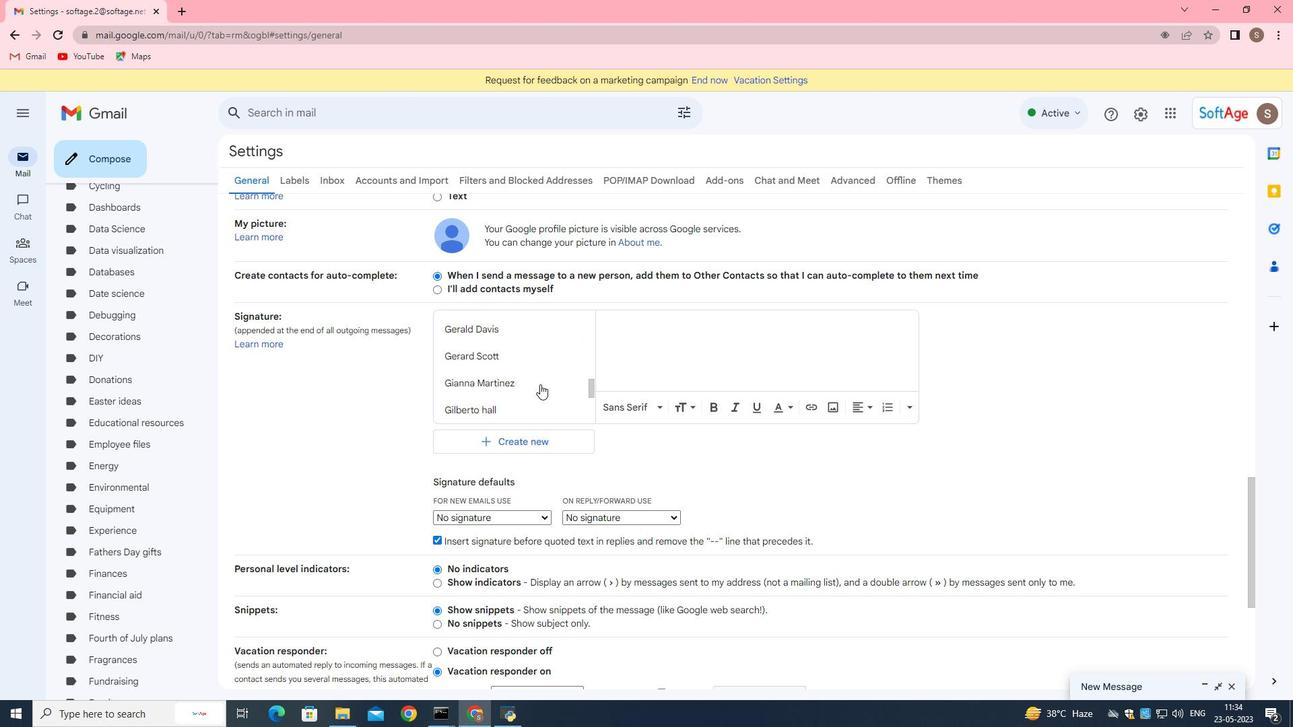 
Action: Mouse scrolled (563, 382) with delta (0, 0)
Screenshot: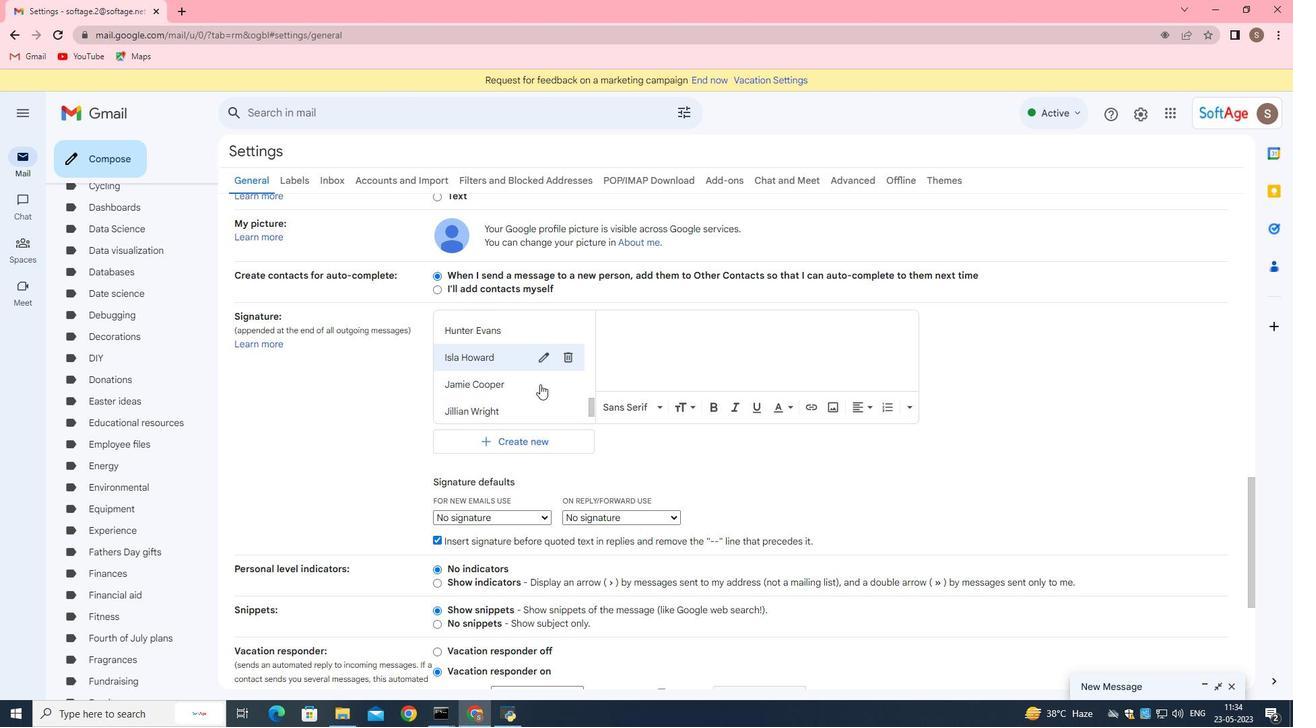 
Action: Mouse scrolled (563, 382) with delta (0, 0)
Screenshot: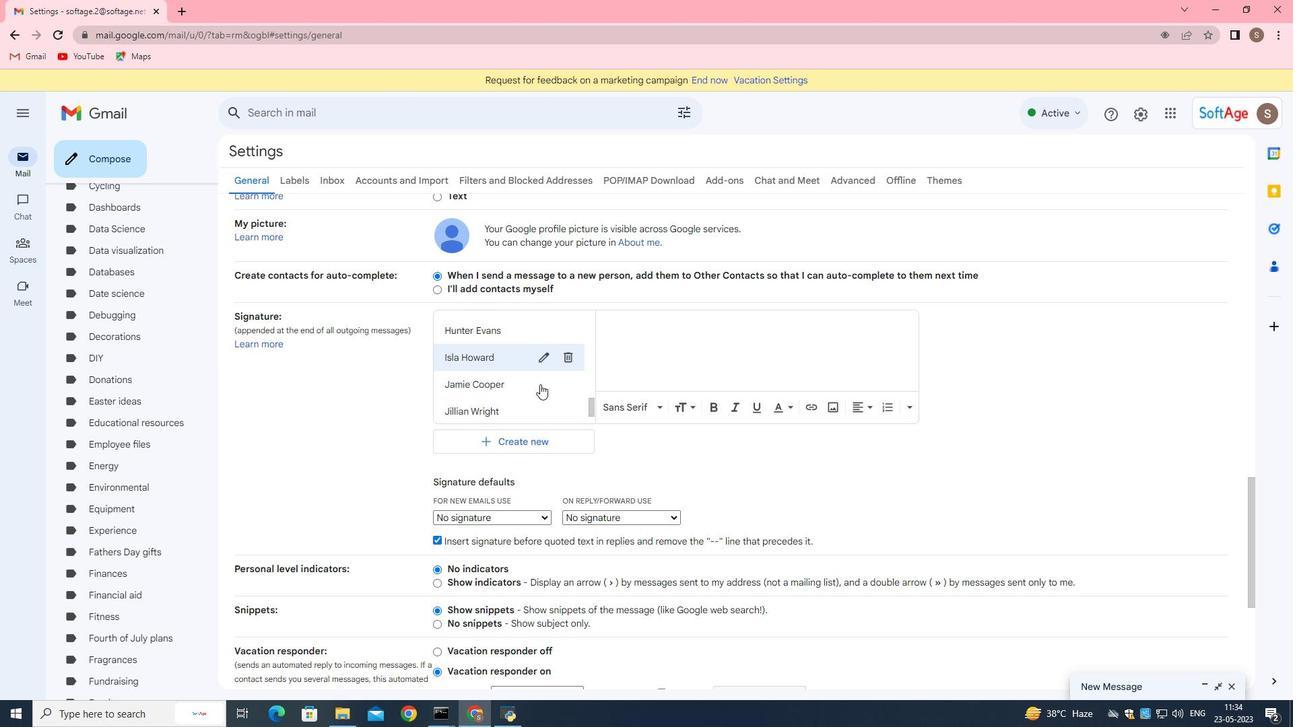 
Action: Mouse scrolled (563, 383) with delta (0, 0)
Screenshot: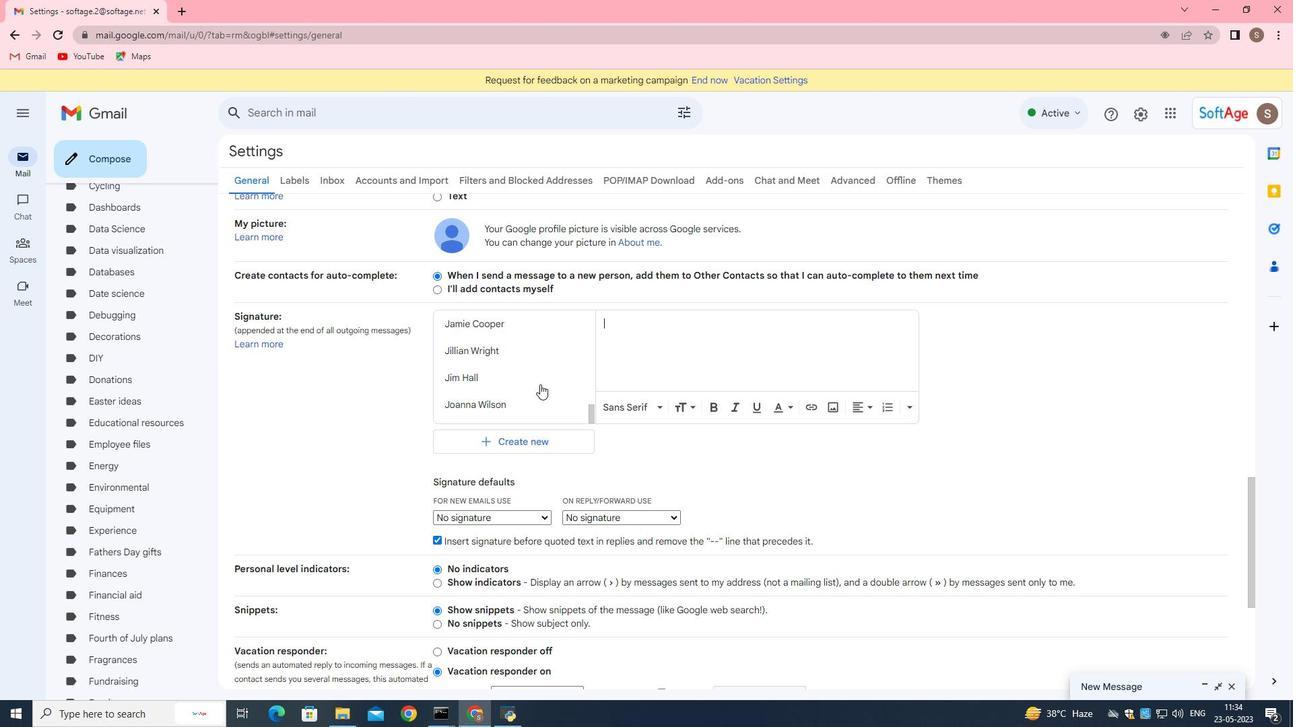 
Action: Mouse moved to (563, 382)
Screenshot: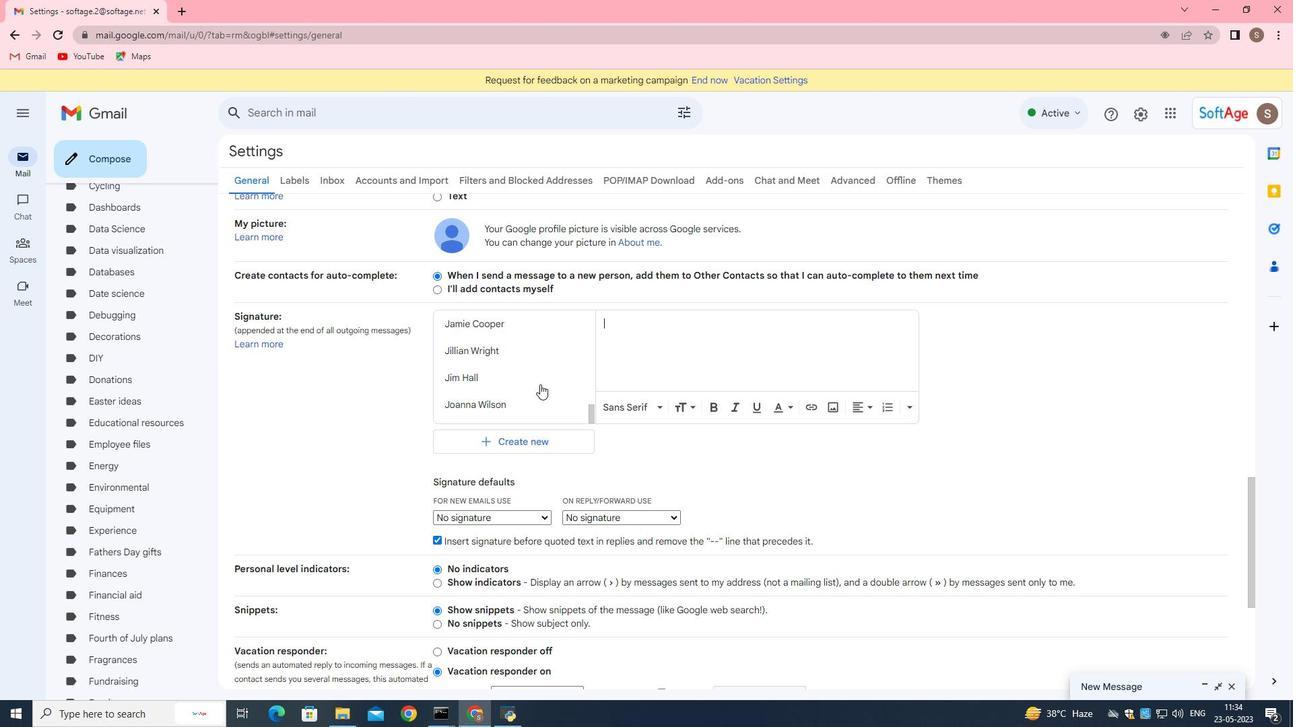 
Action: Mouse scrolled (563, 383) with delta (0, 0)
Screenshot: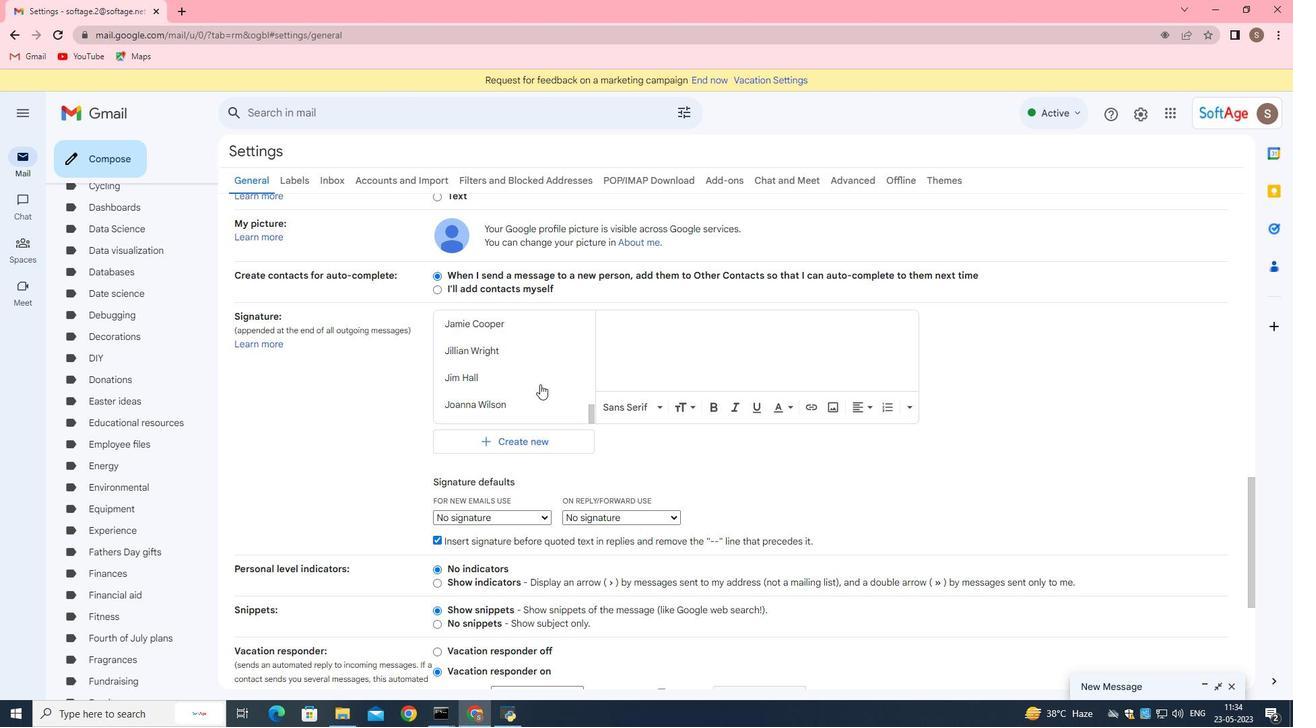 
Action: Mouse moved to (563, 382)
Screenshot: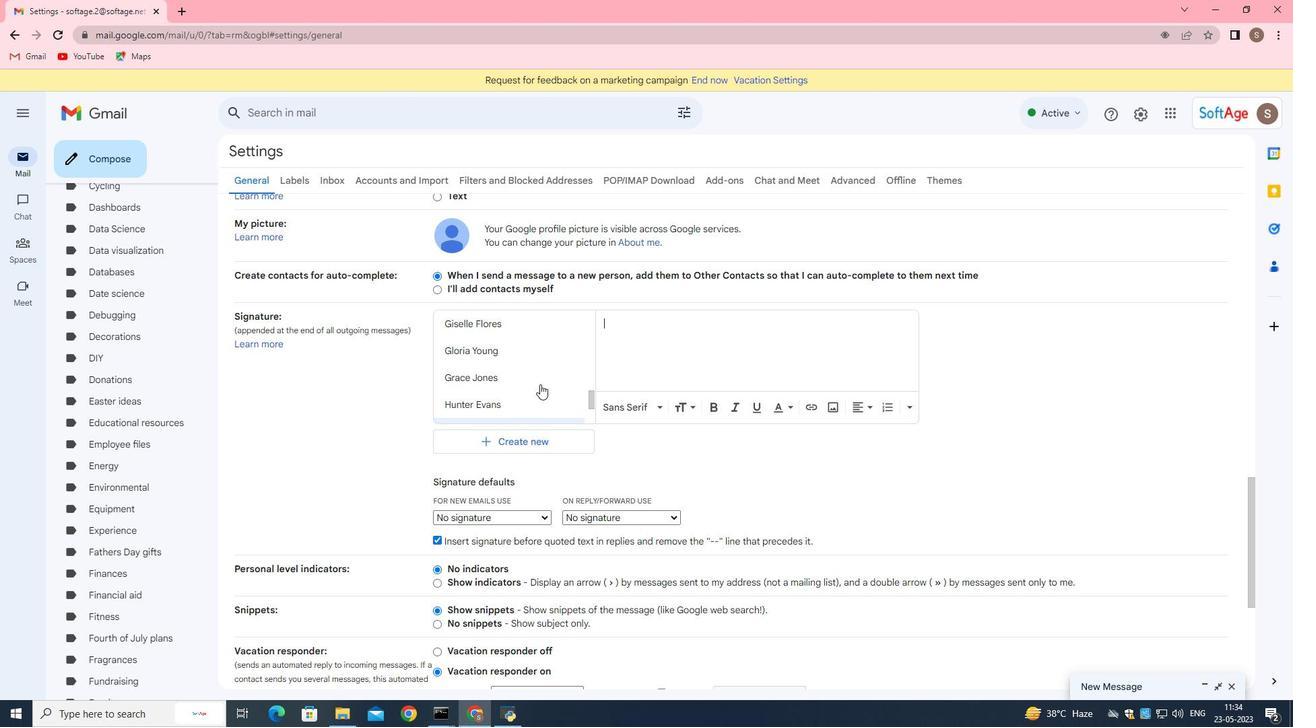 
Action: Mouse scrolled (563, 382) with delta (0, 0)
Screenshot: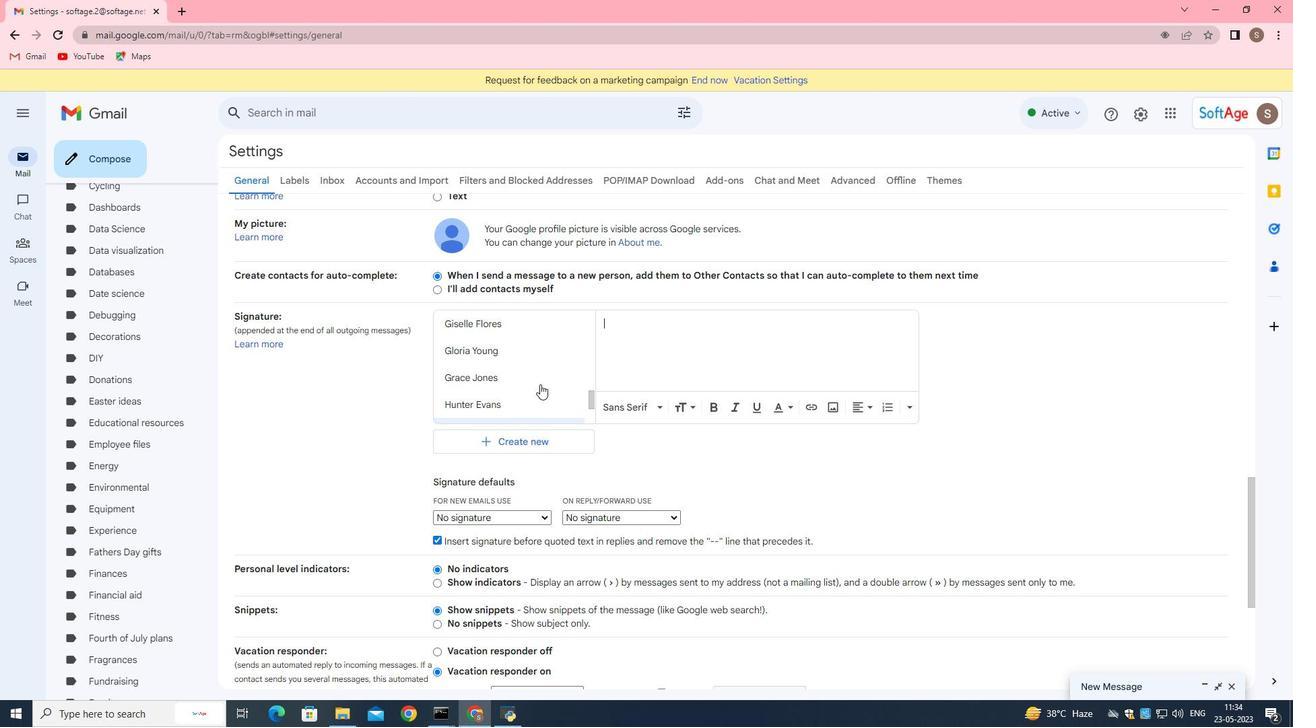 
Action: Mouse scrolled (563, 382) with delta (0, 0)
Screenshot: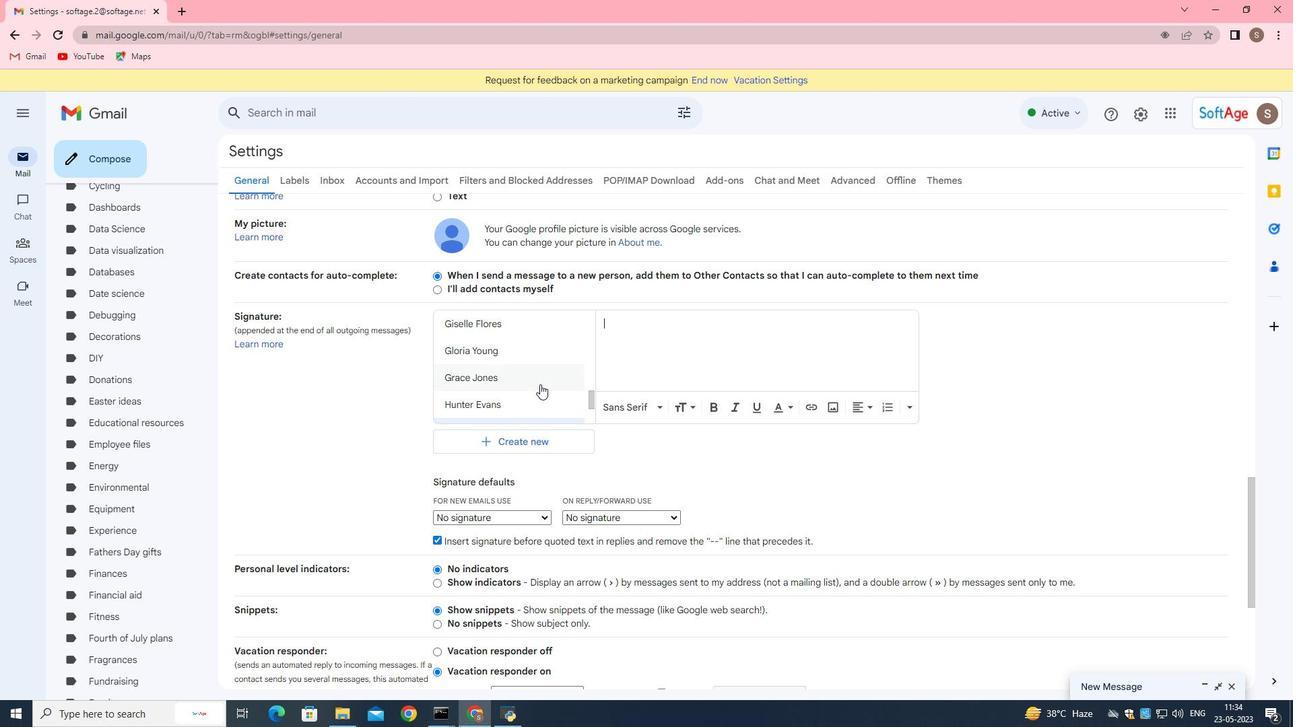 
Action: Mouse scrolled (563, 383) with delta (0, 0)
Screenshot: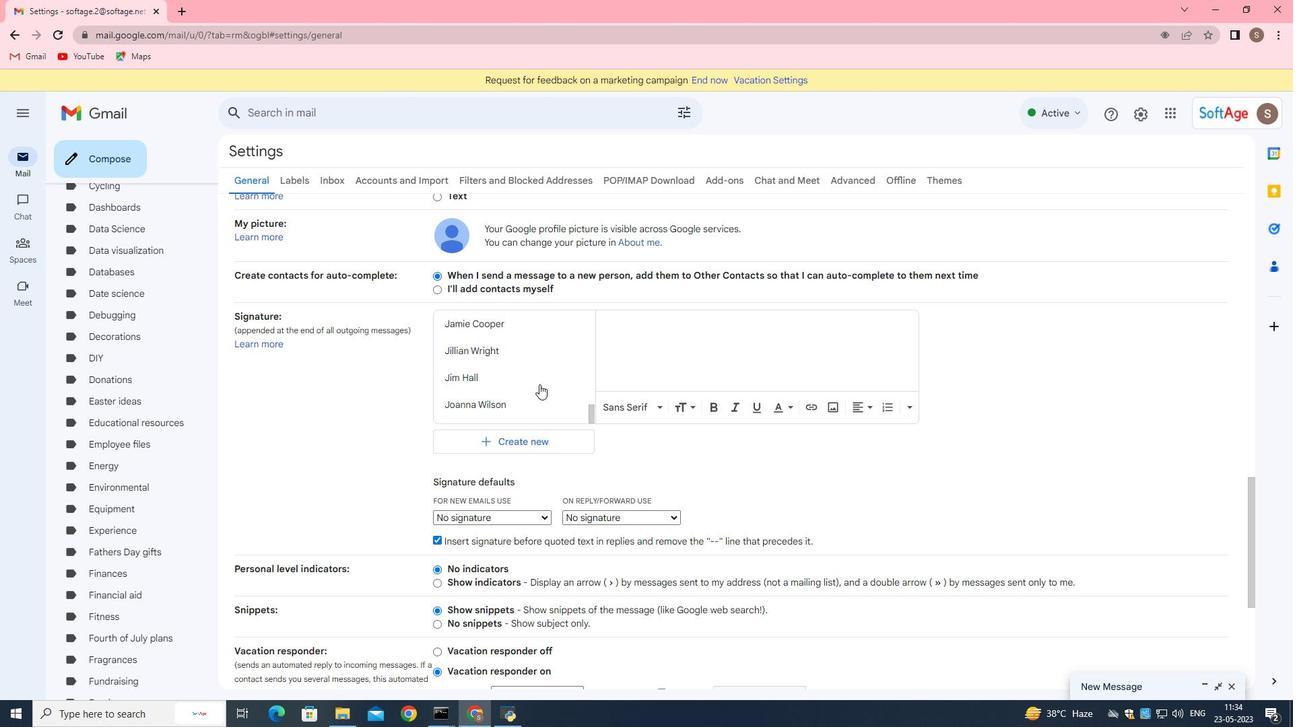 
Action: Mouse moved to (539, 516)
Screenshot: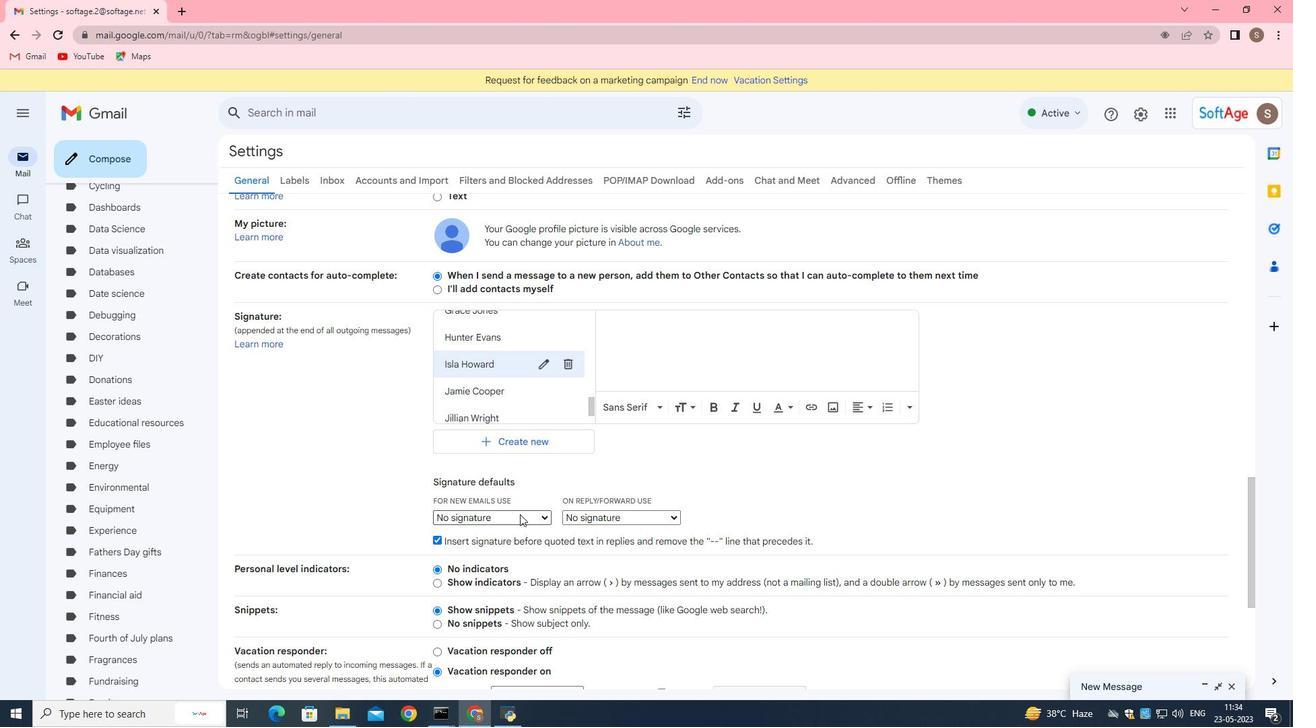
Action: Mouse pressed left at (539, 516)
Screenshot: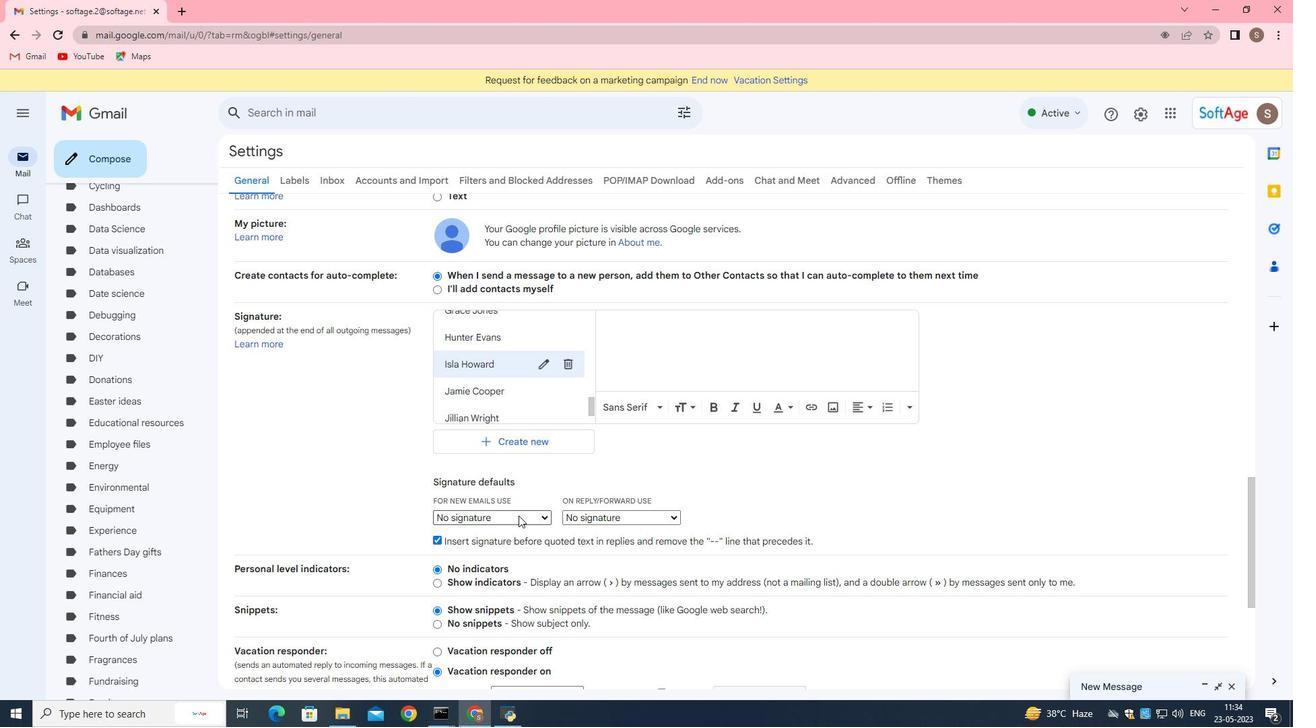 
Action: Mouse moved to (515, 400)
Screenshot: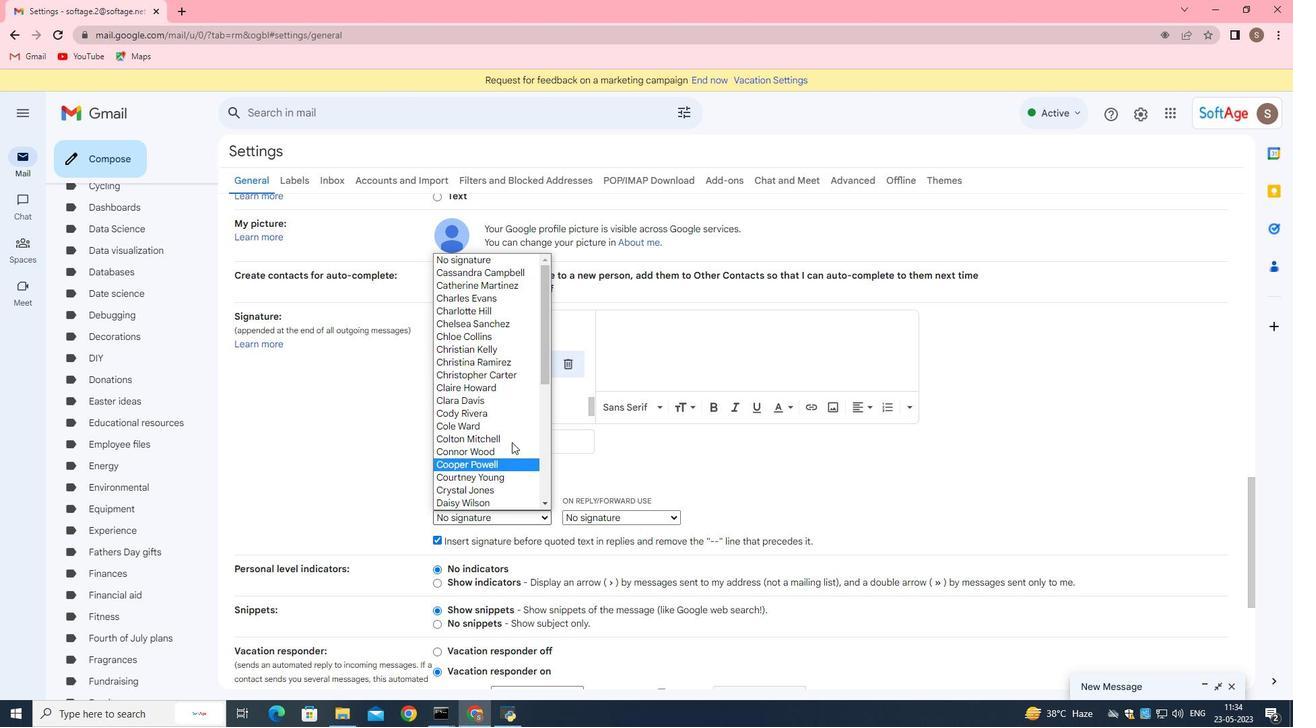 
Action: Mouse scrolled (515, 400) with delta (0, 0)
Screenshot: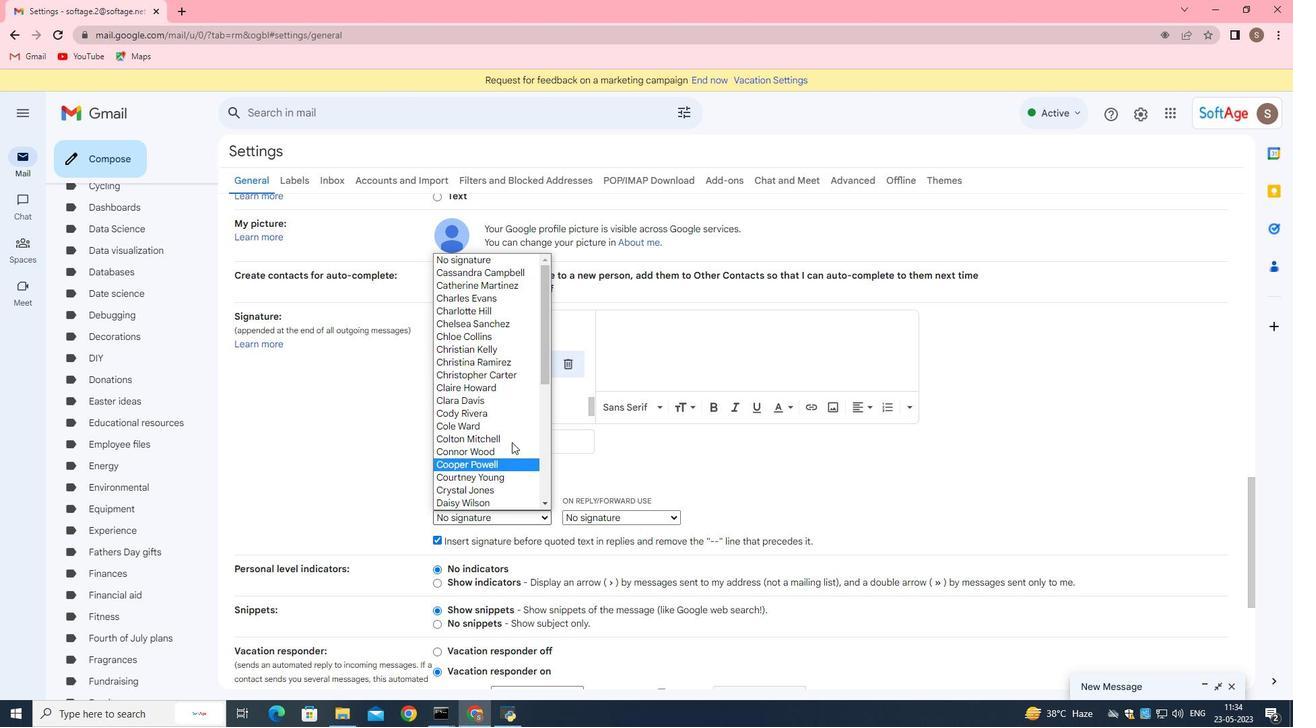 
Action: Mouse scrolled (515, 400) with delta (0, 0)
Screenshot: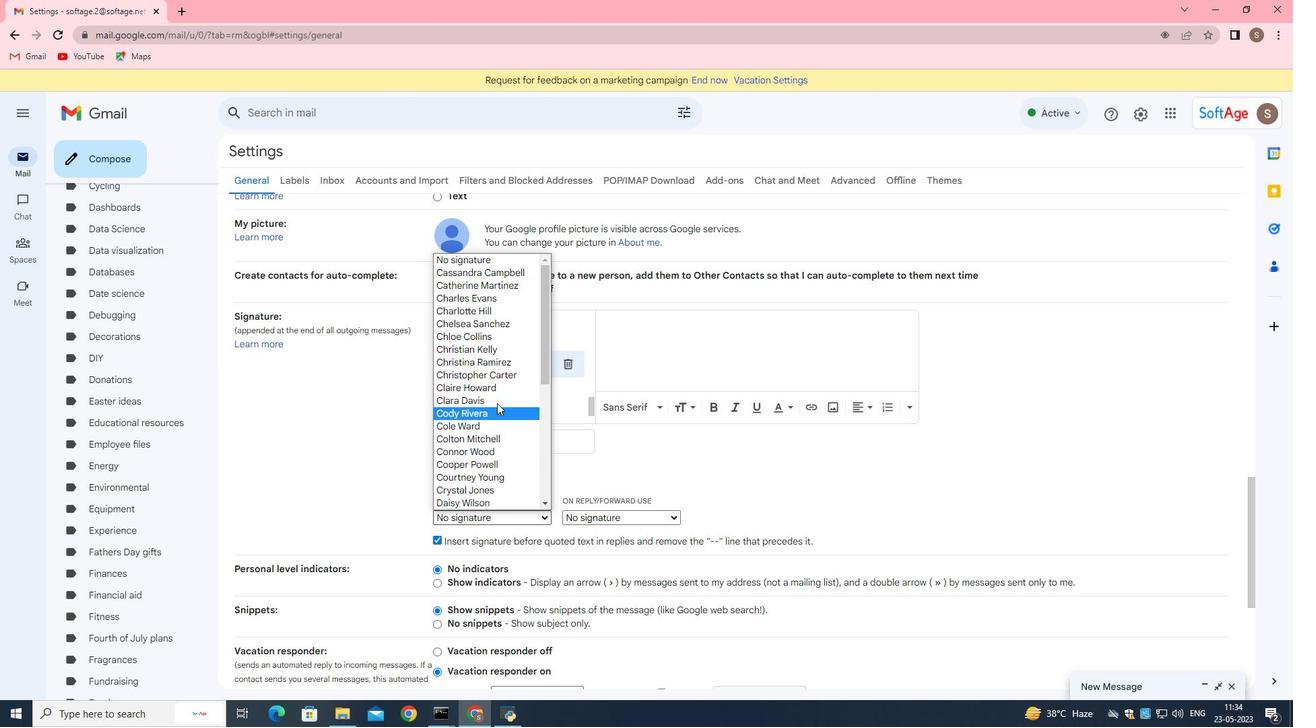 
Action: Mouse scrolled (515, 400) with delta (0, 0)
Screenshot: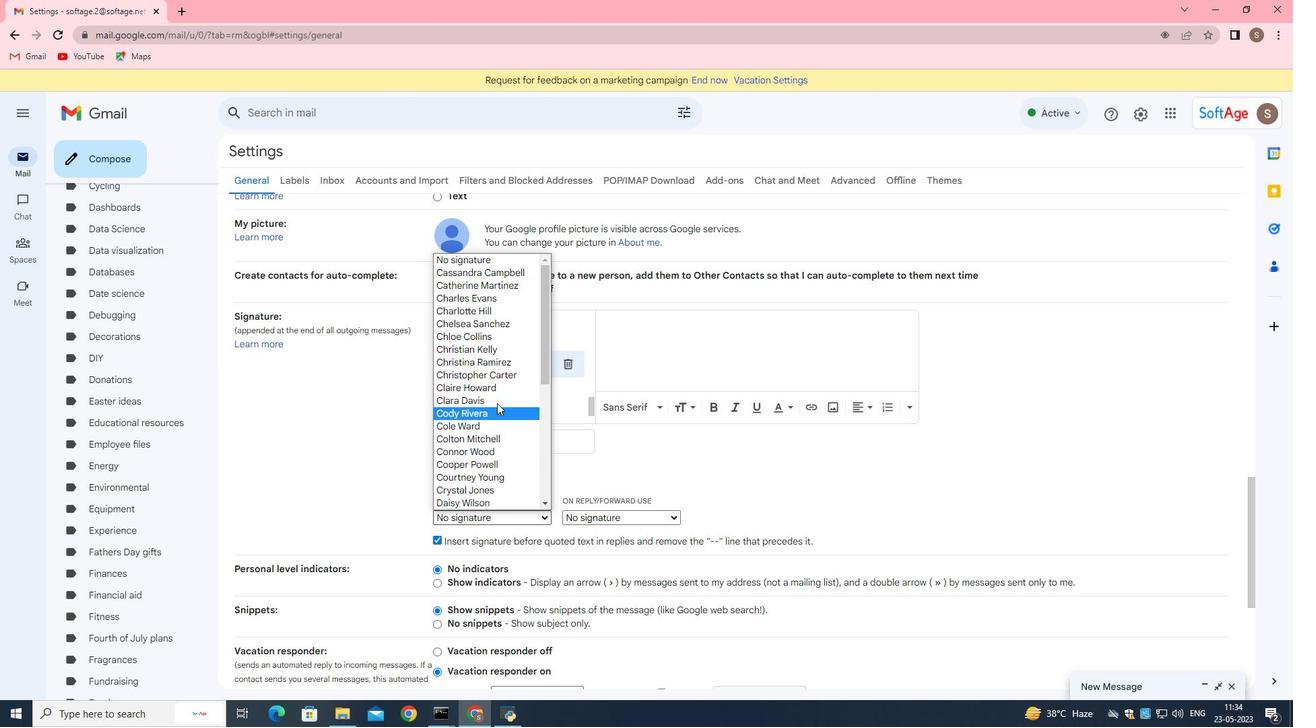 
Action: Mouse scrolled (515, 400) with delta (0, 0)
Screenshot: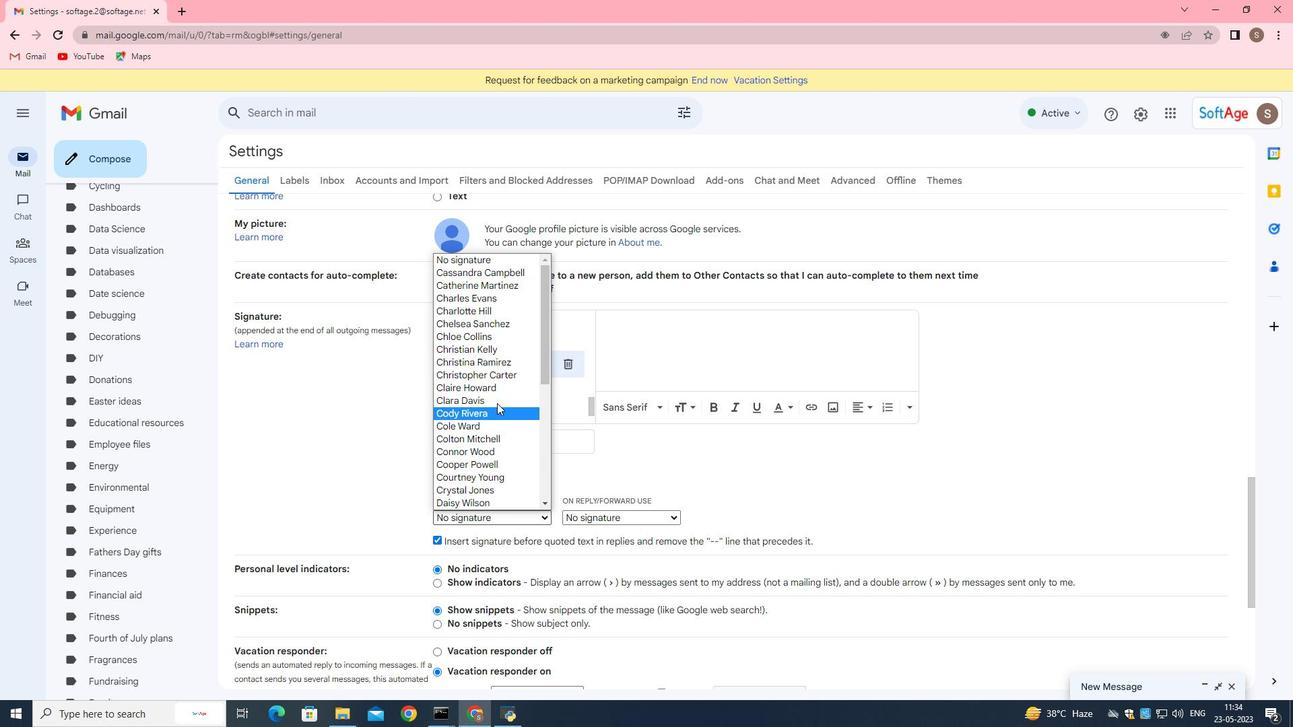 
Action: Mouse scrolled (515, 400) with delta (0, 0)
Screenshot: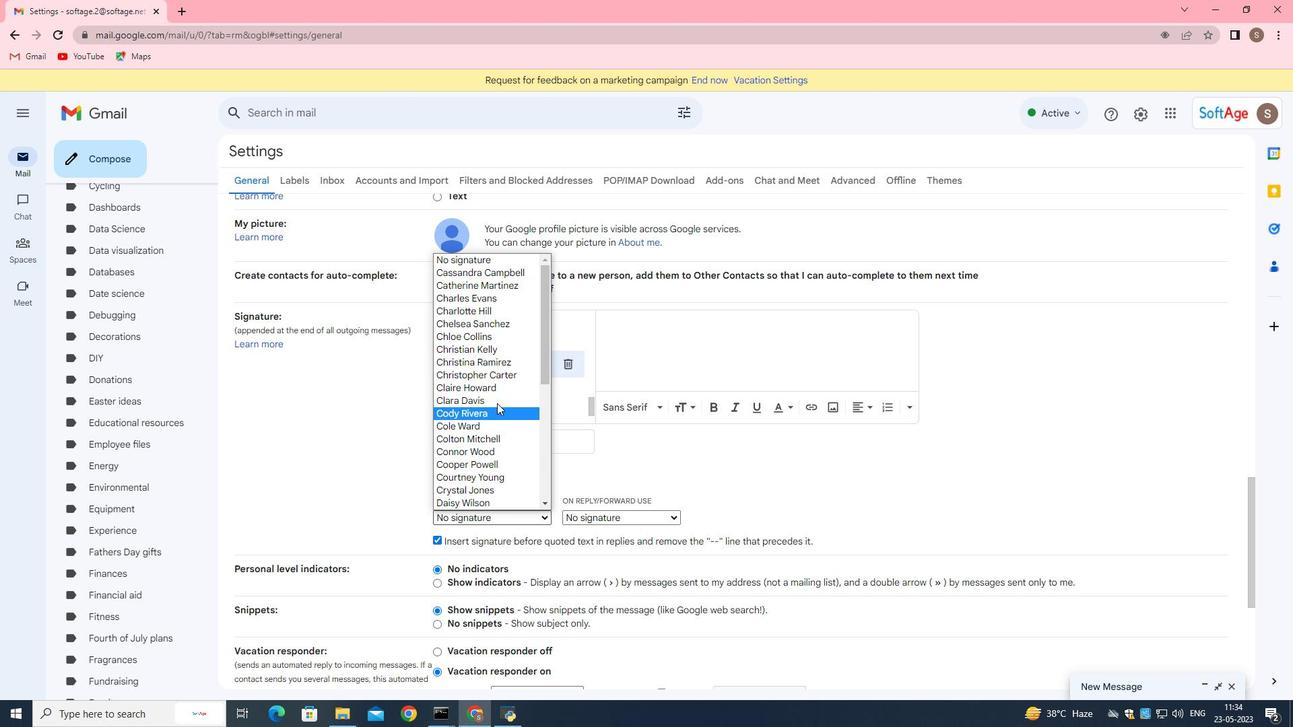 
Action: Mouse moved to (514, 400)
Screenshot: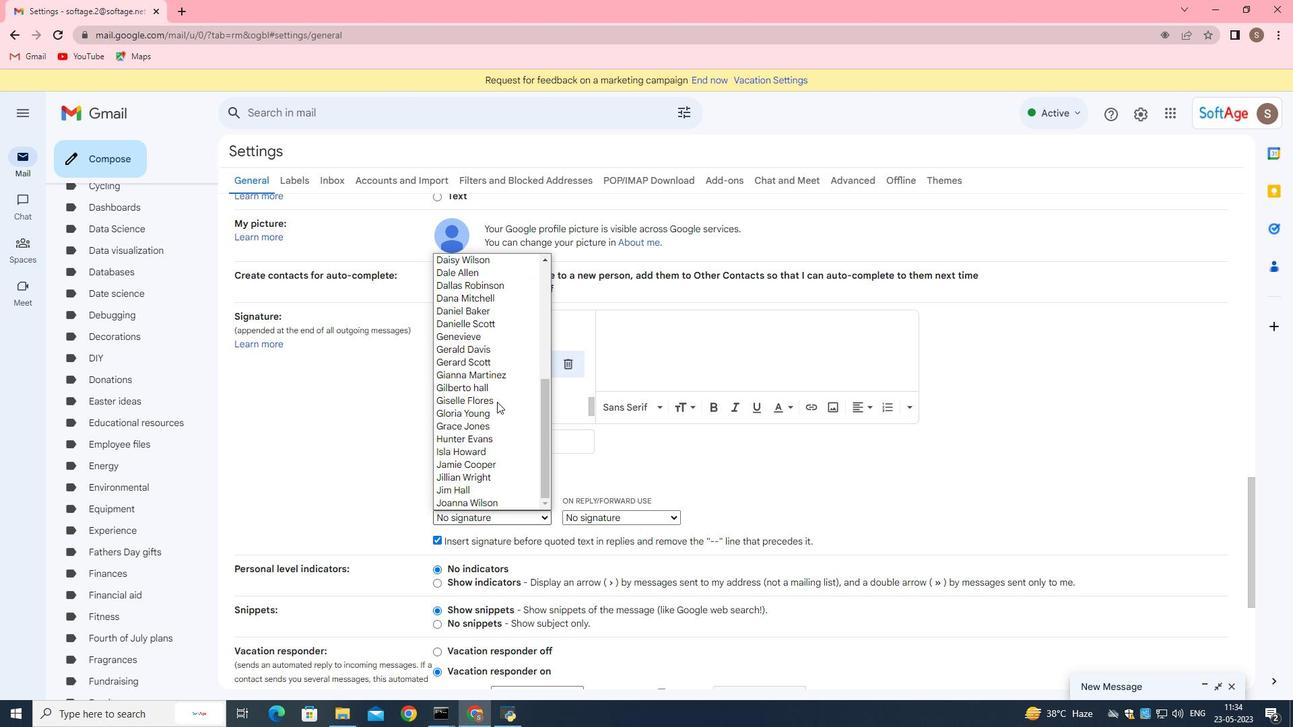 
Action: Mouse scrolled (514, 400) with delta (0, 0)
Screenshot: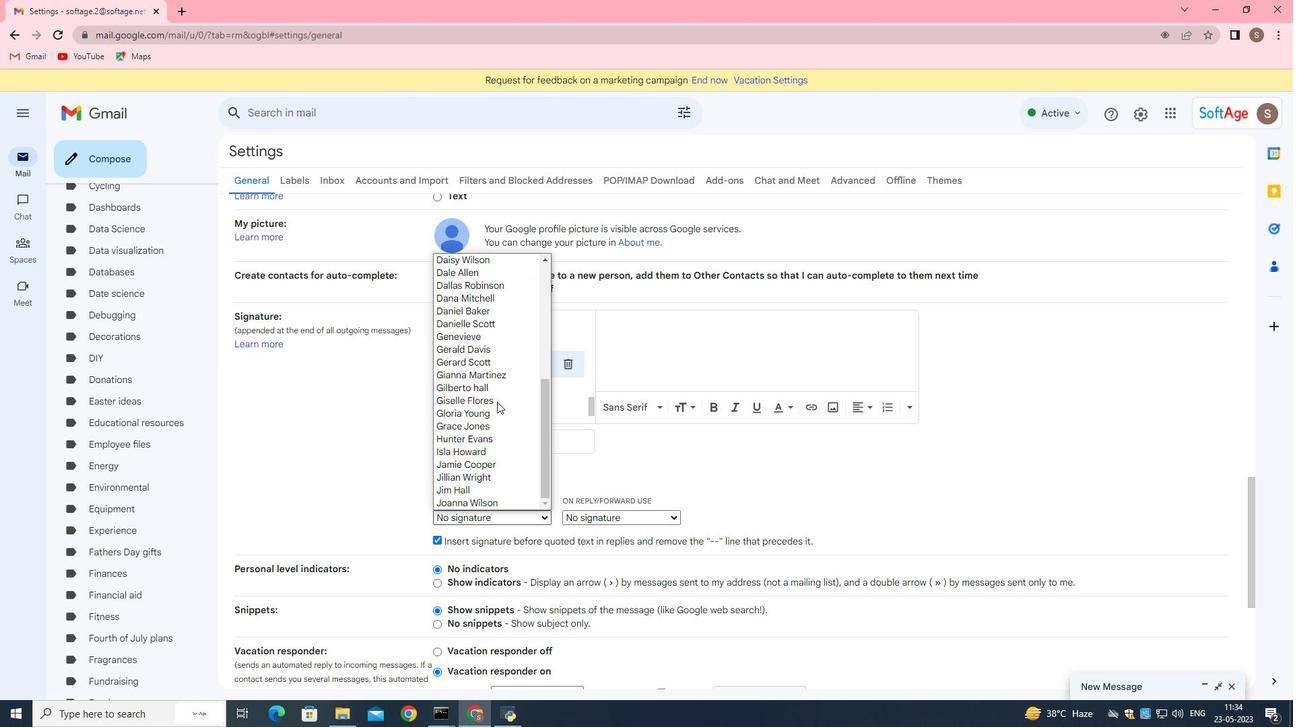 
Action: Mouse scrolled (514, 400) with delta (0, 0)
Screenshot: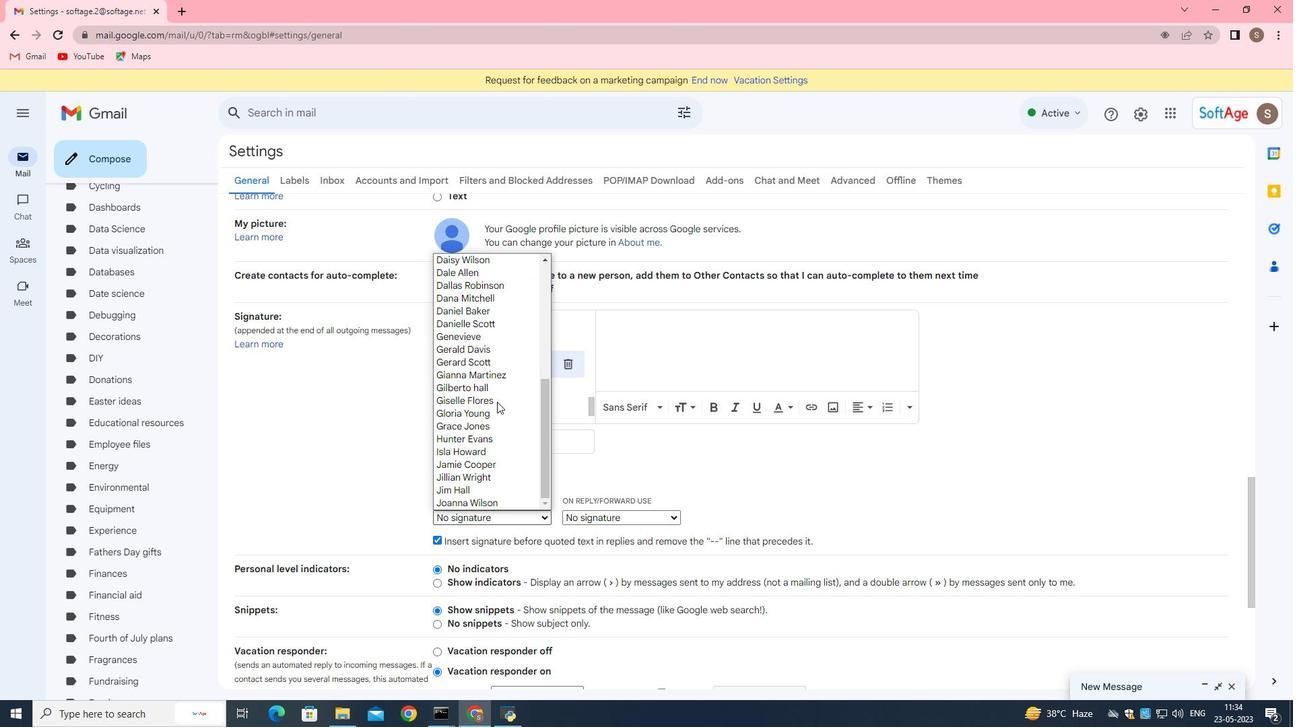 
Action: Mouse scrolled (514, 400) with delta (0, 0)
Screenshot: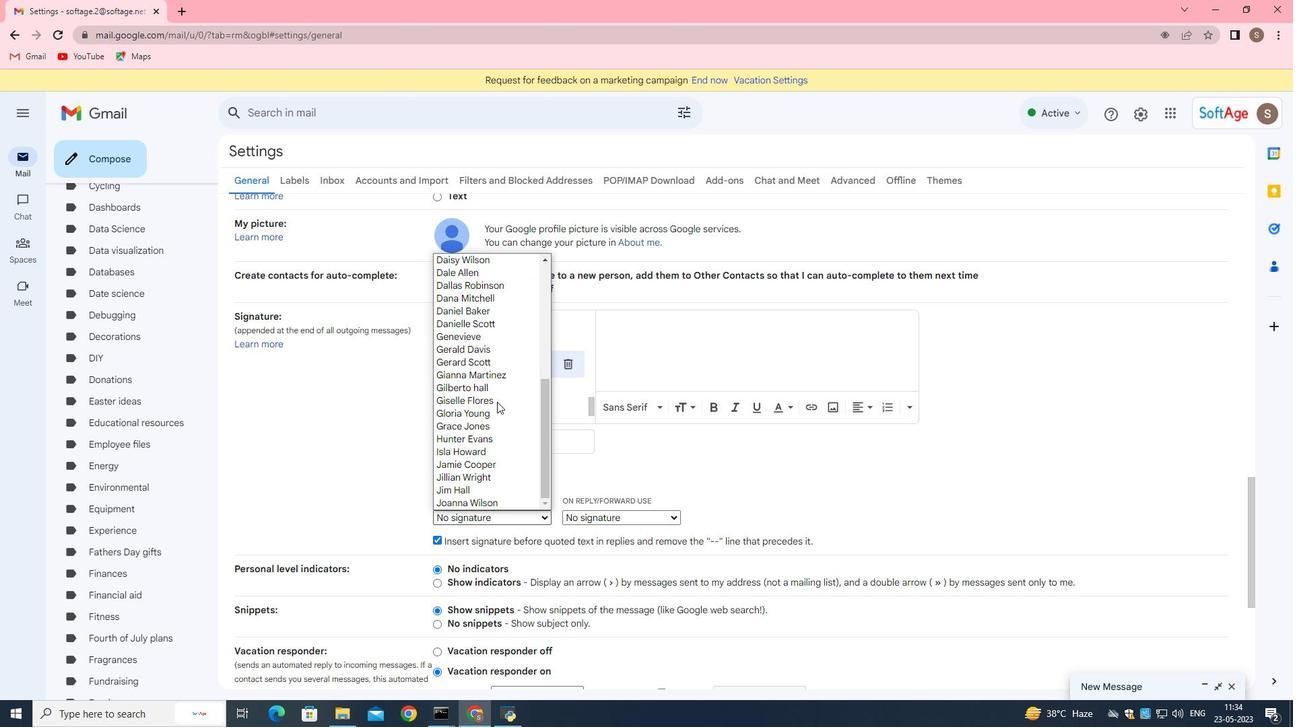 
Action: Mouse scrolled (514, 400) with delta (0, 0)
Screenshot: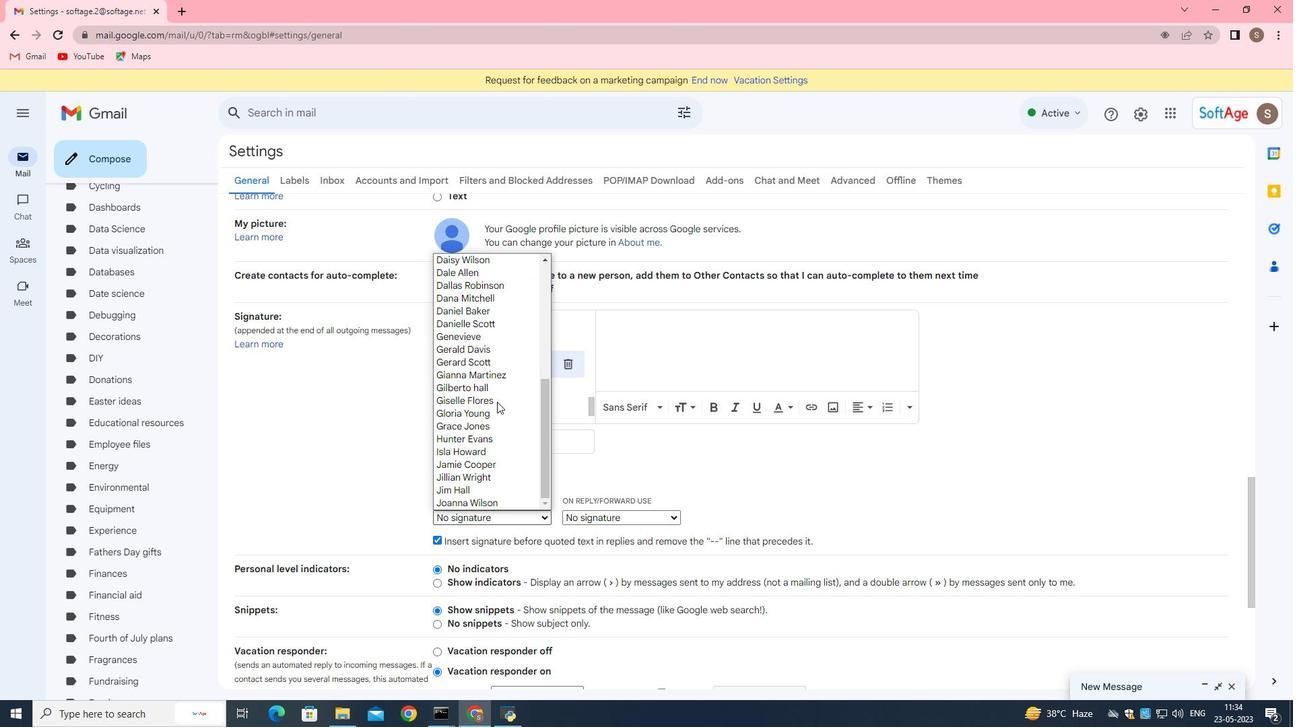 
Action: Mouse moved to (524, 448)
Screenshot: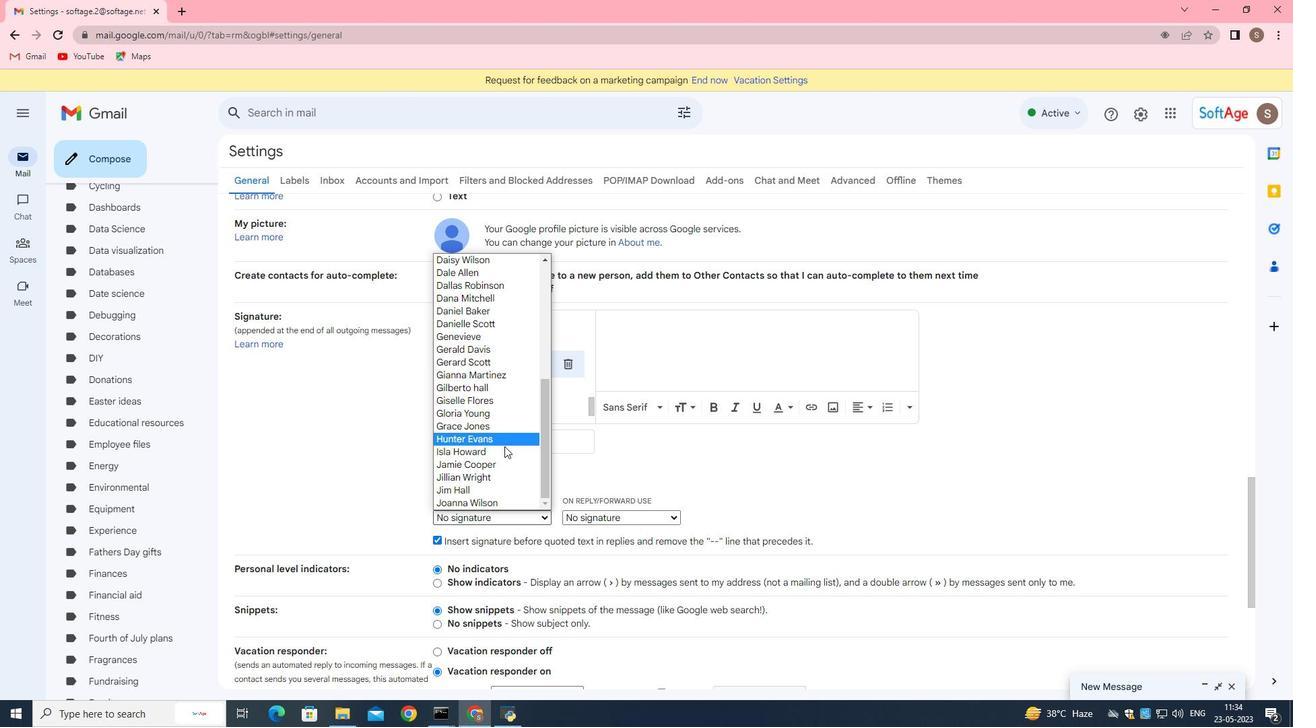 
Action: Mouse pressed left at (524, 448)
Screenshot: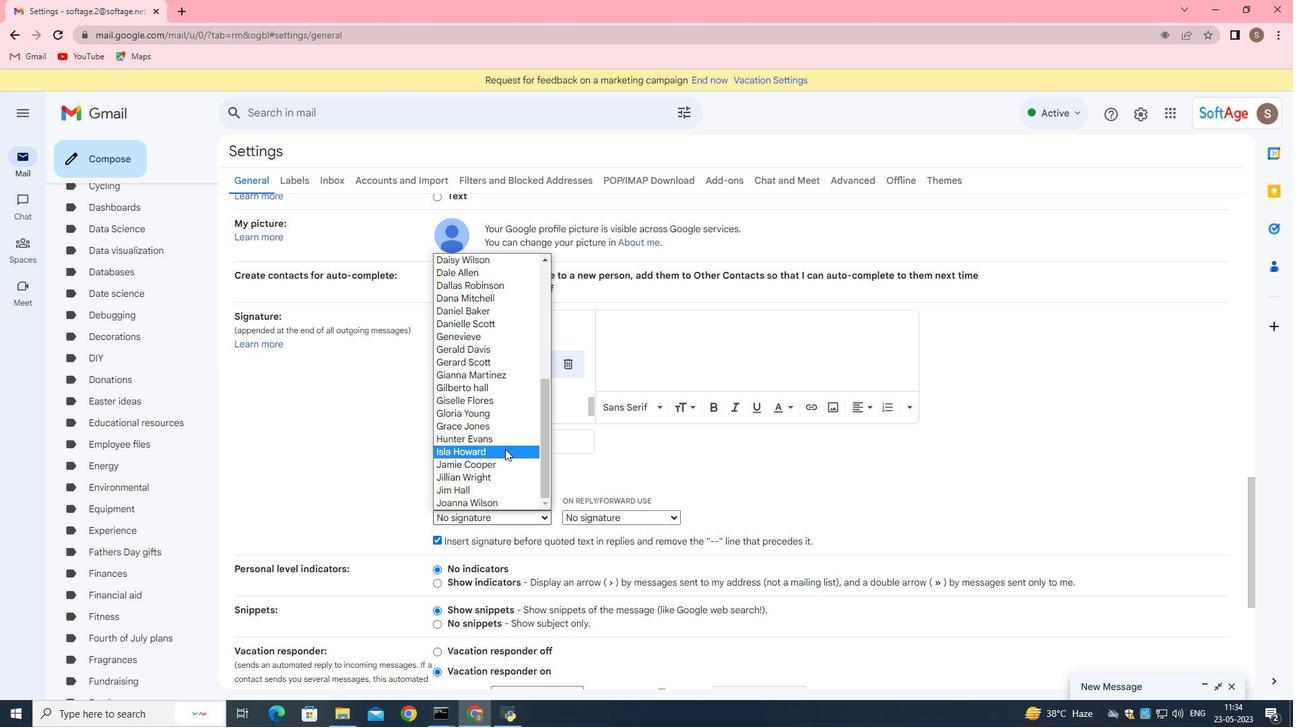 
Action: Mouse moved to (624, 525)
Screenshot: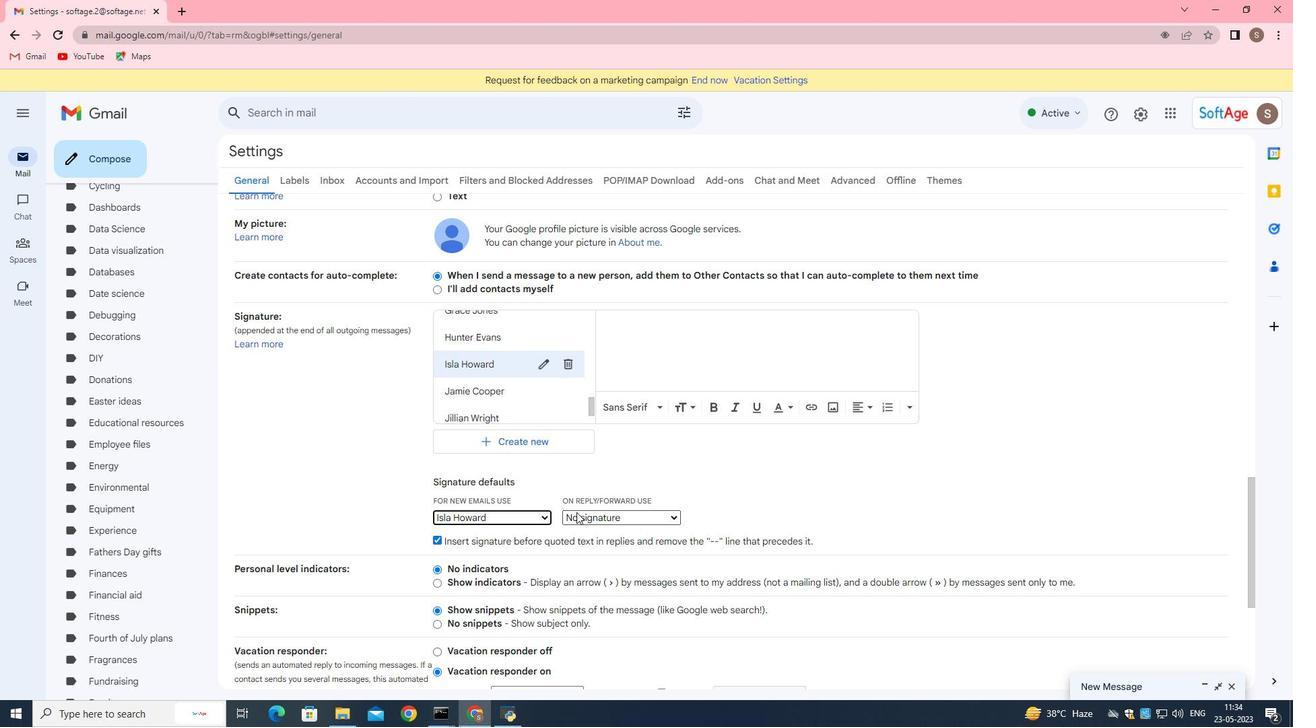 
Action: Mouse pressed left at (624, 525)
Screenshot: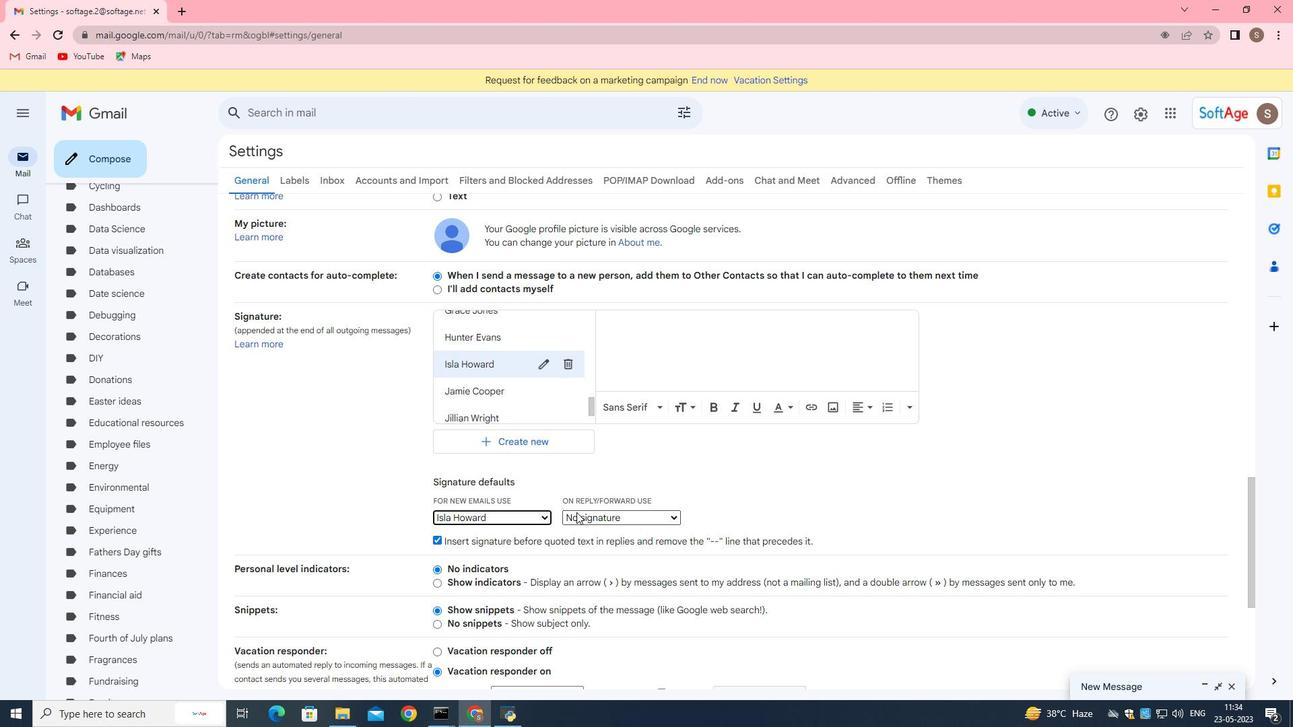 
Action: Mouse moved to (617, 458)
Screenshot: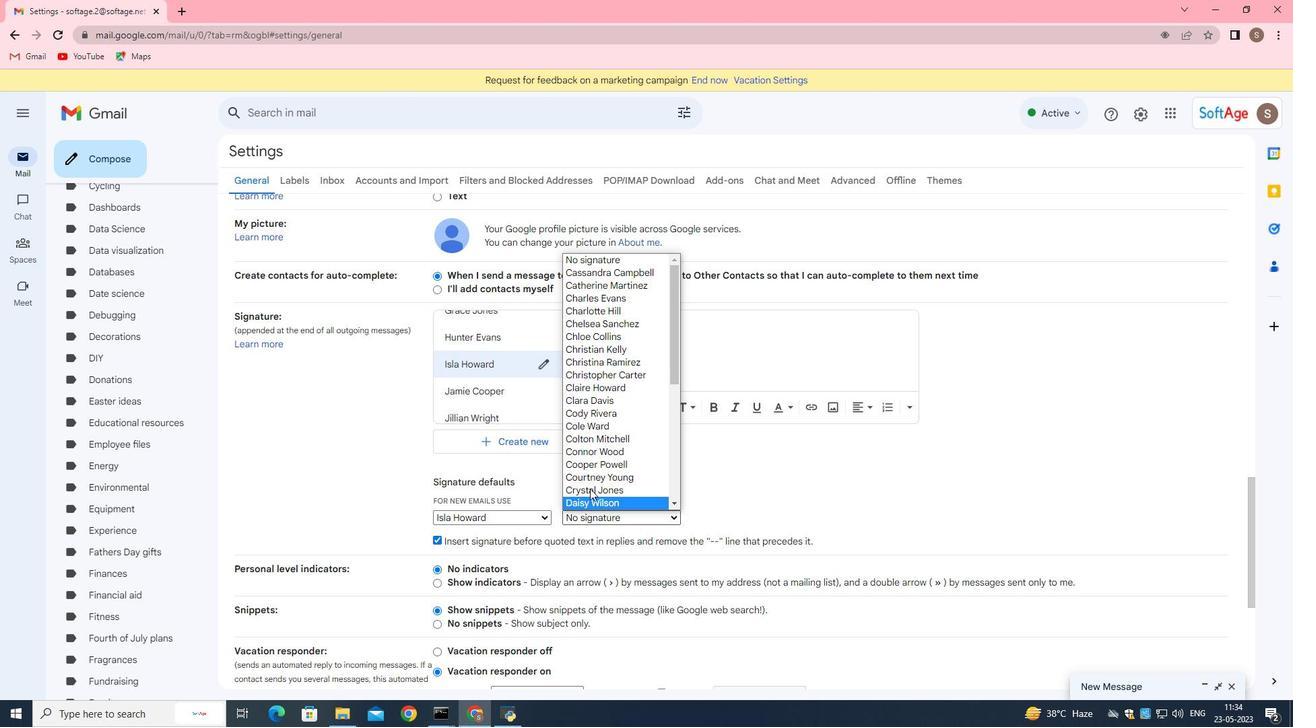 
Action: Mouse scrolled (617, 458) with delta (0, 0)
Screenshot: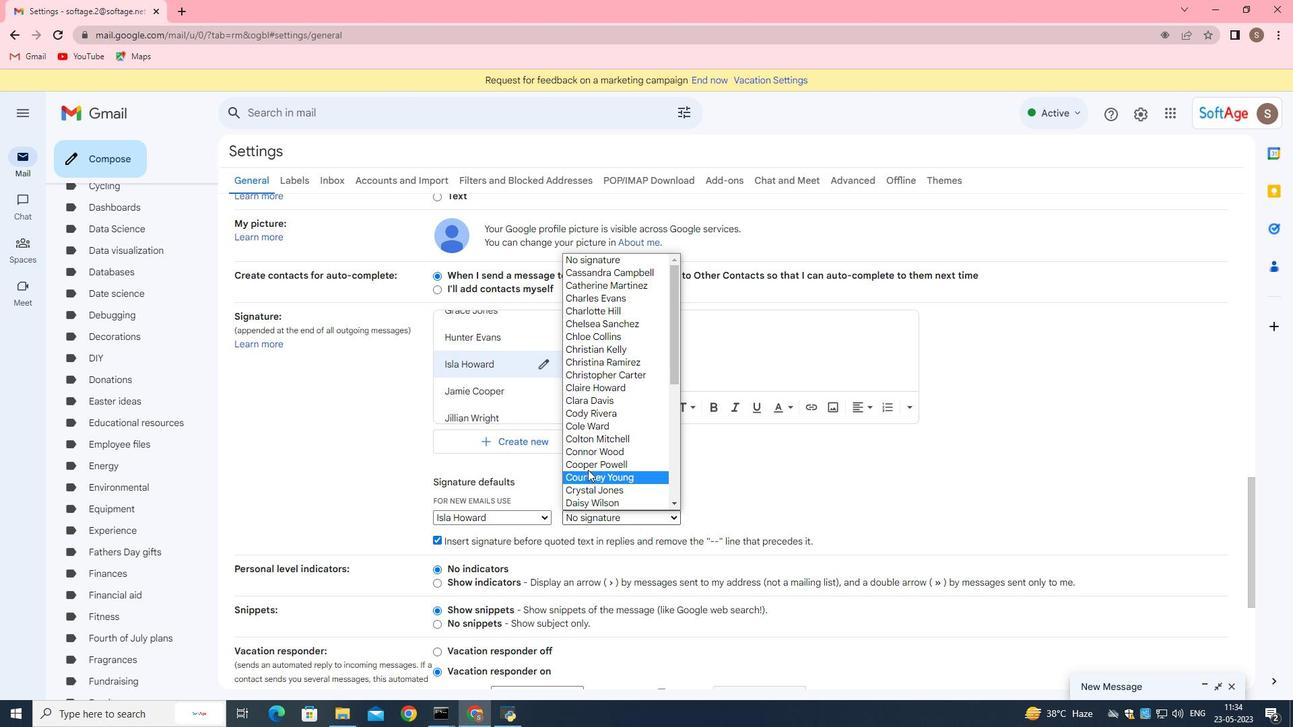 
Action: Mouse scrolled (617, 458) with delta (0, 0)
Screenshot: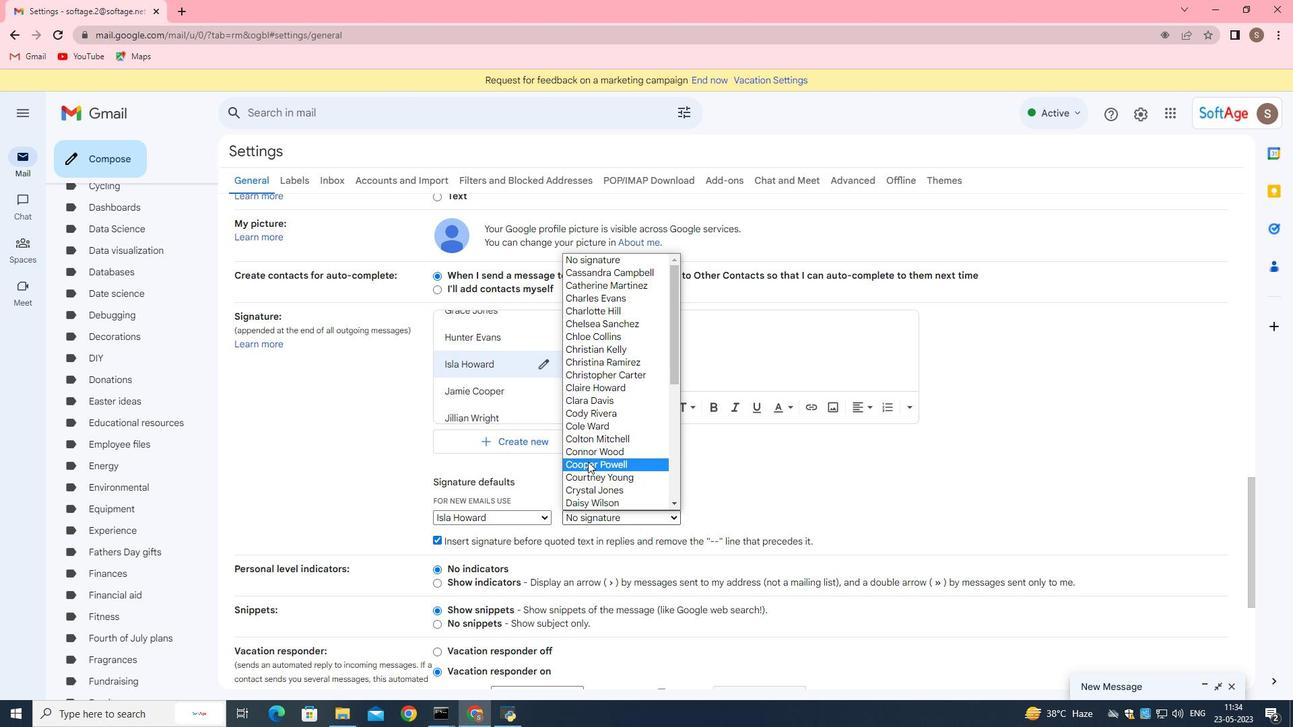 
Action: Mouse moved to (618, 458)
Screenshot: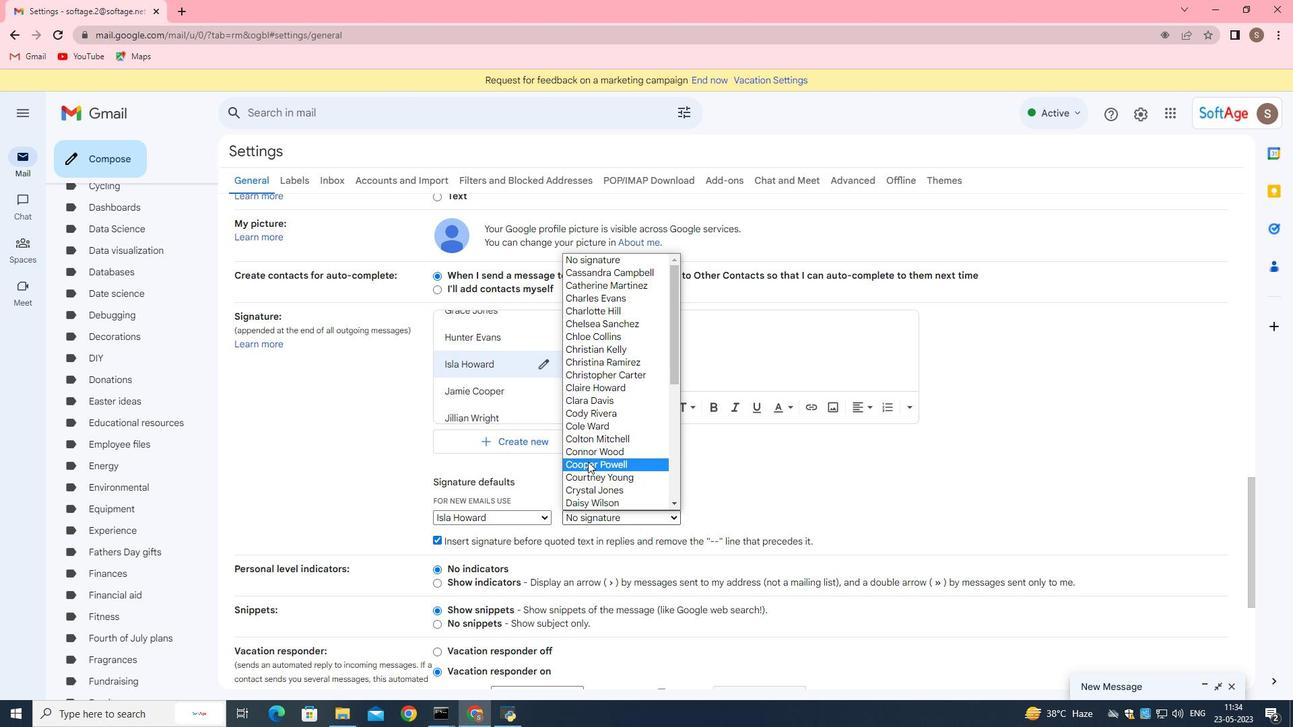 
Action: Mouse scrolled (618, 458) with delta (0, 0)
Screenshot: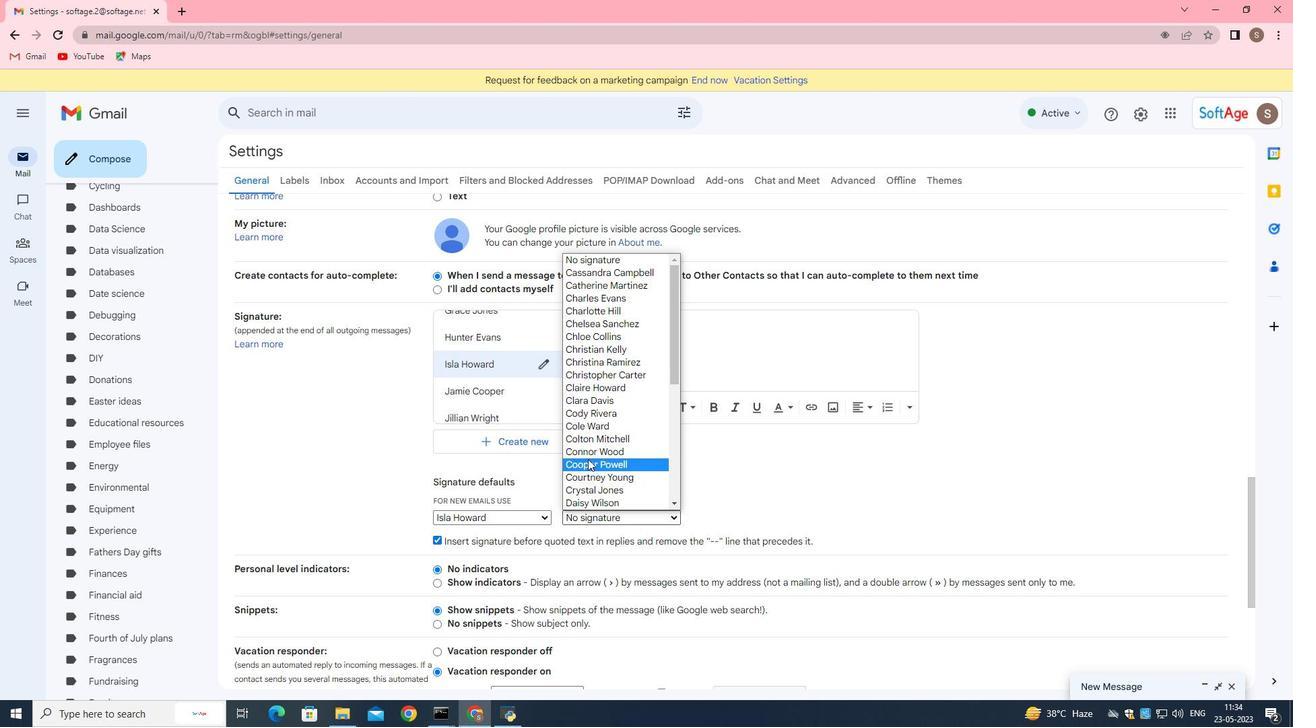 
Action: Mouse moved to (618, 459)
Screenshot: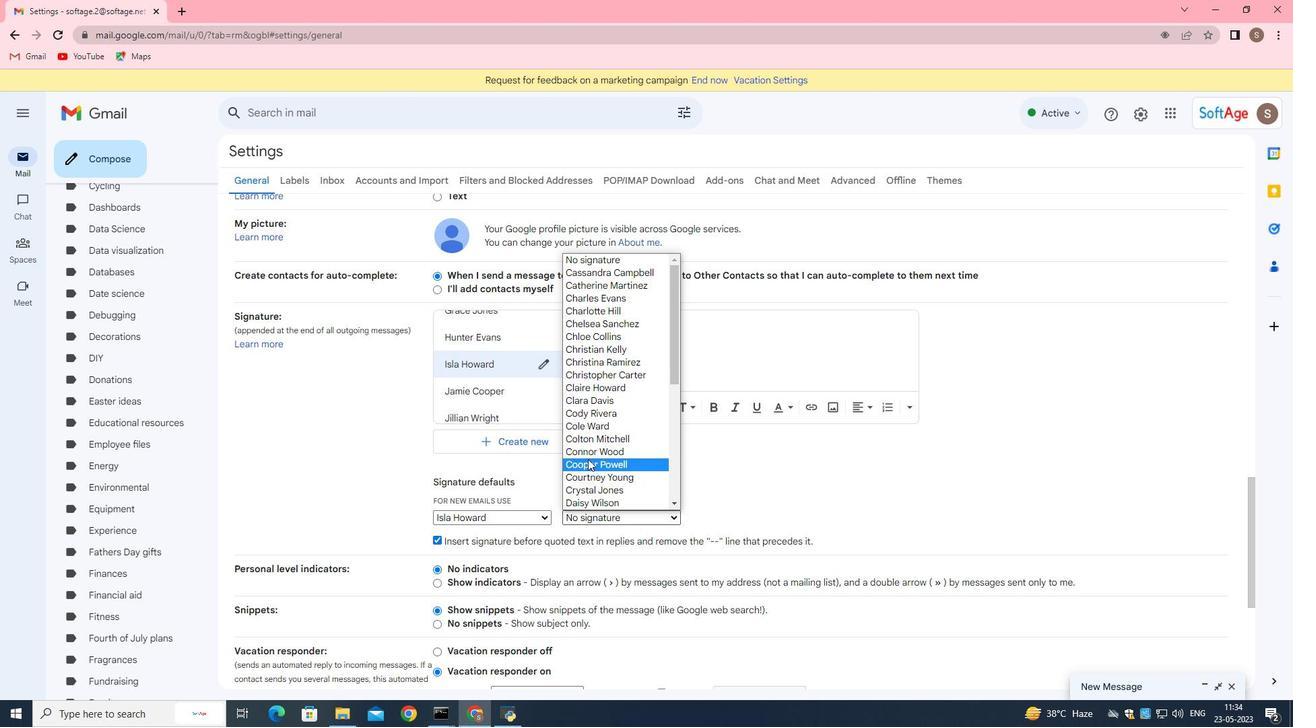 
Action: Mouse scrolled (618, 458) with delta (0, 0)
Screenshot: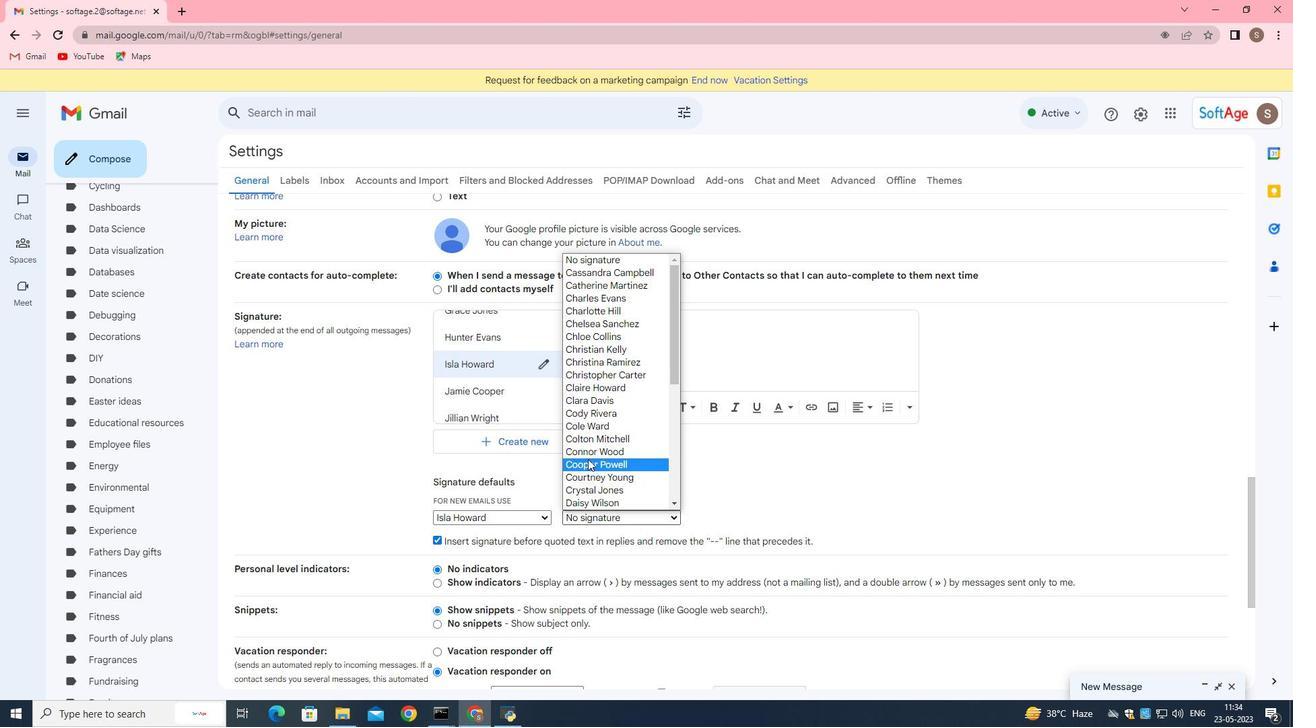 
Action: Mouse scrolled (618, 458) with delta (0, 0)
Screenshot: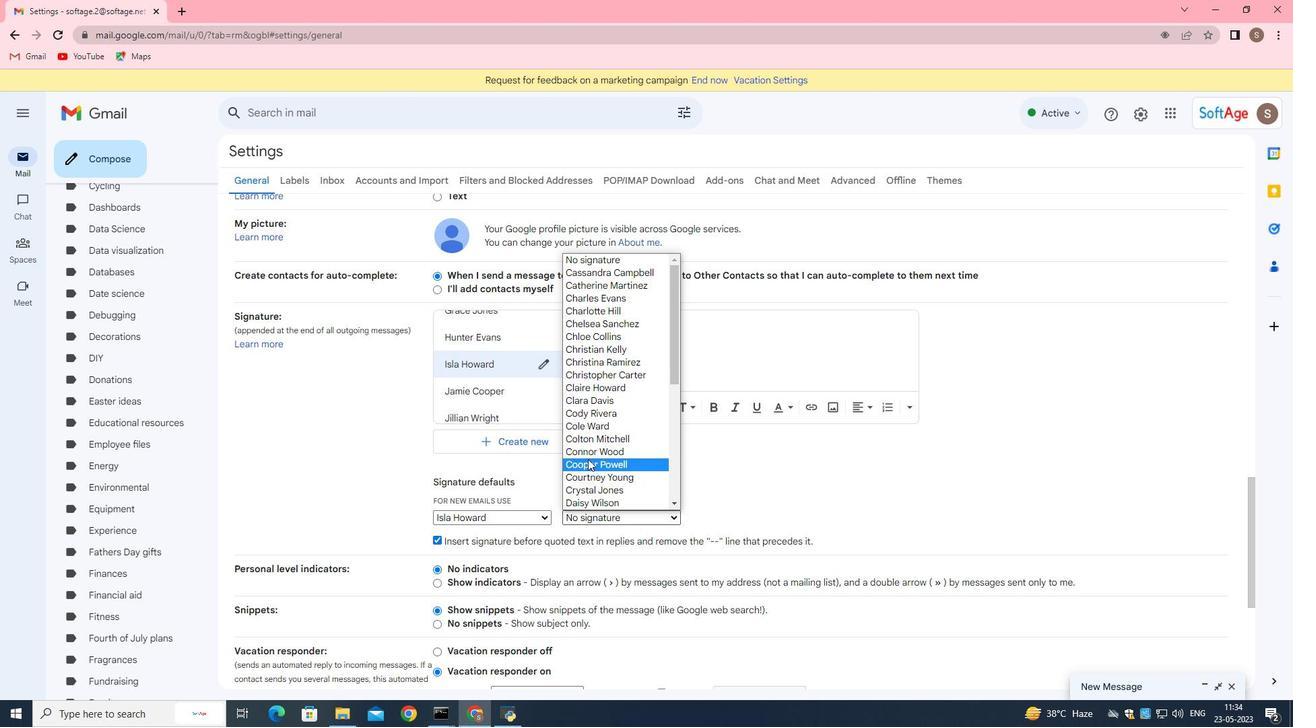 
Action: Mouse moved to (619, 459)
Screenshot: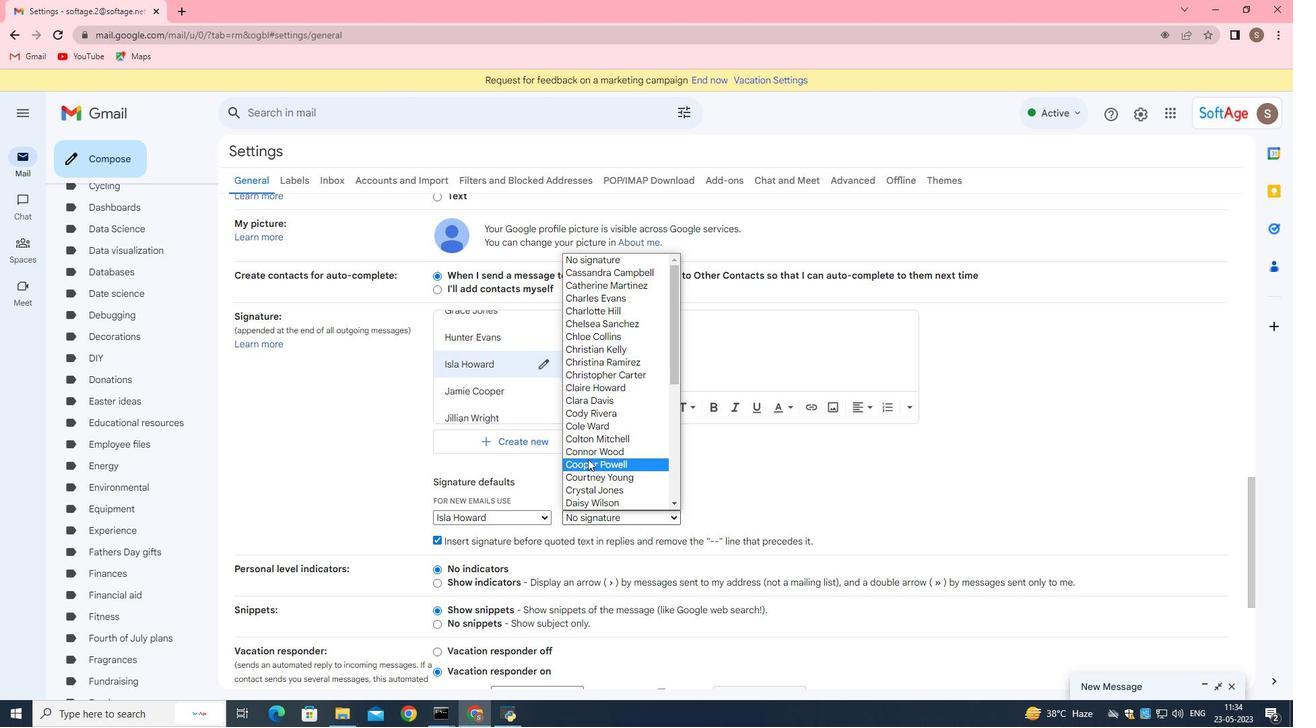 
Action: Mouse scrolled (619, 458) with delta (0, 0)
Screenshot: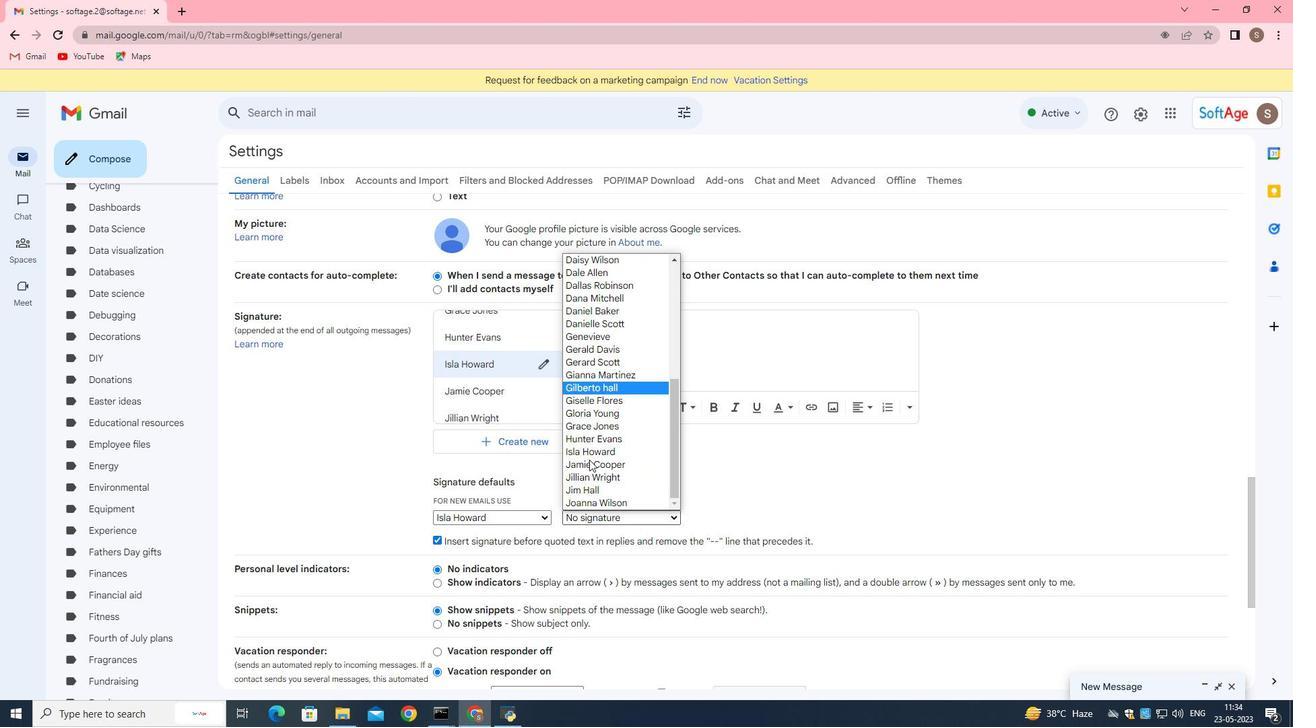 
Action: Mouse scrolled (619, 458) with delta (0, 0)
Screenshot: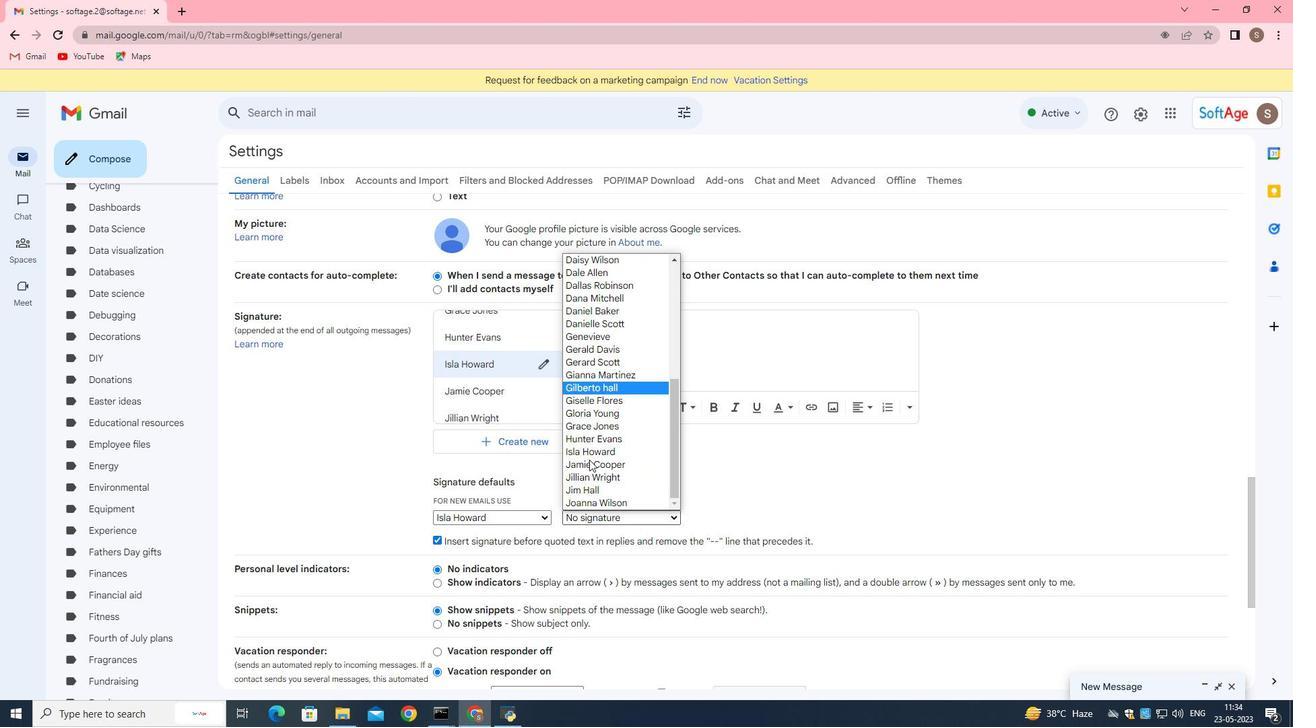
Action: Mouse scrolled (619, 458) with delta (0, 0)
Screenshot: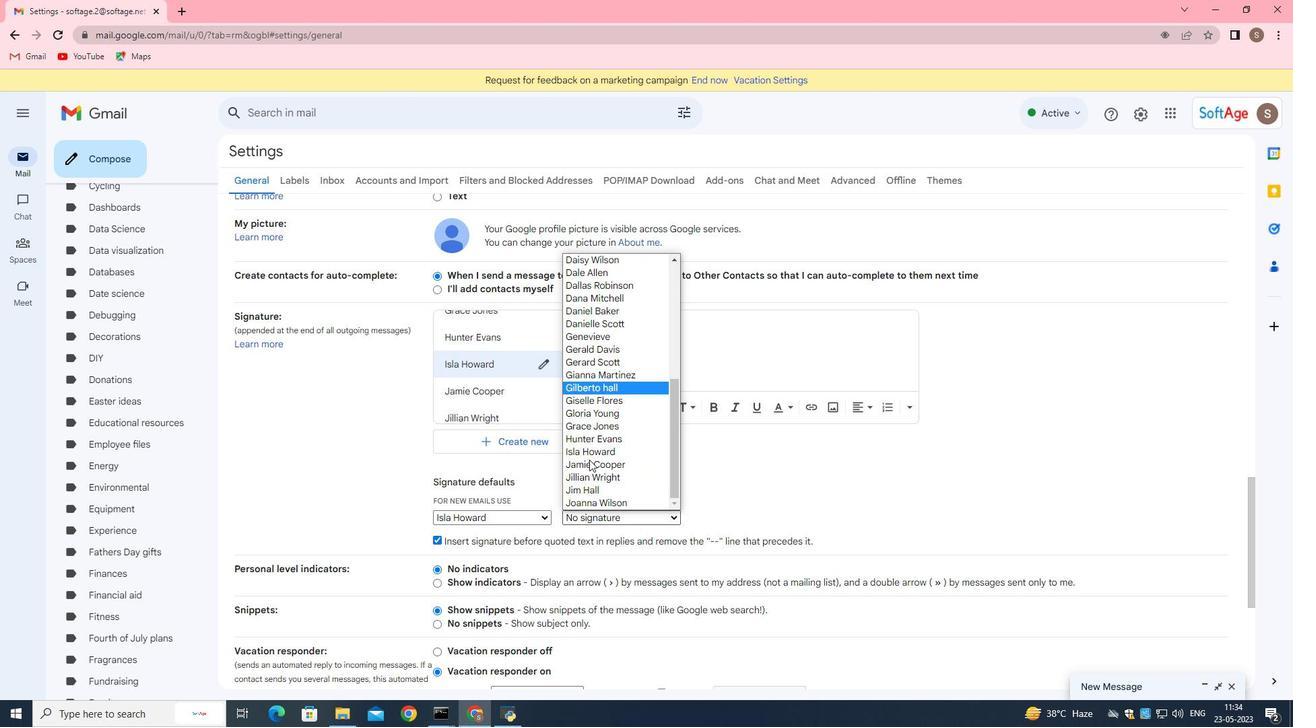 
Action: Mouse scrolled (619, 458) with delta (0, 0)
Screenshot: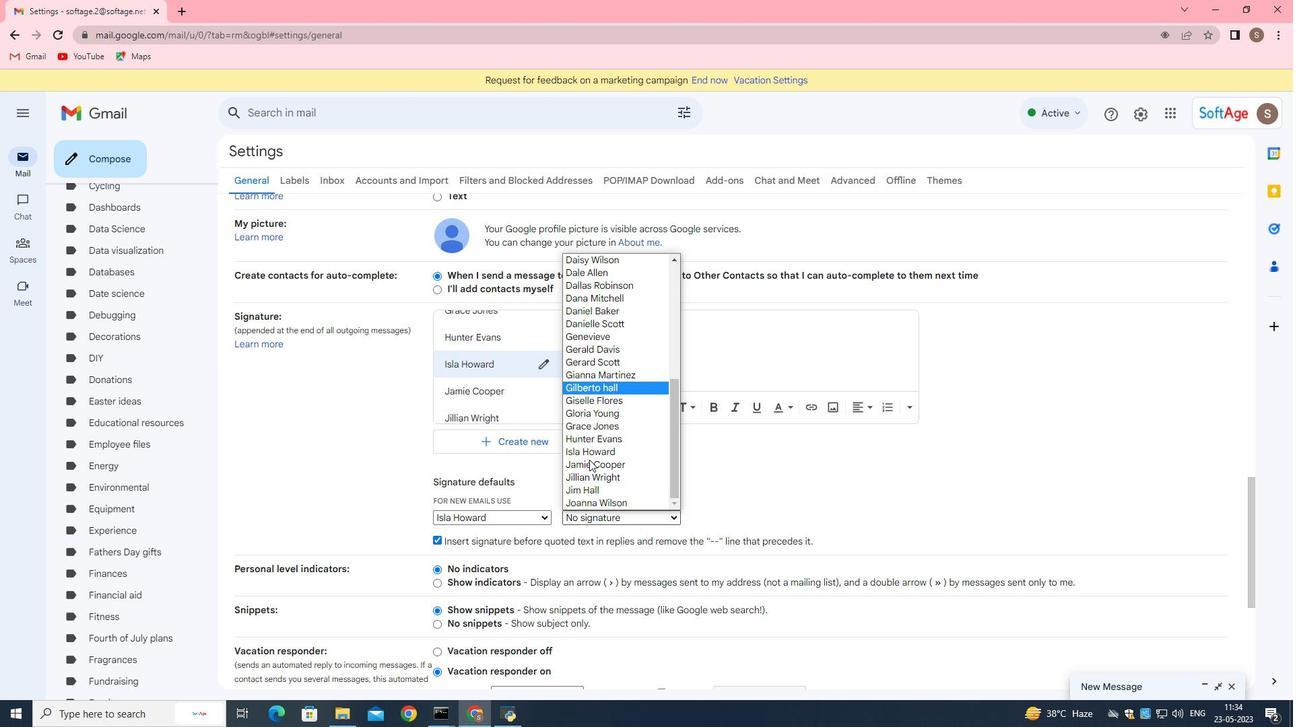 
Action: Mouse moved to (624, 451)
Screenshot: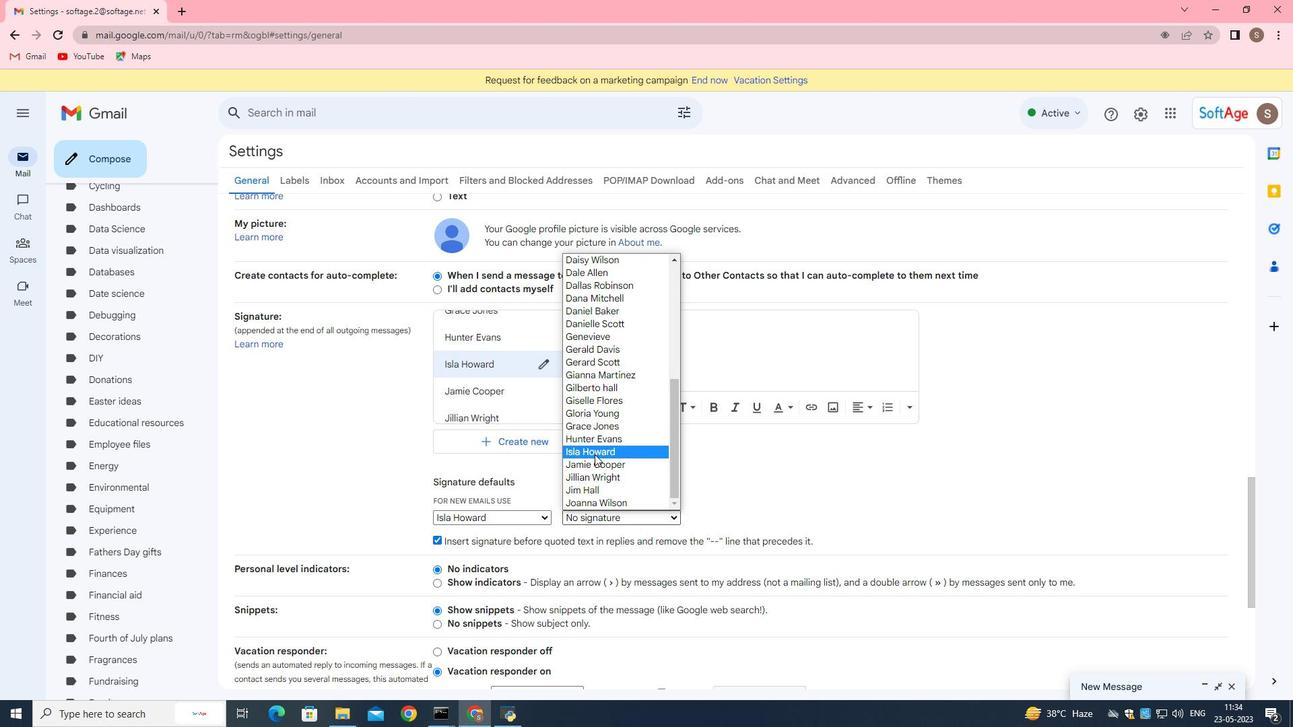 
Action: Mouse pressed left at (624, 451)
Screenshot: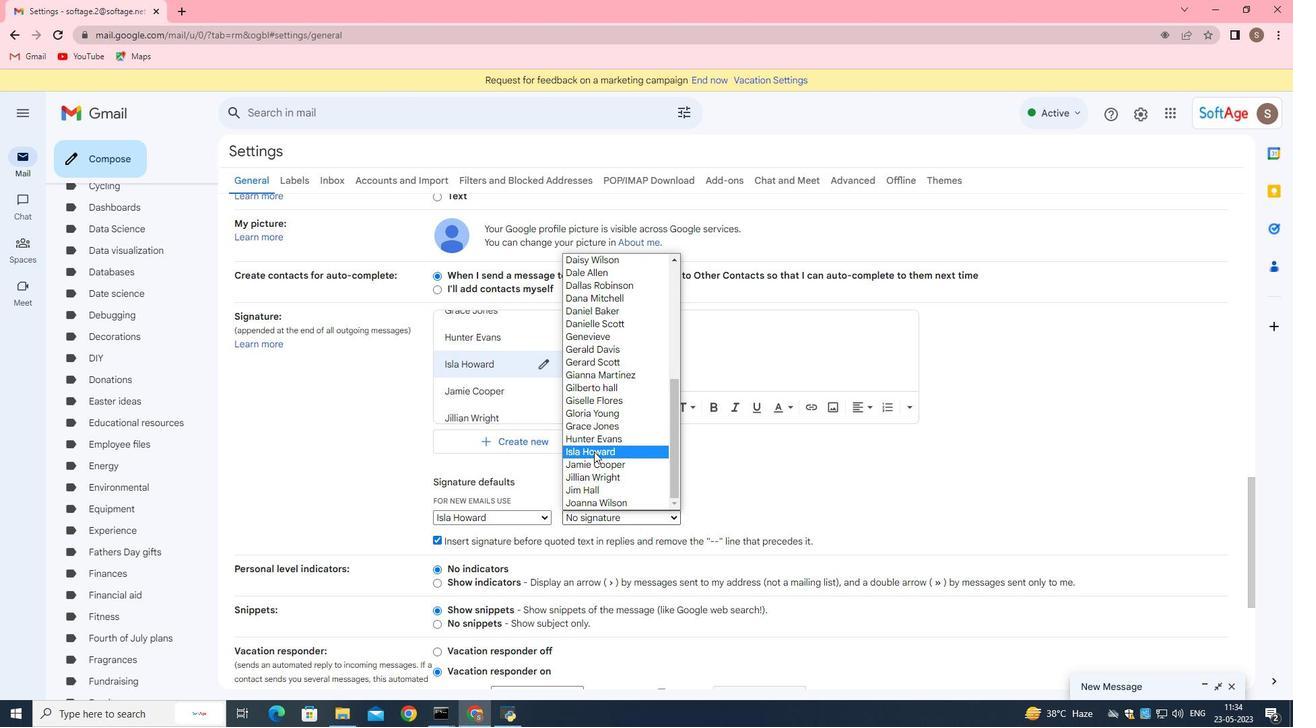 
Action: Mouse moved to (624, 460)
Screenshot: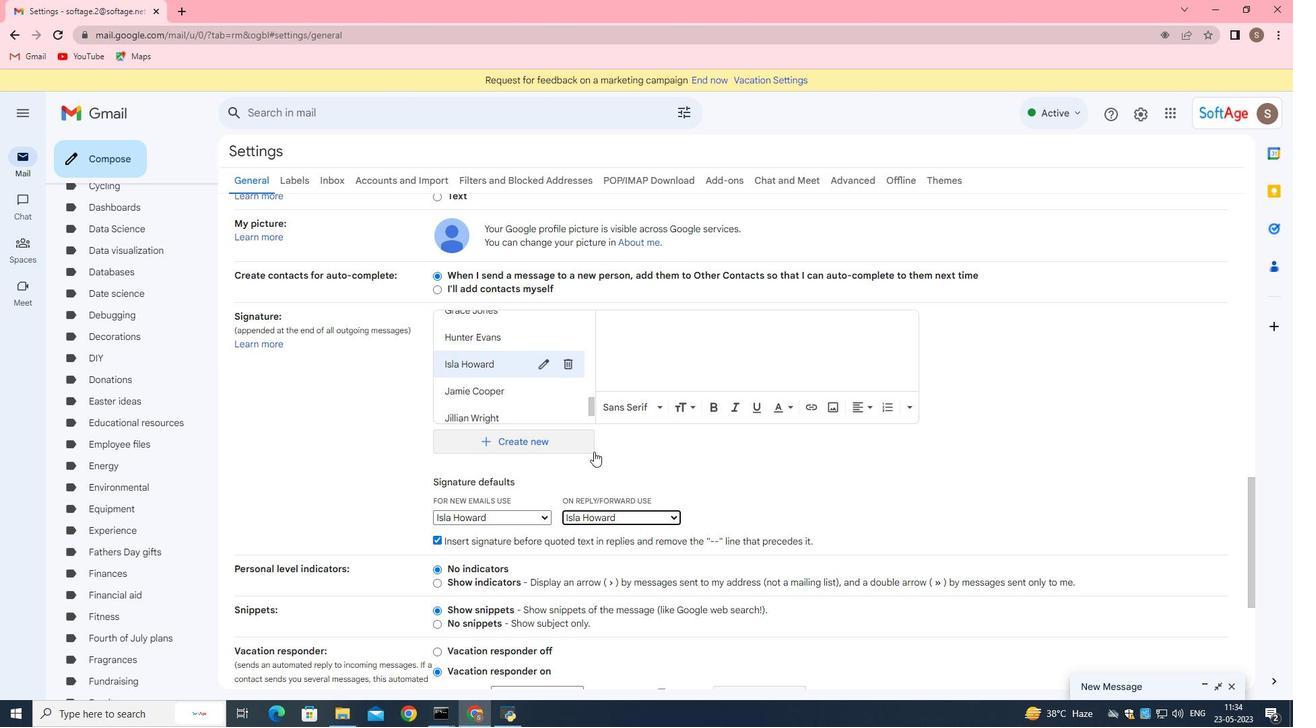 
Action: Mouse scrolled (624, 459) with delta (0, 0)
Screenshot: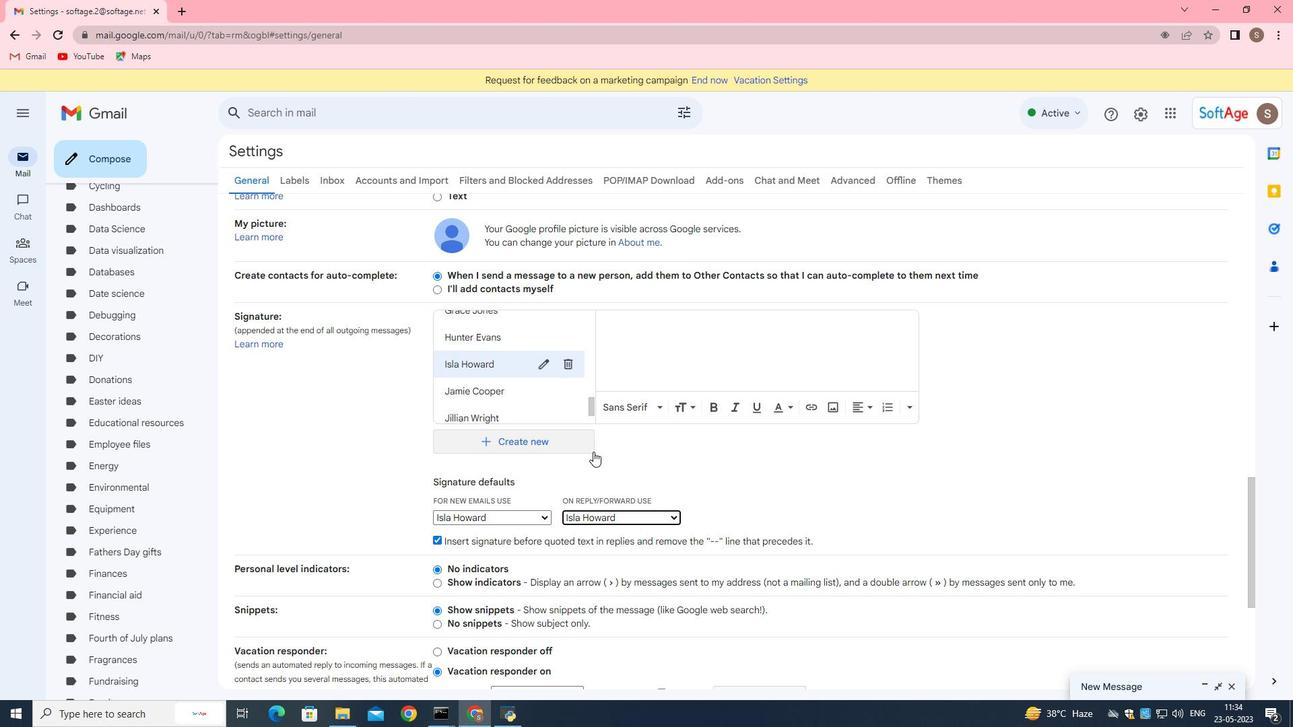 
Action: Mouse moved to (624, 462)
Screenshot: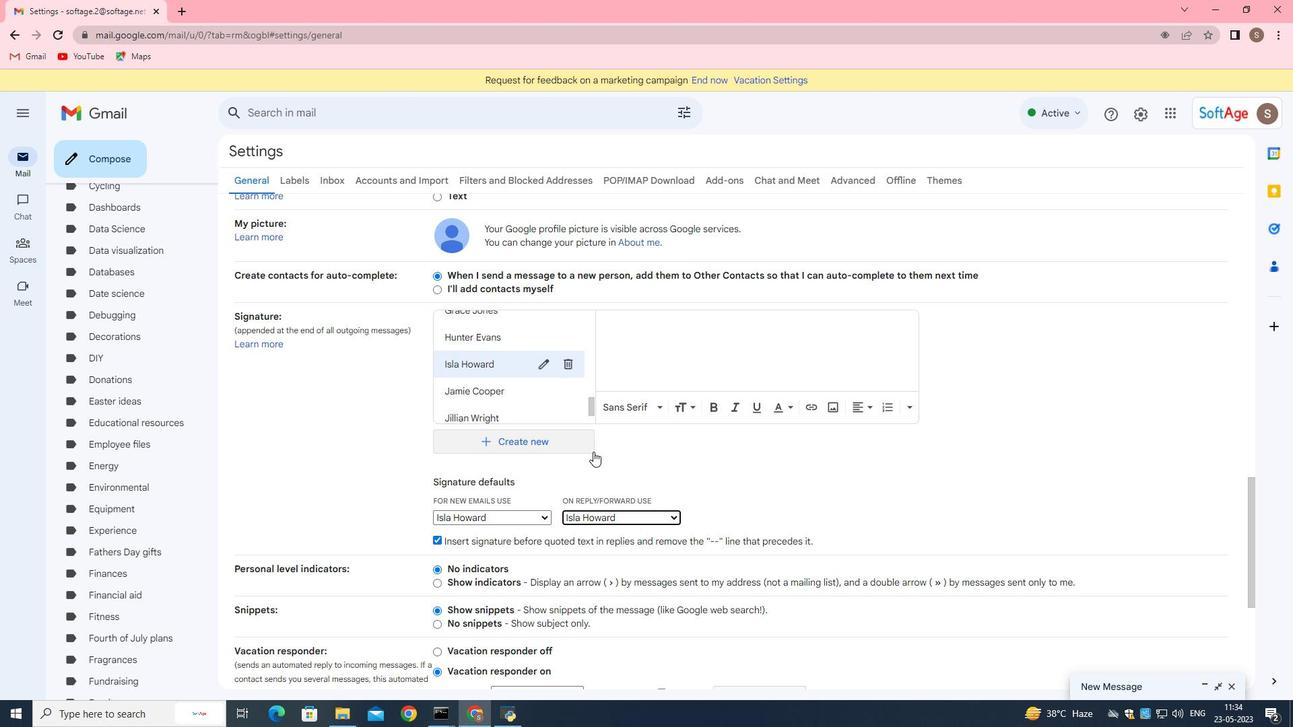 
Action: Mouse scrolled (624, 462) with delta (0, 0)
Screenshot: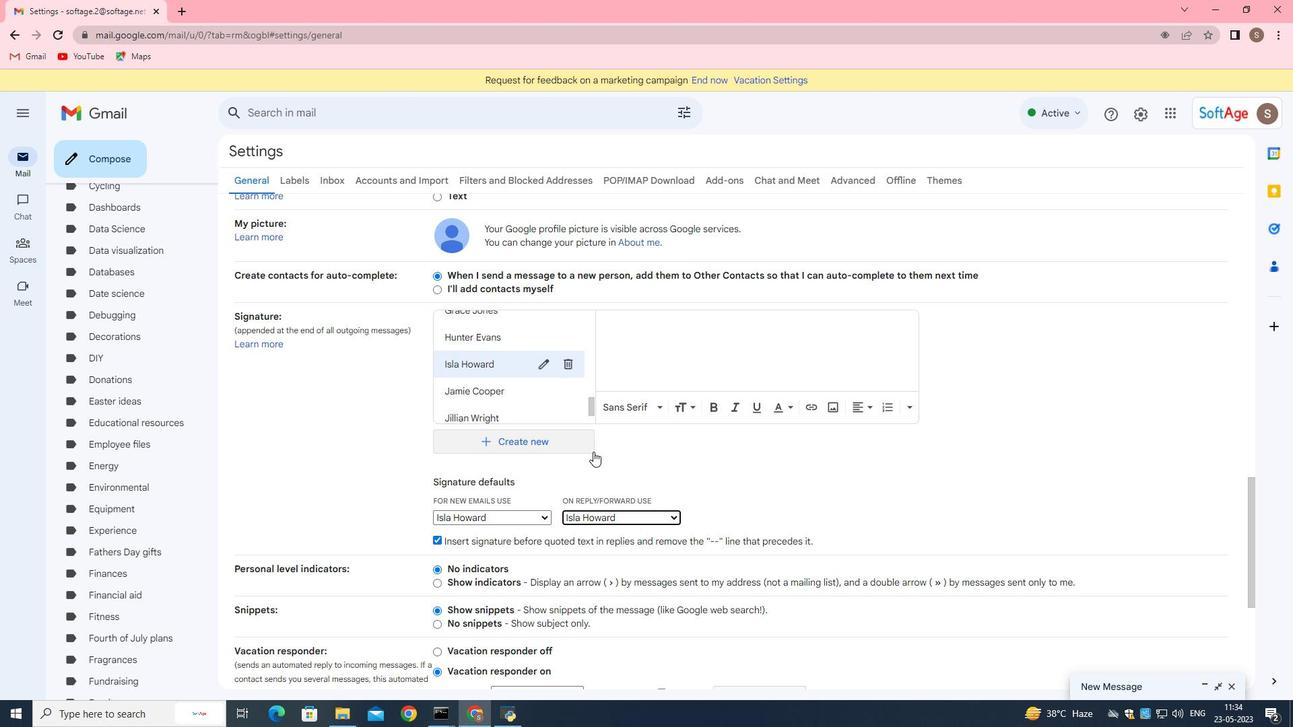 
Action: Mouse moved to (625, 464)
Screenshot: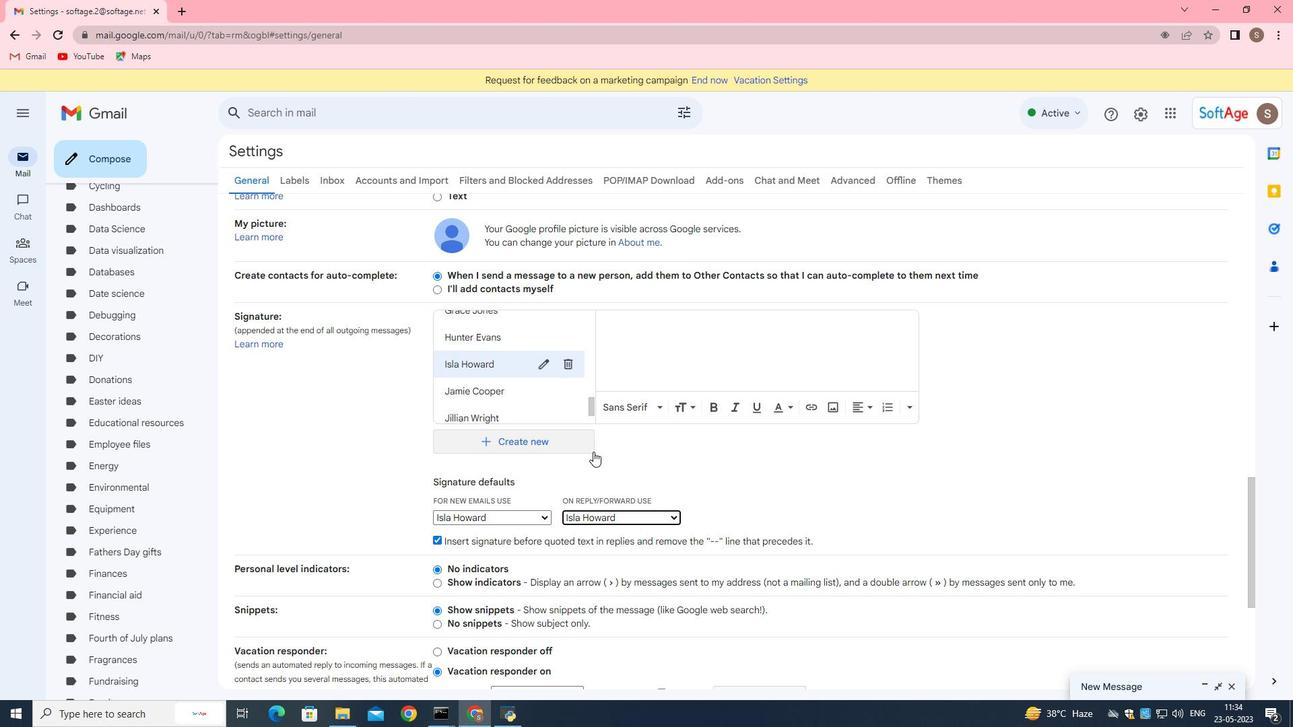 
Action: Mouse scrolled (625, 464) with delta (0, 0)
Screenshot: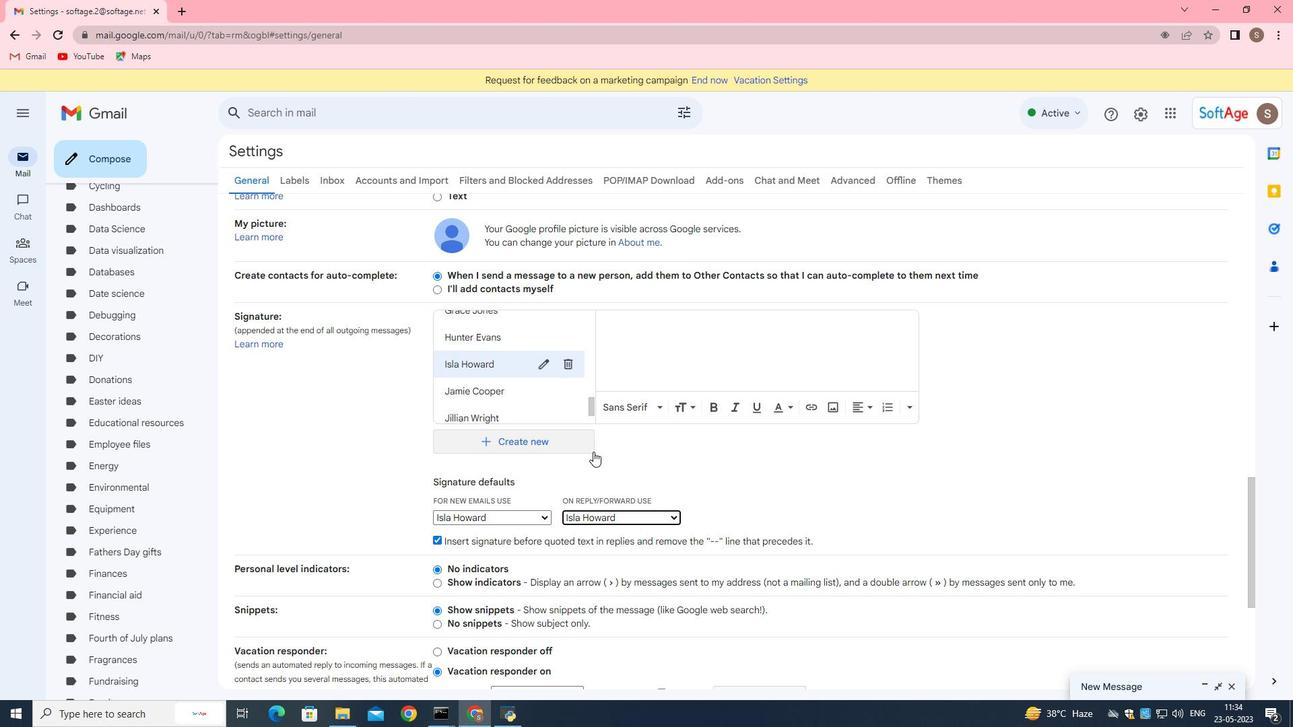 
Action: Mouse scrolled (625, 464) with delta (0, 0)
Screenshot: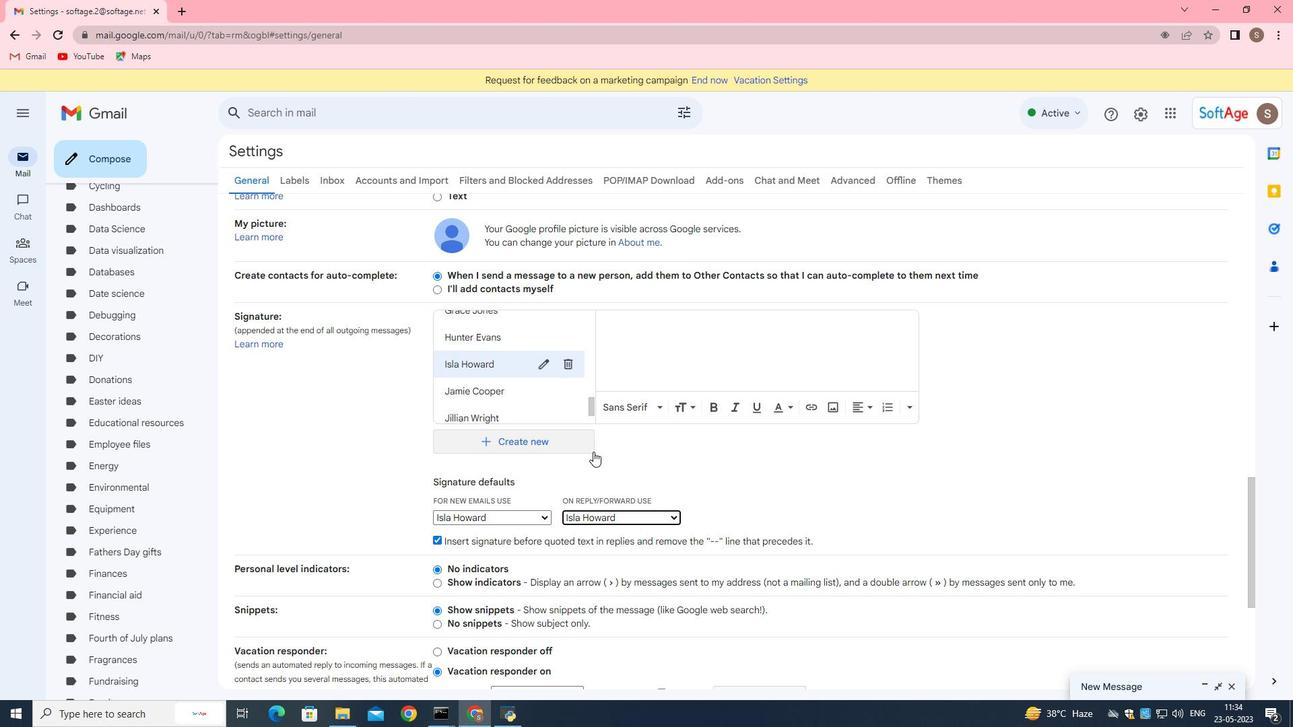 
Action: Mouse moved to (625, 464)
Screenshot: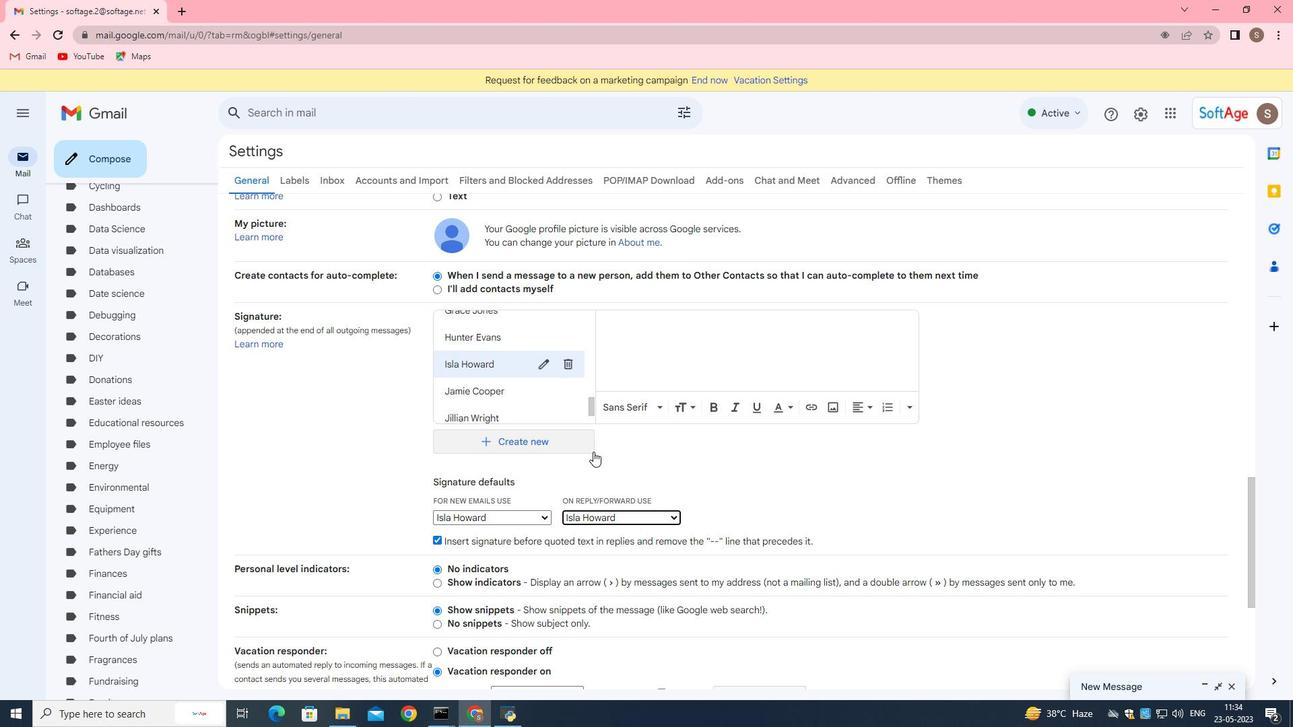 
Action: Mouse scrolled (625, 464) with delta (0, 0)
Screenshot: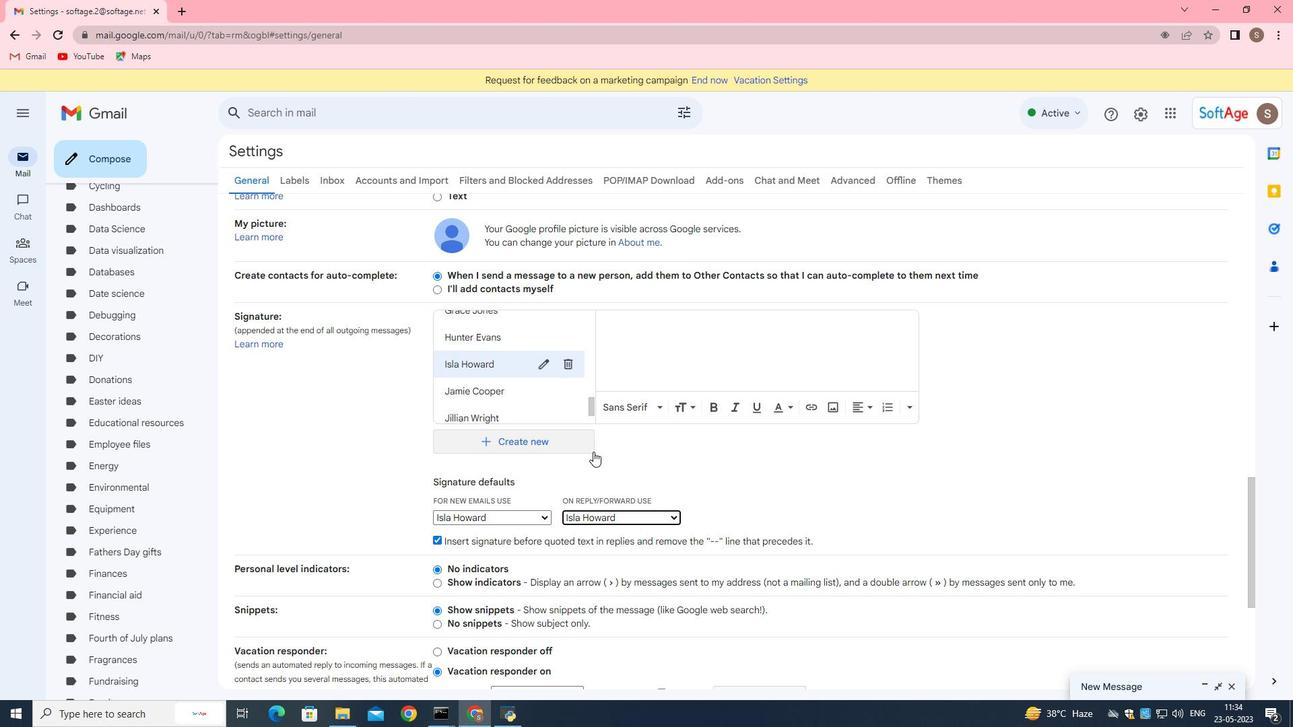 
Action: Mouse moved to (625, 466)
Screenshot: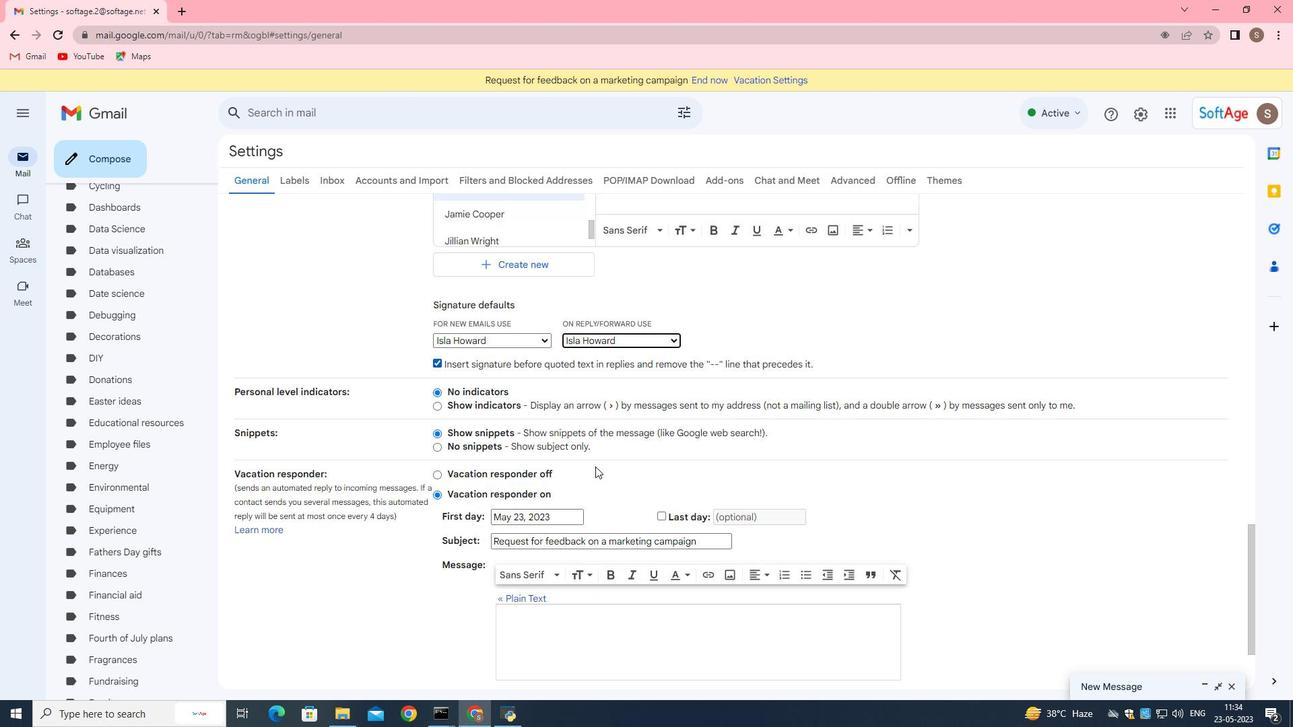 
Action: Mouse scrolled (625, 465) with delta (0, 0)
Screenshot: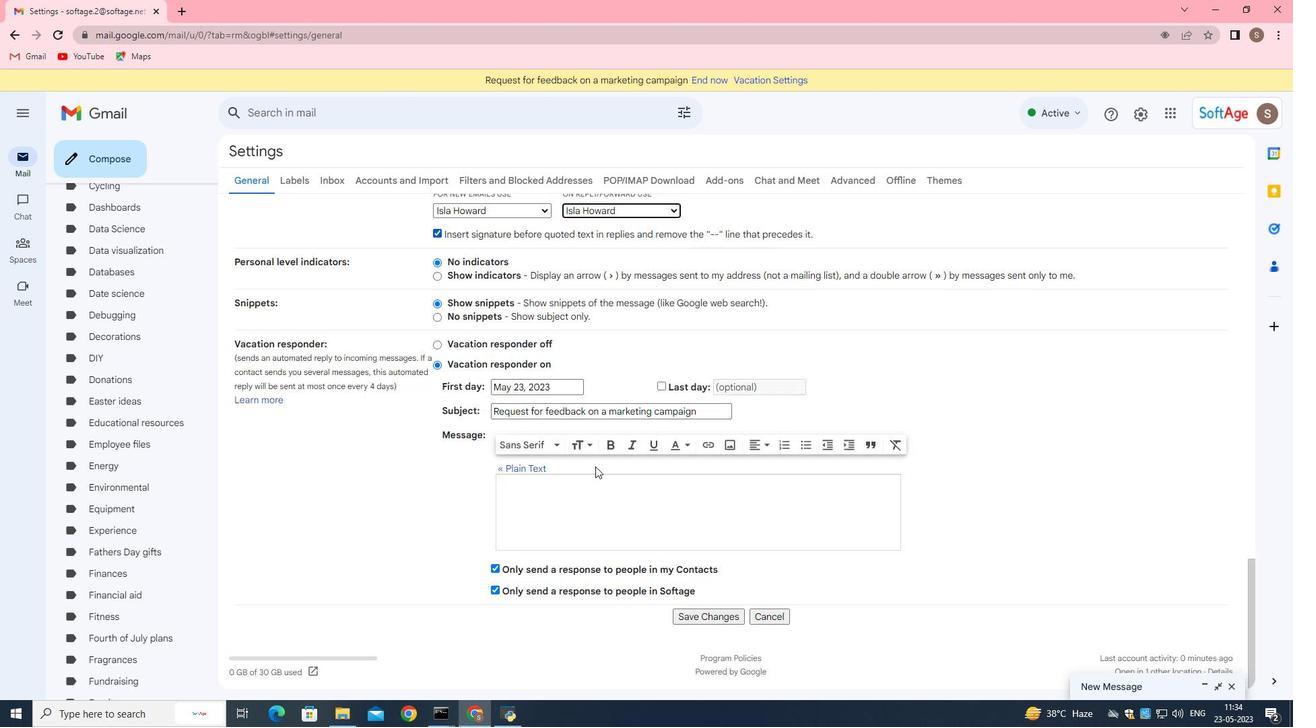 
Action: Mouse scrolled (625, 465) with delta (0, 0)
Screenshot: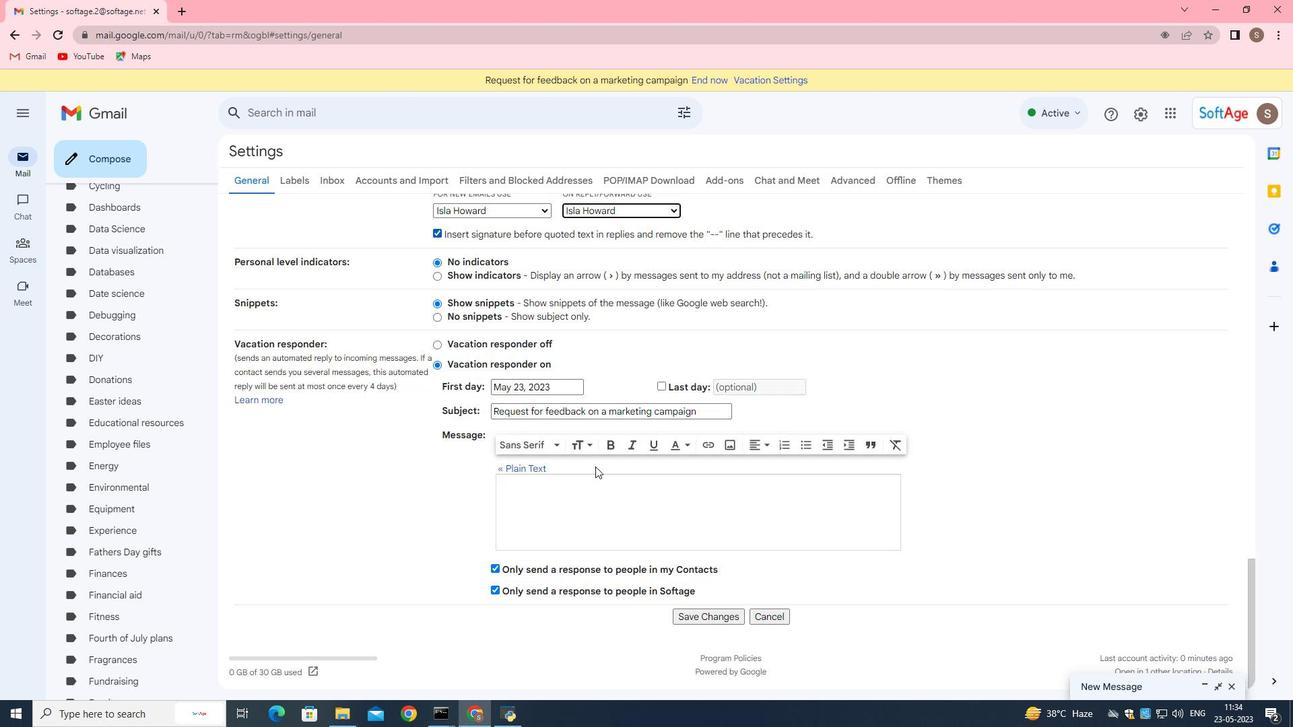 
Action: Mouse scrolled (625, 465) with delta (0, 0)
Screenshot: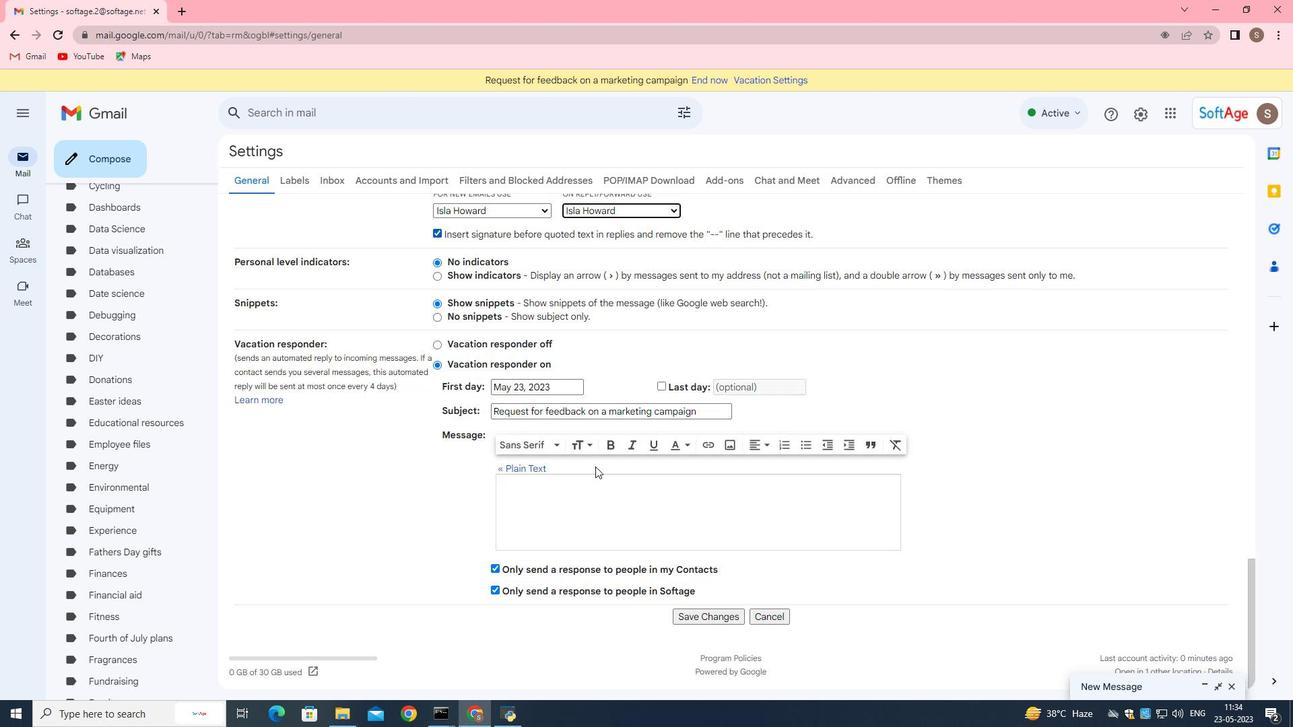 
Action: Mouse moved to (625, 466)
Screenshot: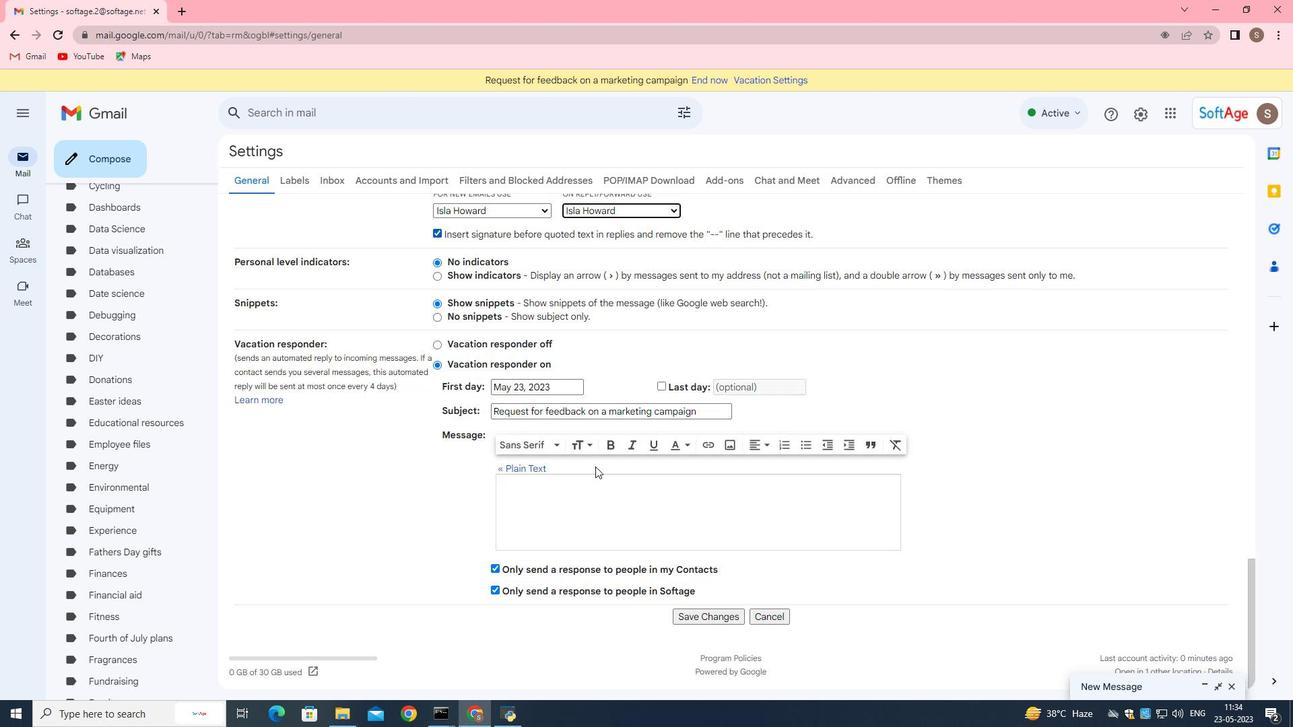 
Action: Mouse scrolled (625, 465) with delta (0, 0)
Screenshot: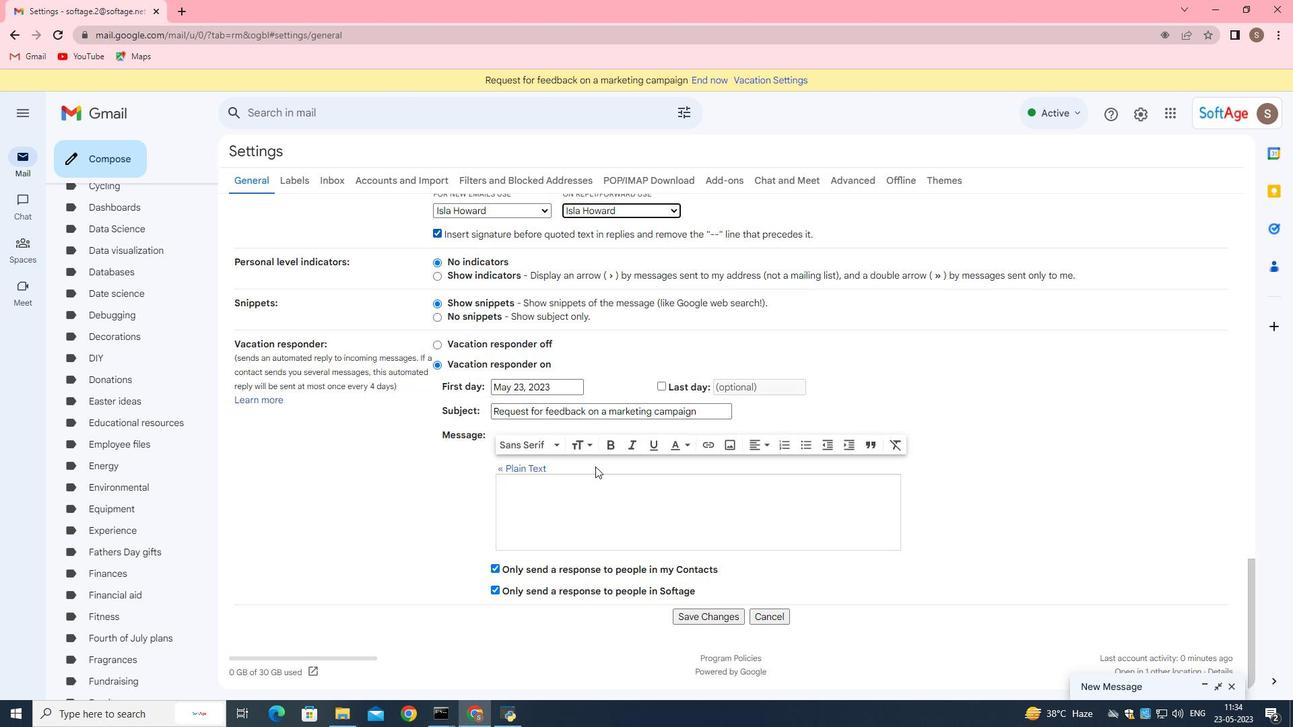 
Action: Mouse scrolled (625, 465) with delta (0, 0)
Screenshot: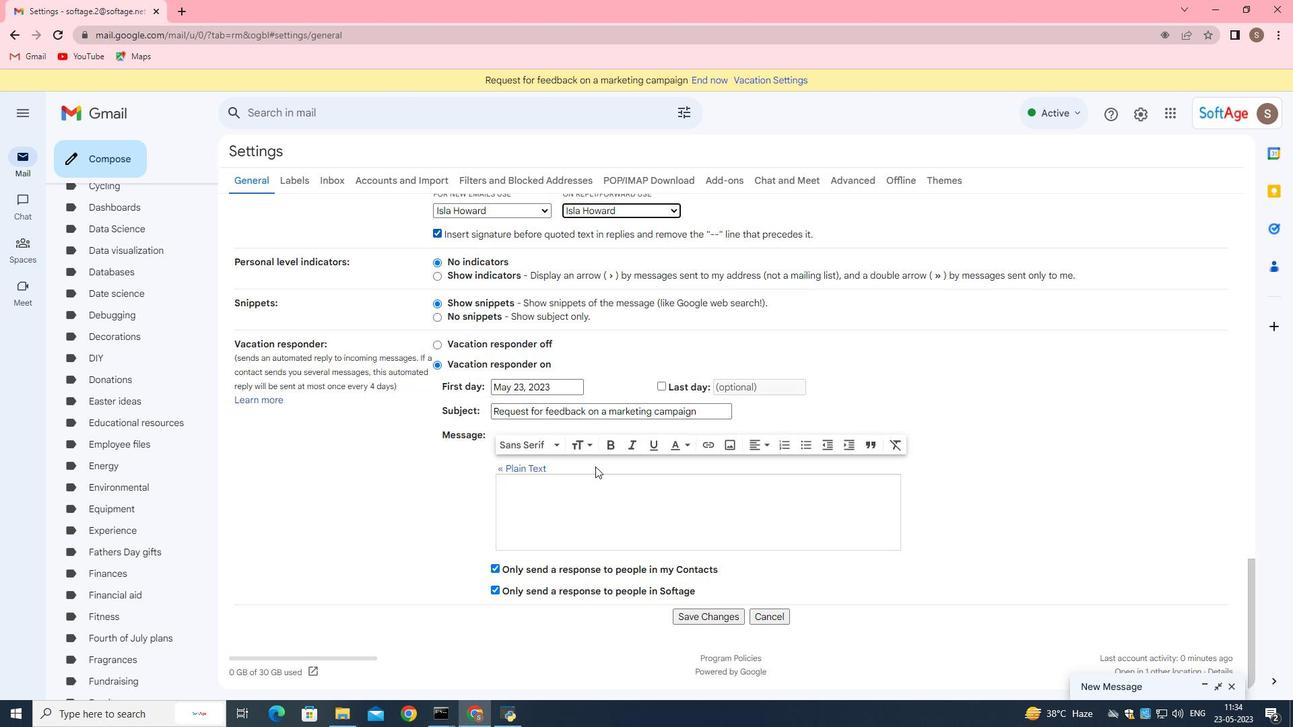 
Action: Mouse moved to (747, 615)
Screenshot: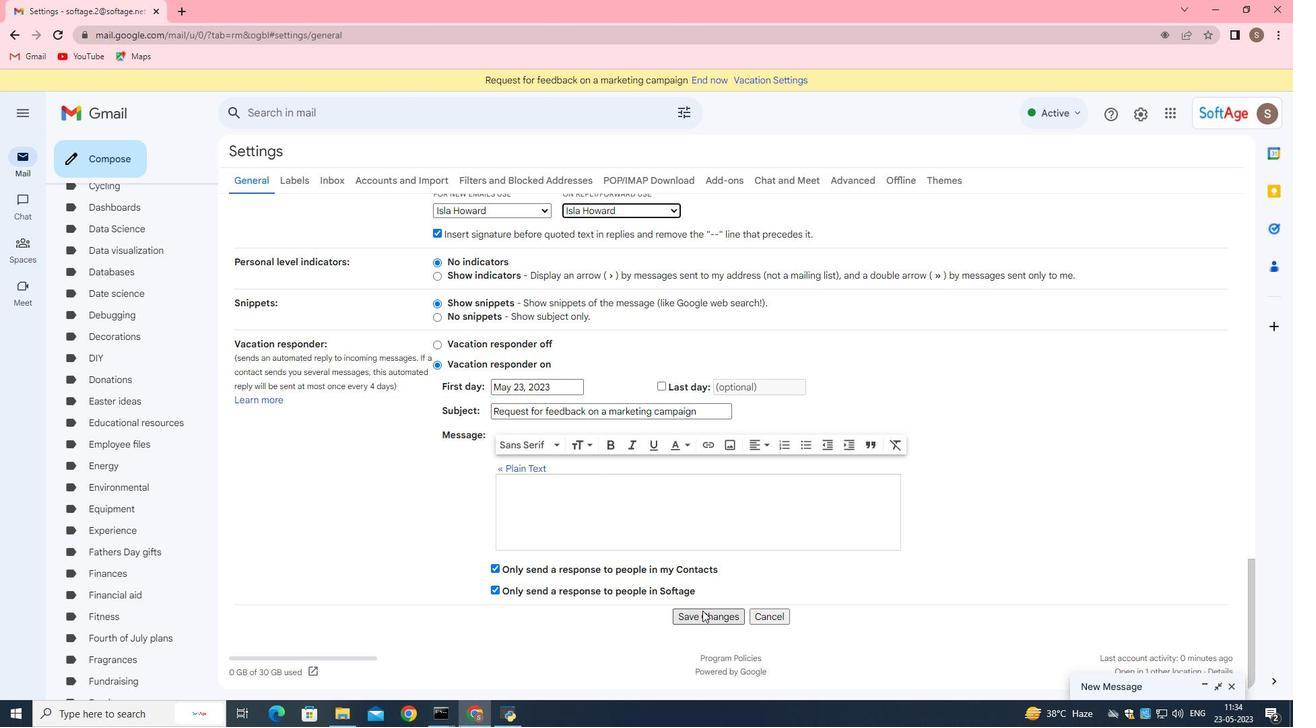 
Action: Mouse pressed left at (747, 615)
Screenshot: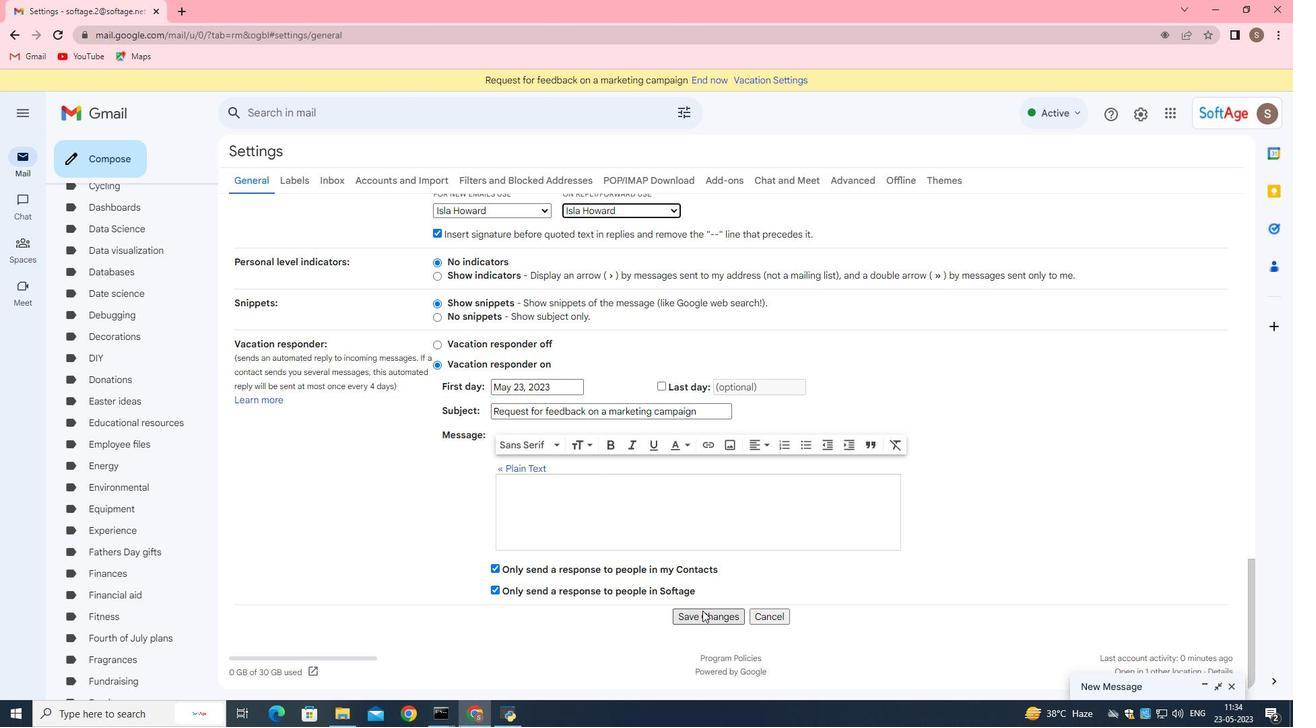 
Action: Mouse moved to (959, 599)
Screenshot: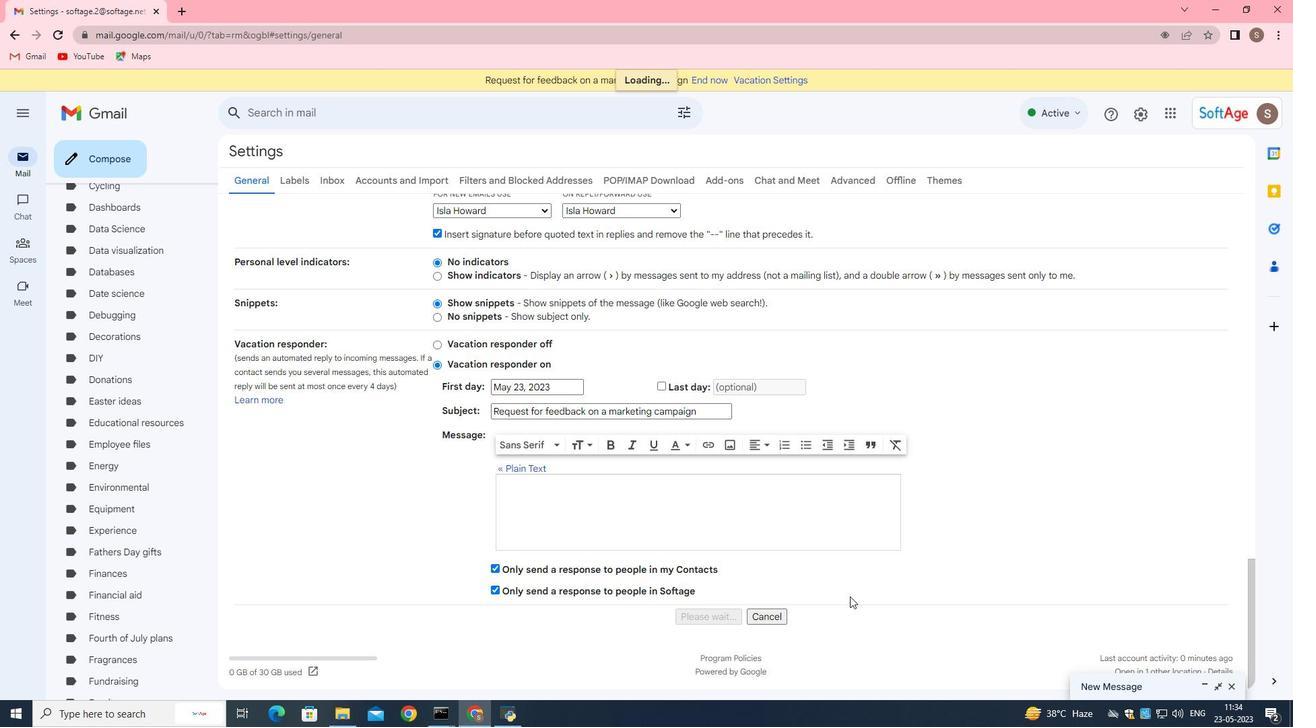 
Action: Mouse scrolled (959, 598) with delta (0, 0)
Screenshot: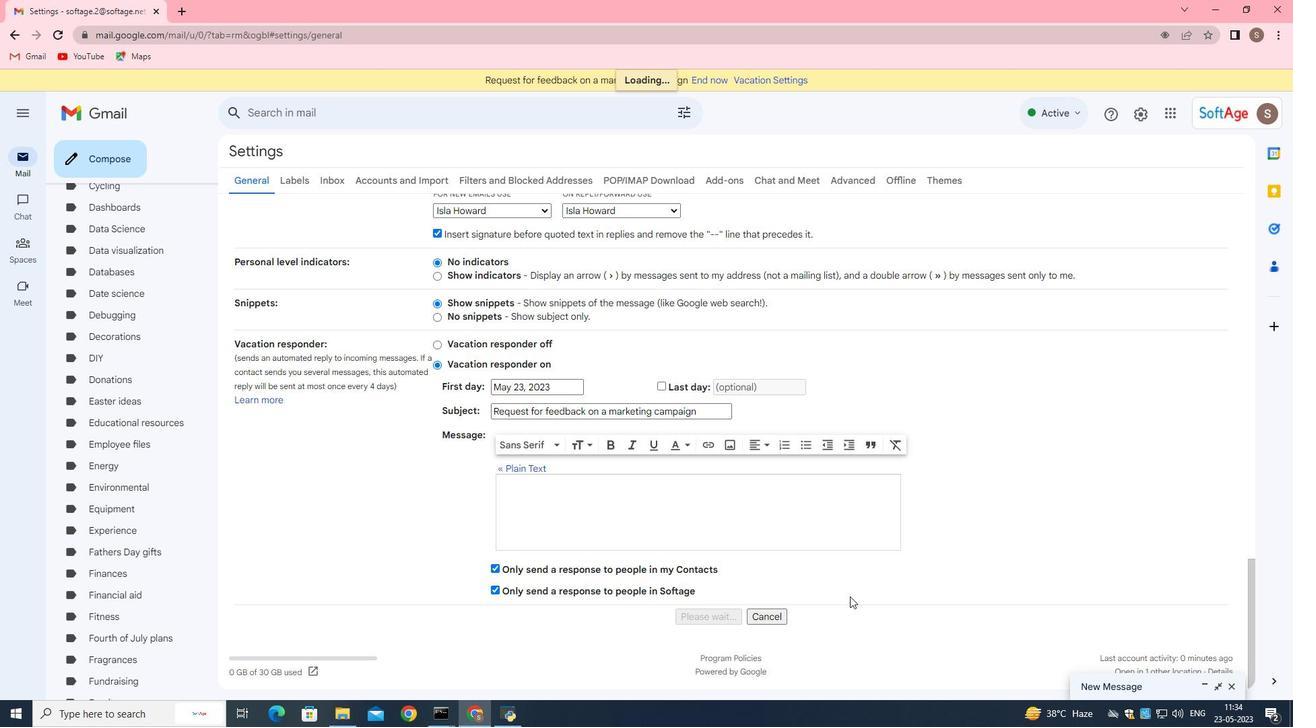
Action: Mouse moved to (960, 599)
Screenshot: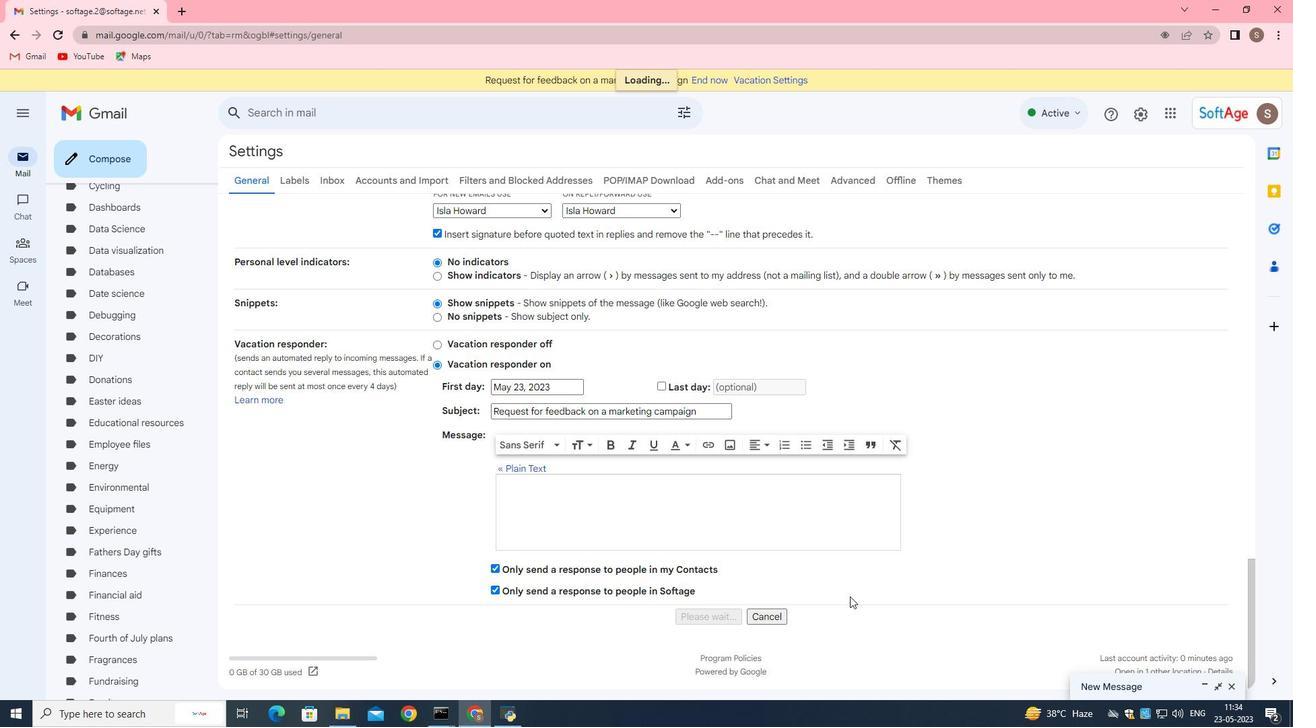 
Action: Mouse scrolled (960, 598) with delta (0, 0)
Screenshot: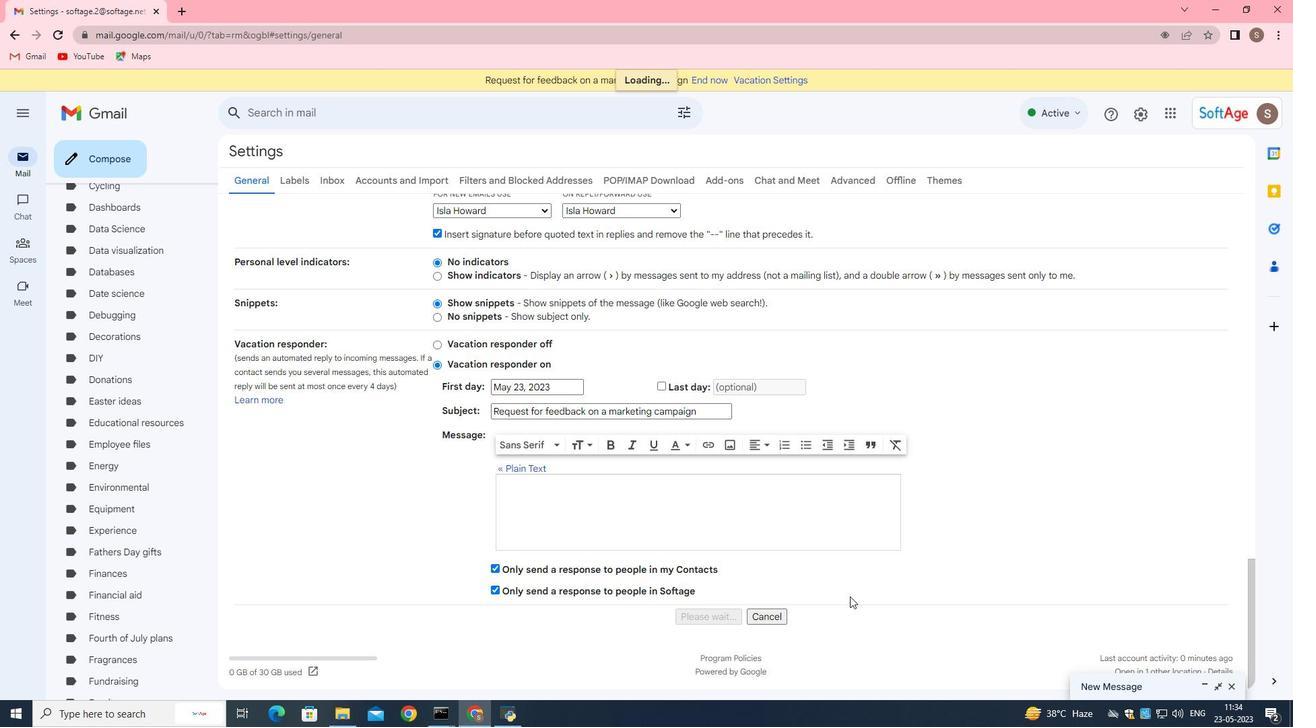 
Action: Mouse moved to (960, 599)
Screenshot: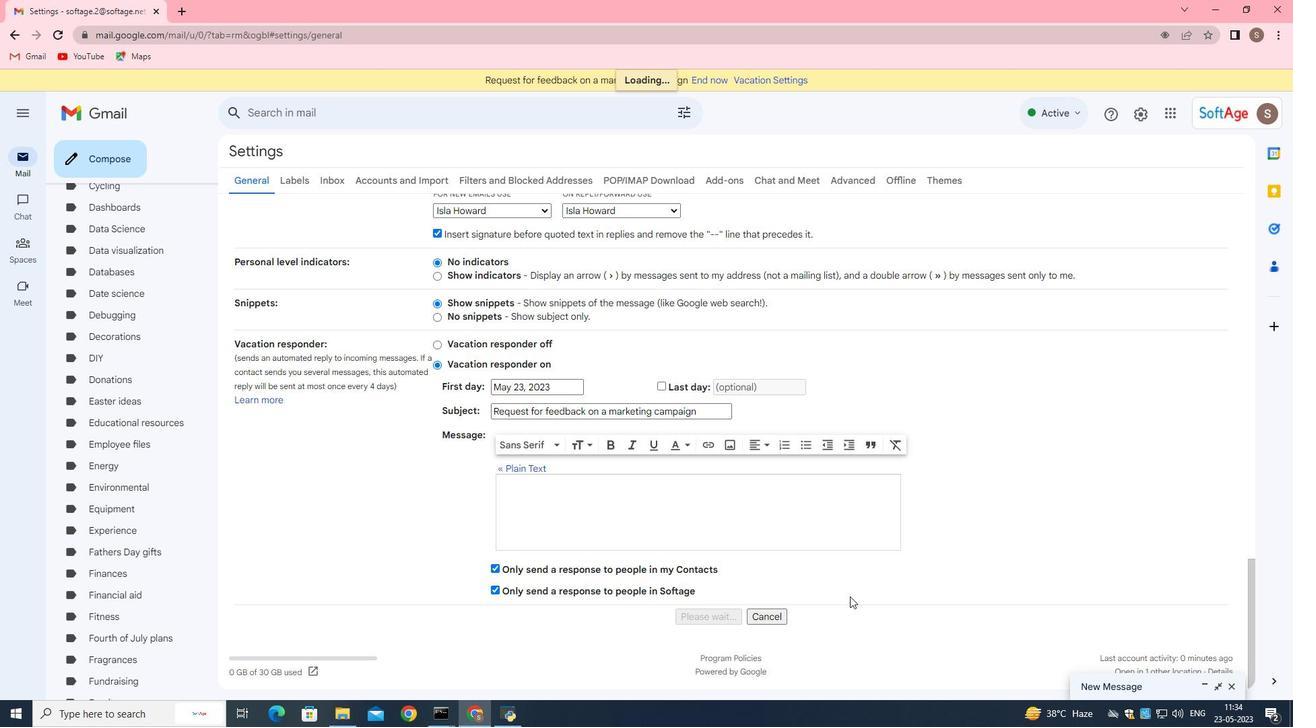 
Action: Mouse scrolled (960, 599) with delta (0, 0)
Screenshot: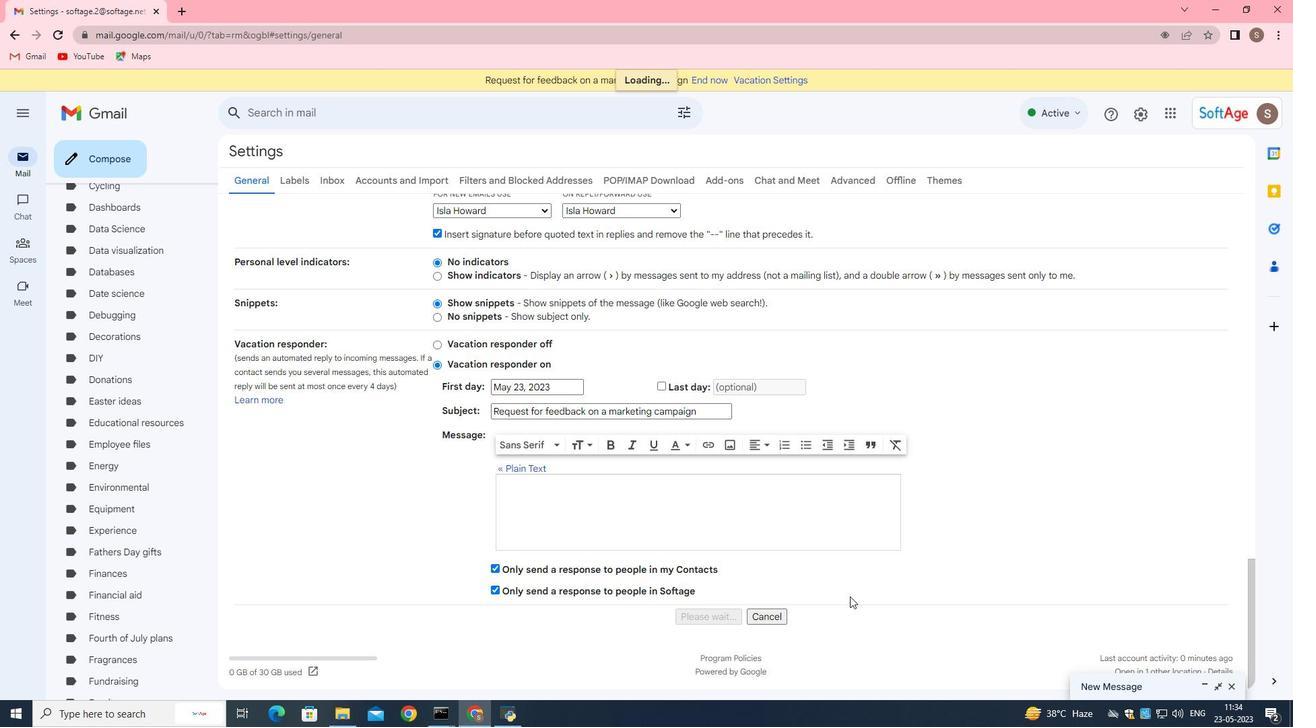 
Action: Mouse moved to (961, 599)
Screenshot: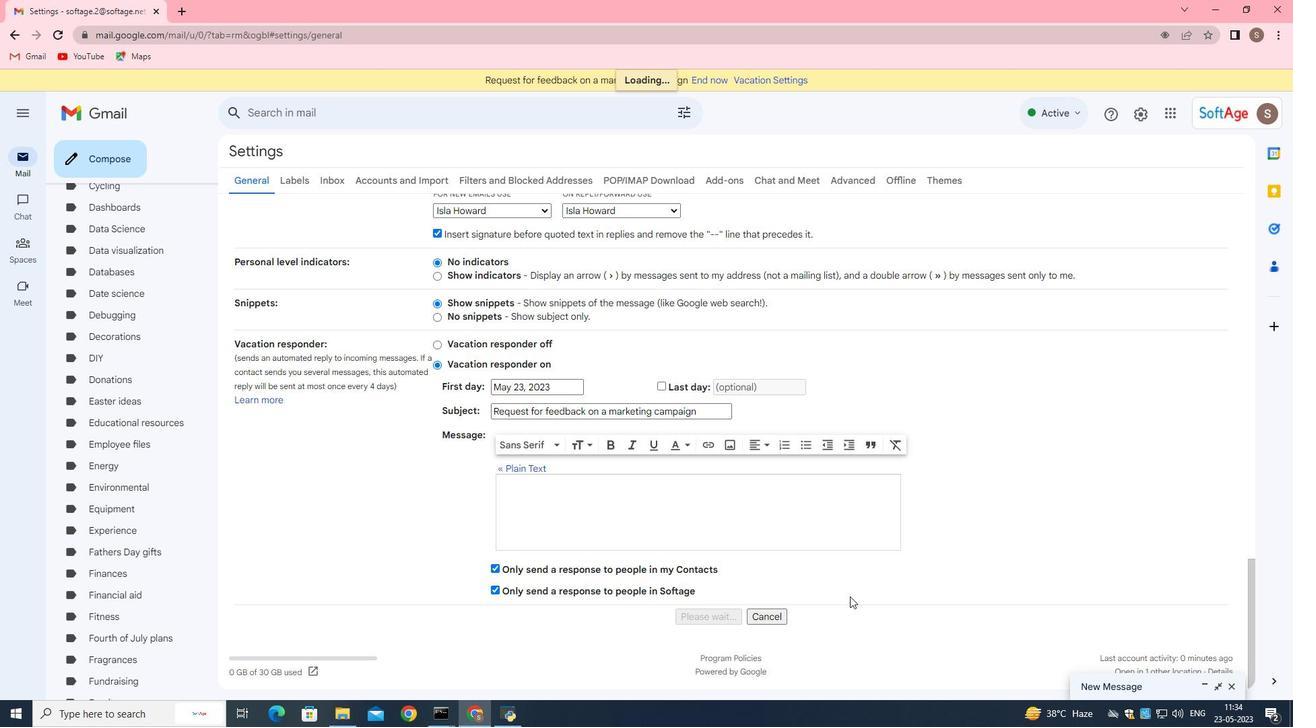 
Action: Mouse scrolled (961, 599) with delta (0, 0)
Screenshot: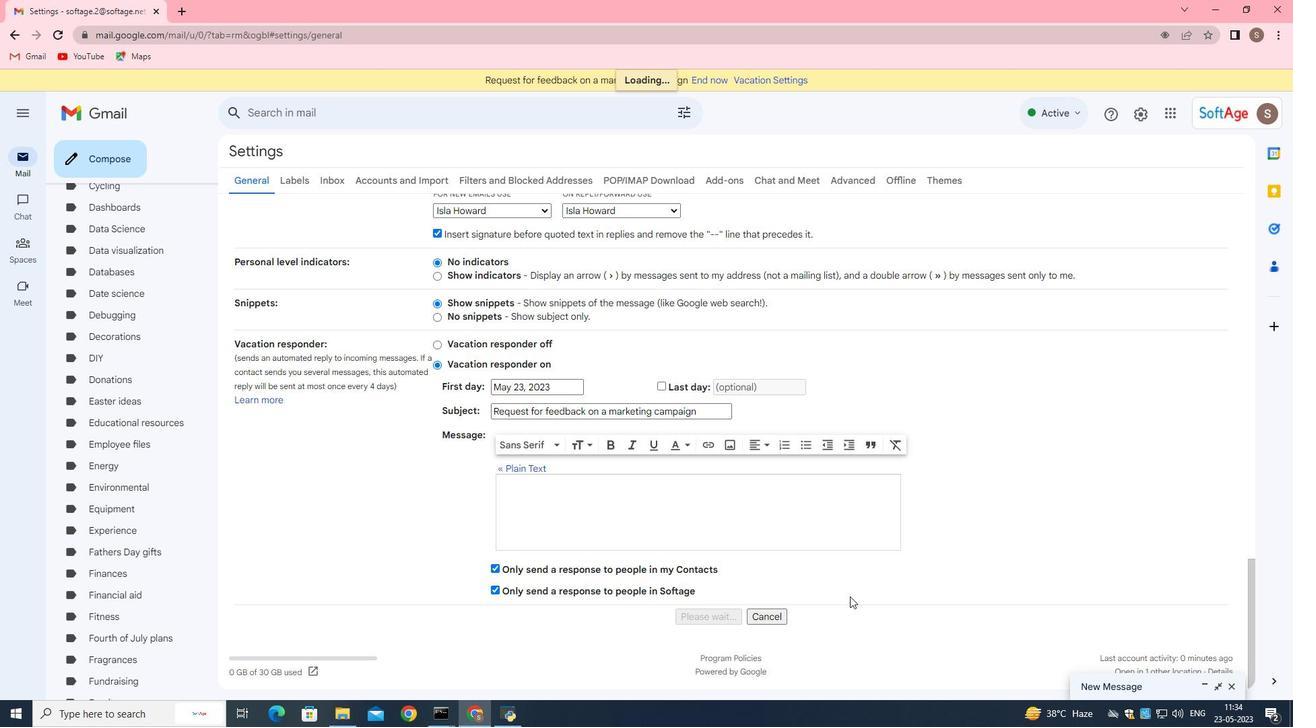 
Action: Mouse moved to (962, 600)
Screenshot: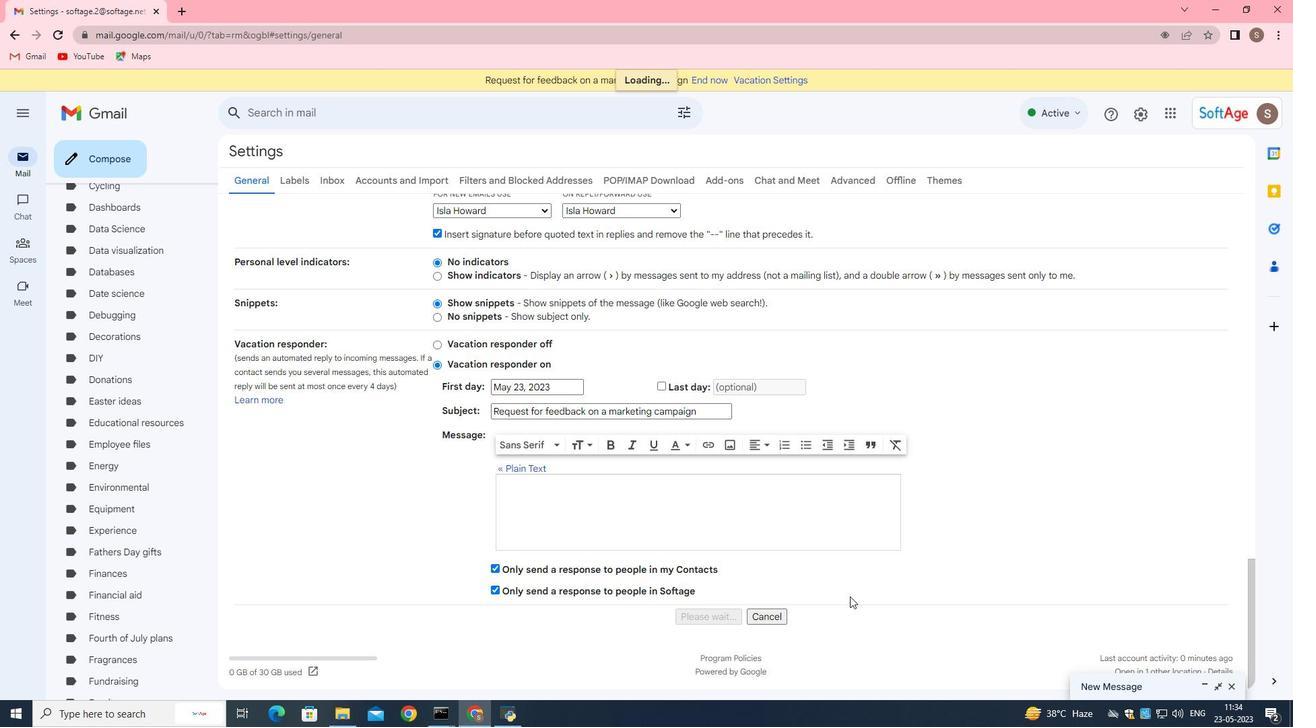 
Action: Mouse scrolled (962, 599) with delta (0, 0)
Screenshot: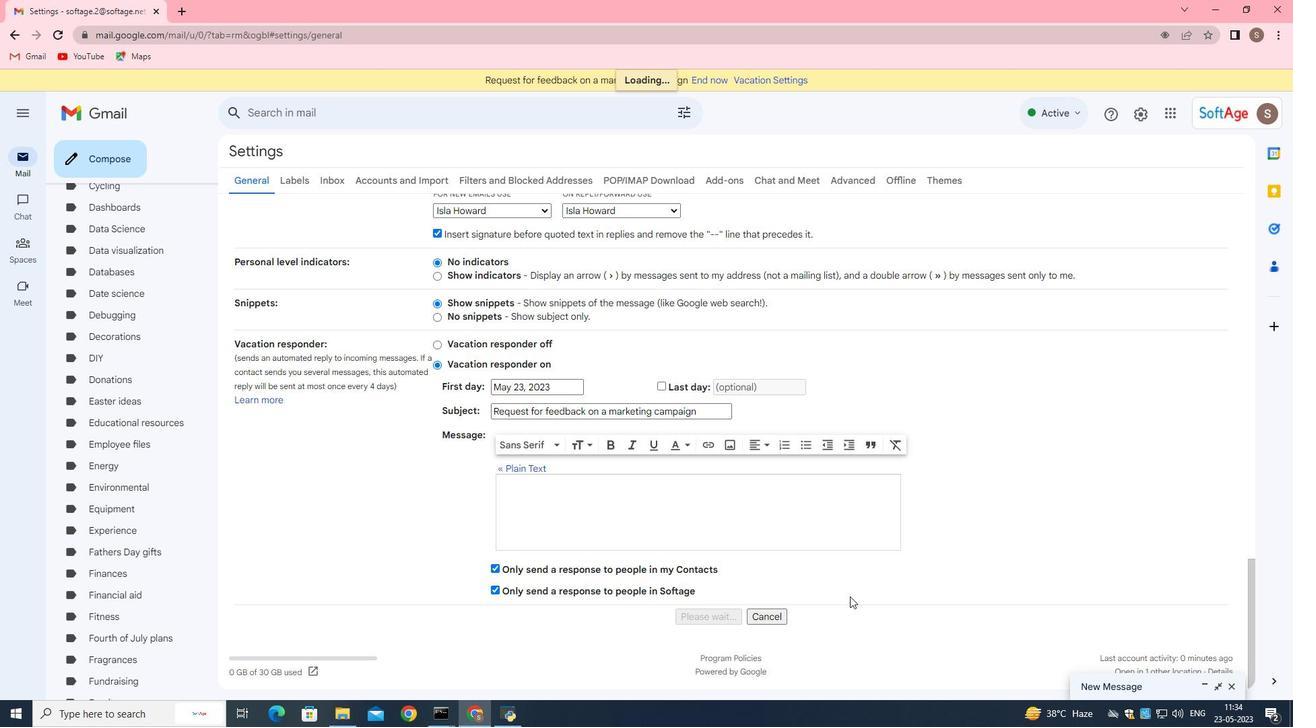 
Action: Mouse moved to (1306, 685)
Screenshot: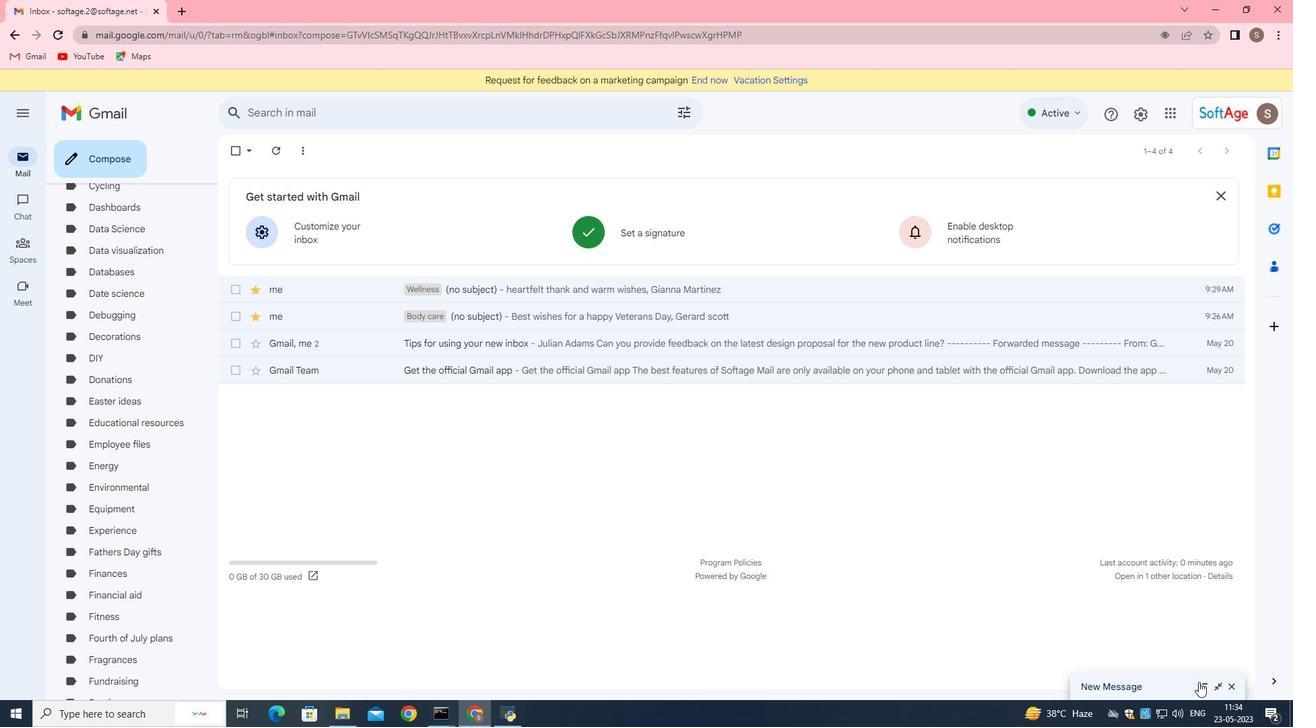 
Action: Mouse pressed left at (1306, 685)
Screenshot: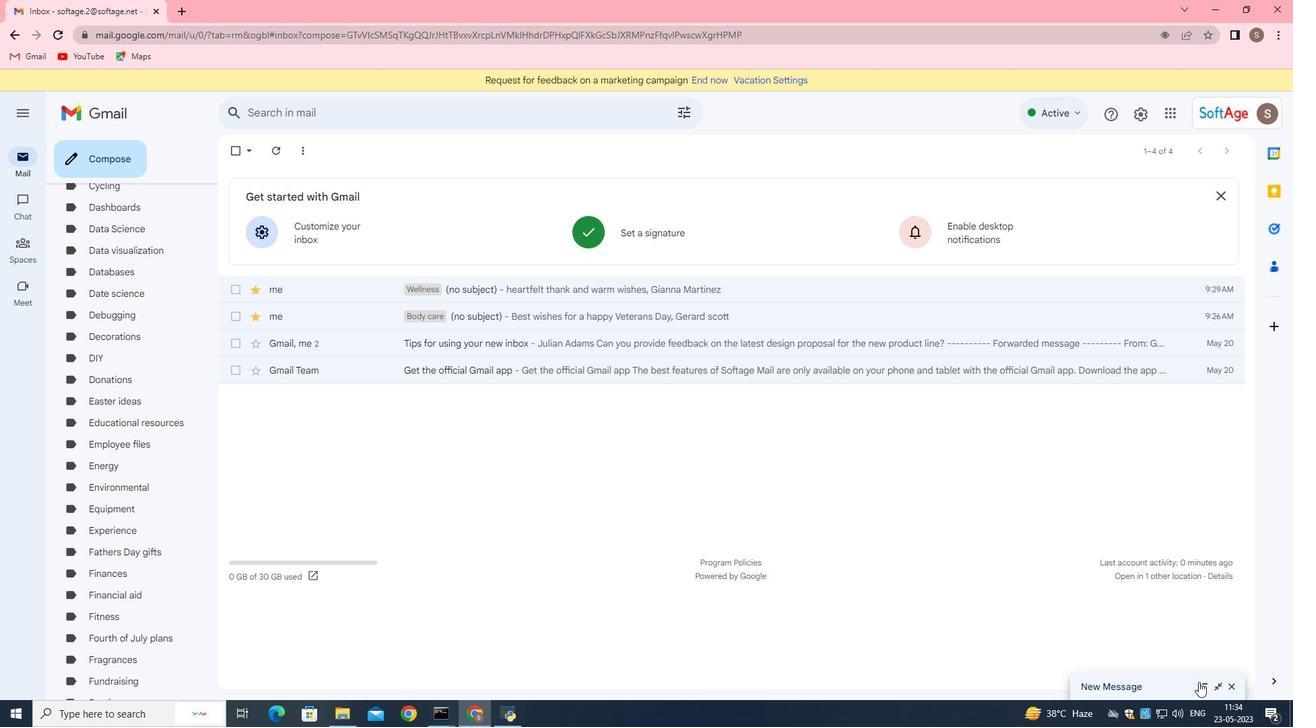 
Action: Mouse moved to (1109, 522)
Screenshot: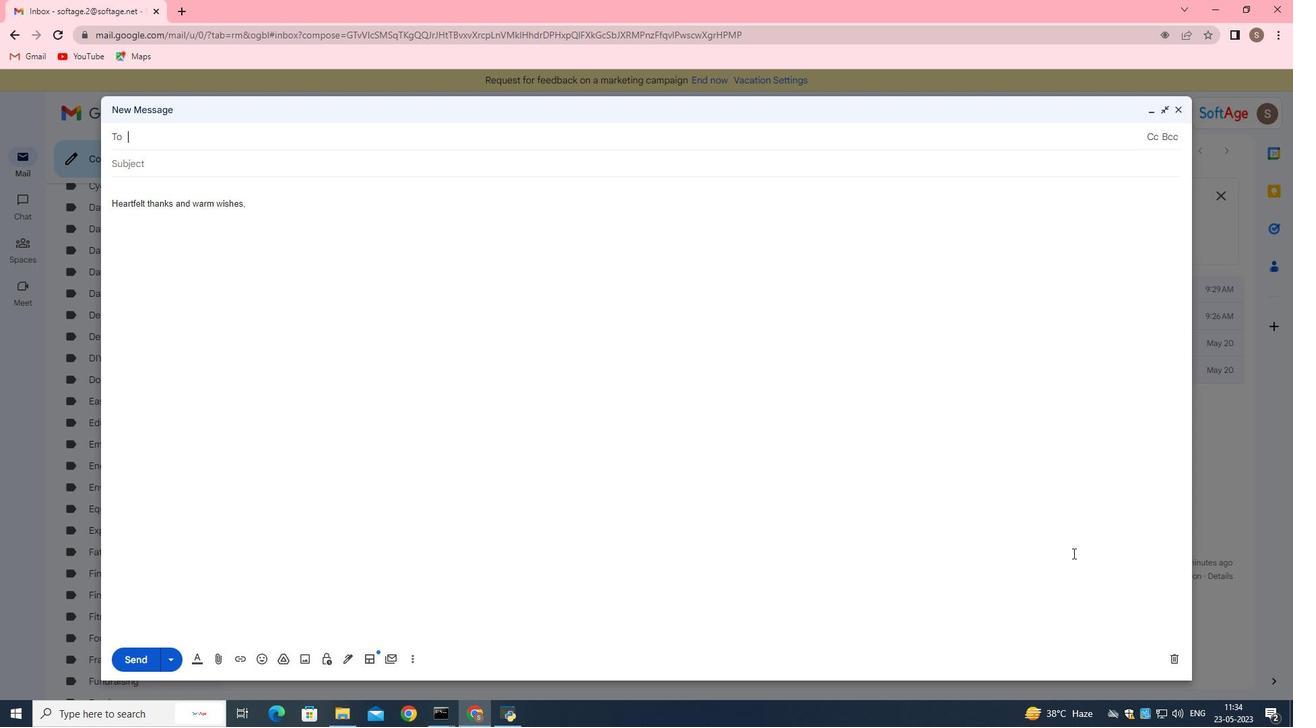 
Action: Mouse pressed left at (1109, 522)
Screenshot: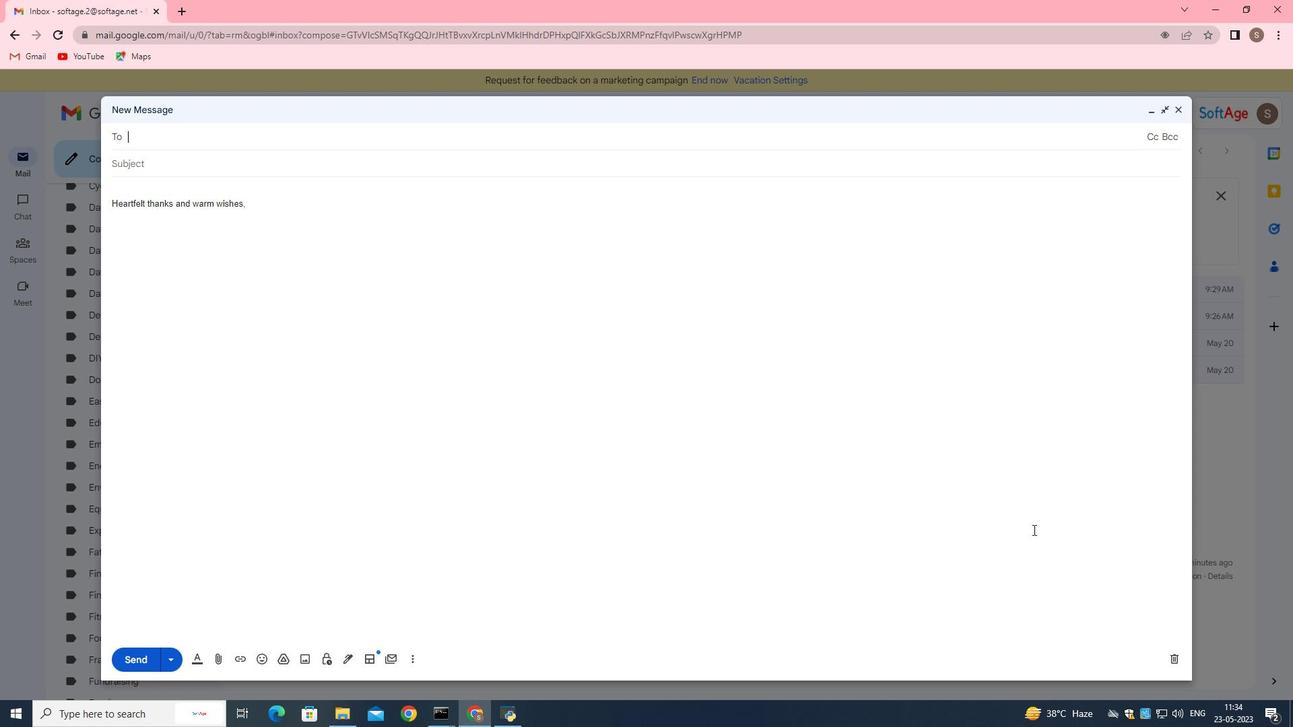 
Action: Mouse moved to (1103, 520)
Screenshot: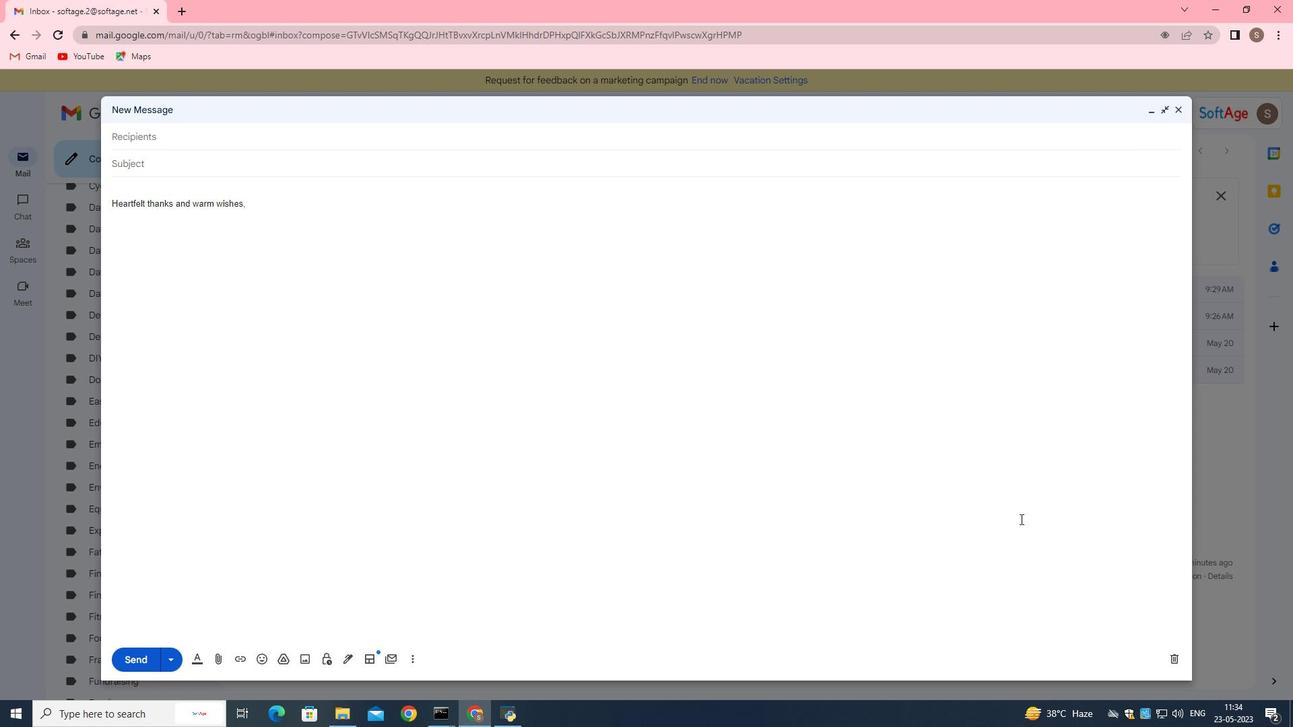 
Action: Key pressed ctrl+V
Screenshot: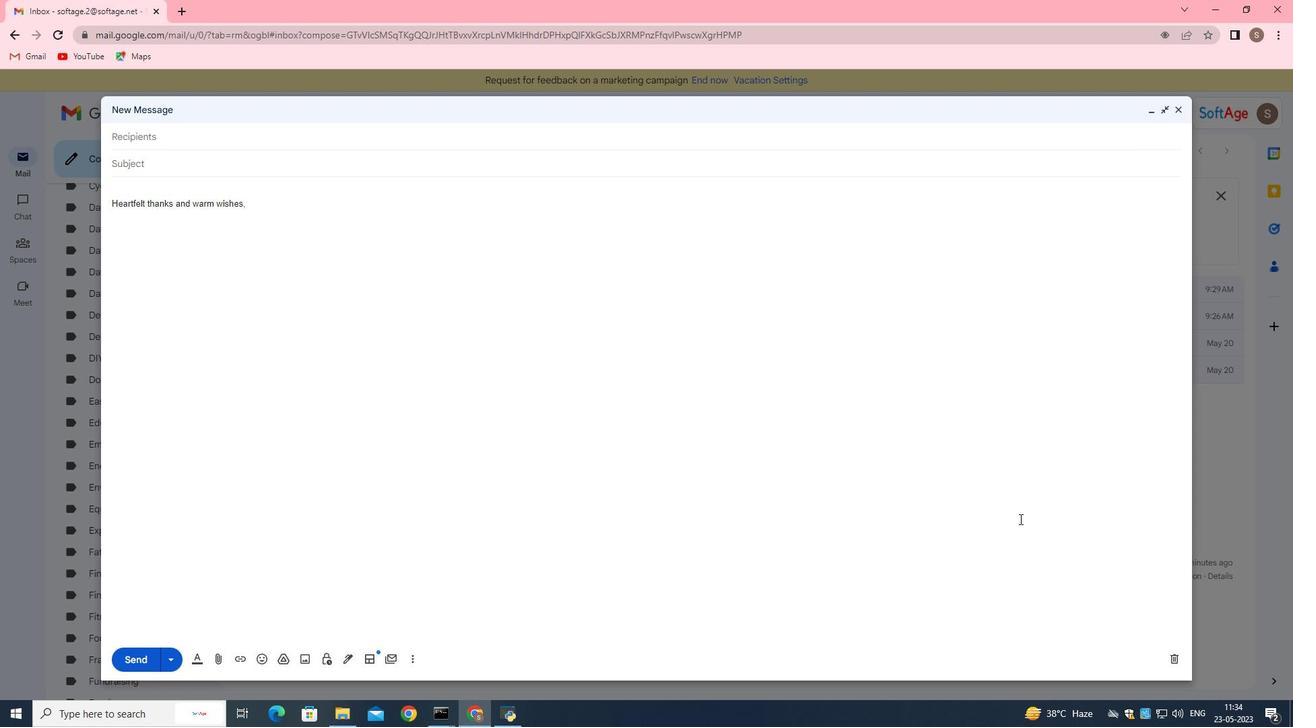 
Action: Mouse moved to (332, 161)
Screenshot: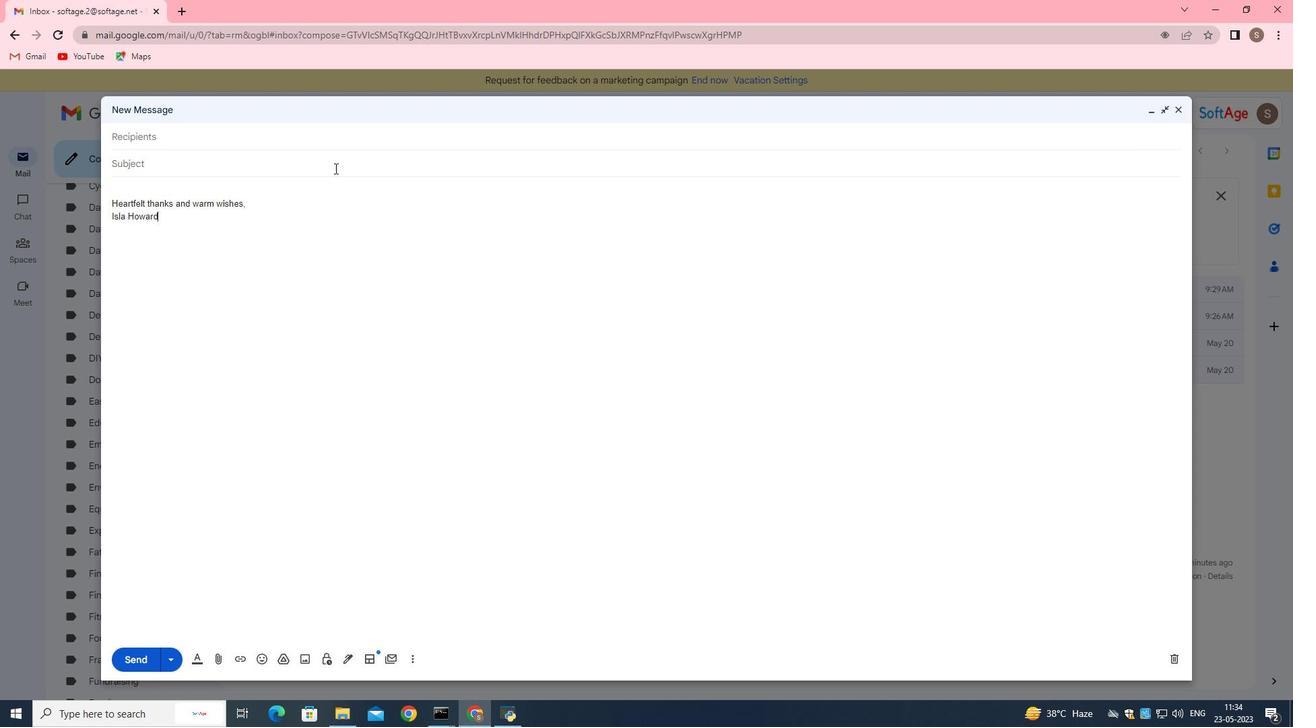
Action: Mouse pressed left at (332, 161)
Screenshot: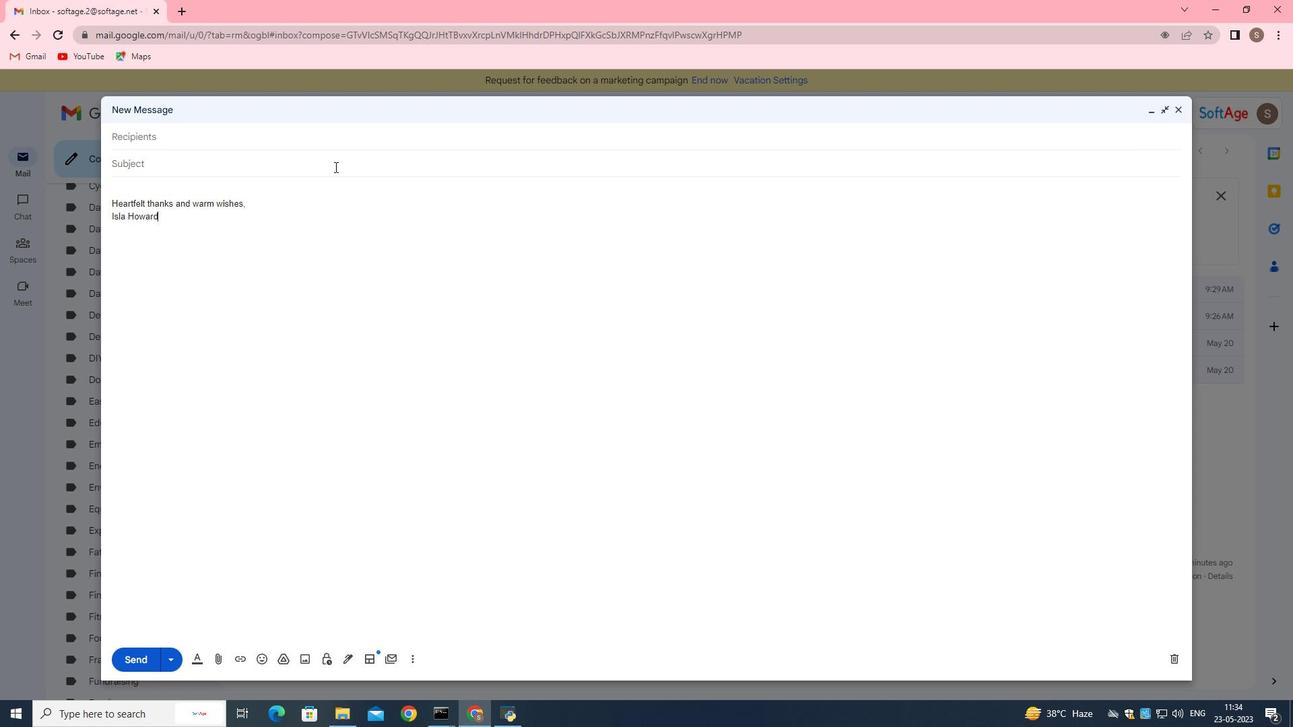 
Action: Mouse moved to (331, 160)
Screenshot: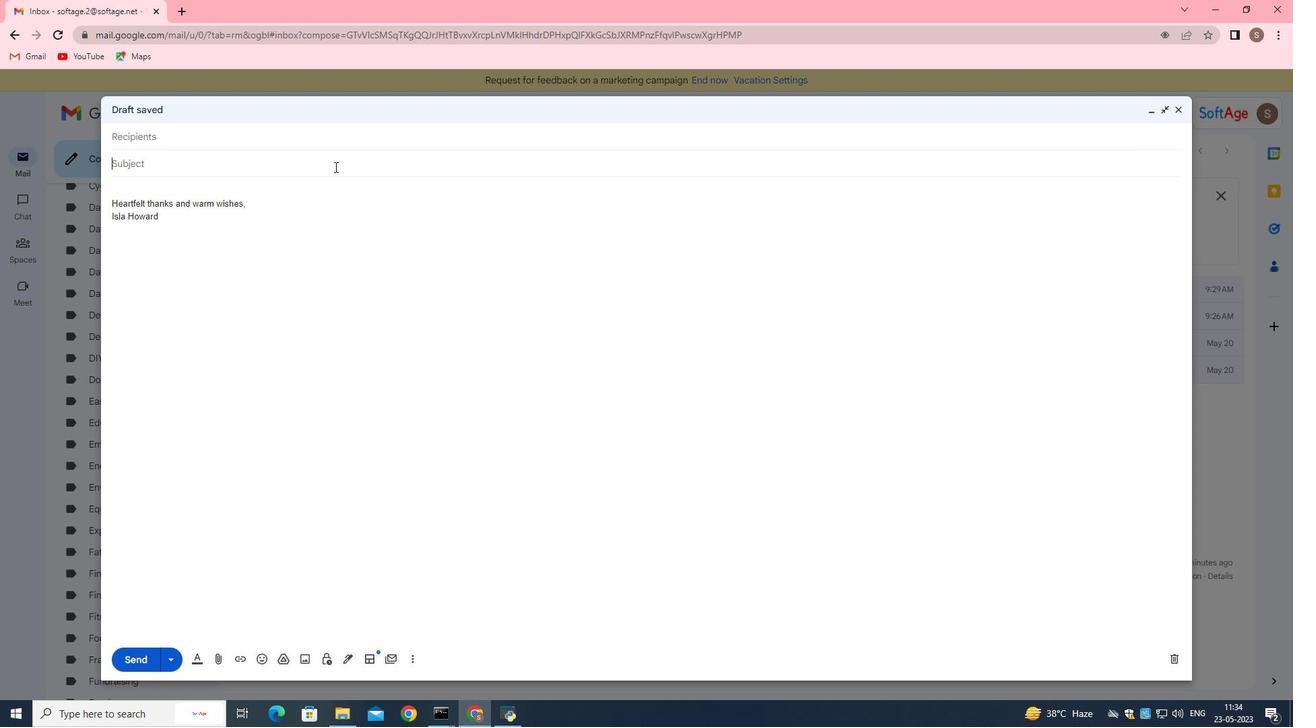
Action: Key pressed <Key.shift>Request<Key.space>for<Key.space>feedback<Key.space>on<Key.space>a<Key.space>community<Key.space>service<Key.space>project<Key.space>and<Key.backspace><Key.backspace><Key.backspace>
Screenshot: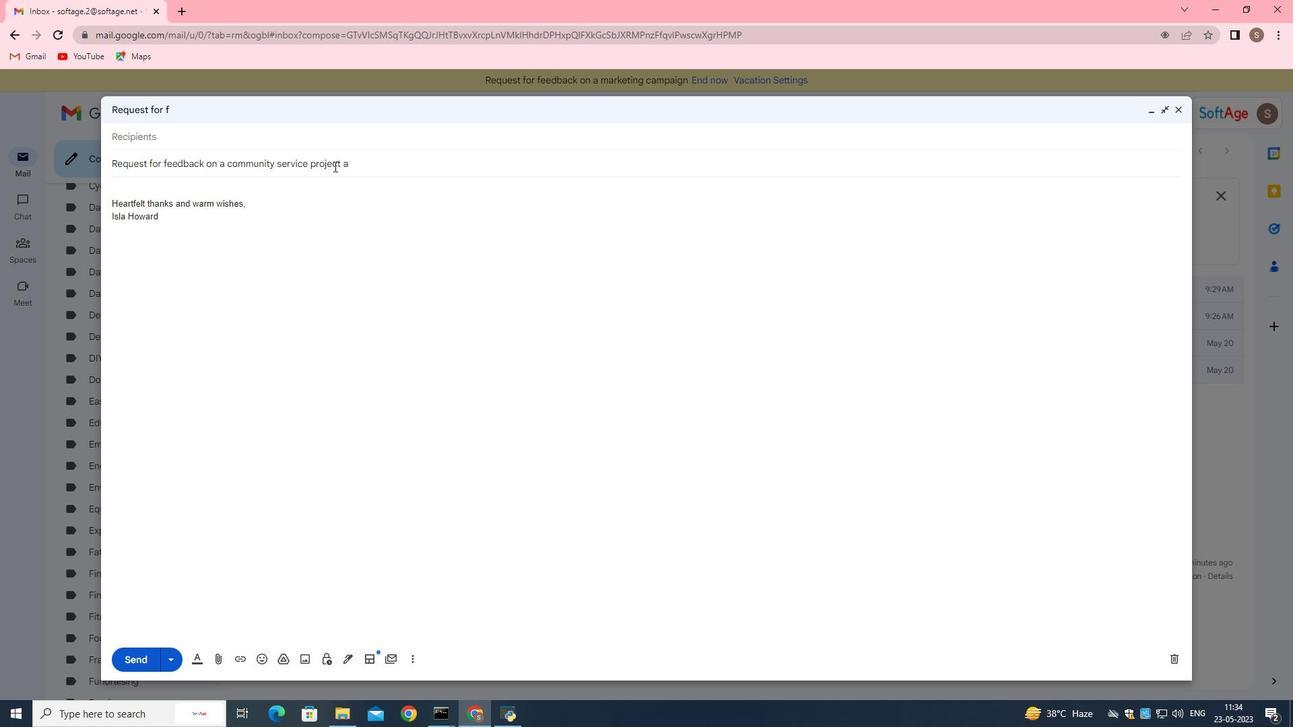 
Action: Mouse moved to (336, 175)
Screenshot: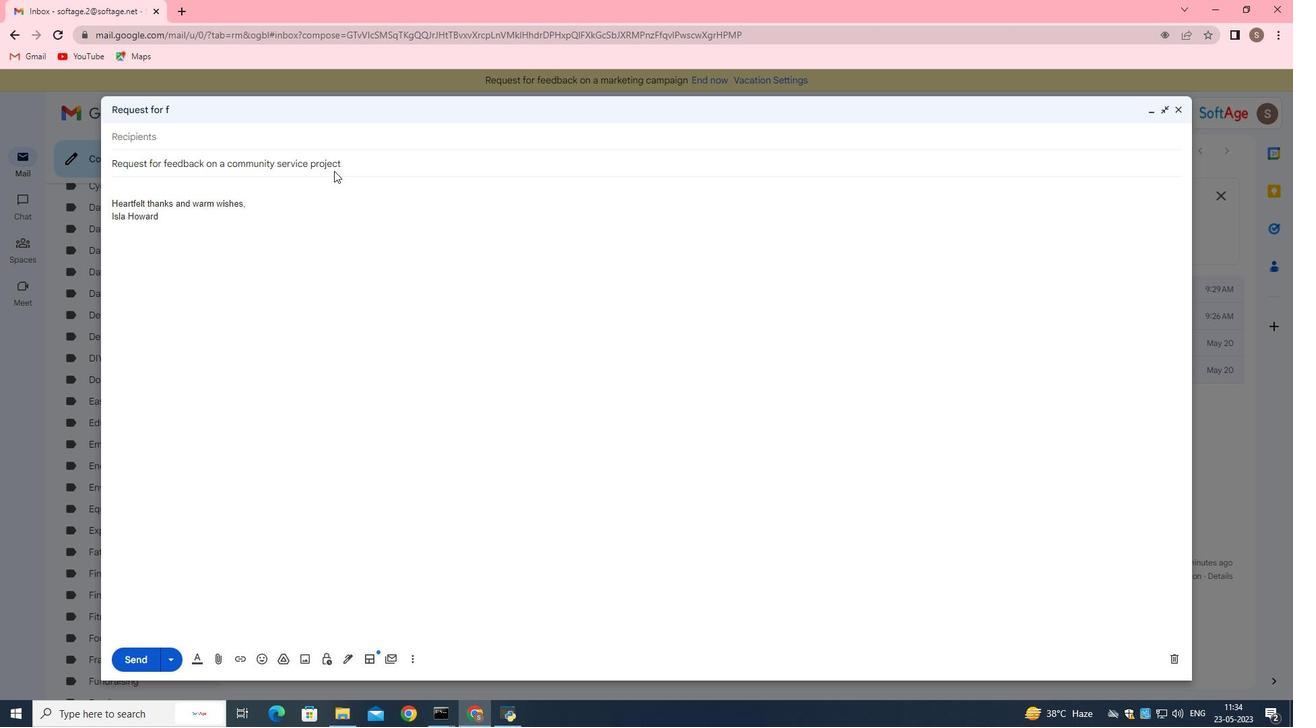 
Action: Mouse pressed left at (336, 175)
Screenshot: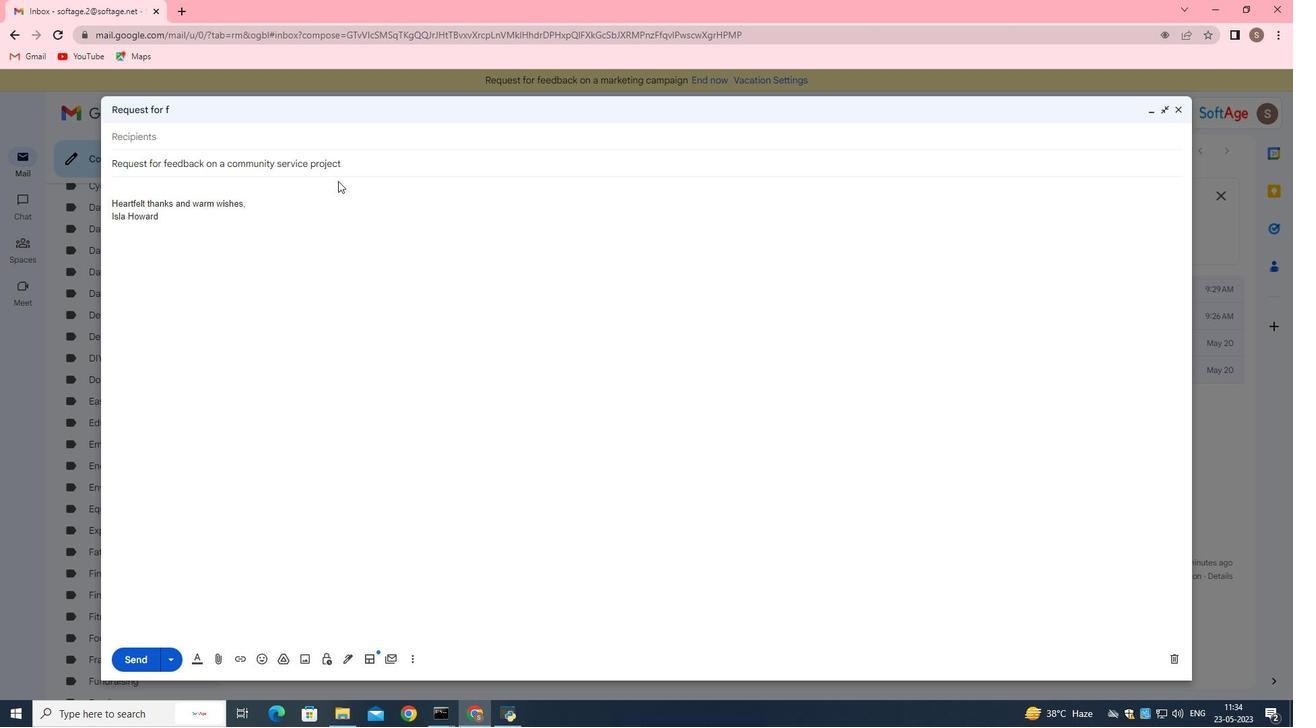 
Action: Mouse moved to (336, 176)
Screenshot: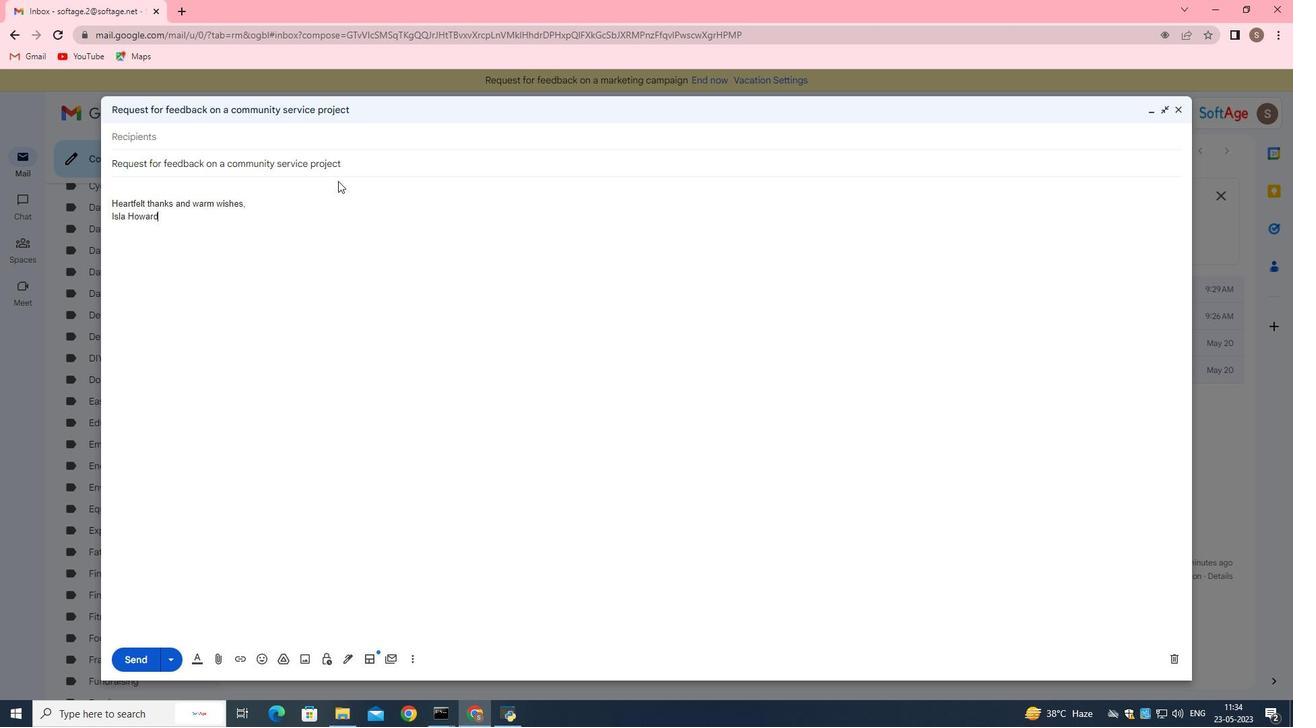 
Action: Mouse pressed left at (336, 176)
Screenshot: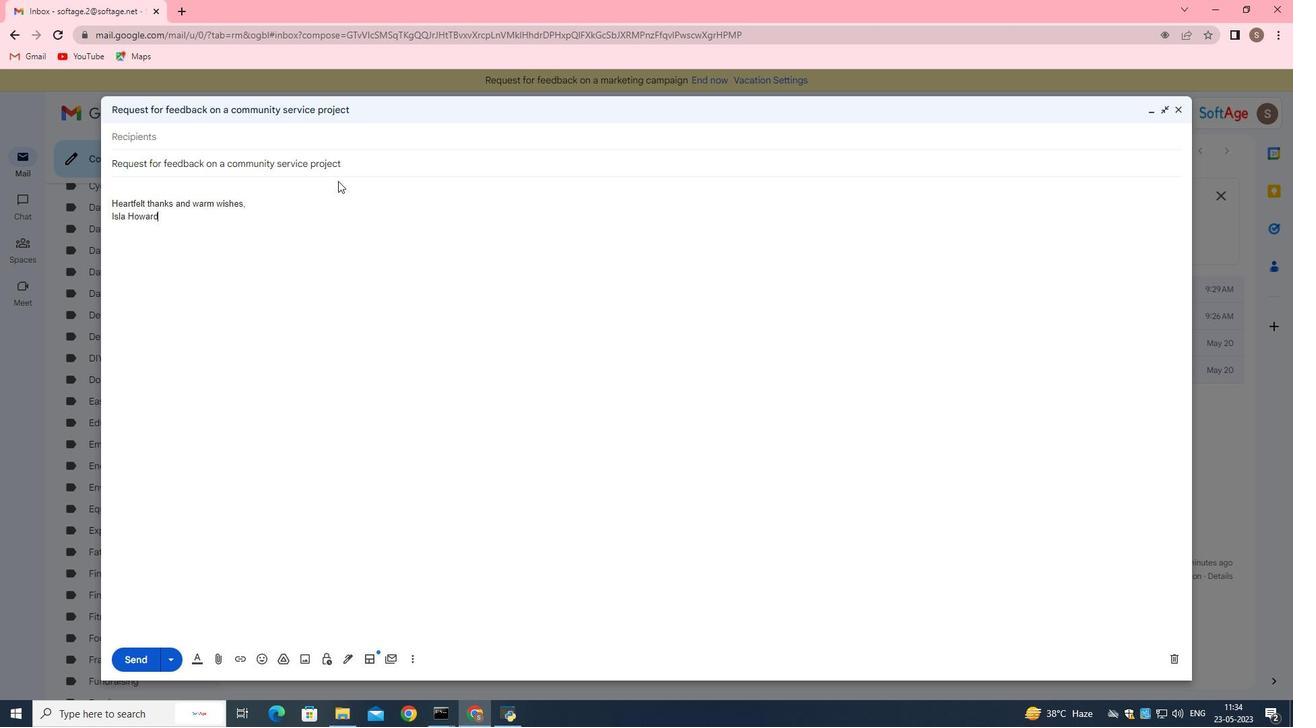 
Action: Mouse moved to (336, 181)
Screenshot: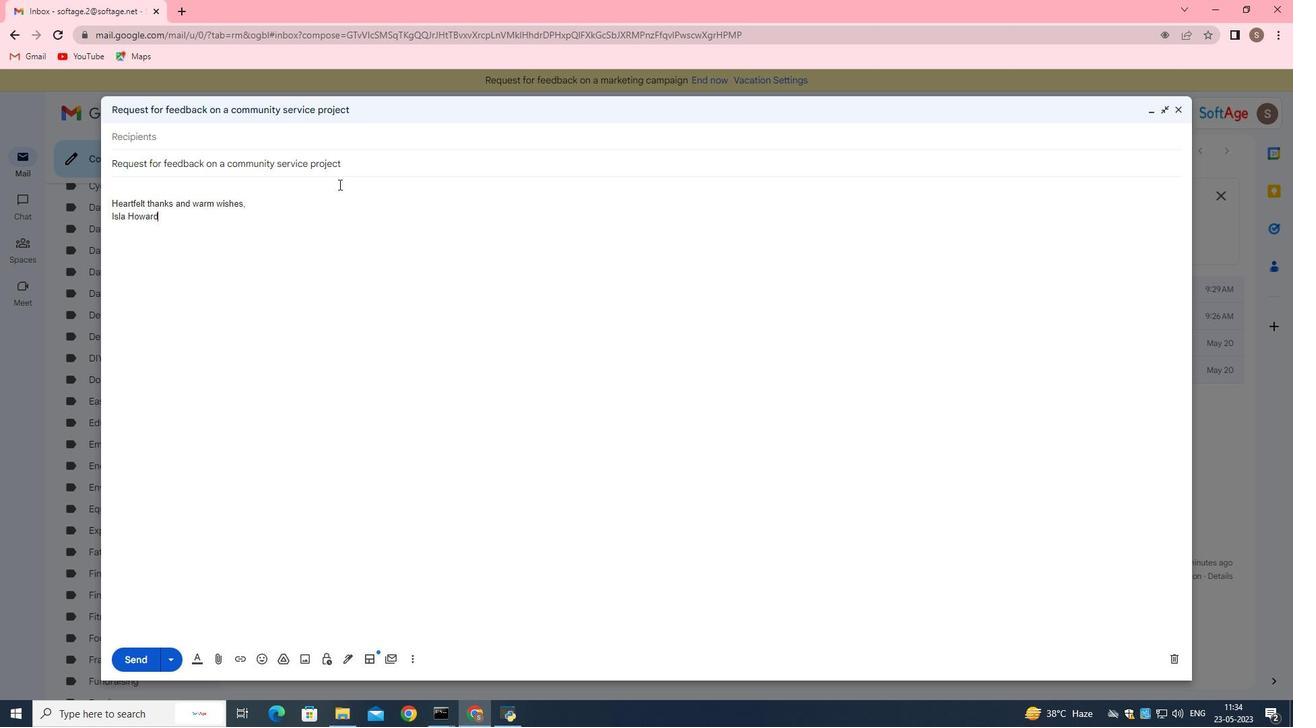 
Action: Mouse pressed left at (336, 181)
Screenshot: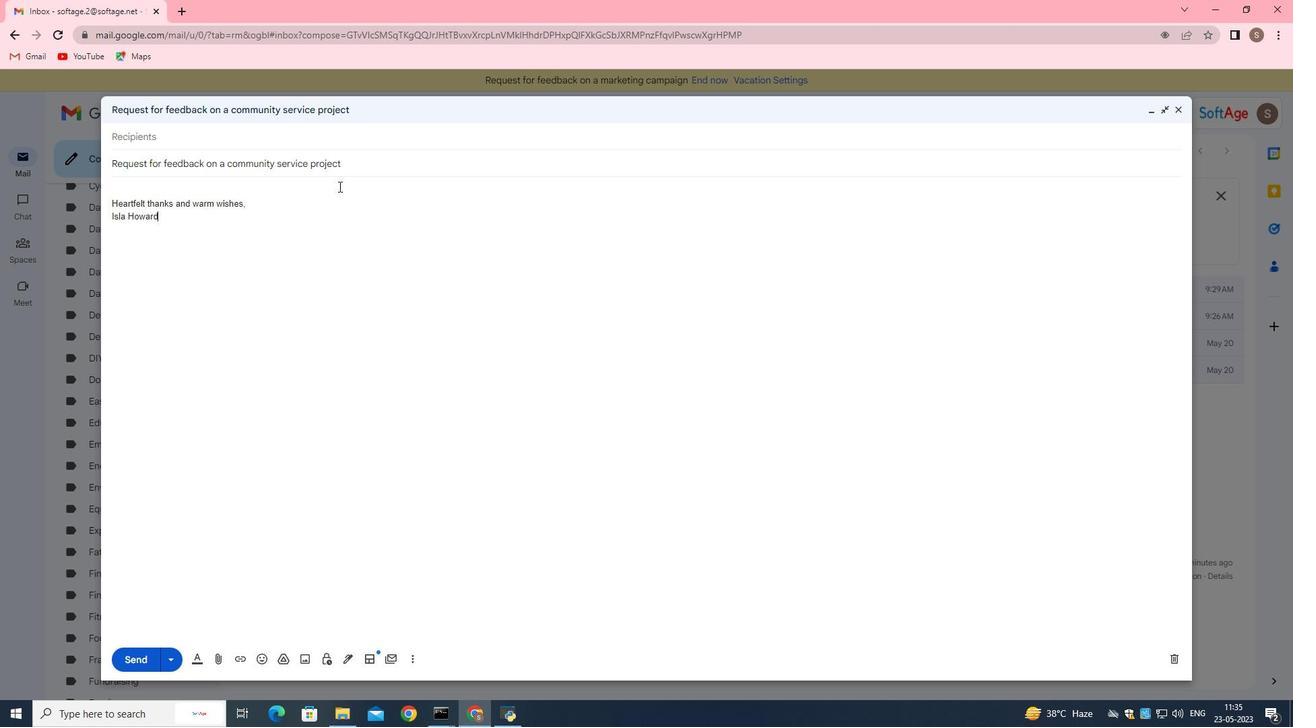 
Action: Mouse moved to (330, 186)
Screenshot: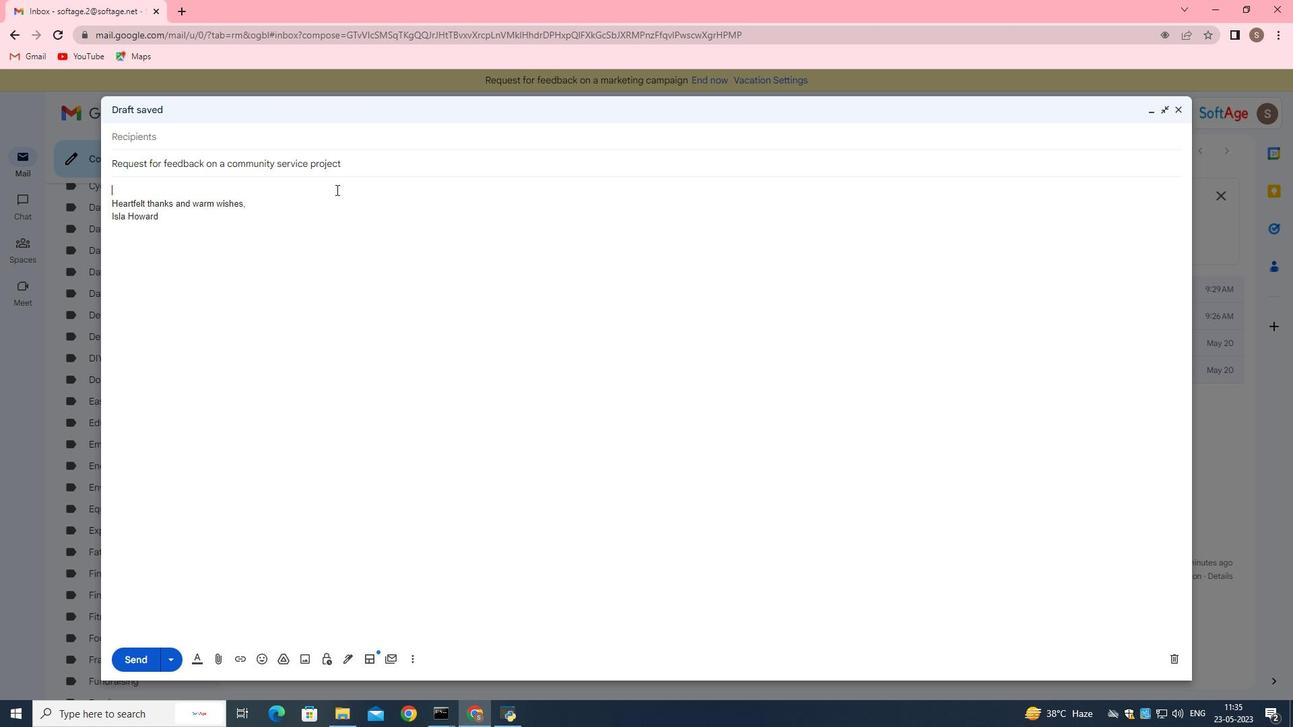 
Action: Key pressed <Key.enter><Key.up><Key.shift>I<Key.space>would<Key.space>like<Key.space>to<Key.space>request<Key.space>a<Key.space>meeting<Key.space>to<Key.space>du<Key.backspace>iscuss<Key.space>the<Key.space><Key.backspace><Key.space>project<Key.space>specification.
Screenshot: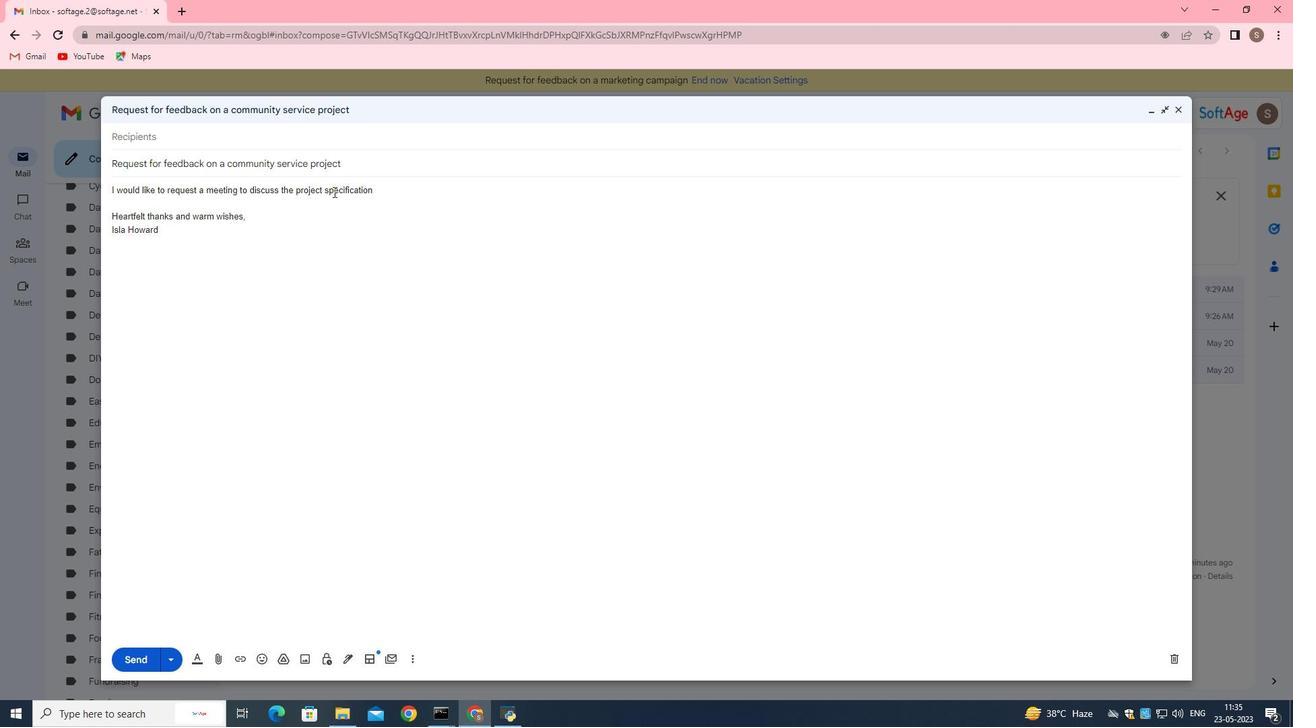 
Action: Mouse moved to (190, 133)
Screenshot: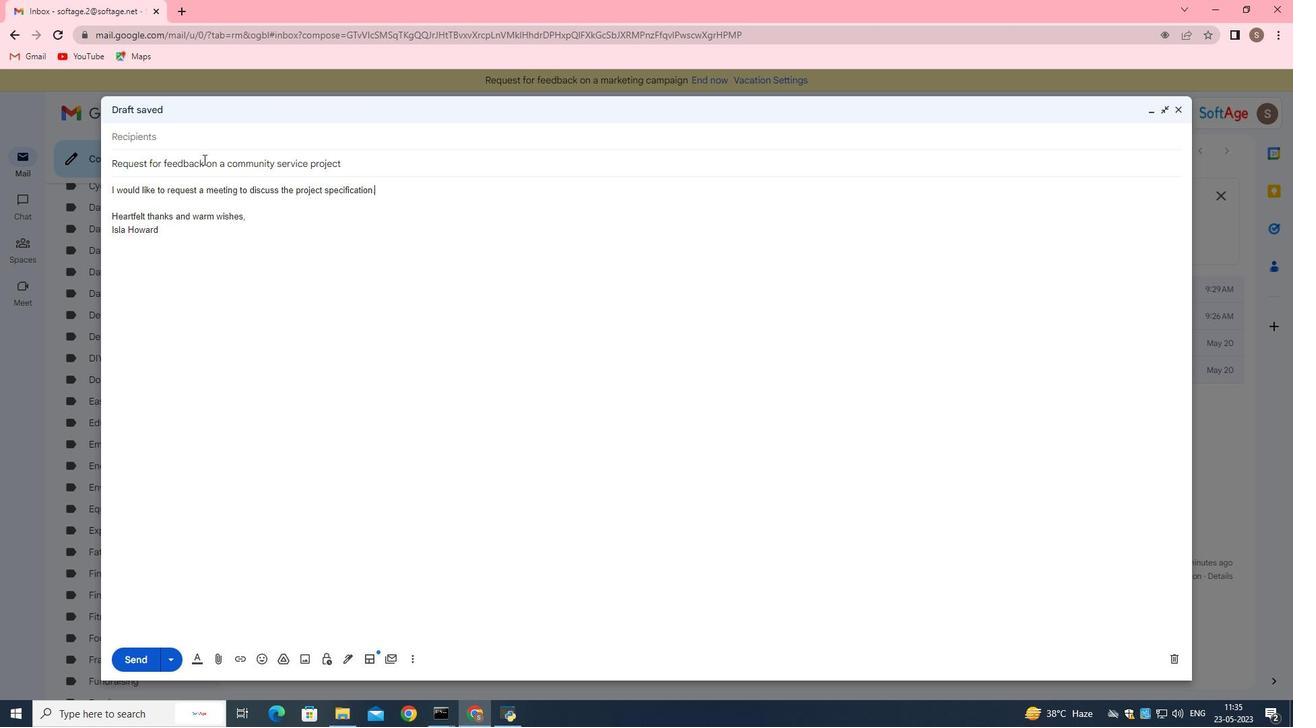 
Action: Mouse pressed left at (190, 133)
Screenshot: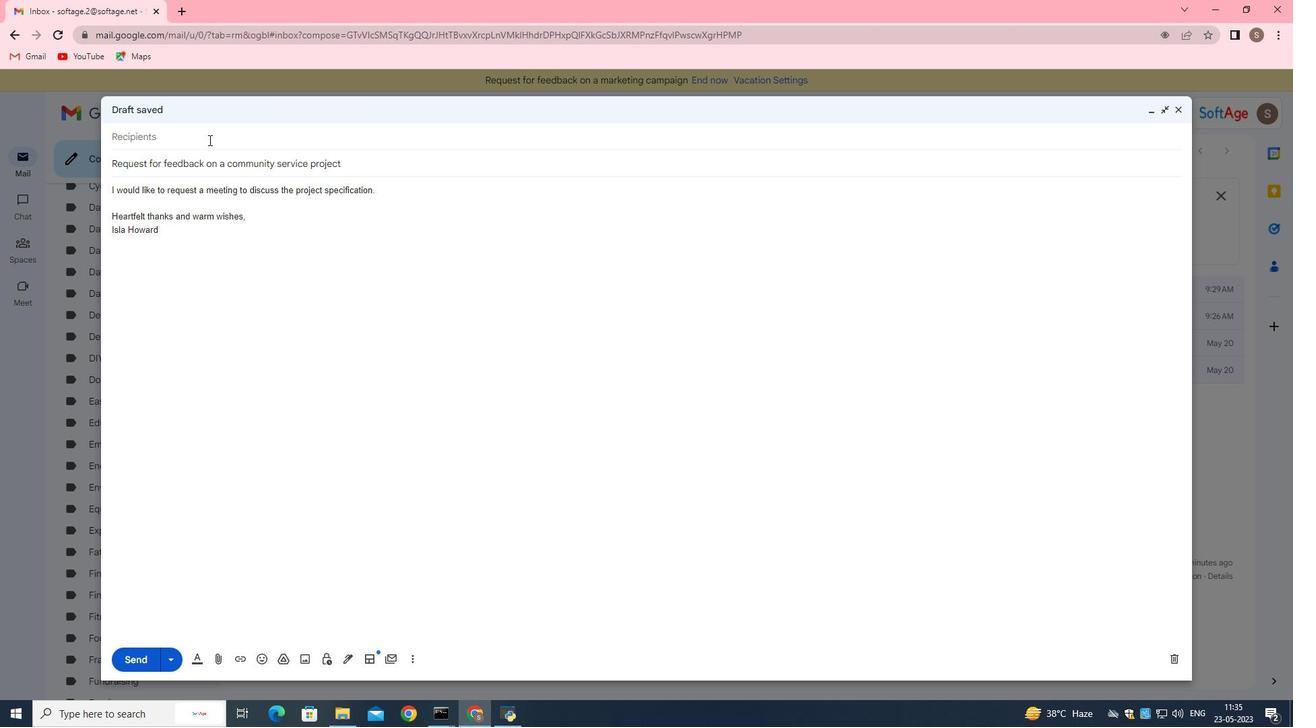
Action: Mouse moved to (181, 136)
Screenshot: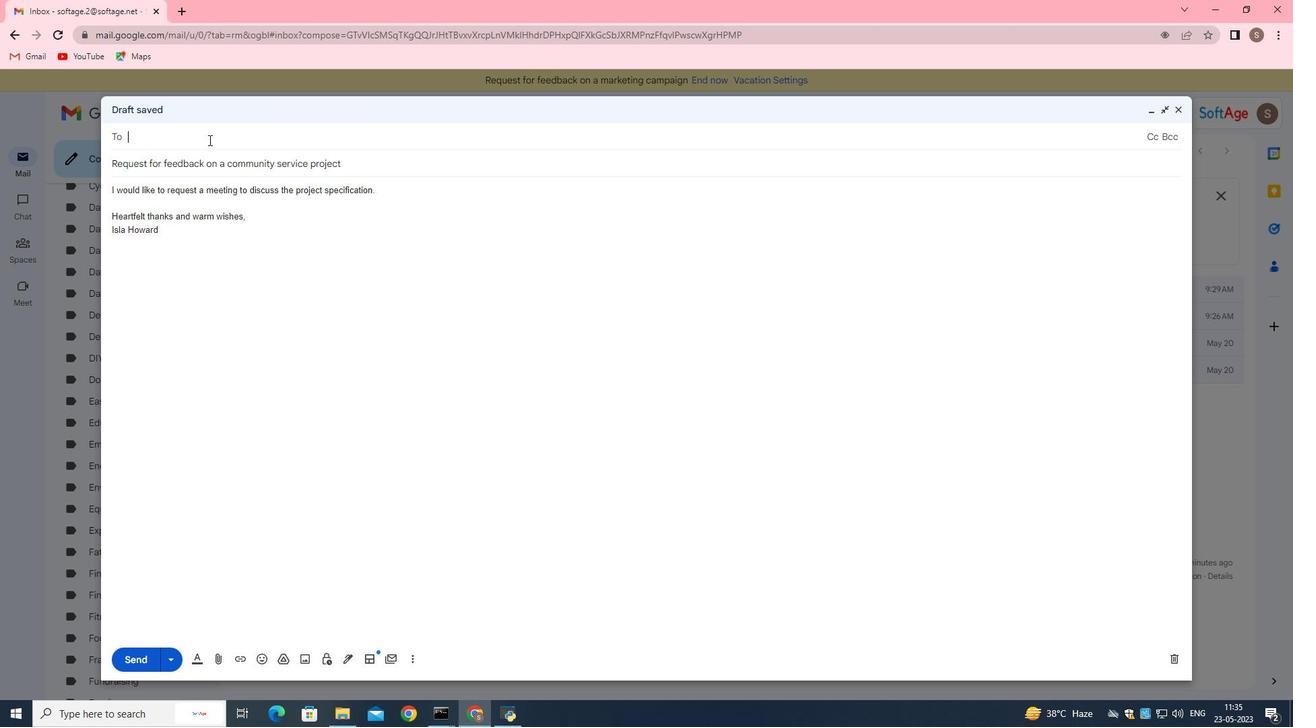 
Action: Key pressed softage.6<Key.shift>@softage.net
Screenshot: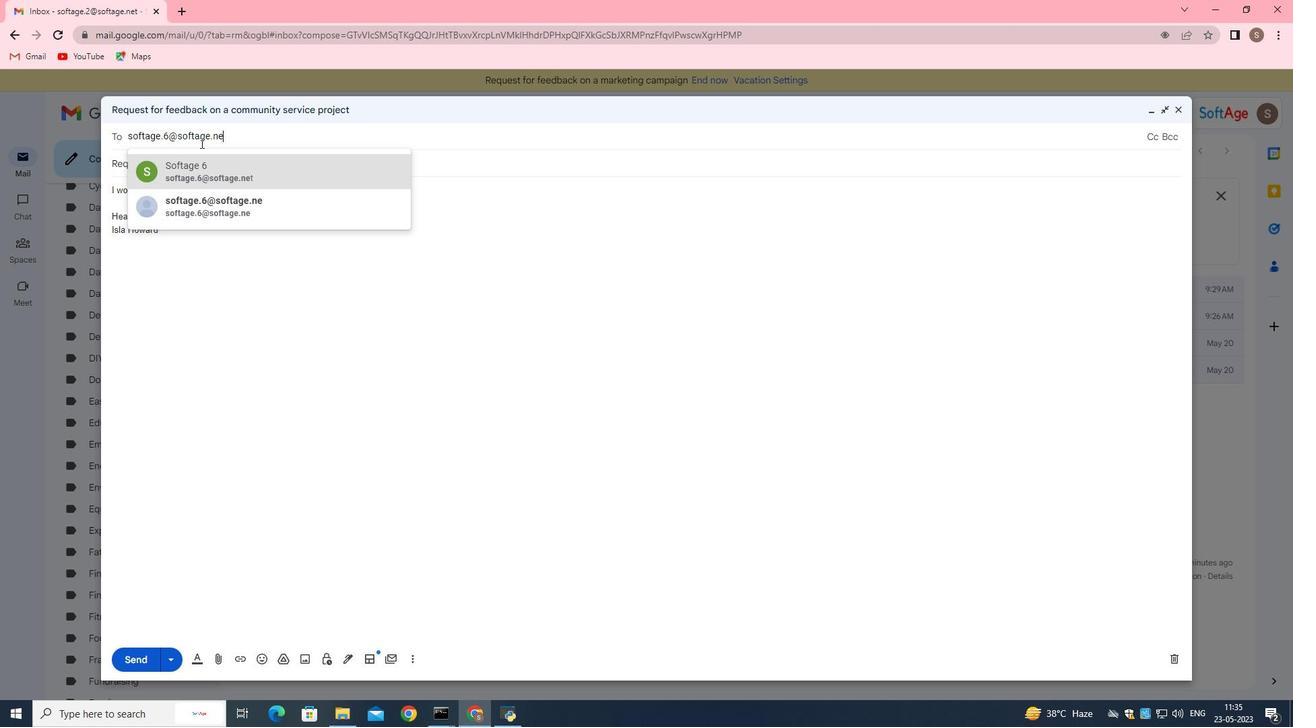 
Action: Mouse moved to (178, 162)
Screenshot: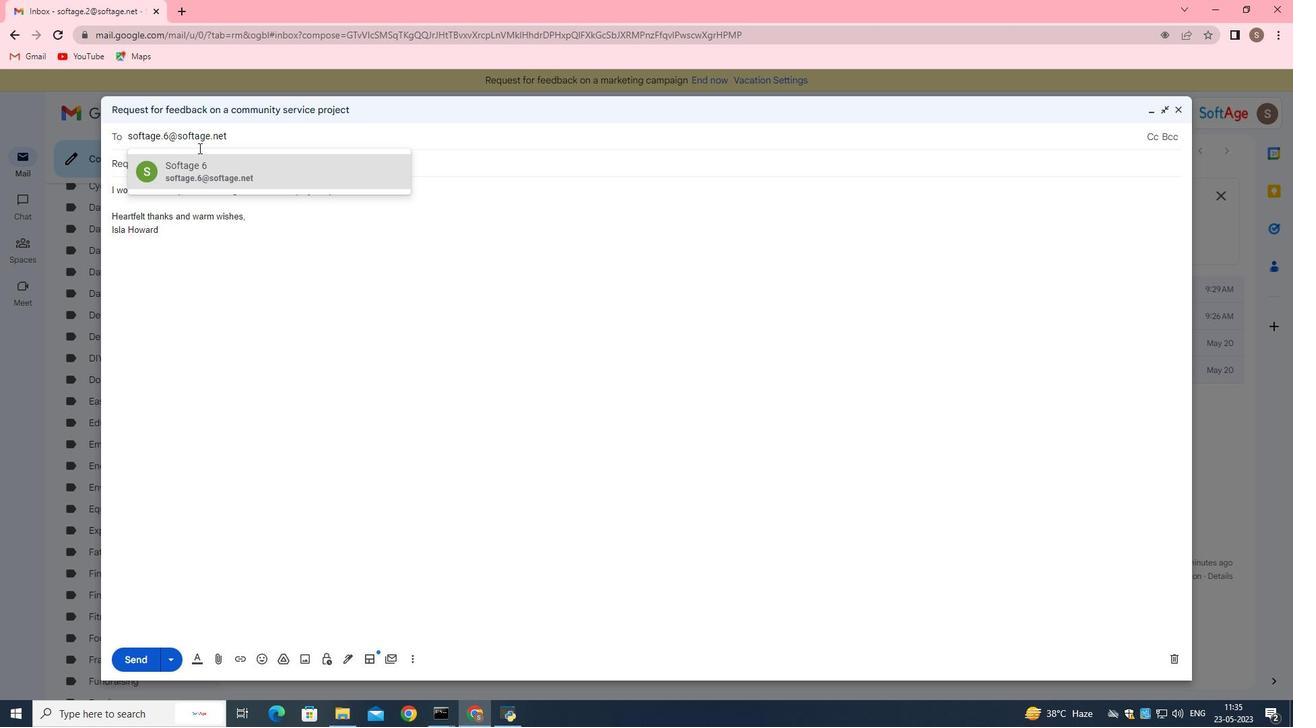 
Action: Mouse pressed left at (178, 162)
Screenshot: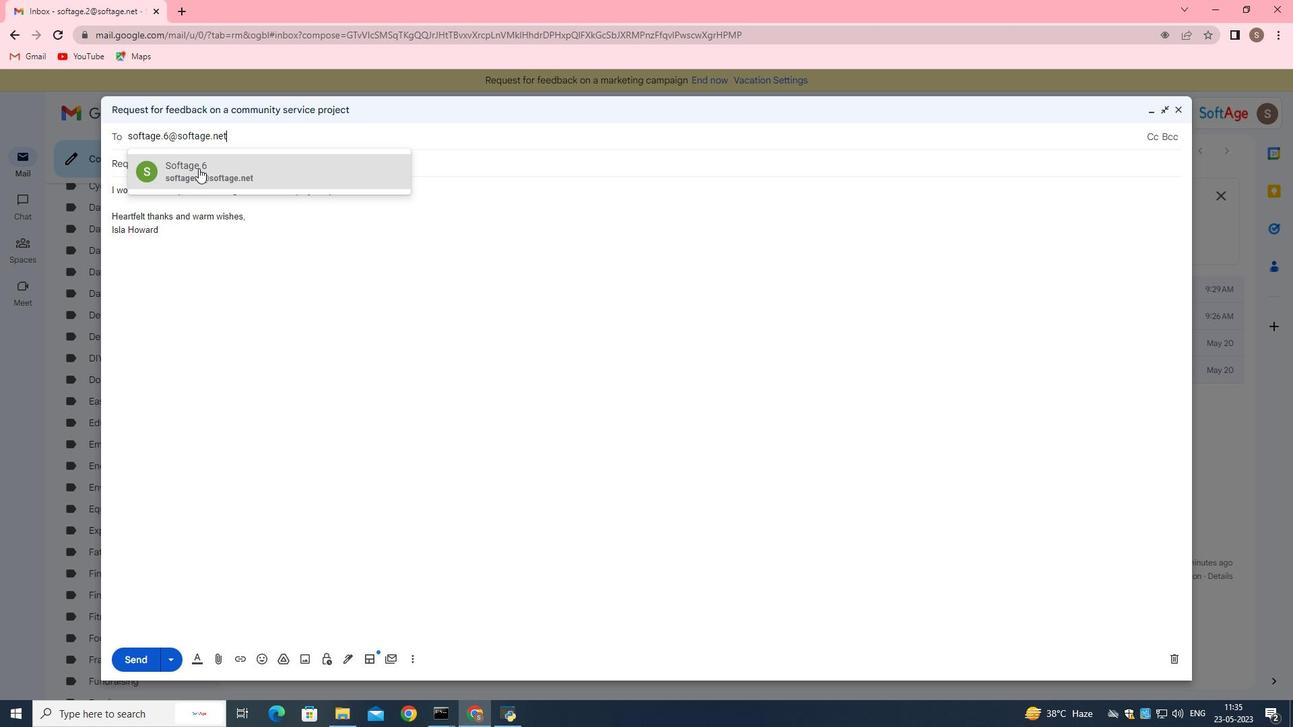 
Action: Mouse moved to (261, 225)
Screenshot: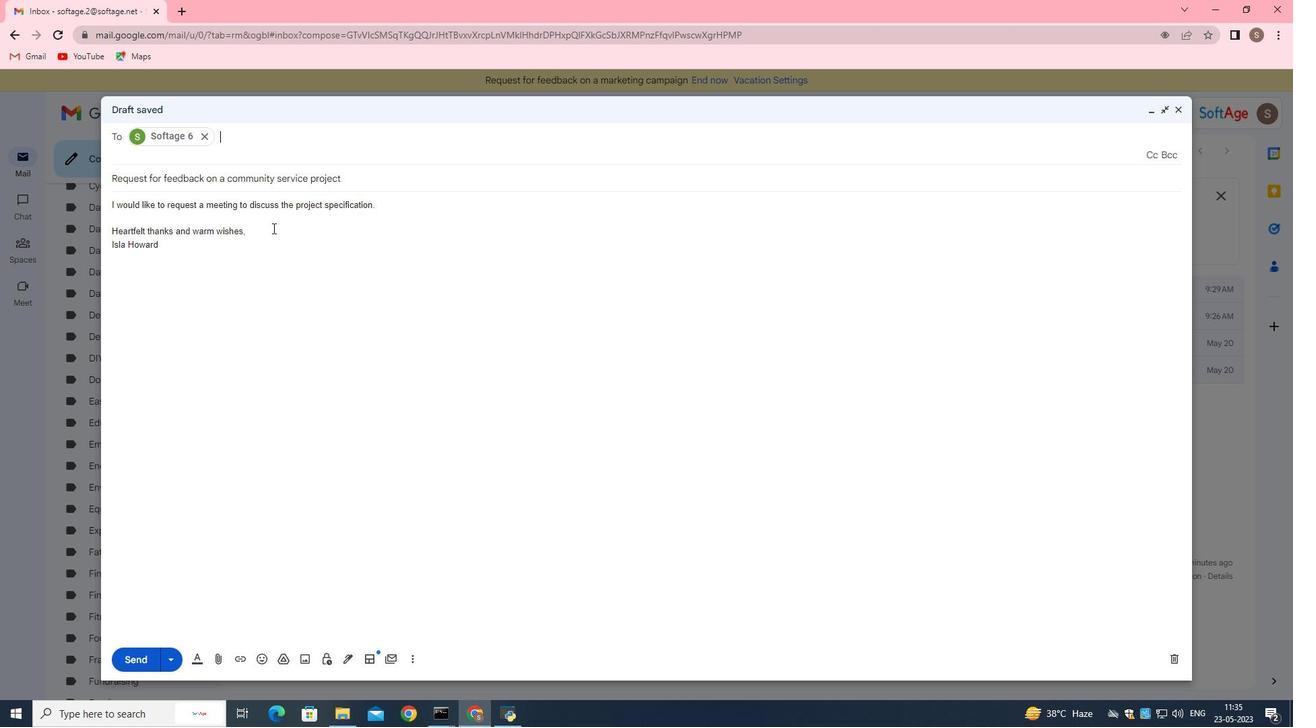 
Action: Mouse pressed left at (261, 225)
Screenshot: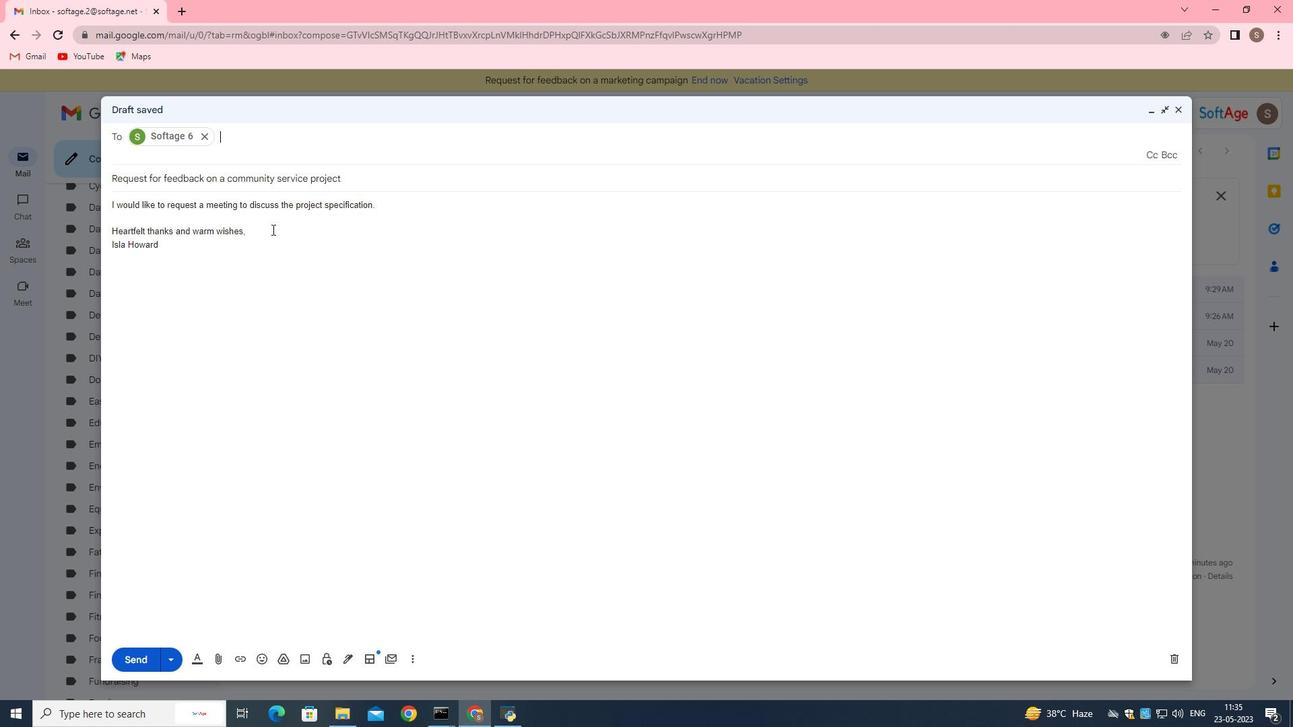 
Action: Mouse moved to (184, 245)
Screenshot: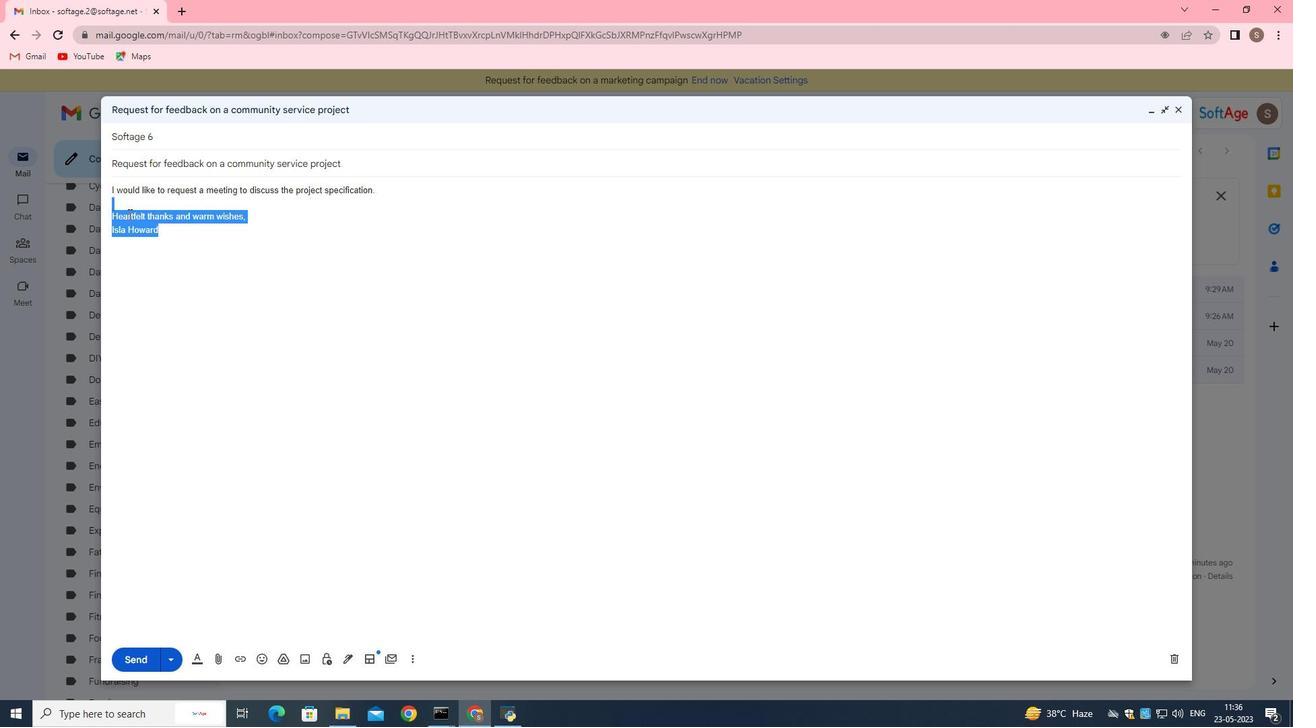
Action: Mouse pressed left at (184, 245)
Screenshot: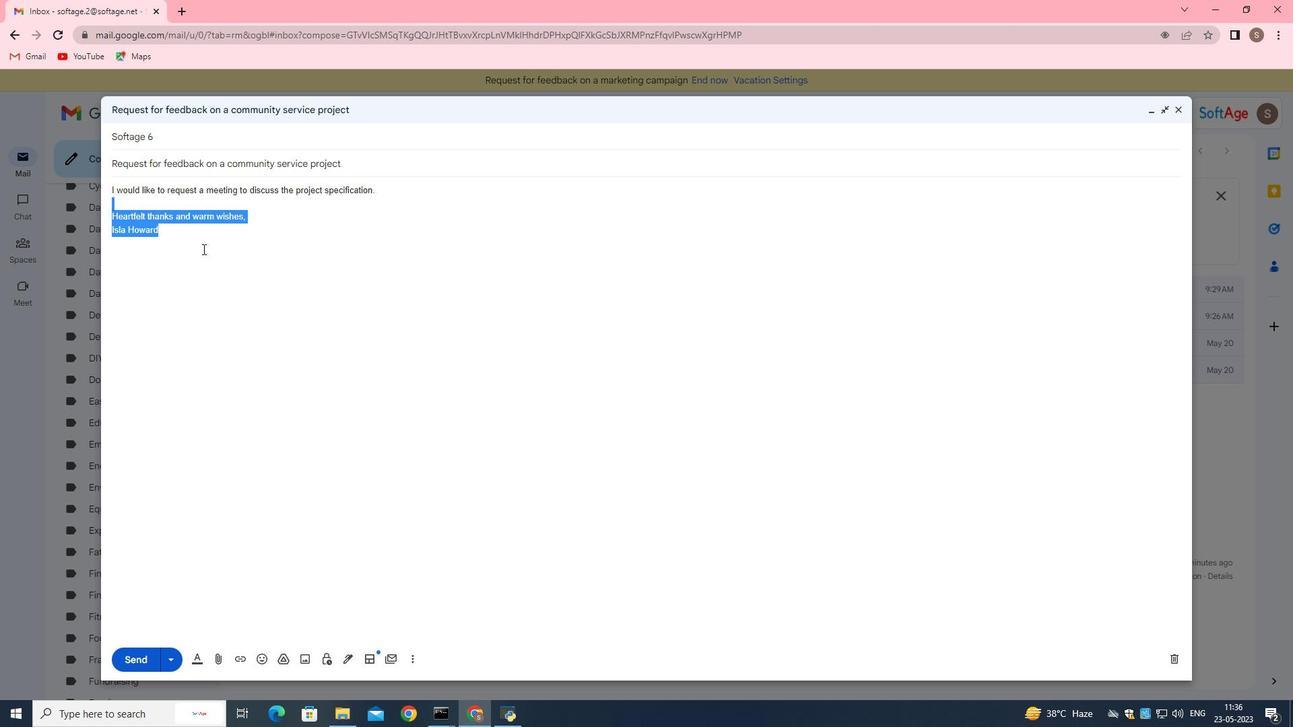 
Action: Mouse moved to (237, 211)
Screenshot: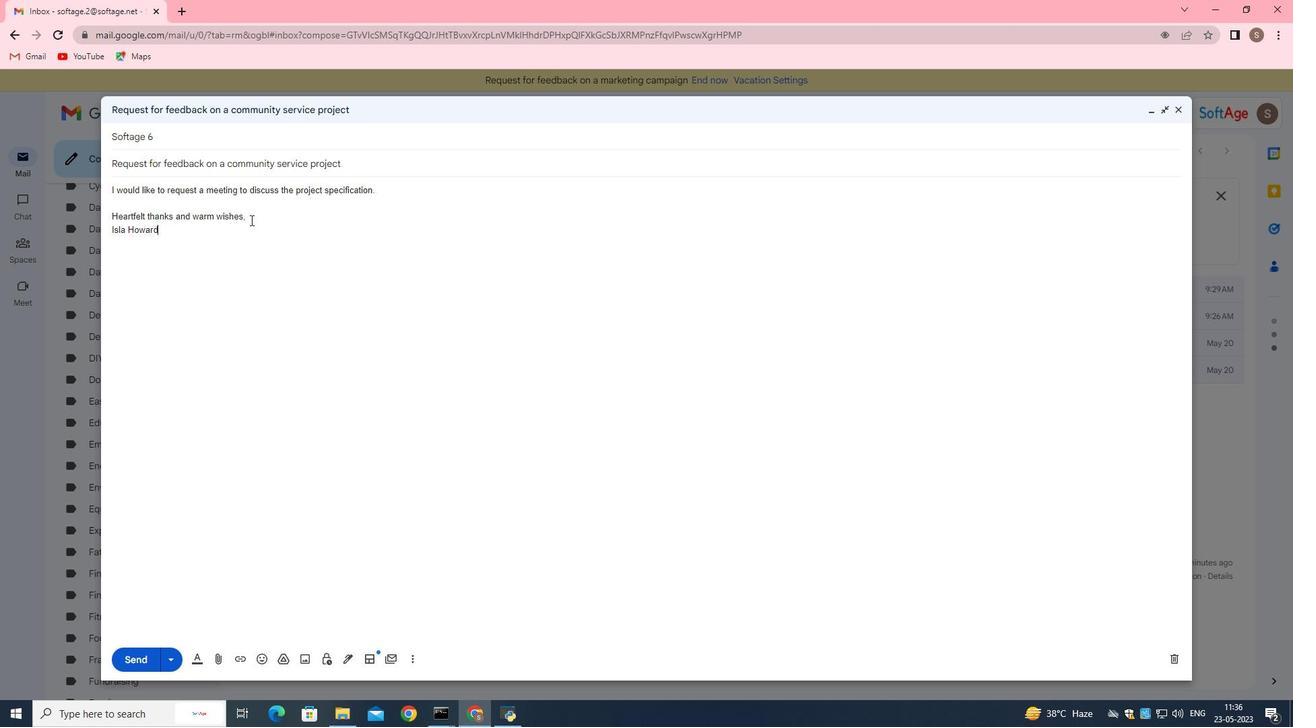 
Action: Mouse pressed left at (237, 211)
Screenshot: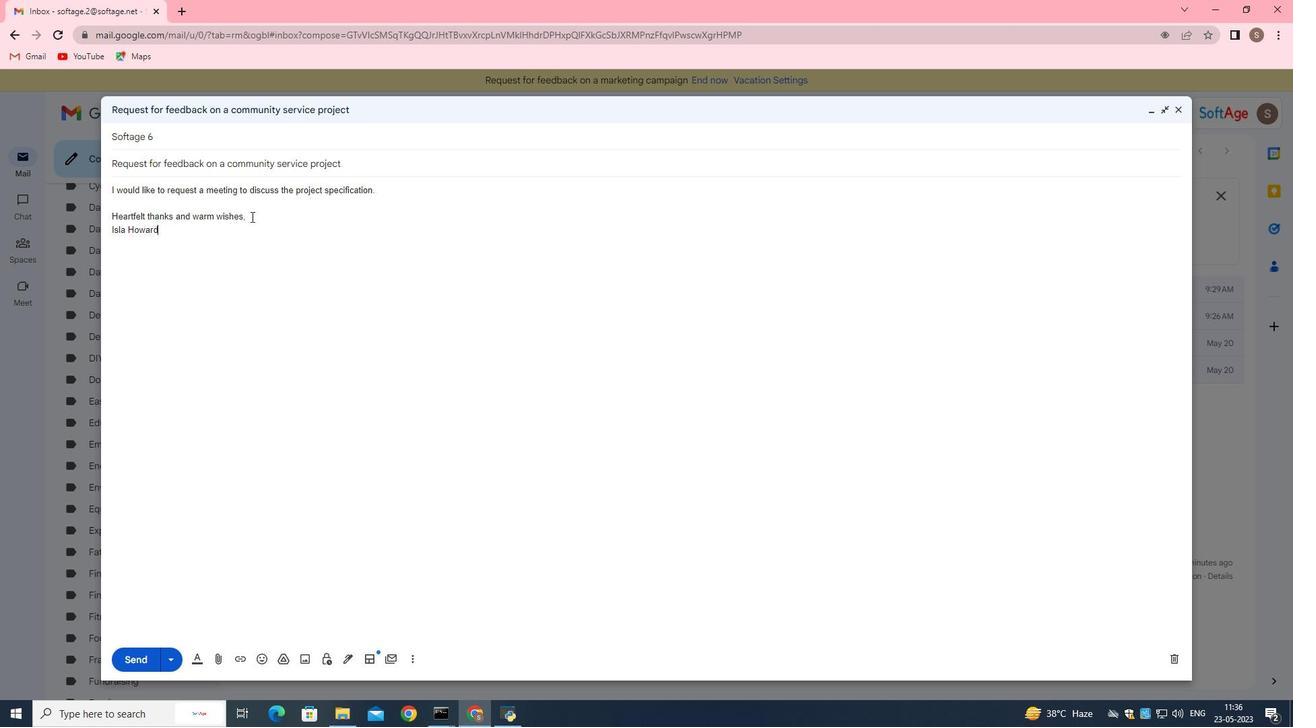 
Action: Mouse moved to (82, 196)
Screenshot: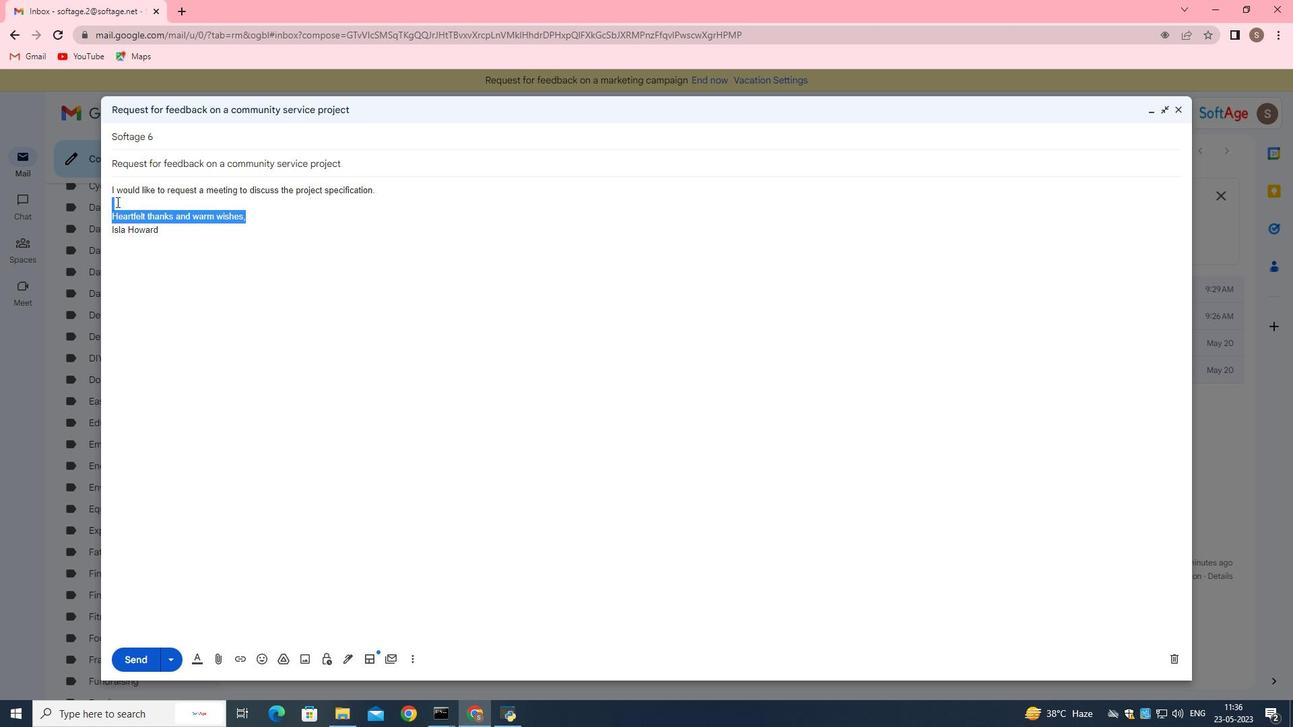 
Action: Key pressed <Key.backspace><Key.up><Key.enter><Key.backspace><Key.down><Key.enter><Key.up><Key.shift>Could<Key.space>you<Key.space>provide<Key.space><Key.left><Key.left><Key.left><Key.left><Key.left><Key.left><Key.left><Key.left>please<Key.space><Key.right><Key.right><Key.right><Key.right><Key.right><Key.right><Key.right><Key.right><Key.right><Key.right><Key.right><Key.right><Key.right><Key.right><Key.right><Key.right><Key.right><Key.right><Key.left><Key.left><Key.left><Key.left><Key.left><Key.left><Key.left><Key.left><Key.left><Key.left><Key.left><Key.left><Key.right><Key.space>a<Key.space>list<Key.space>of<Key.space>the<Key.space>project<Key.space>milestone<Key.shift_r><Key.shift_r><Key.shift_r><Key.shift_r><Key.shift_r><Key.shift_r><Key.shift_r><Key.shift_r><Key.shift_r><Key.shift_r><Key.shift_r><Key.shift_r><Key.shift_r><Key.shift_r><Key.shift_r><Key.shift_r><Key.shift_r><Key.shift_r><Key.shift_r><Key.shift_r><Key.shift_r><Key.shift_r><Key.shift_r><Key.shift_r><Key.shift_r><Key.shift_r><Key.shift_r><Key.shift_r><Key.shift_r><Key.shift_r>?
